 Task: Look for space in Calasiao, Philippines from 8th August, 2023 to 15th August, 2023 for 9 adults in price range Rs.10000 to Rs.14000. Place can be shared room with 5 bedrooms having 9 beds and 5 bathrooms. Property type can be house, flat, guest house. Amenities needed are: wifi, TV, free parkinig on premises, gym, breakfast. Booking option can be shelf check-in. Required host language is English.
Action: Mouse moved to (603, 118)
Screenshot: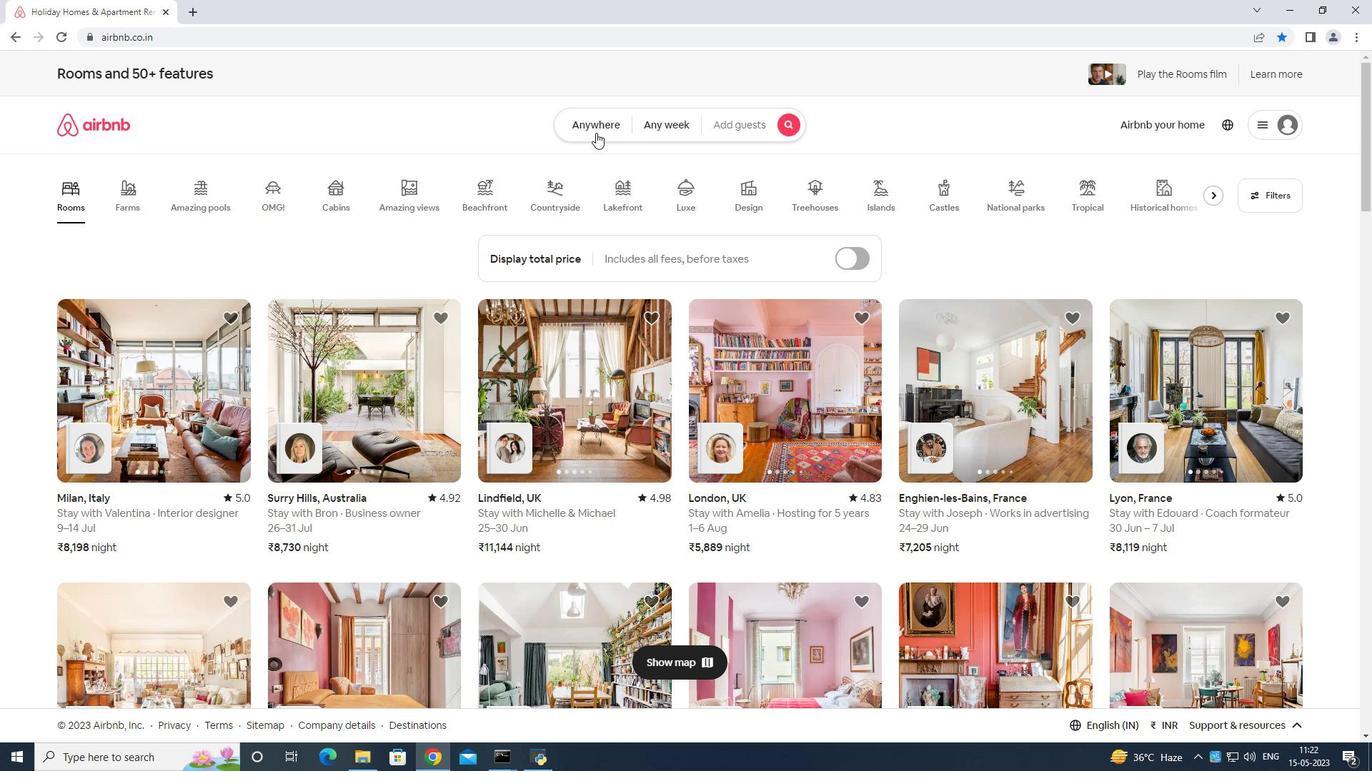 
Action: Mouse pressed left at (603, 118)
Screenshot: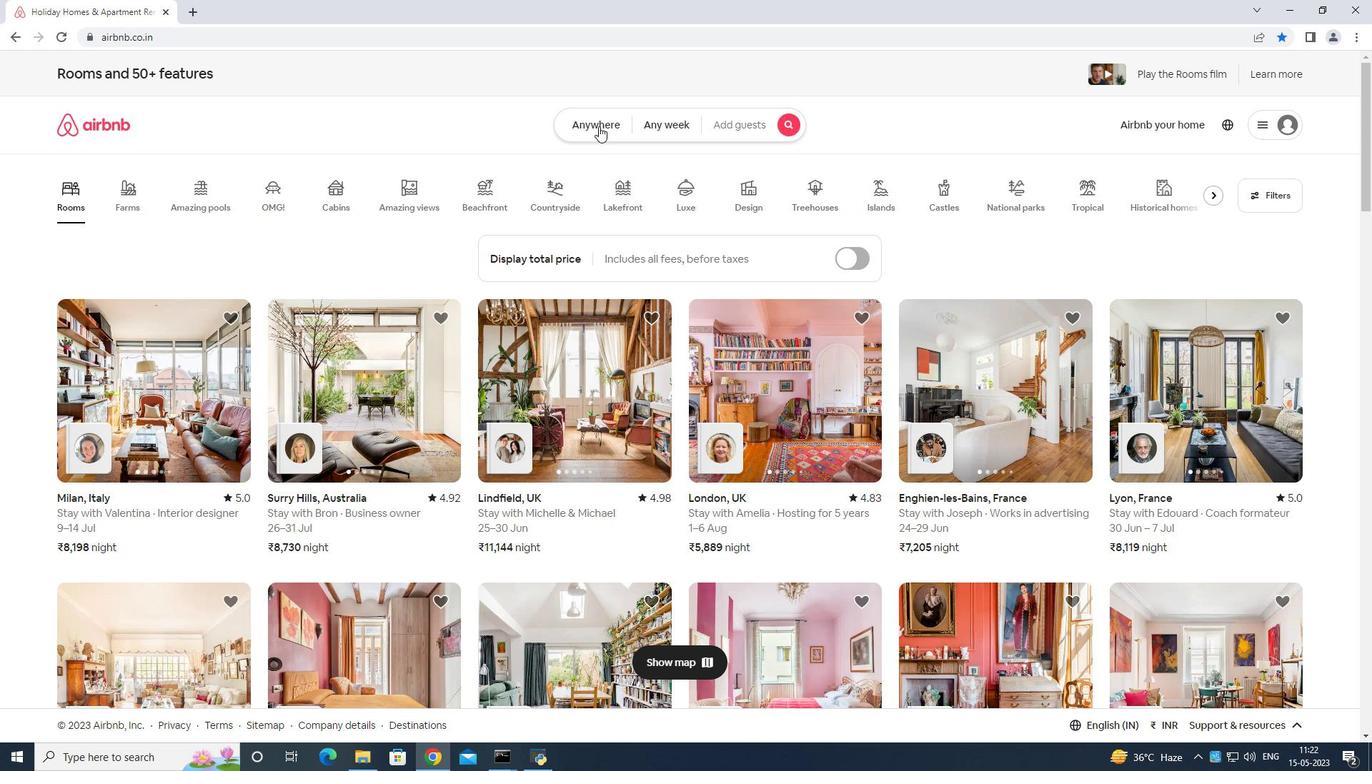
Action: Mouse moved to (498, 181)
Screenshot: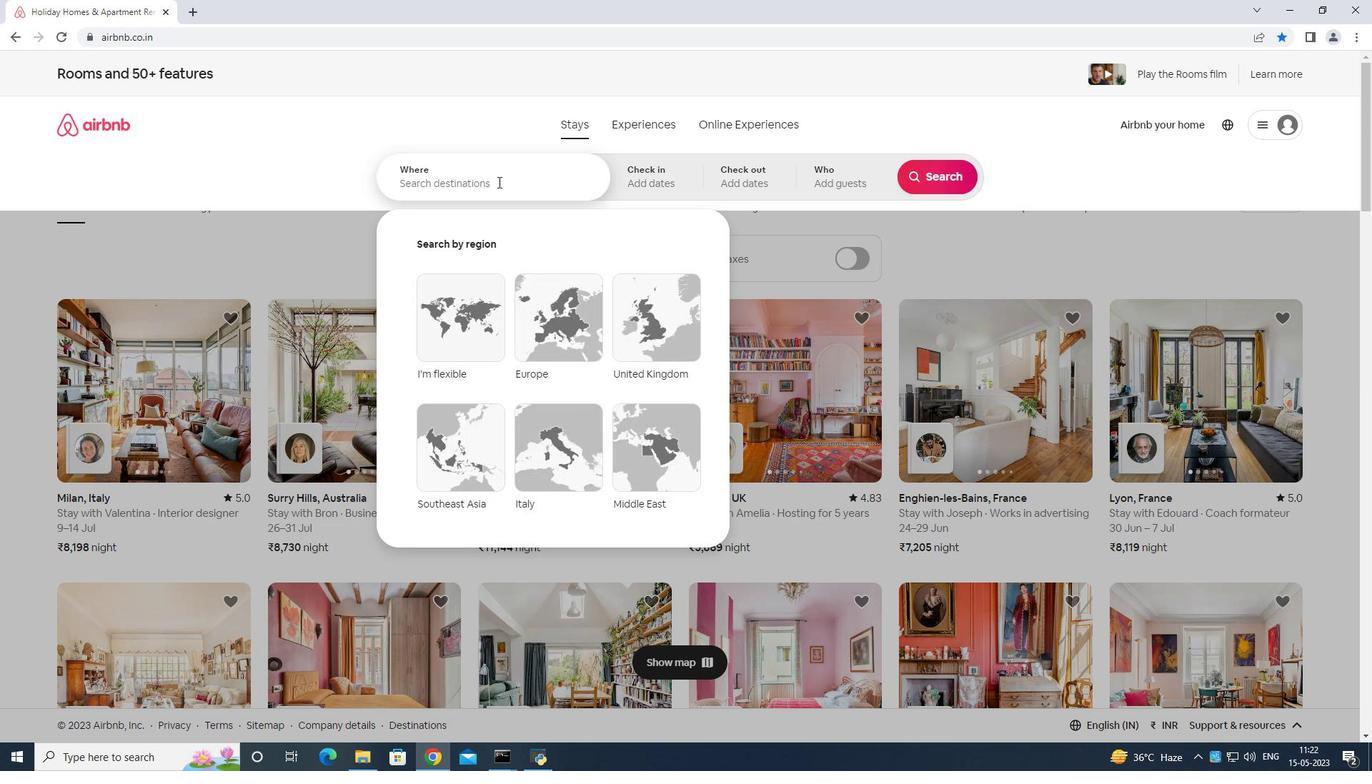 
Action: Mouse pressed left at (498, 181)
Screenshot: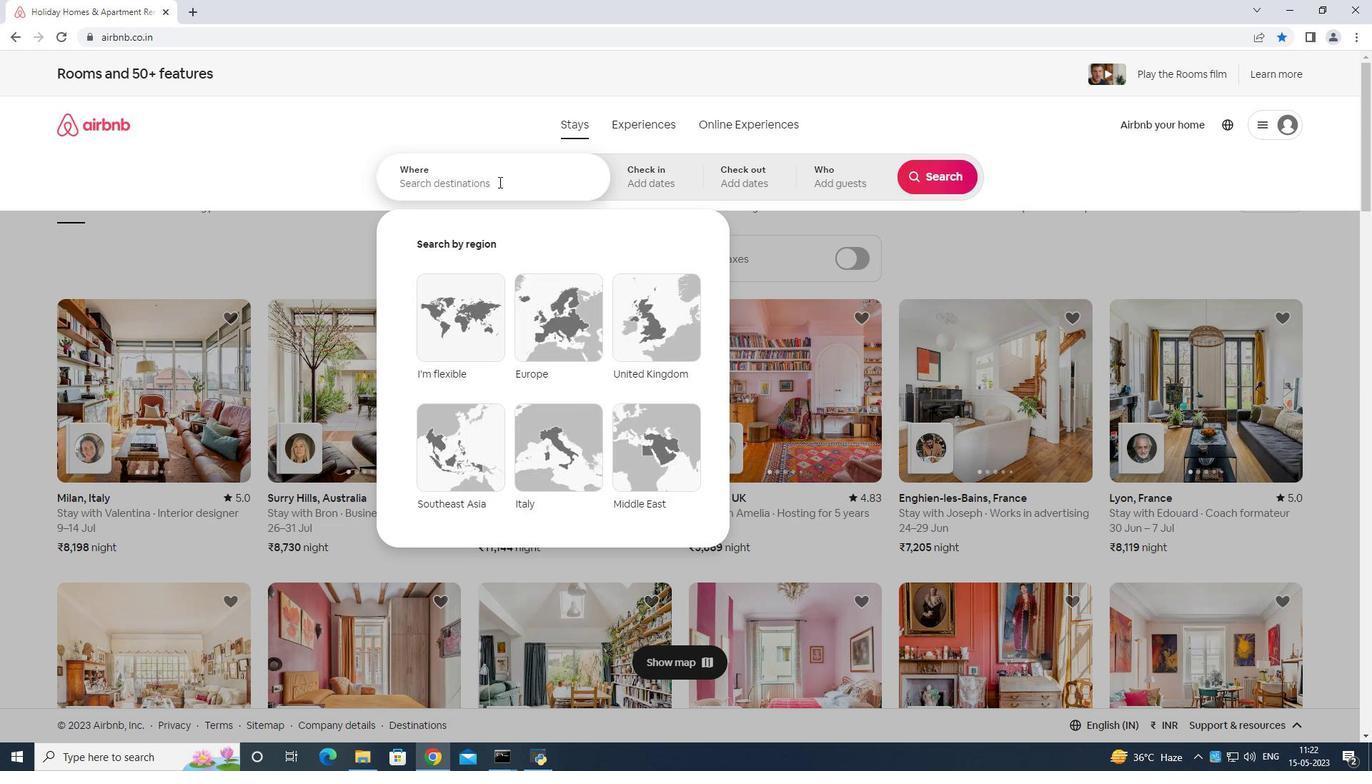 
Action: Mouse moved to (388, 208)
Screenshot: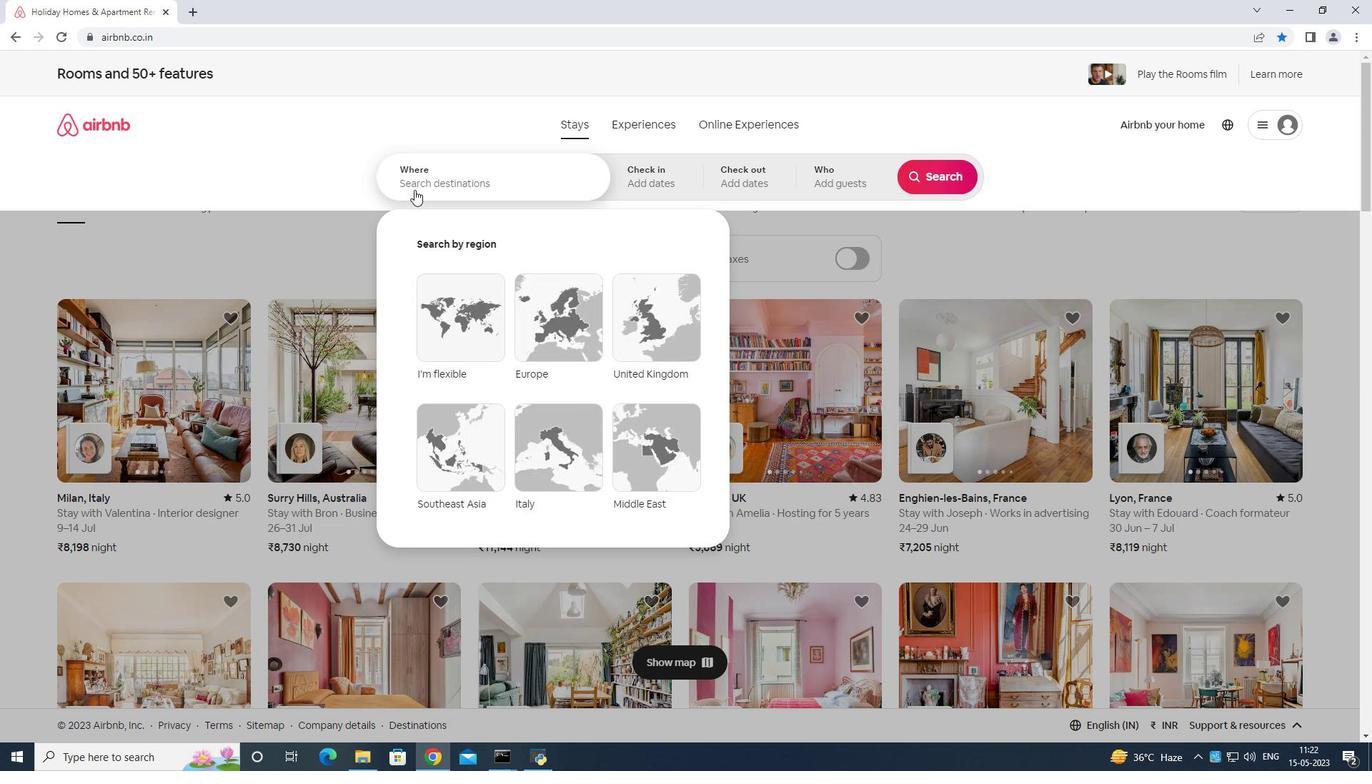 
Action: Key pressed <Key.shift>Calass<Key.backspace>io<Key.space>philipines<Key.enter>
Screenshot: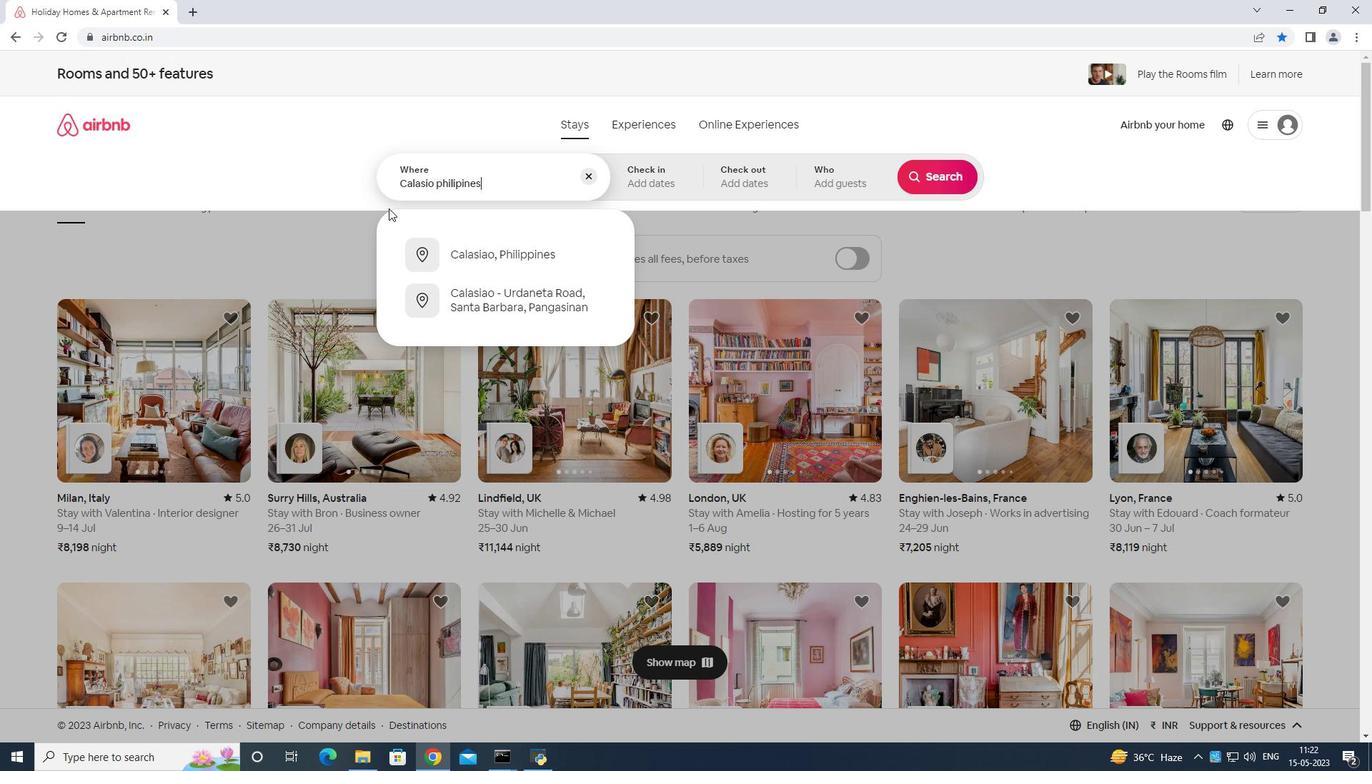 
Action: Mouse moved to (938, 297)
Screenshot: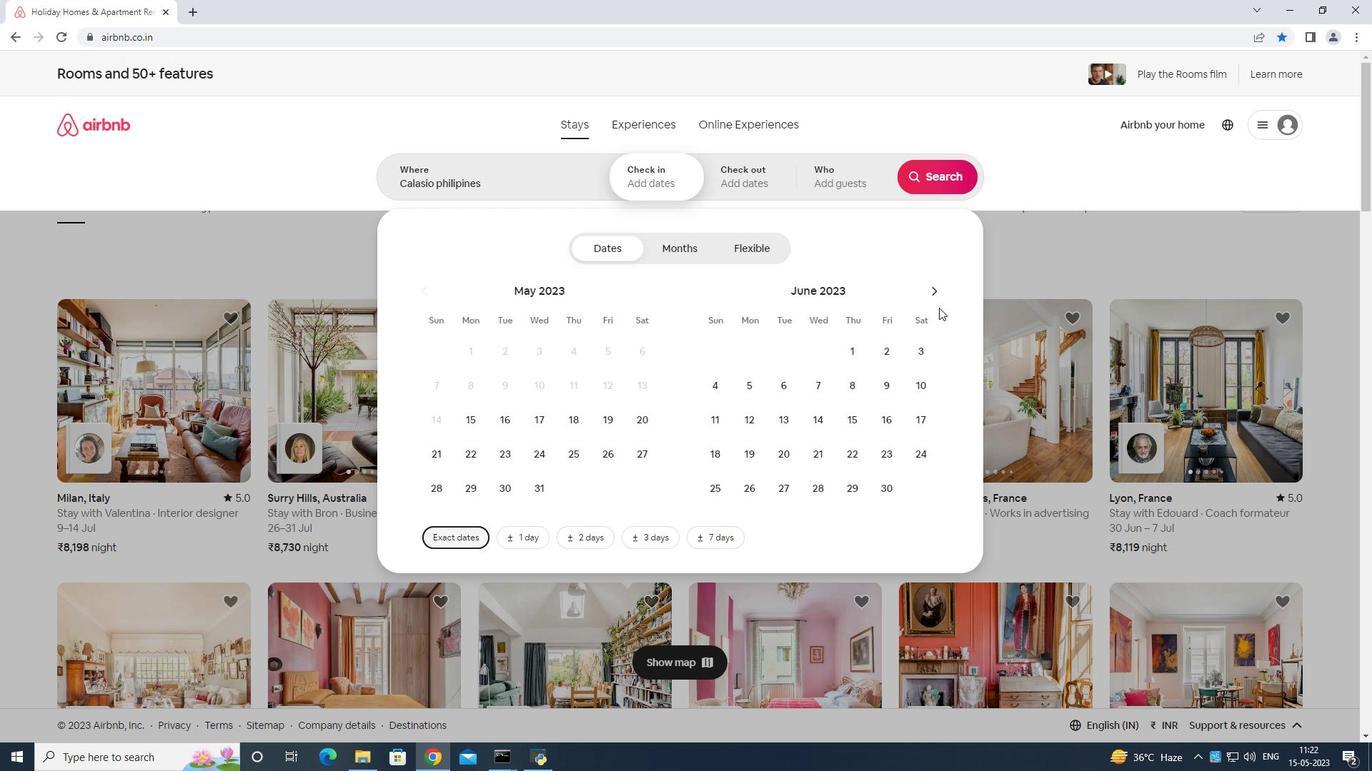 
Action: Mouse pressed left at (938, 297)
Screenshot: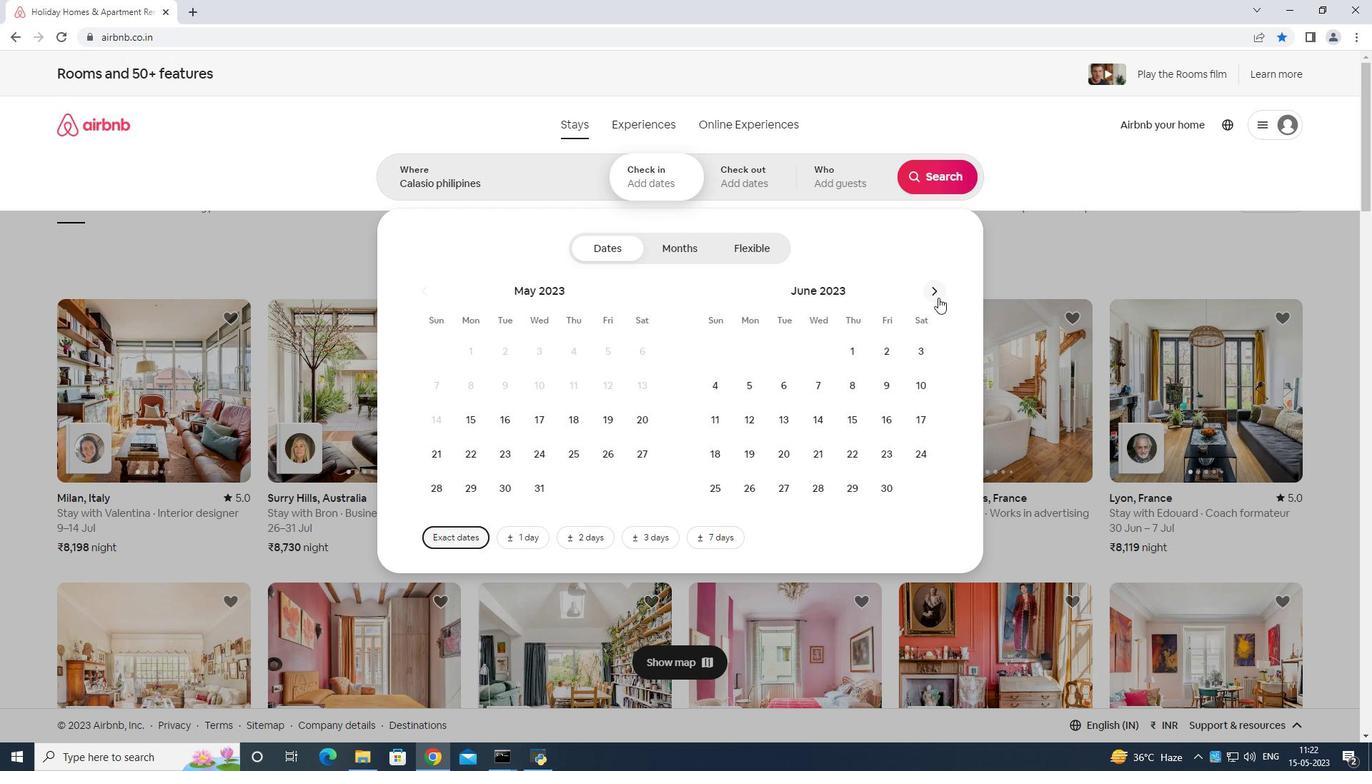 
Action: Mouse pressed left at (938, 297)
Screenshot: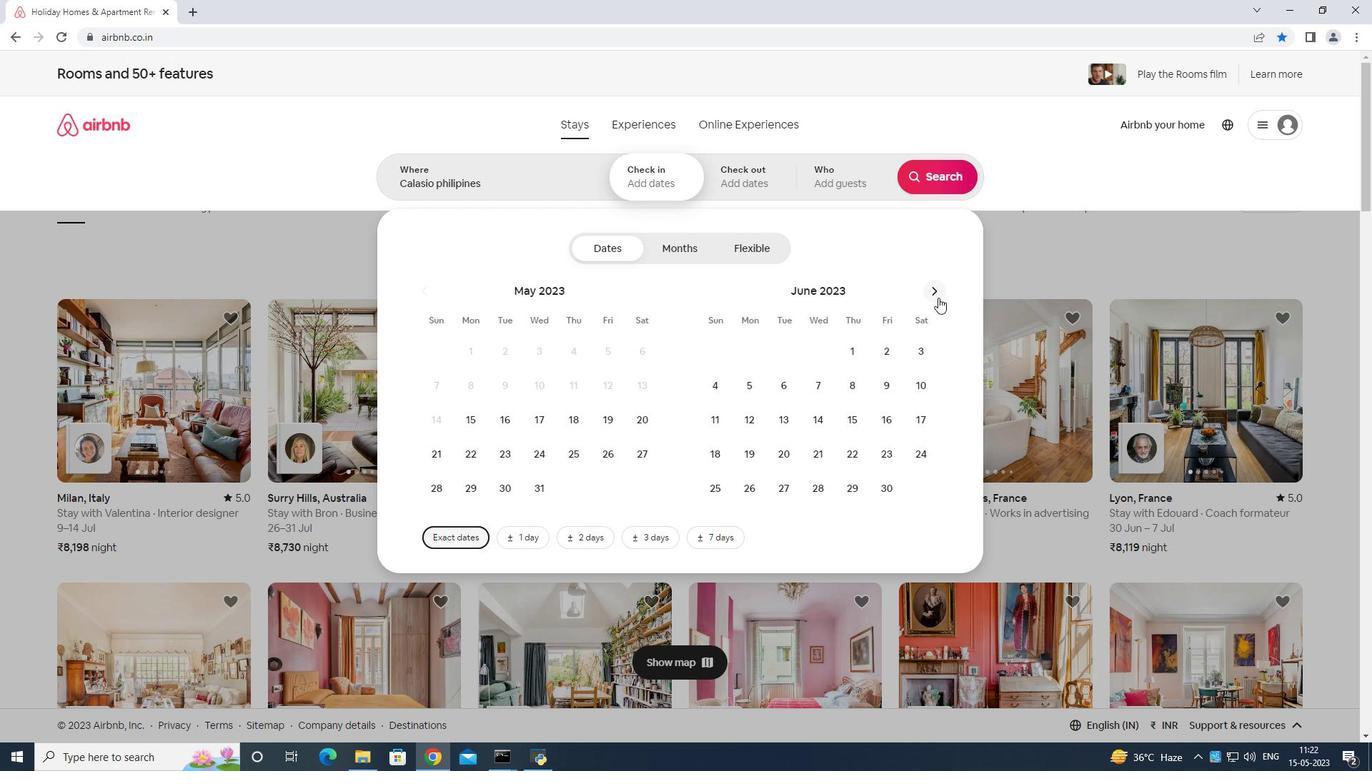 
Action: Mouse pressed left at (938, 297)
Screenshot: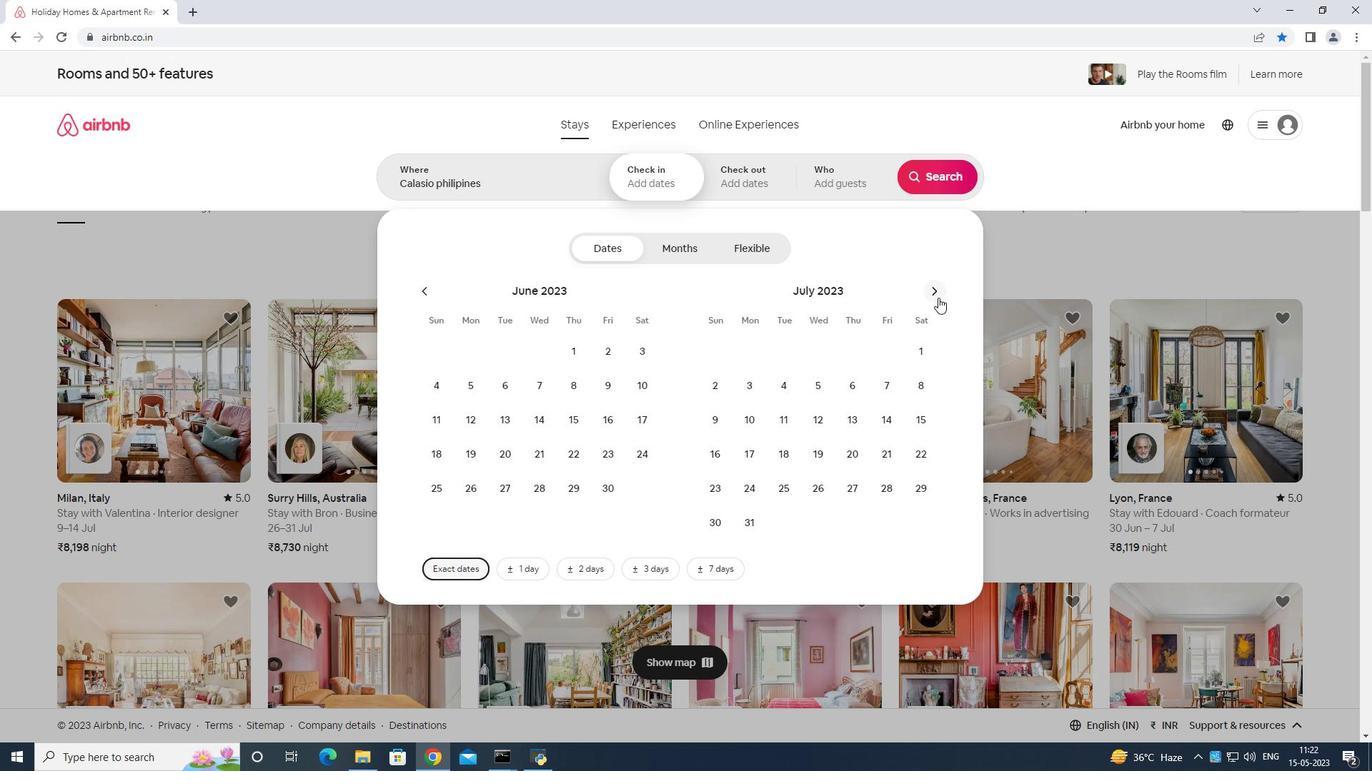 
Action: Mouse moved to (786, 379)
Screenshot: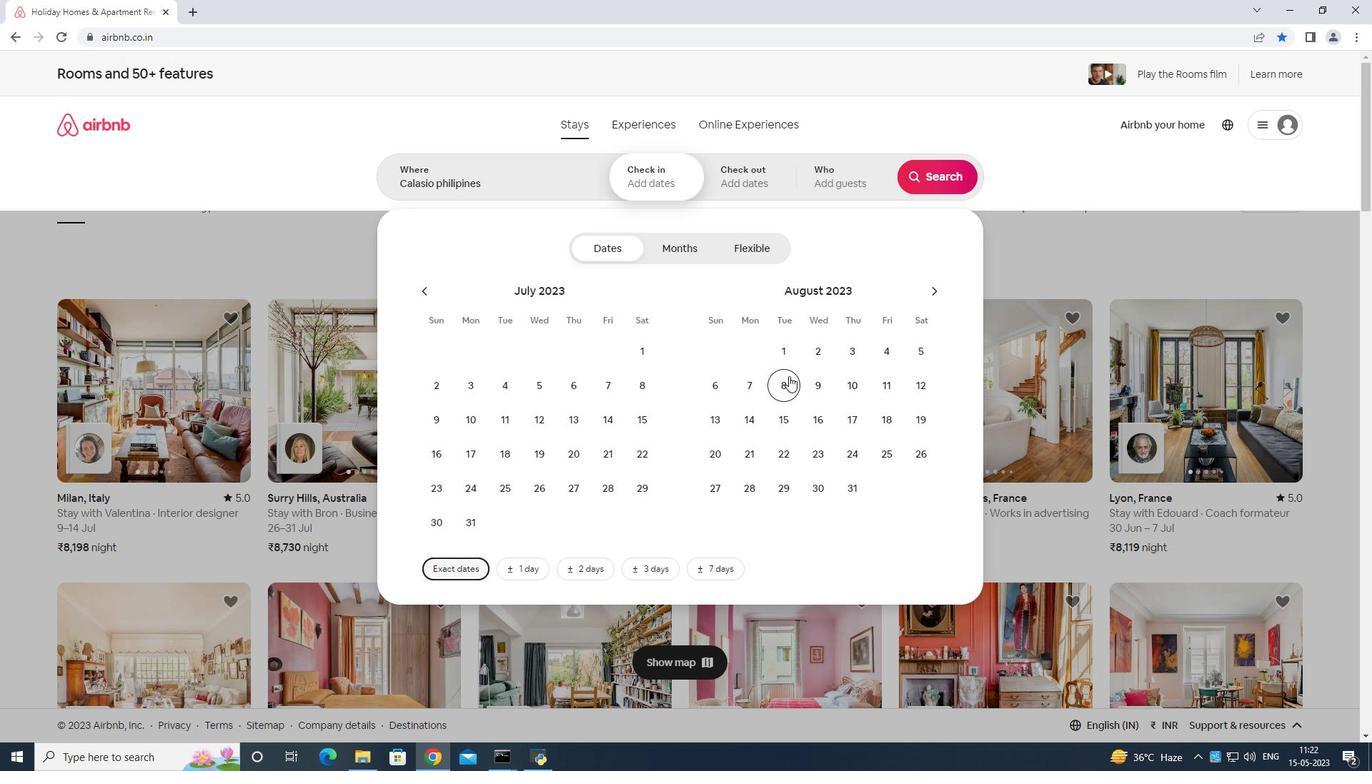 
Action: Mouse pressed left at (786, 379)
Screenshot: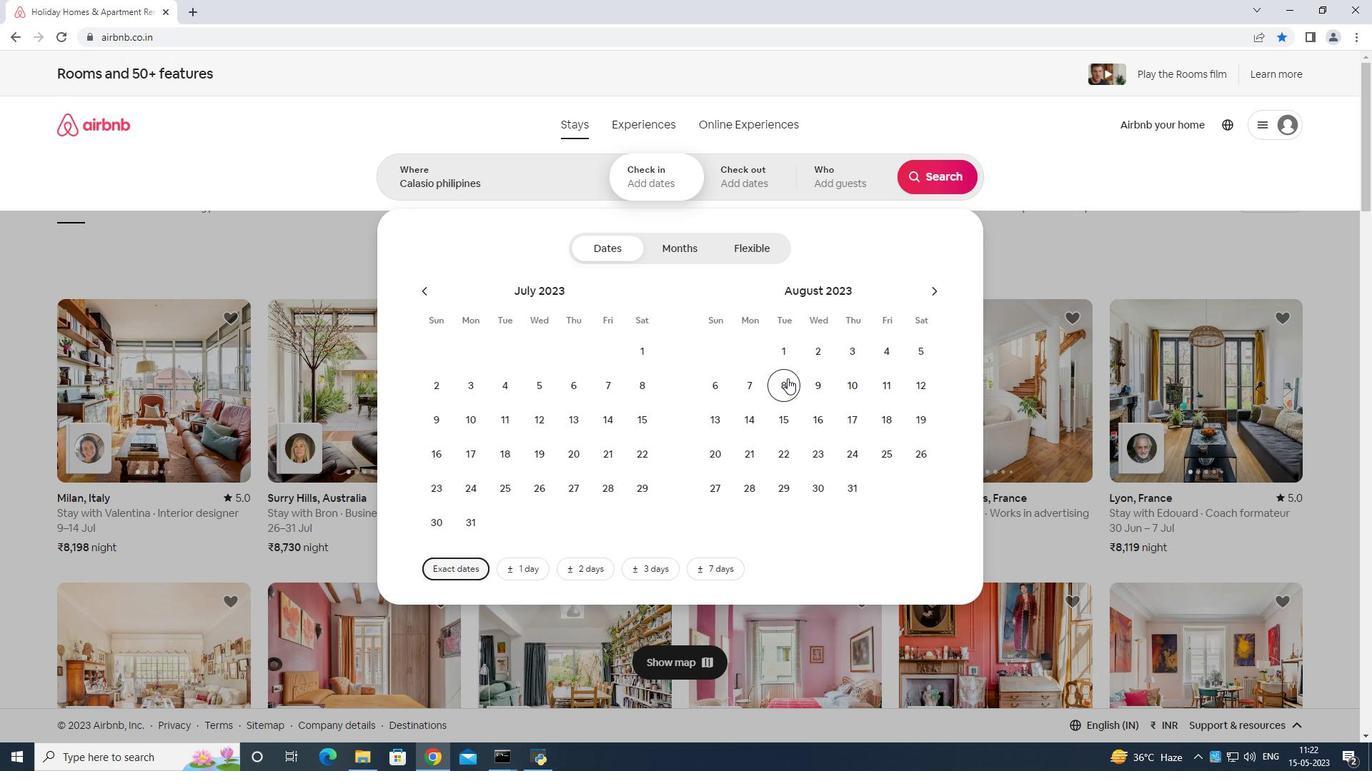 
Action: Mouse moved to (778, 410)
Screenshot: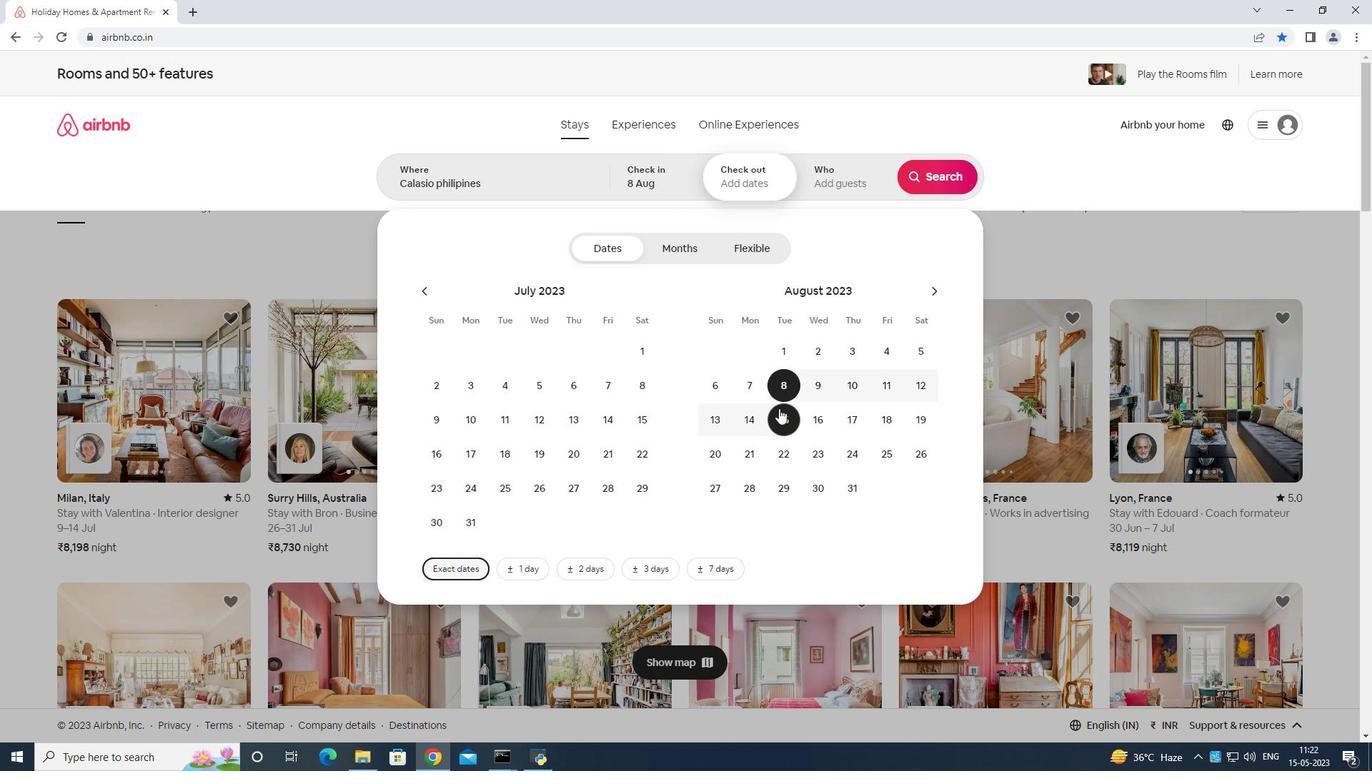
Action: Mouse pressed left at (778, 410)
Screenshot: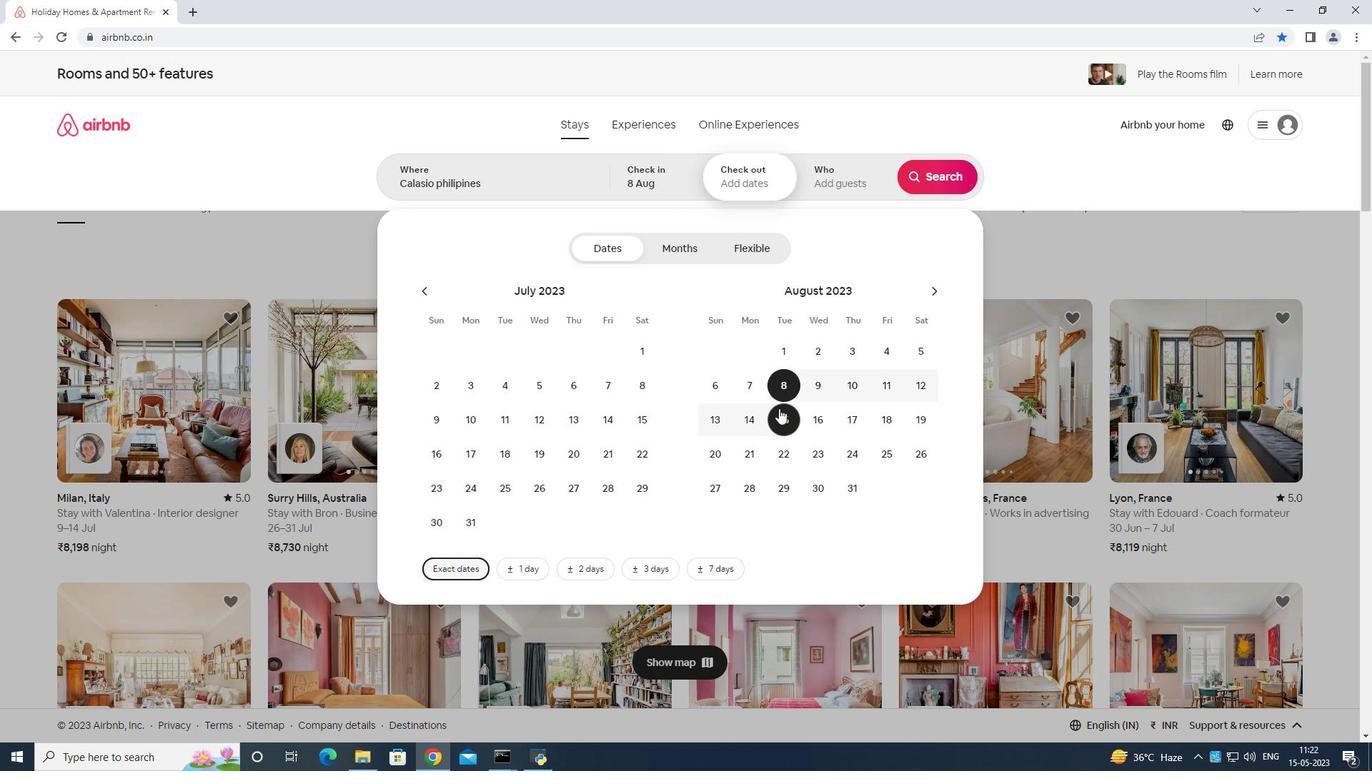 
Action: Mouse moved to (845, 173)
Screenshot: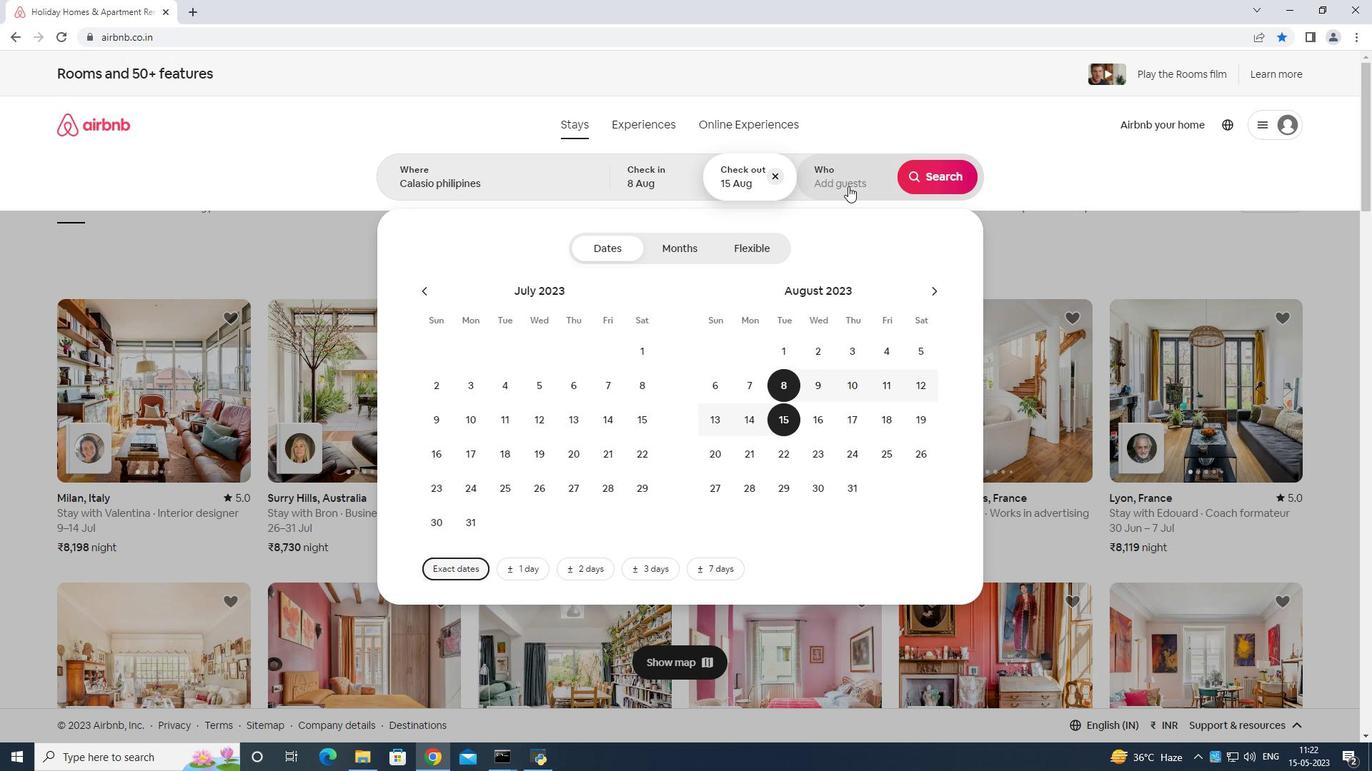 
Action: Mouse pressed left at (845, 173)
Screenshot: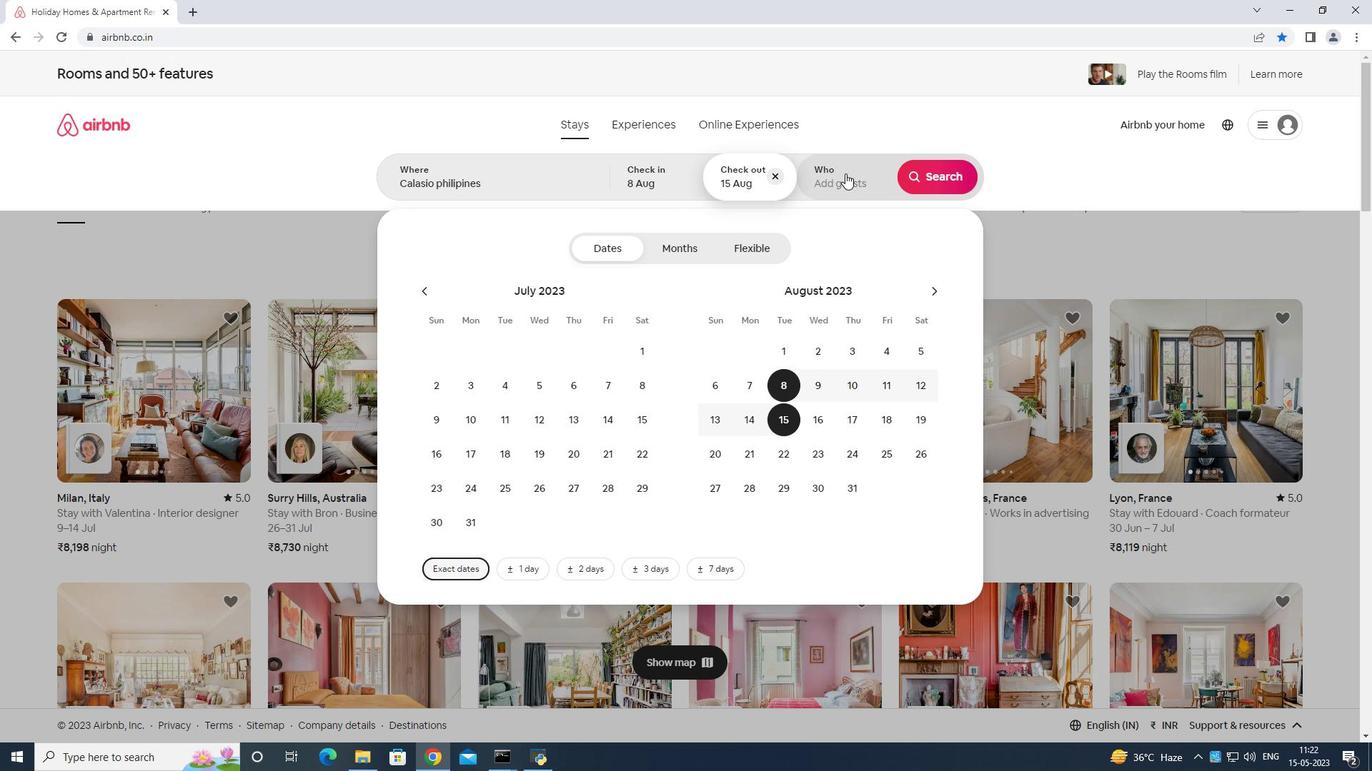 
Action: Mouse moved to (934, 262)
Screenshot: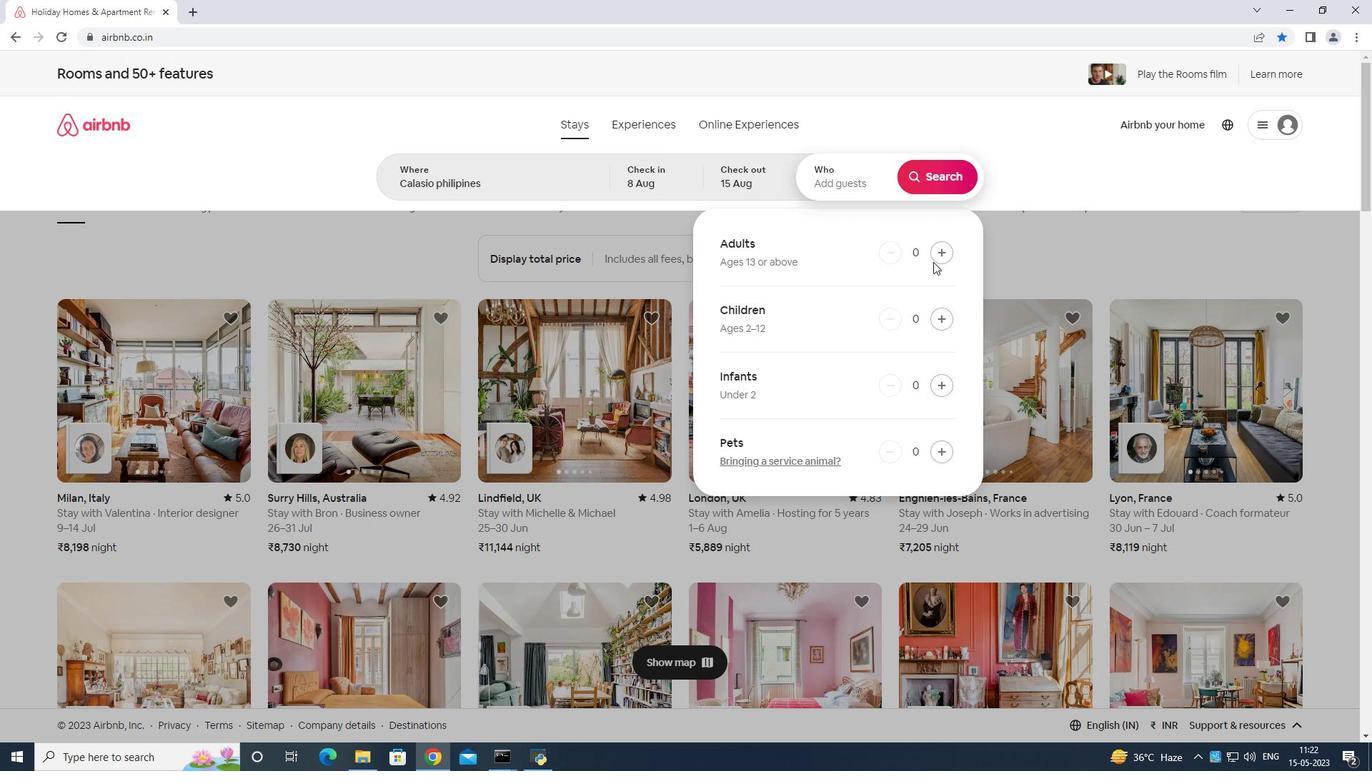 
Action: Mouse pressed left at (934, 262)
Screenshot: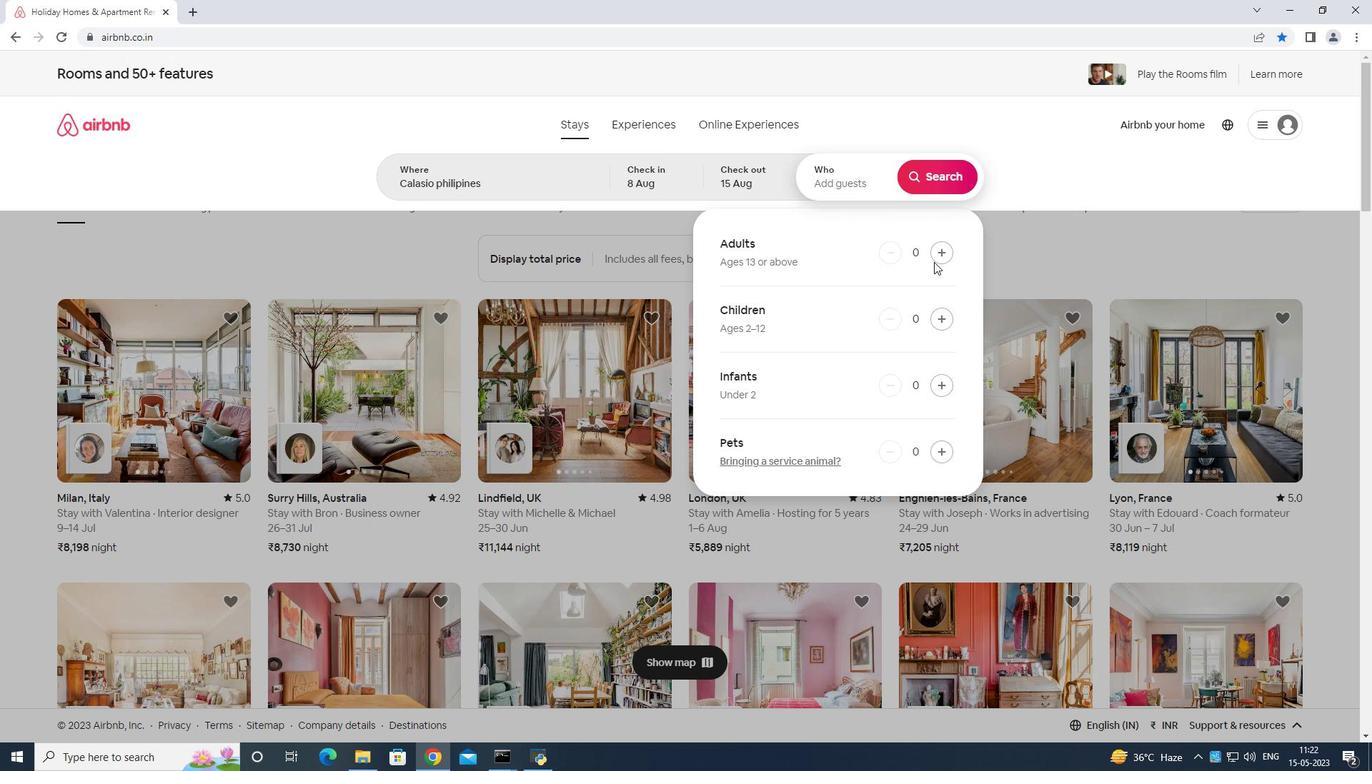 
Action: Mouse moved to (934, 262)
Screenshot: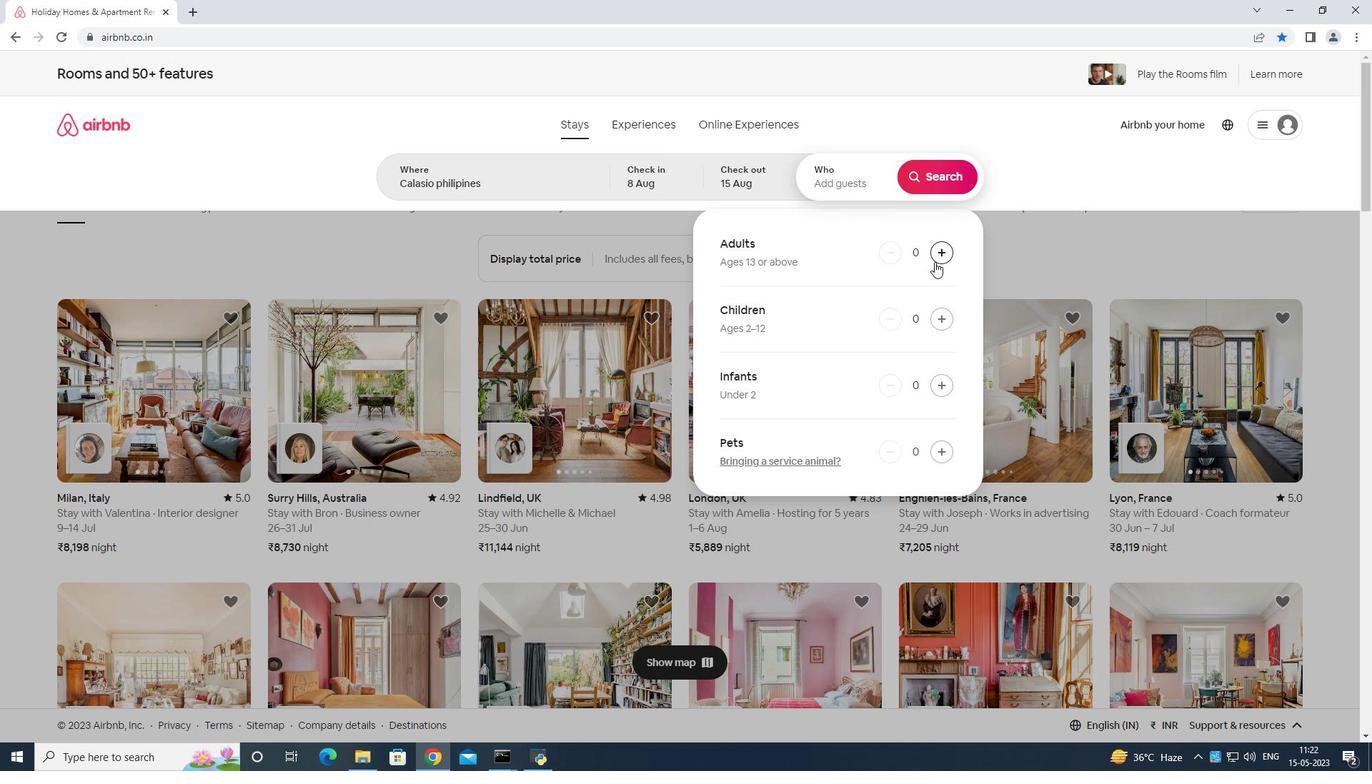 
Action: Mouse pressed left at (934, 262)
Screenshot: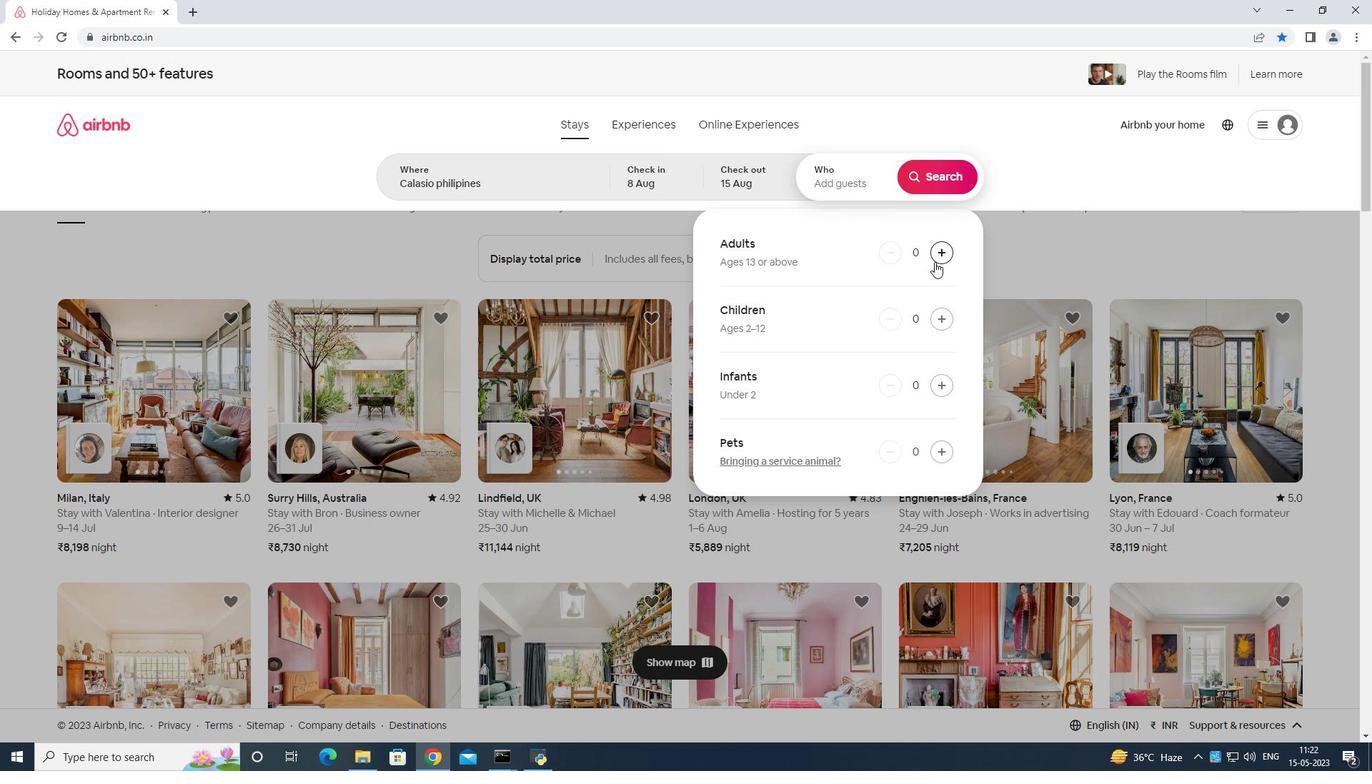 
Action: Mouse moved to (935, 261)
Screenshot: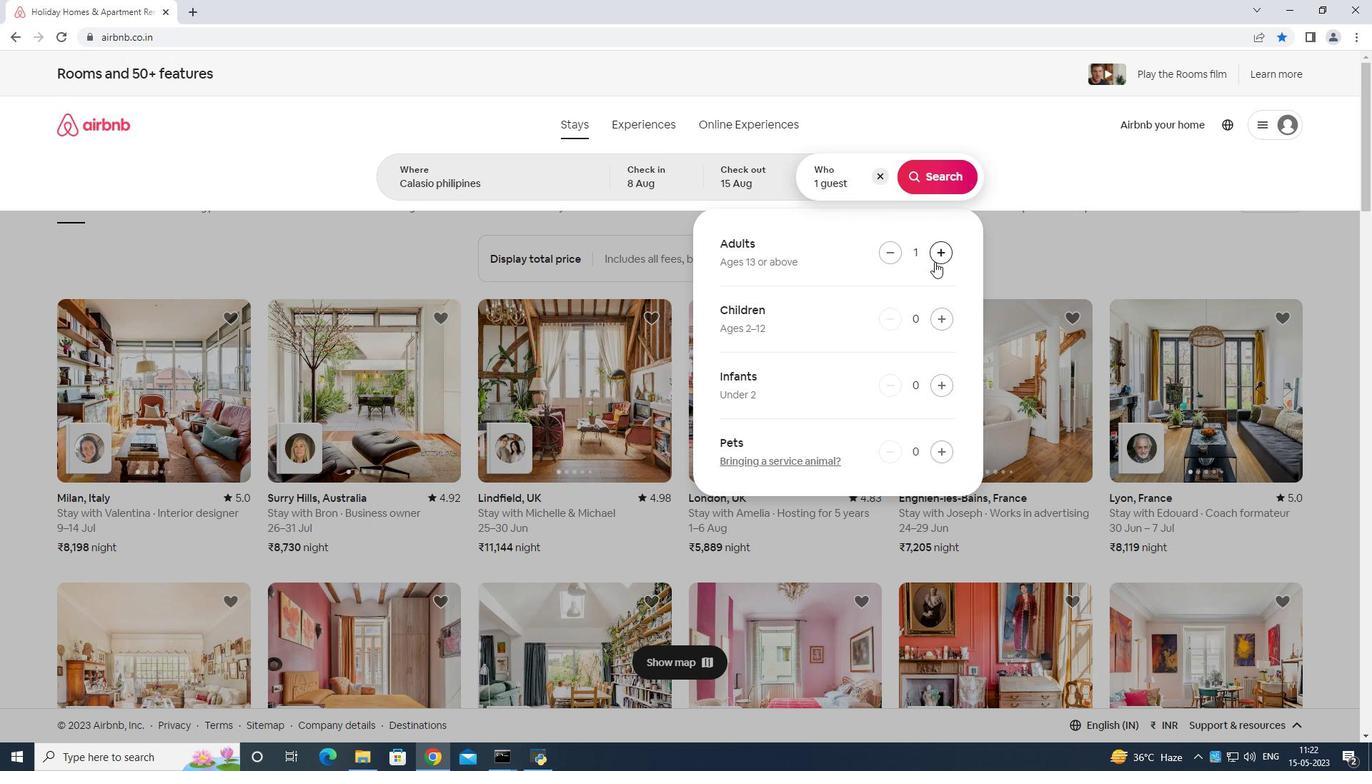 
Action: Mouse pressed left at (935, 261)
Screenshot: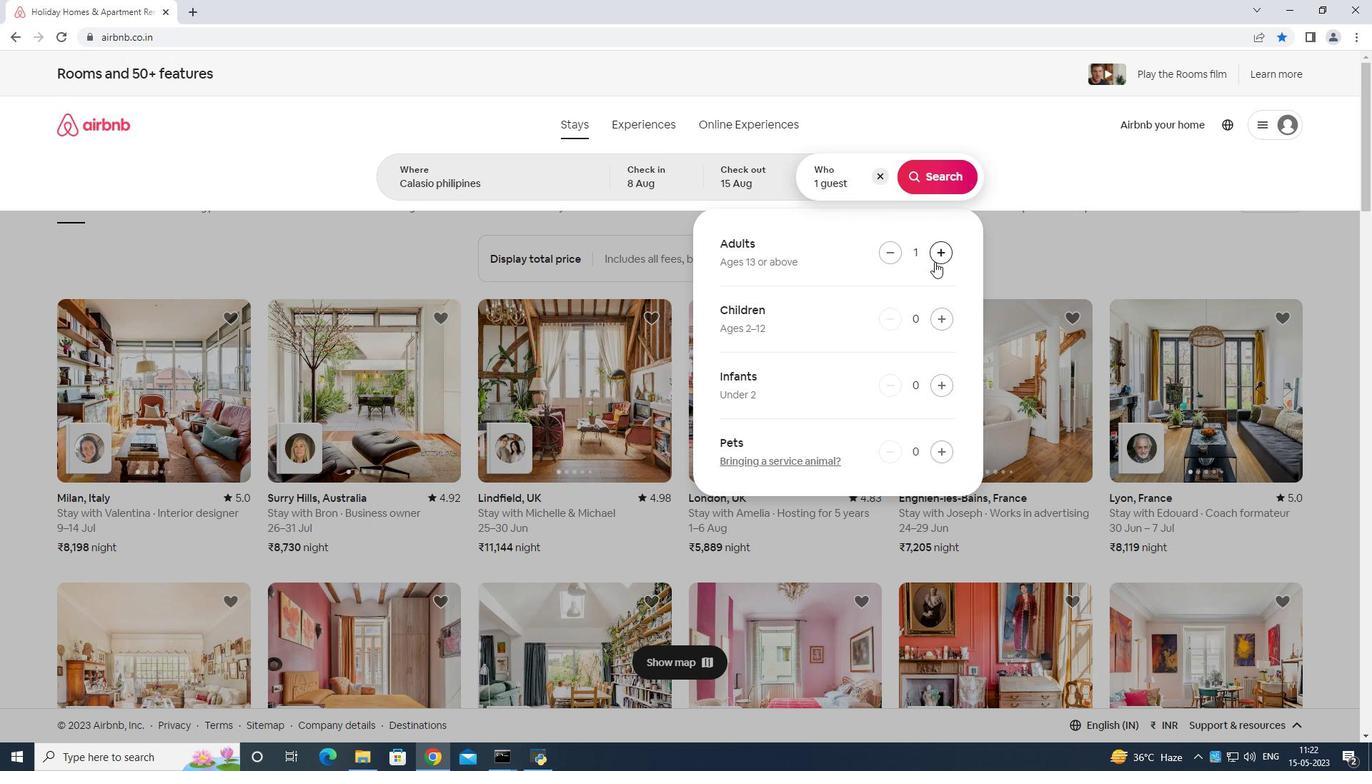 
Action: Mouse moved to (935, 261)
Screenshot: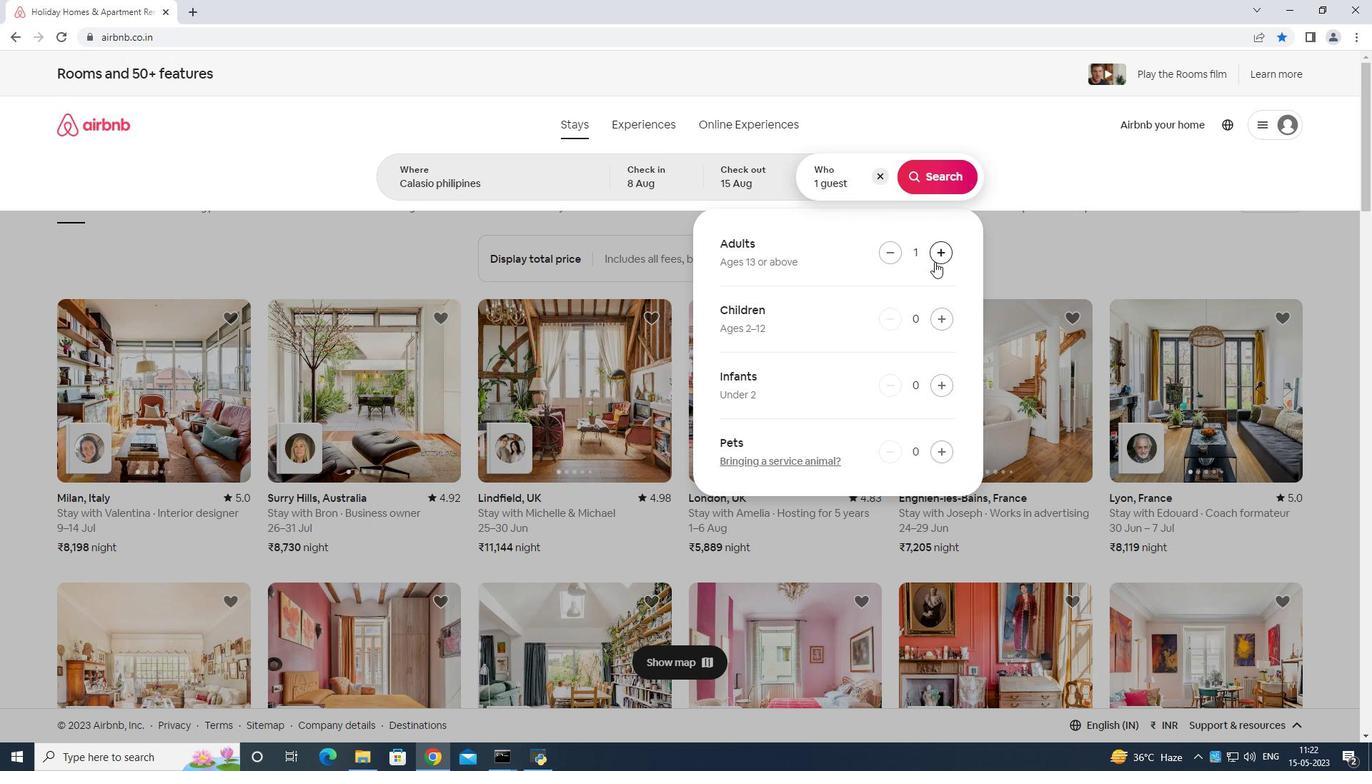 
Action: Mouse pressed left at (935, 261)
Screenshot: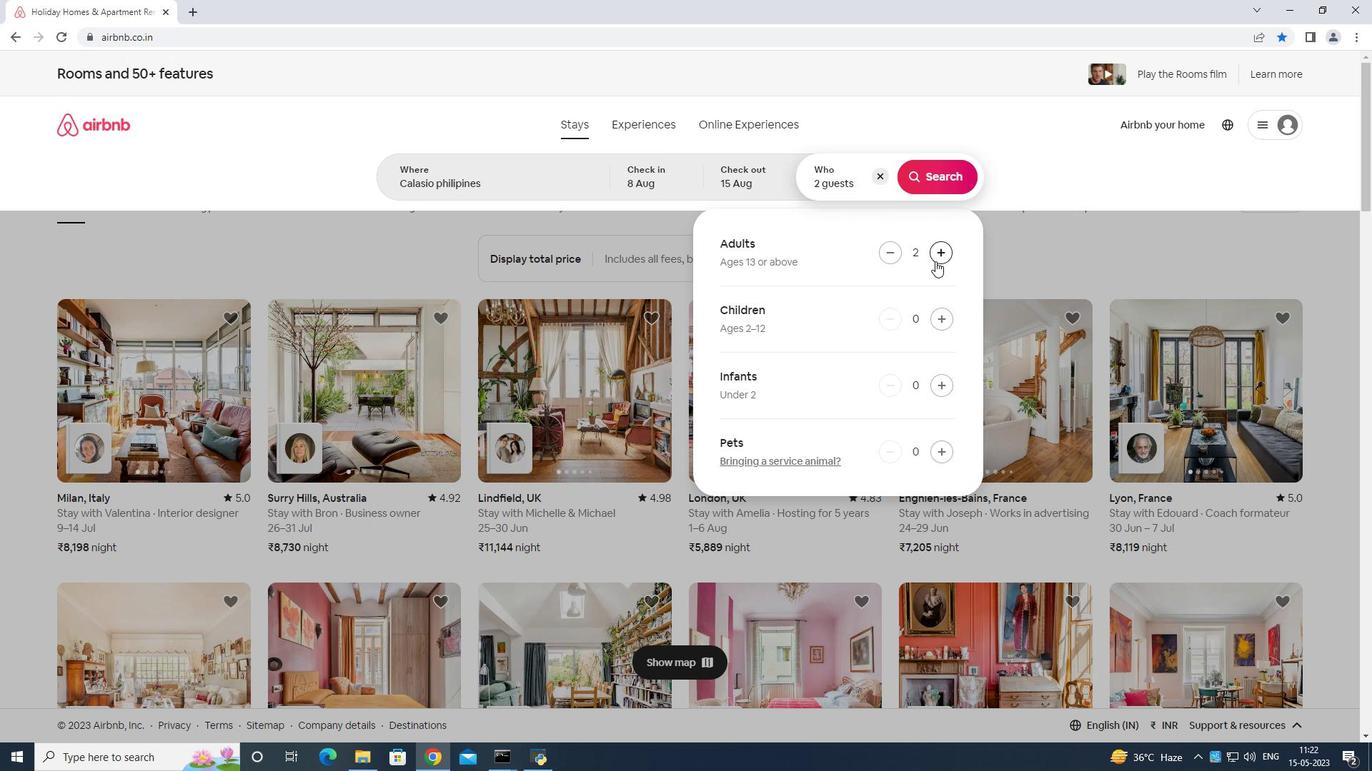 
Action: Mouse moved to (936, 260)
Screenshot: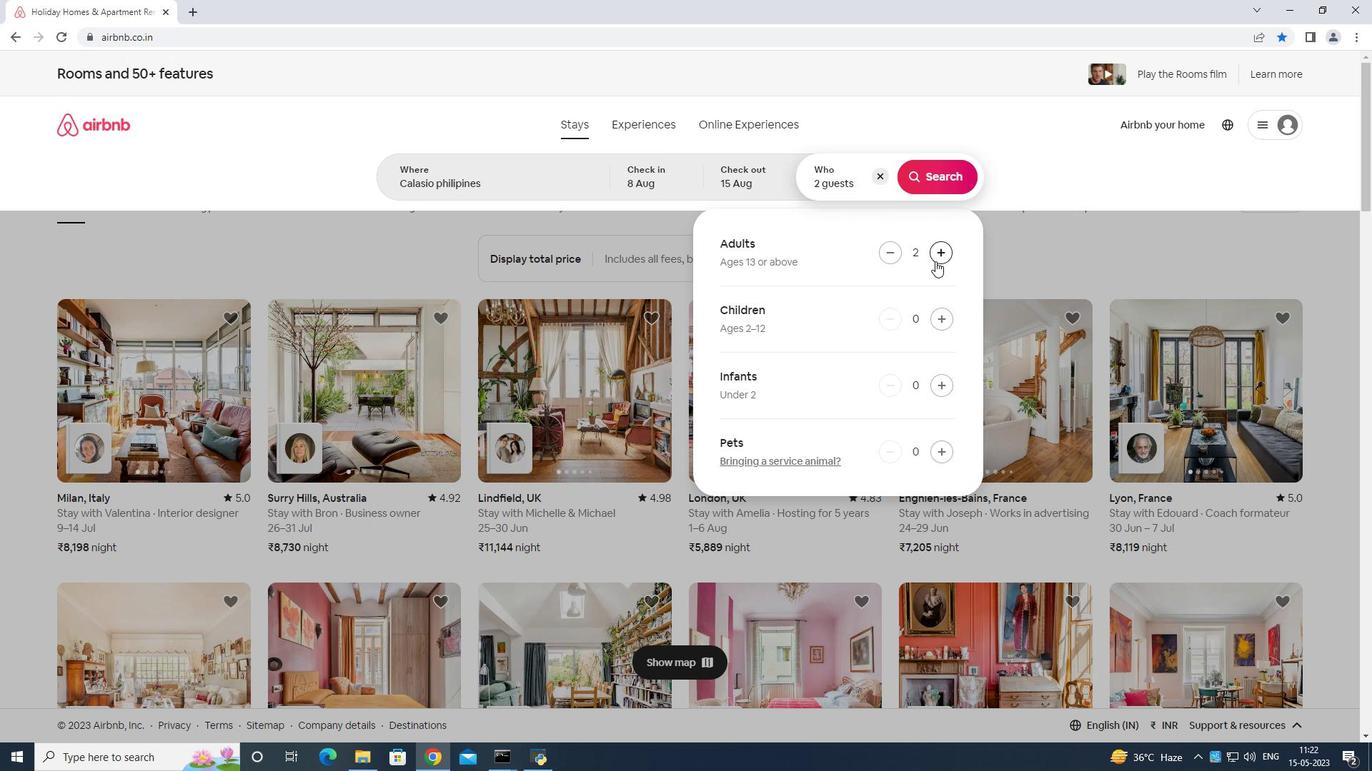 
Action: Mouse pressed left at (936, 260)
Screenshot: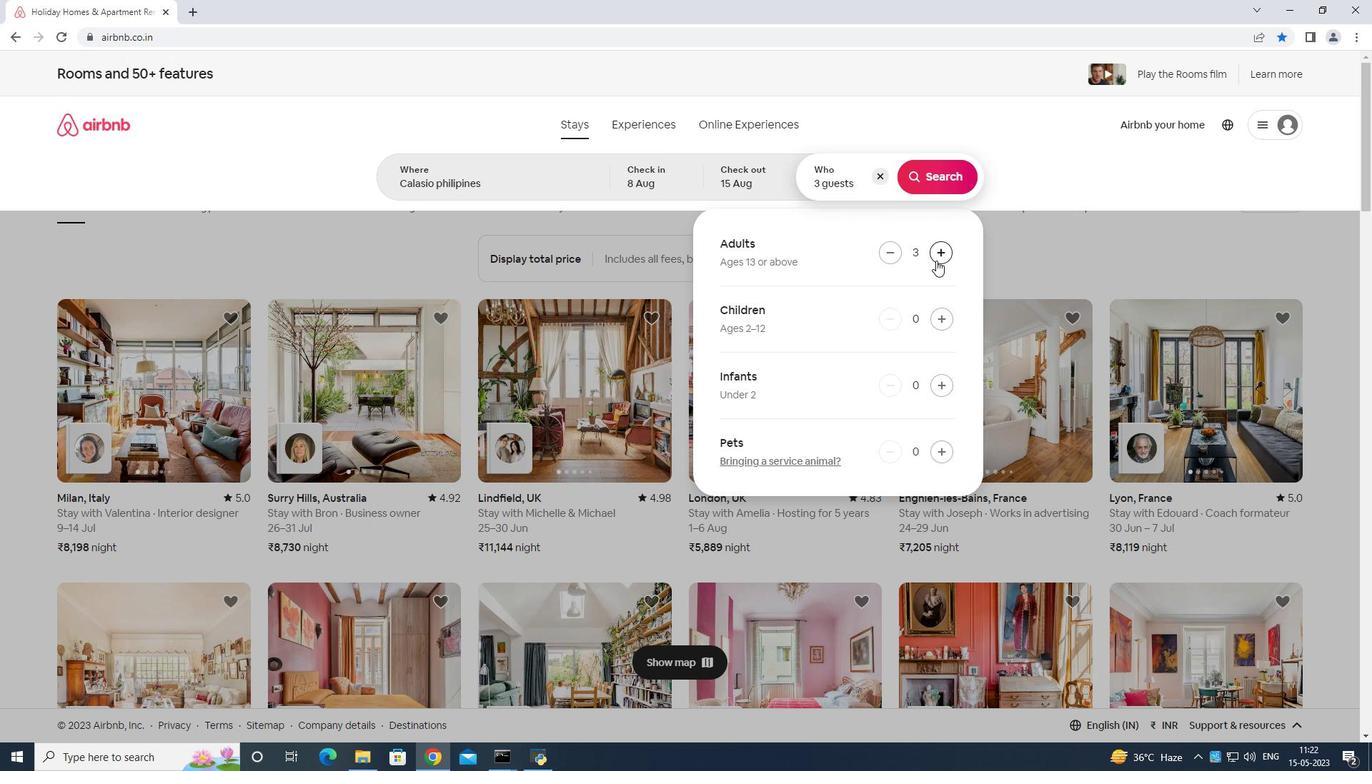 
Action: Mouse pressed left at (936, 260)
Screenshot: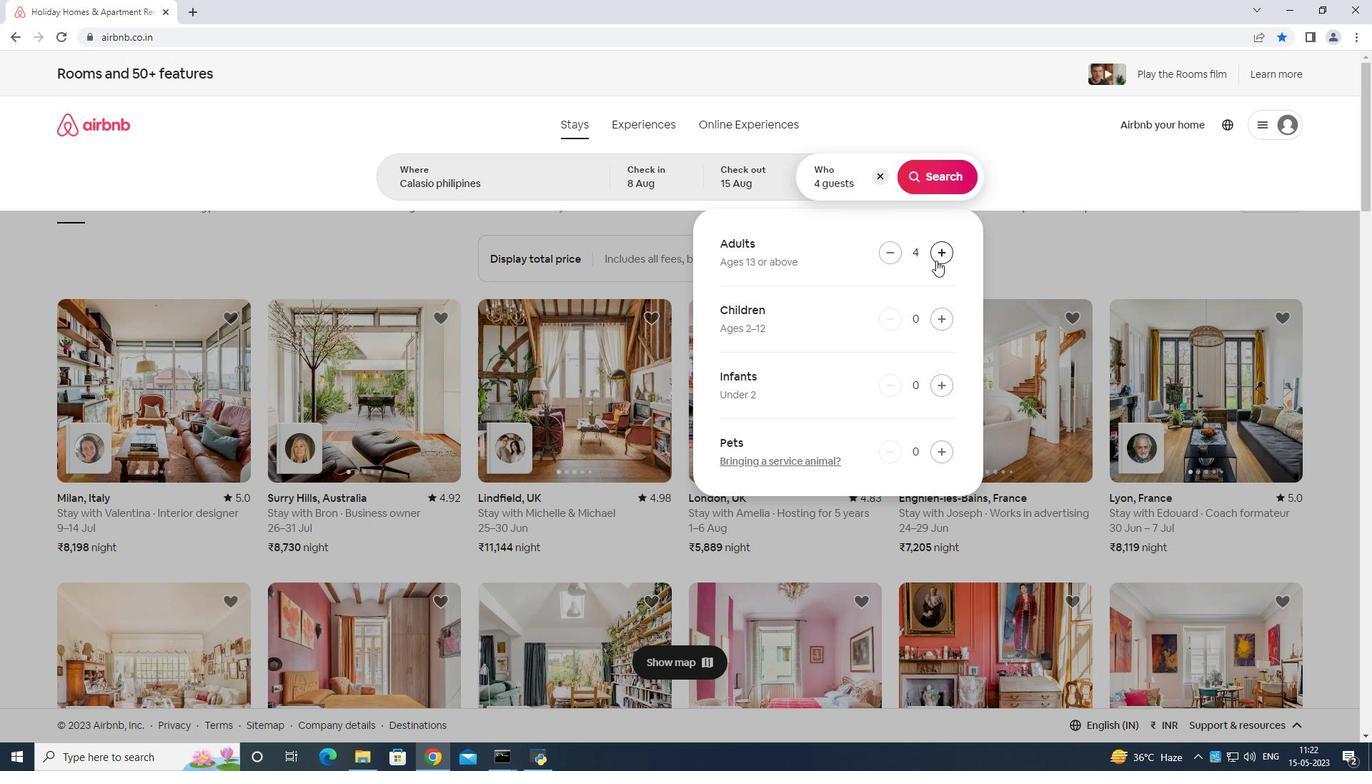 
Action: Mouse pressed left at (936, 260)
Screenshot: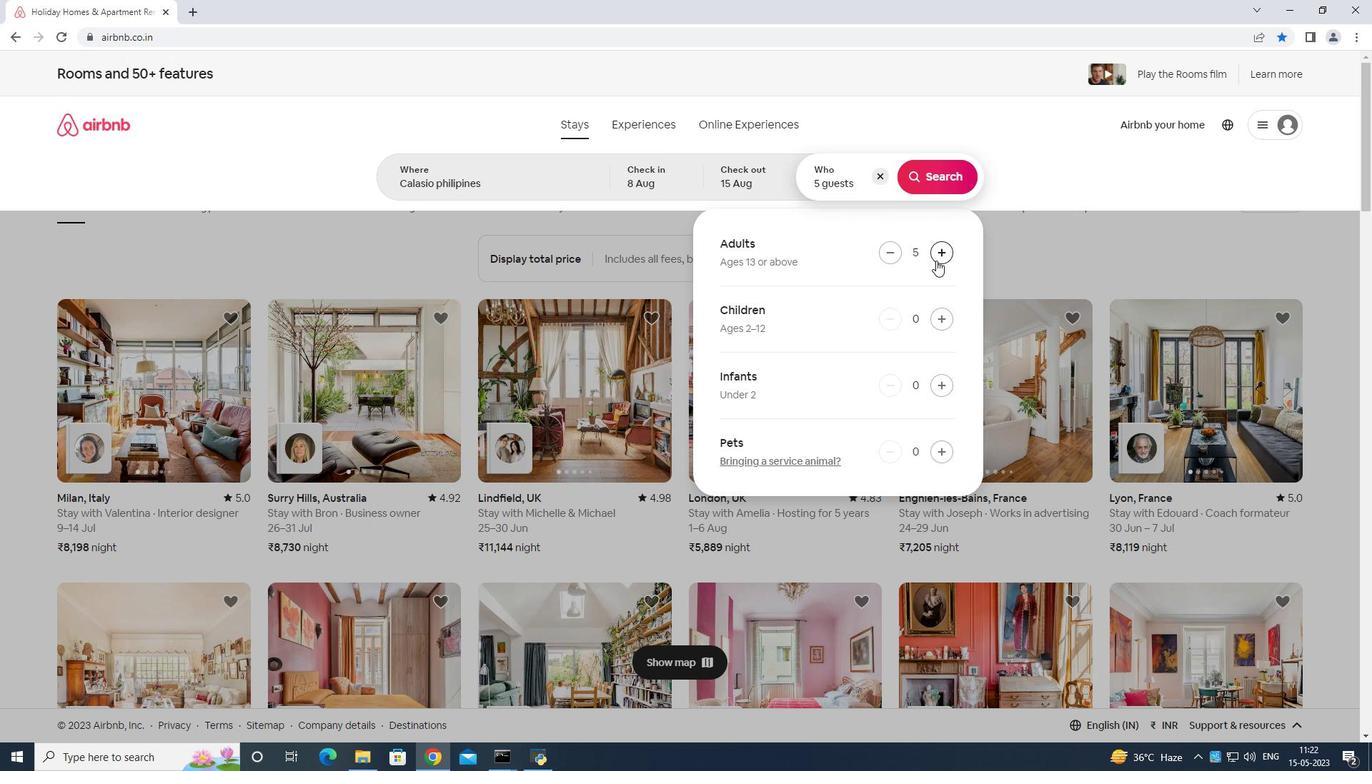
Action: Mouse pressed left at (936, 260)
Screenshot: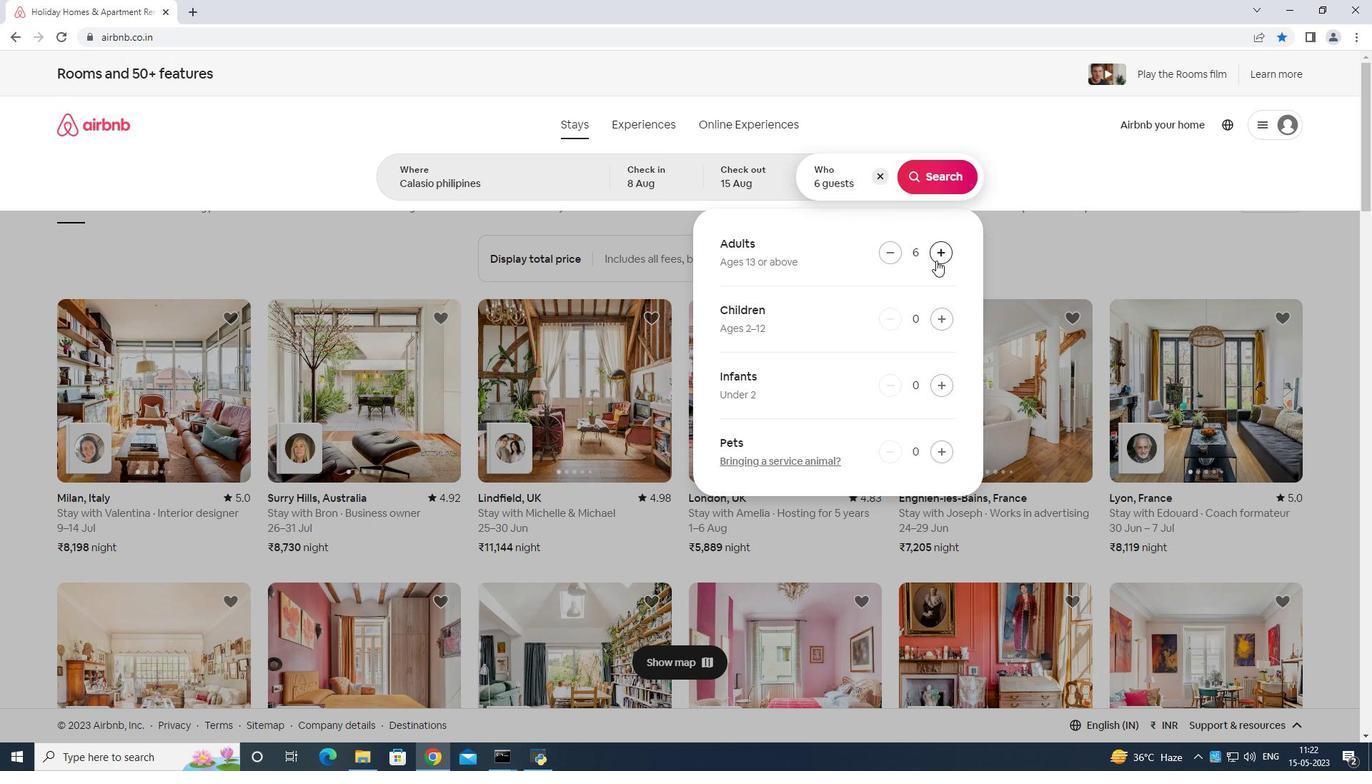 
Action: Mouse pressed left at (936, 260)
Screenshot: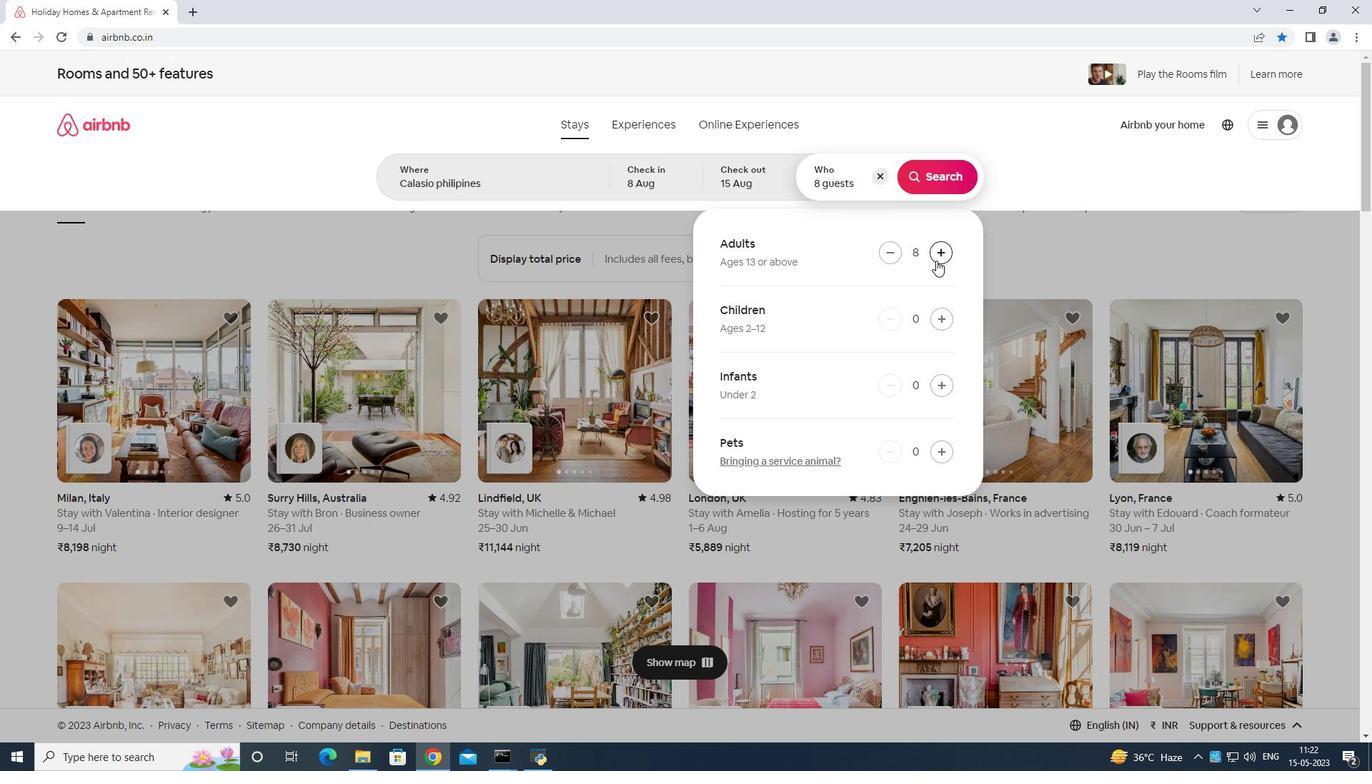 
Action: Mouse moved to (922, 177)
Screenshot: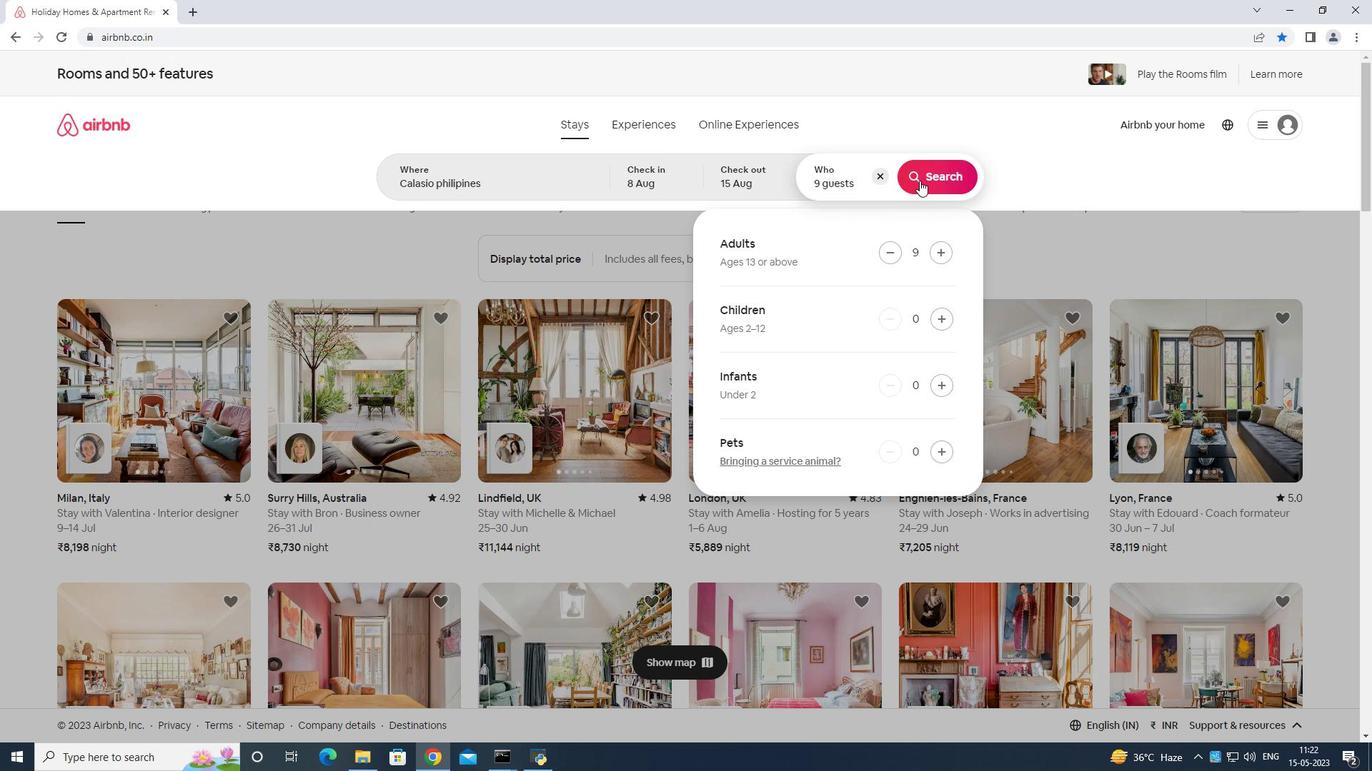 
Action: Mouse pressed left at (922, 177)
Screenshot: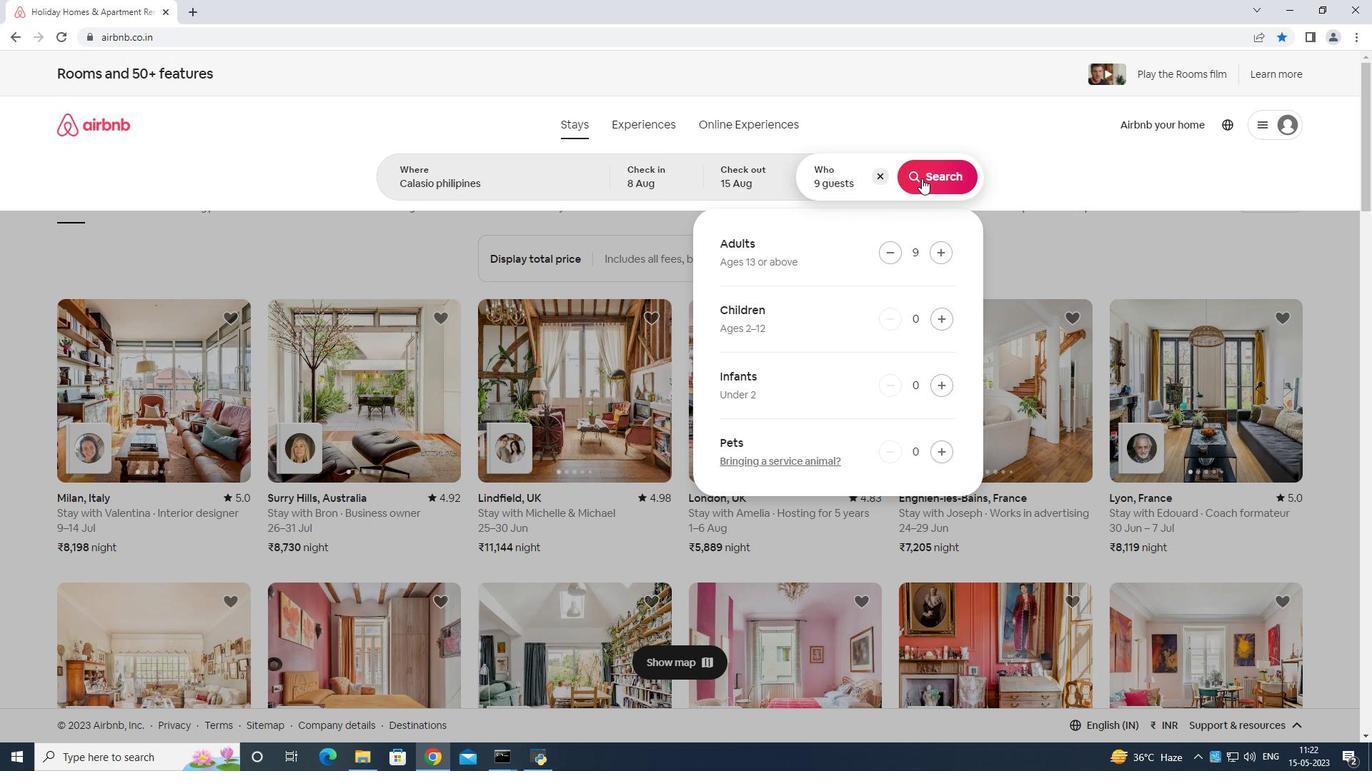 
Action: Mouse moved to (1322, 132)
Screenshot: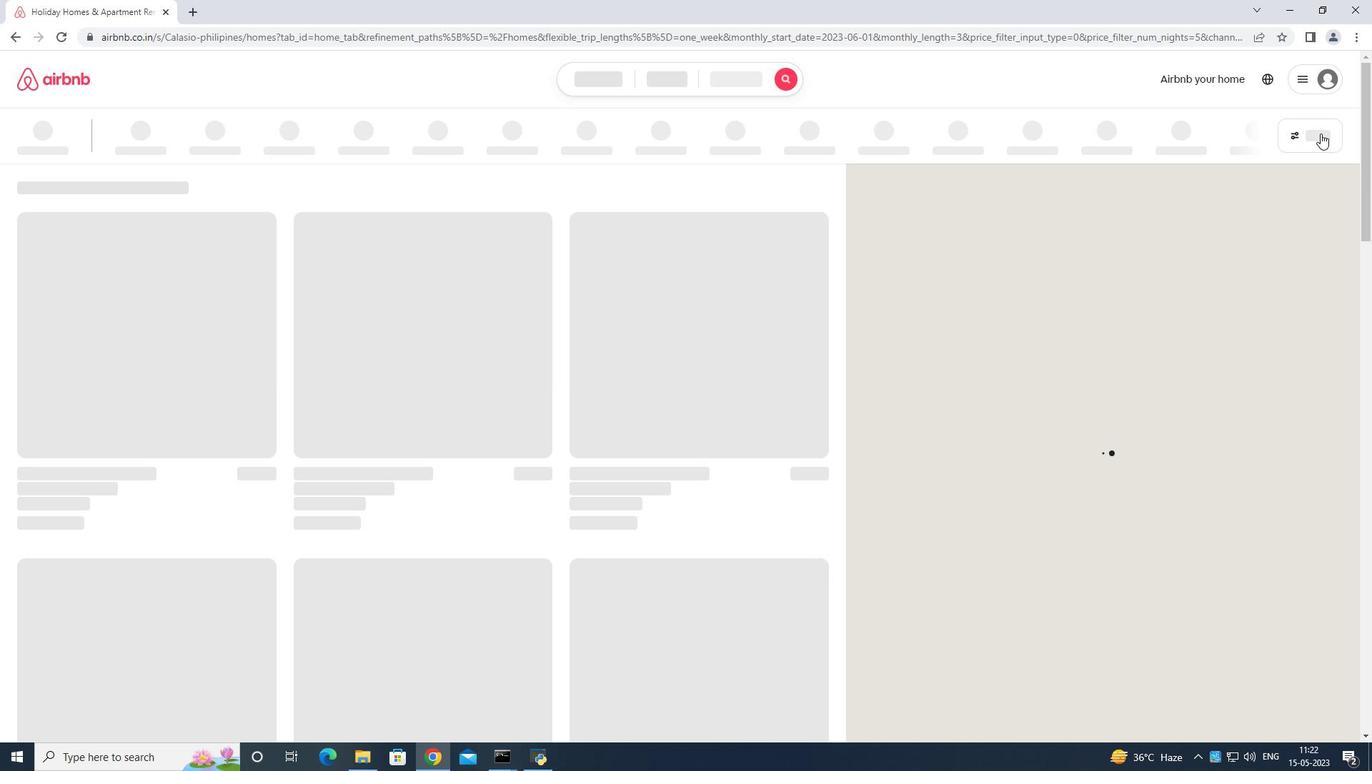 
Action: Mouse pressed left at (1322, 132)
Screenshot: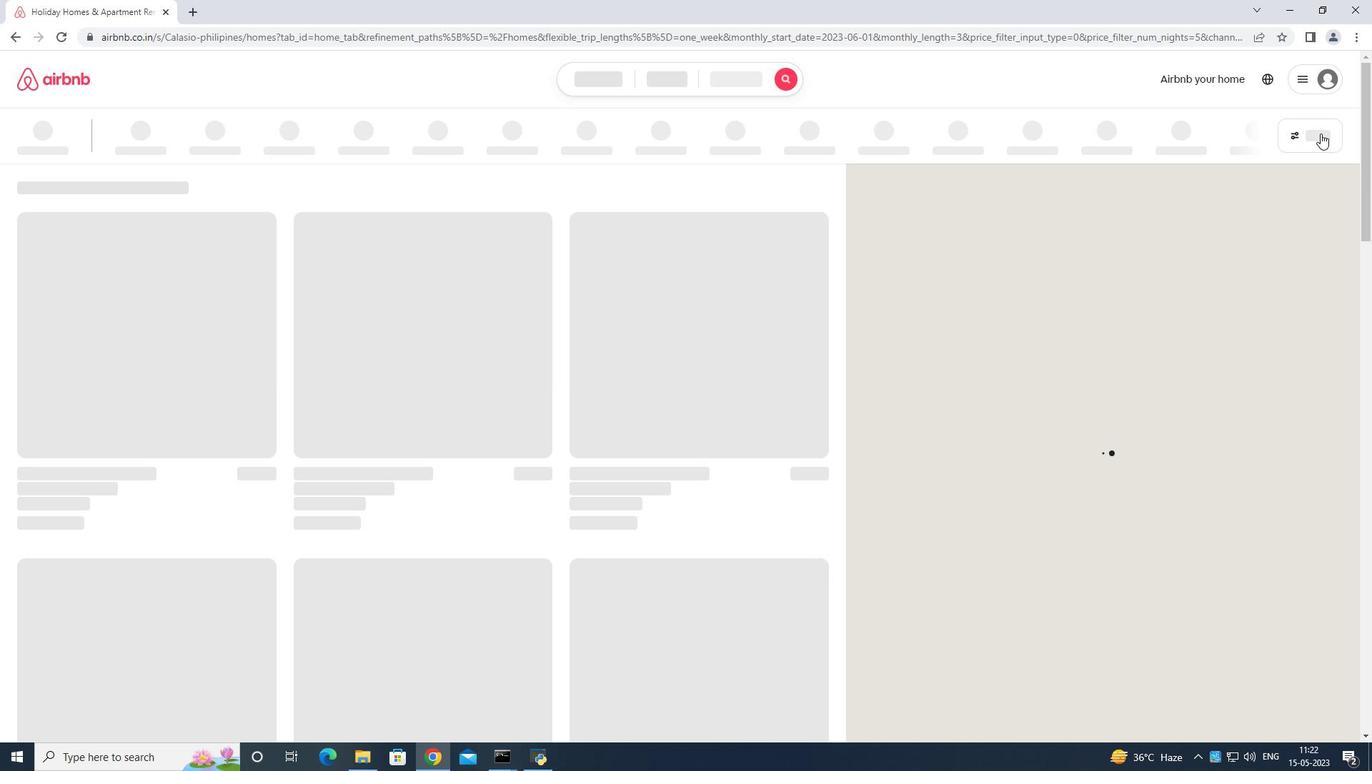 
Action: Mouse moved to (1306, 150)
Screenshot: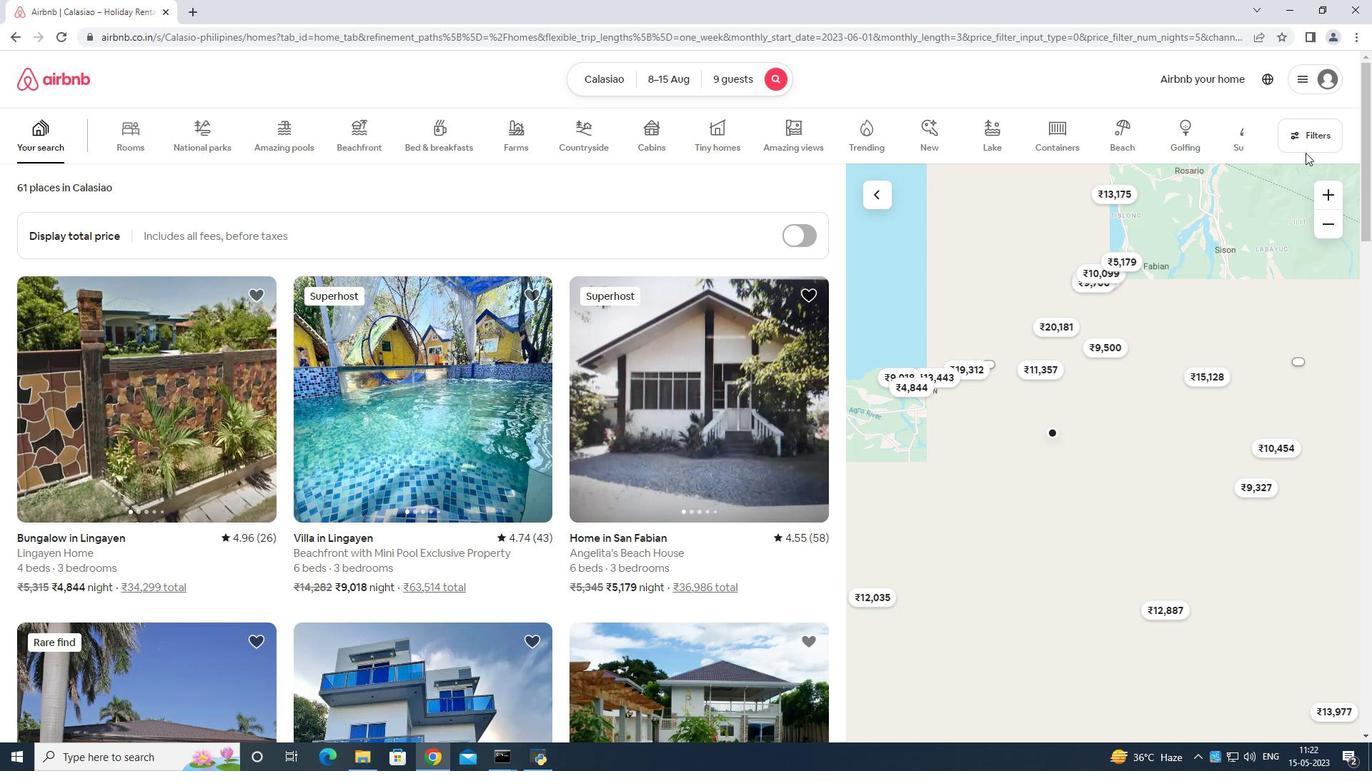 
Action: Mouse pressed left at (1306, 150)
Screenshot: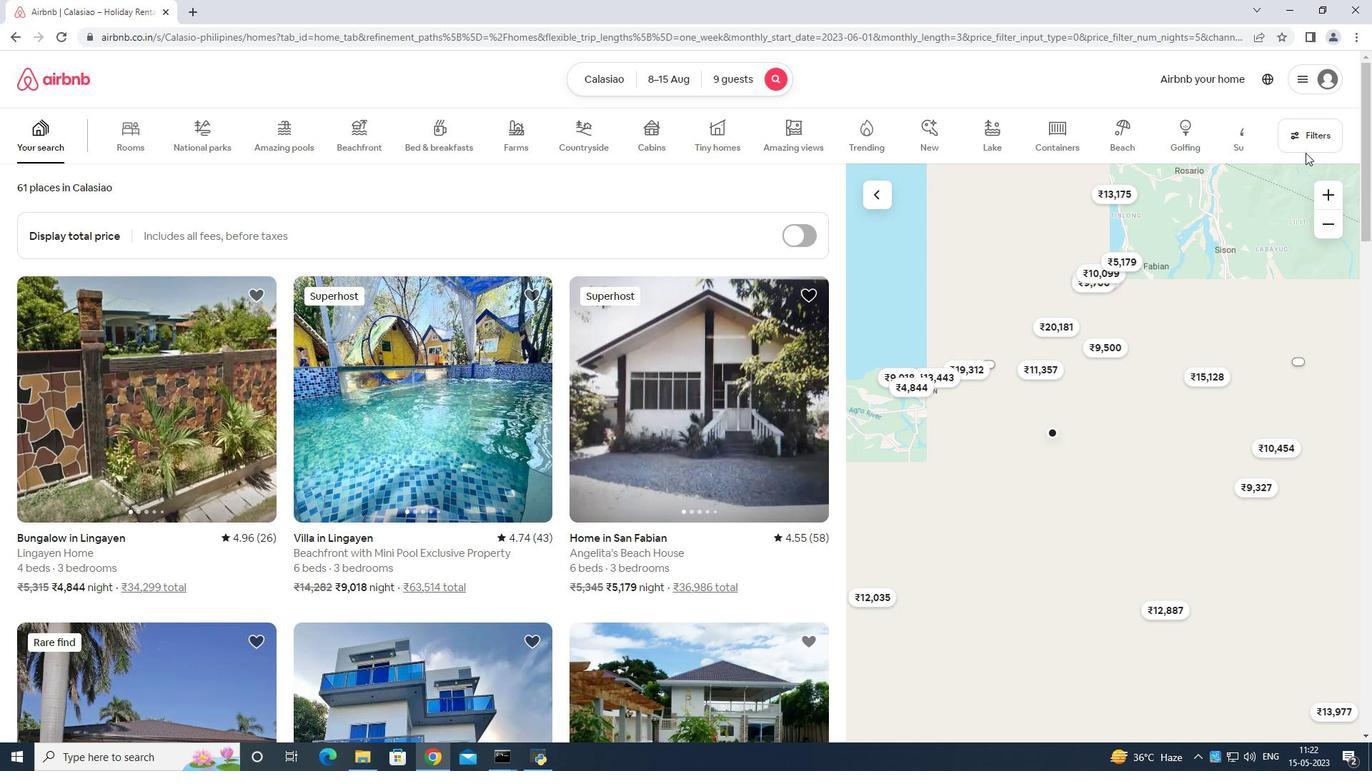 
Action: Mouse moved to (598, 479)
Screenshot: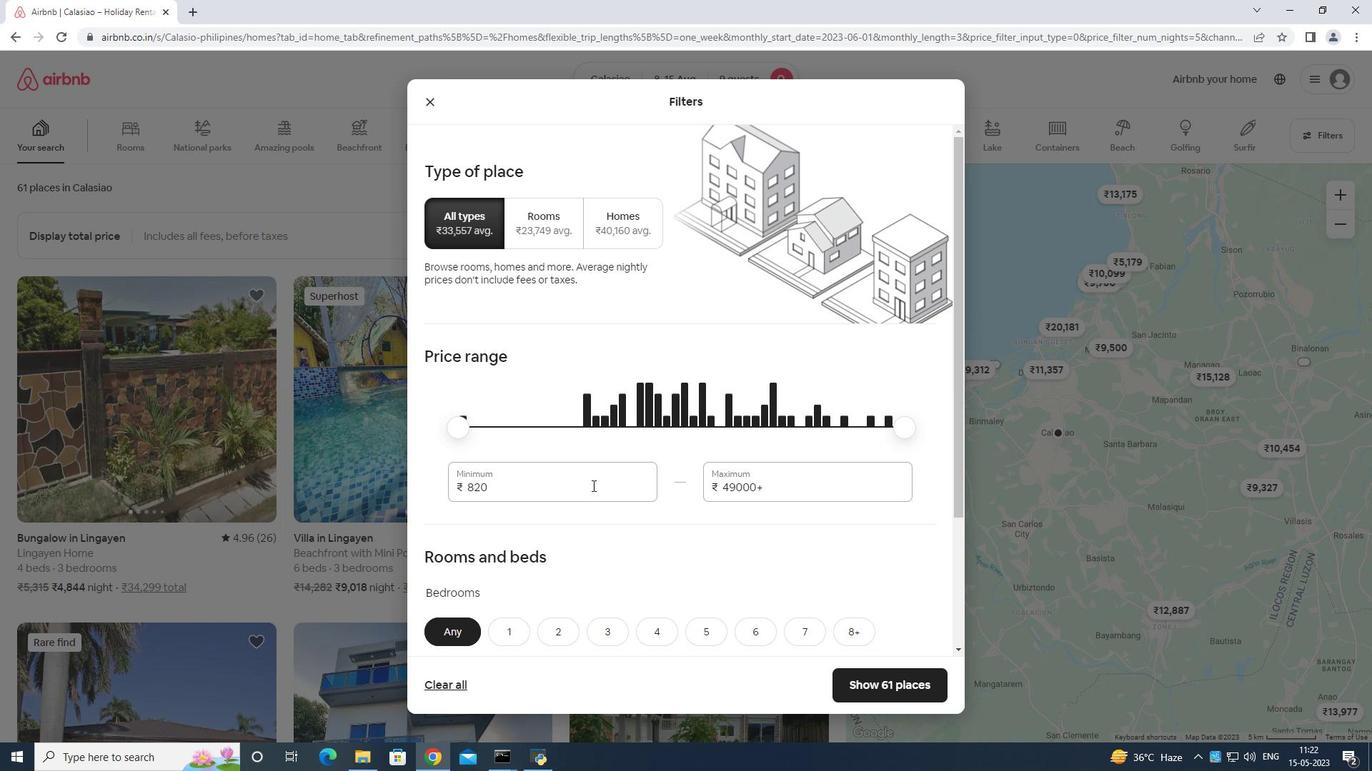 
Action: Mouse pressed left at (598, 479)
Screenshot: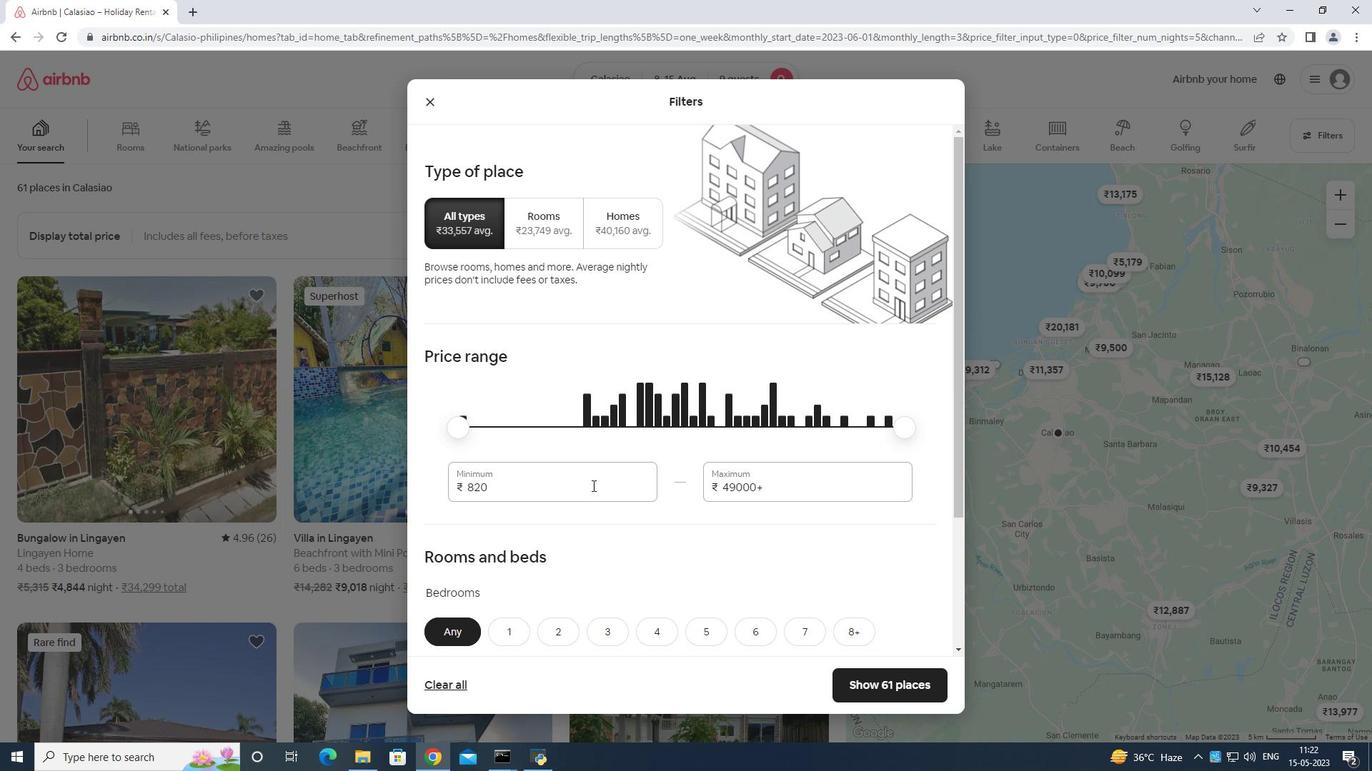 
Action: Mouse moved to (601, 475)
Screenshot: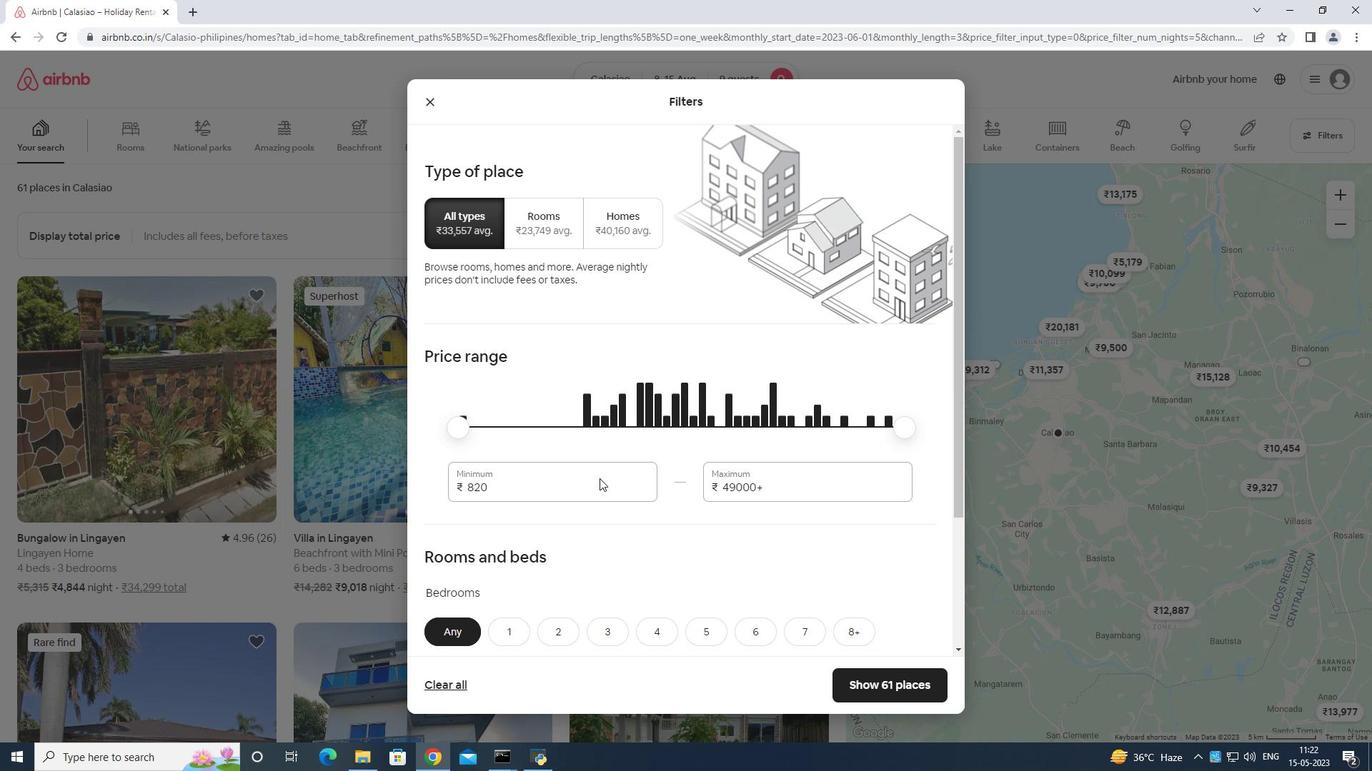 
Action: Key pressed <Key.backspace>
Screenshot: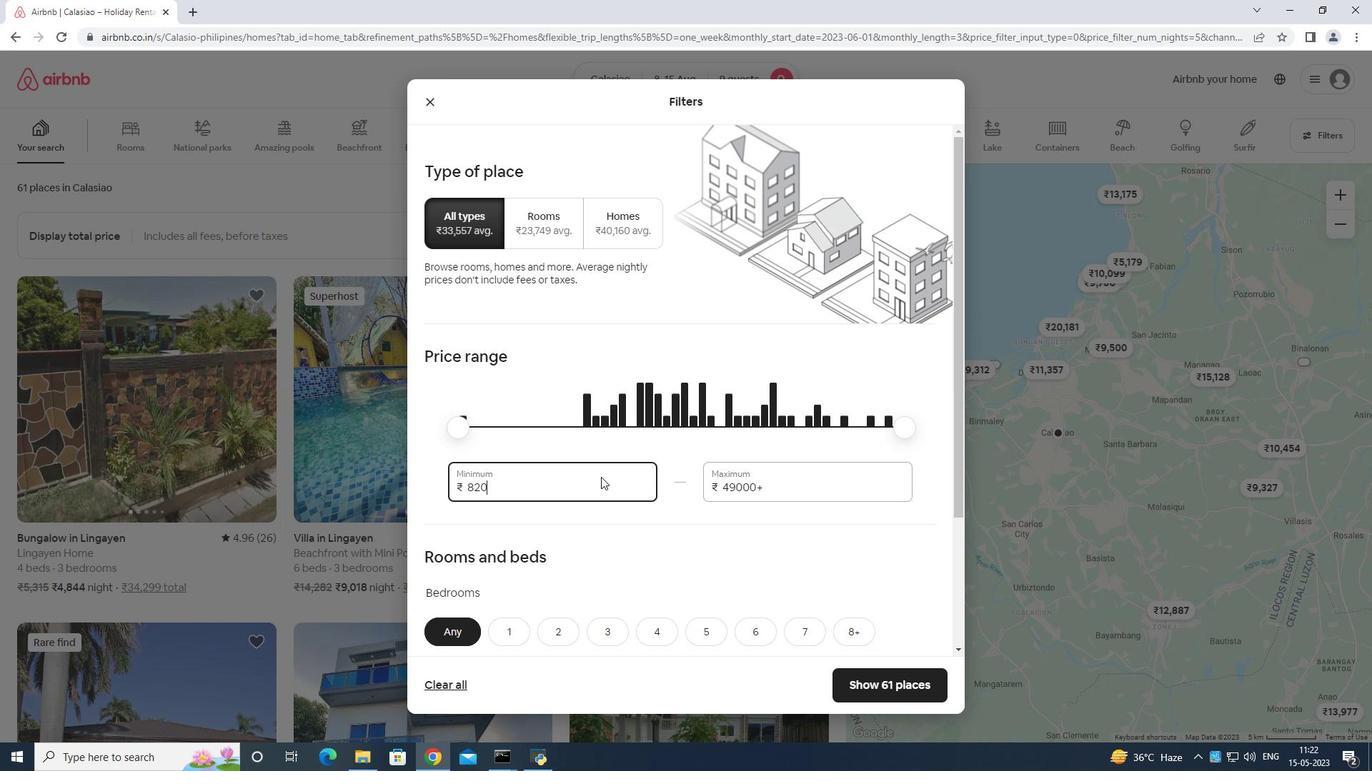 
Action: Mouse moved to (601, 475)
Screenshot: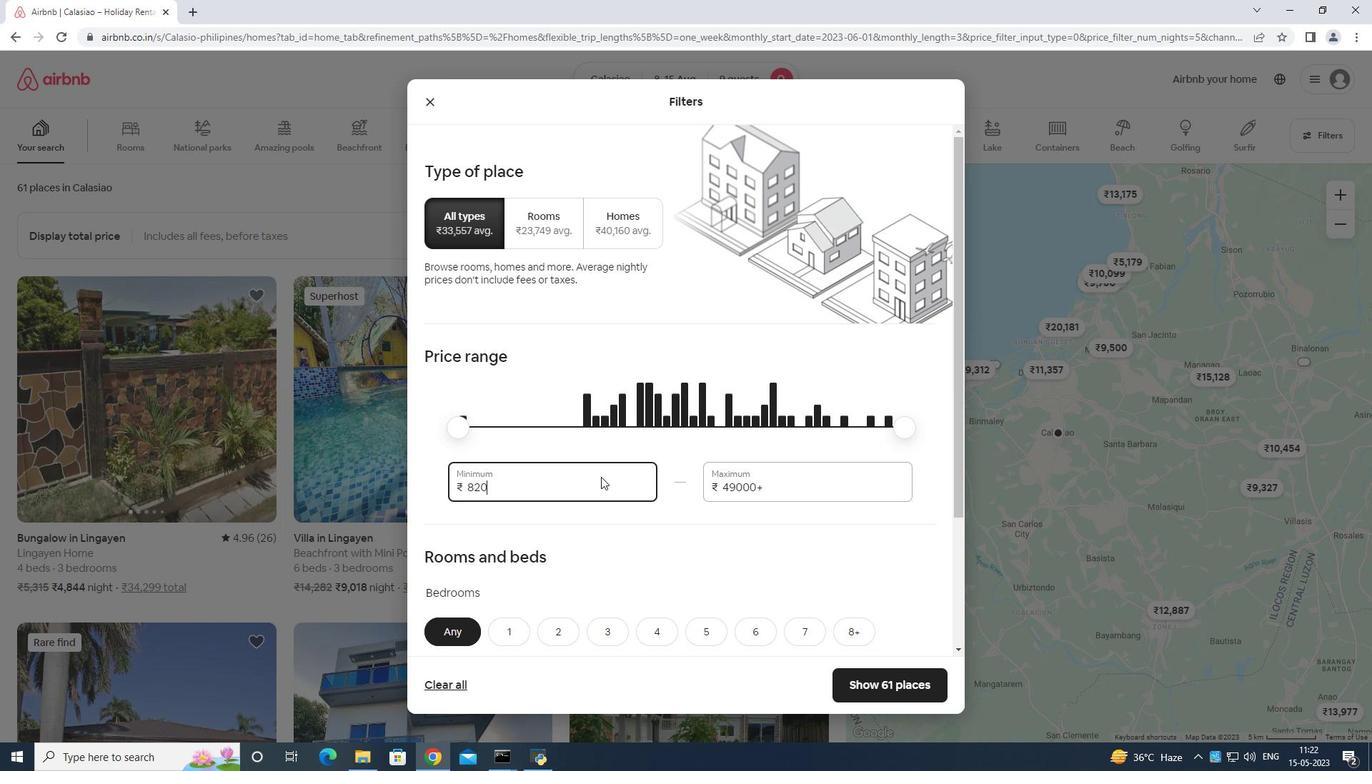 
Action: Key pressed <Key.backspace><Key.backspace><Key.backspace><Key.backspace><Key.backspace><Key.backspace><Key.backspace><Key.backspace><Key.backspace><Key.backspace><Key.backspace>
Screenshot: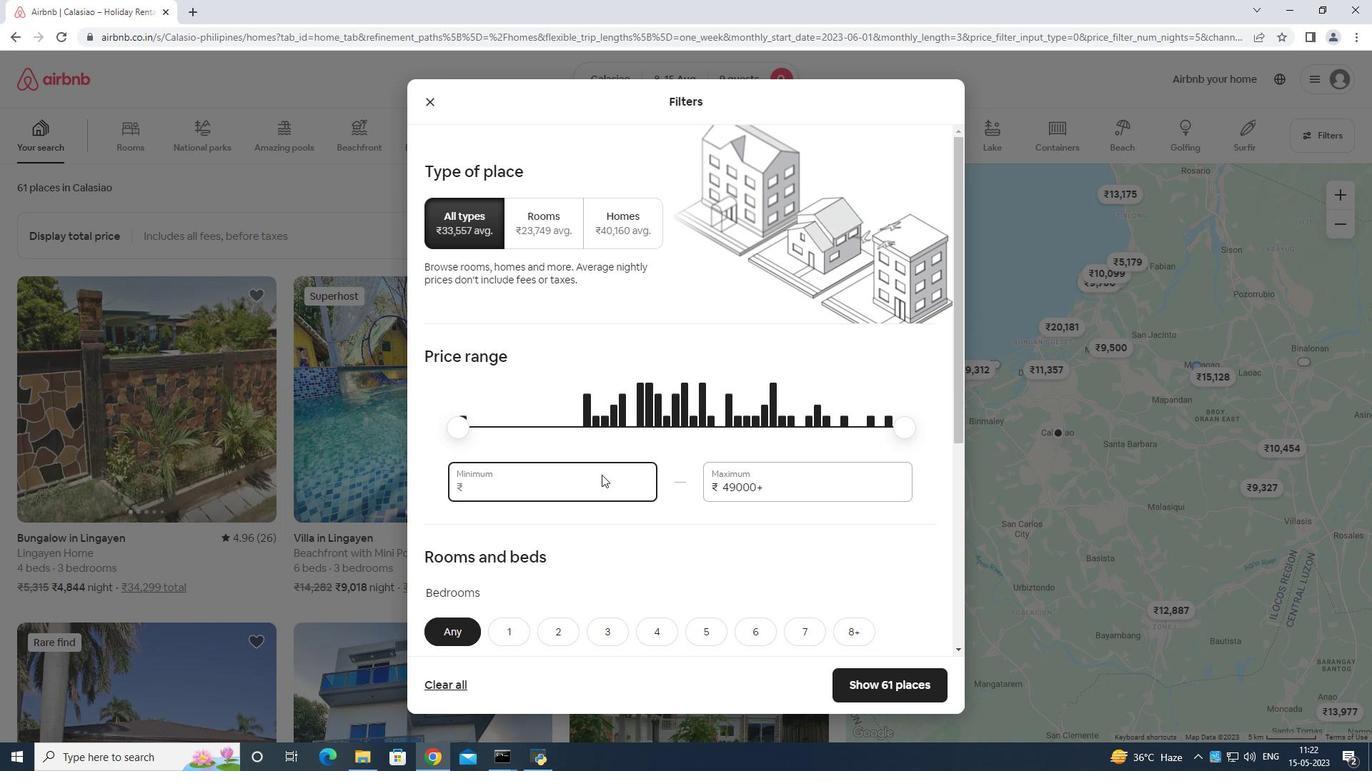 
Action: Mouse moved to (605, 472)
Screenshot: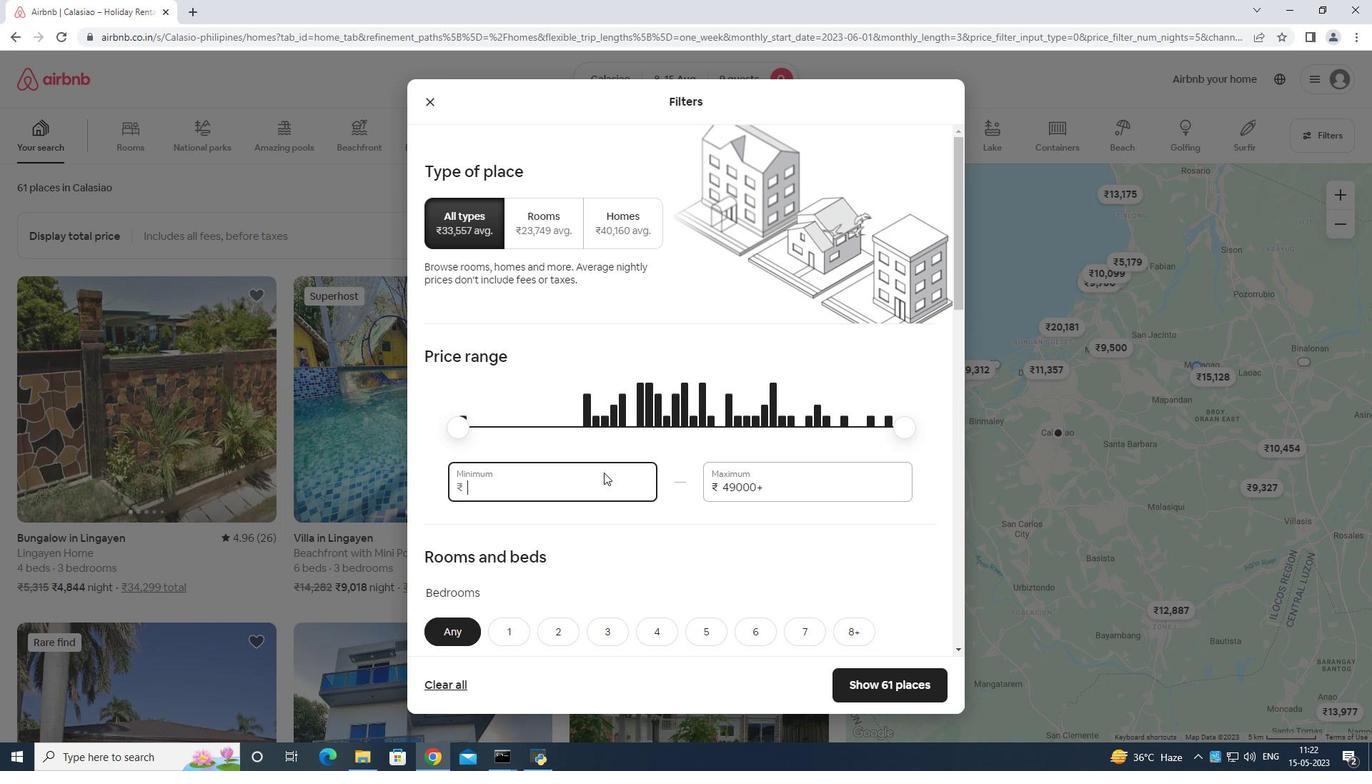 
Action: Key pressed 1
Screenshot: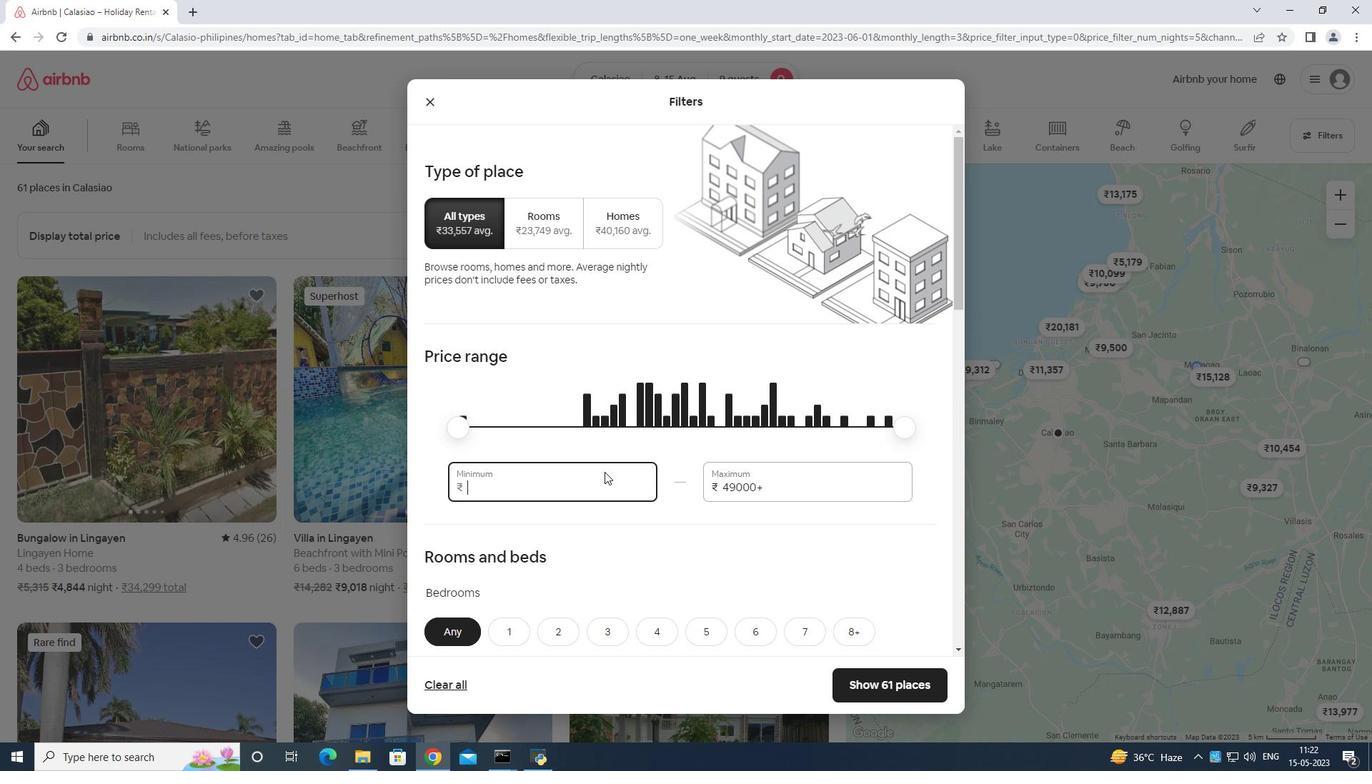 
Action: Mouse moved to (605, 471)
Screenshot: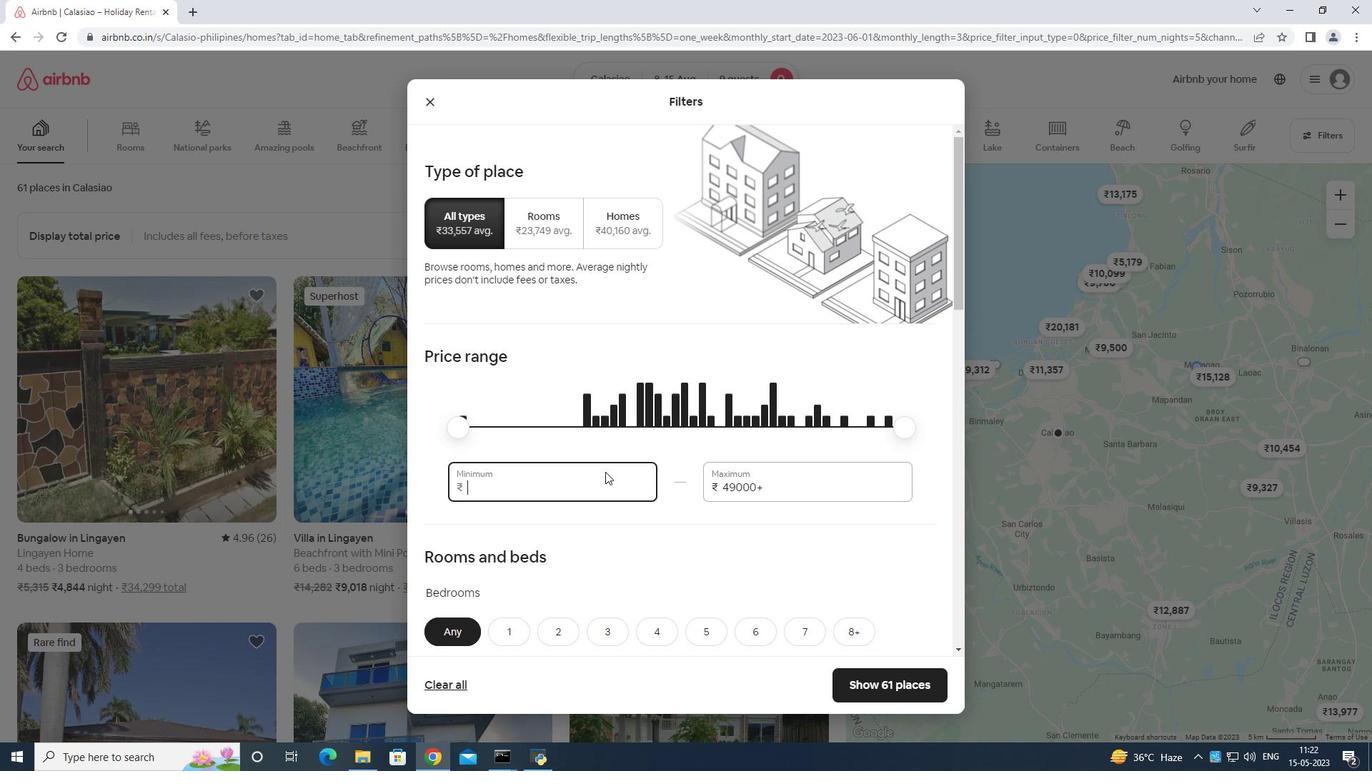 
Action: Key pressed 0000
Screenshot: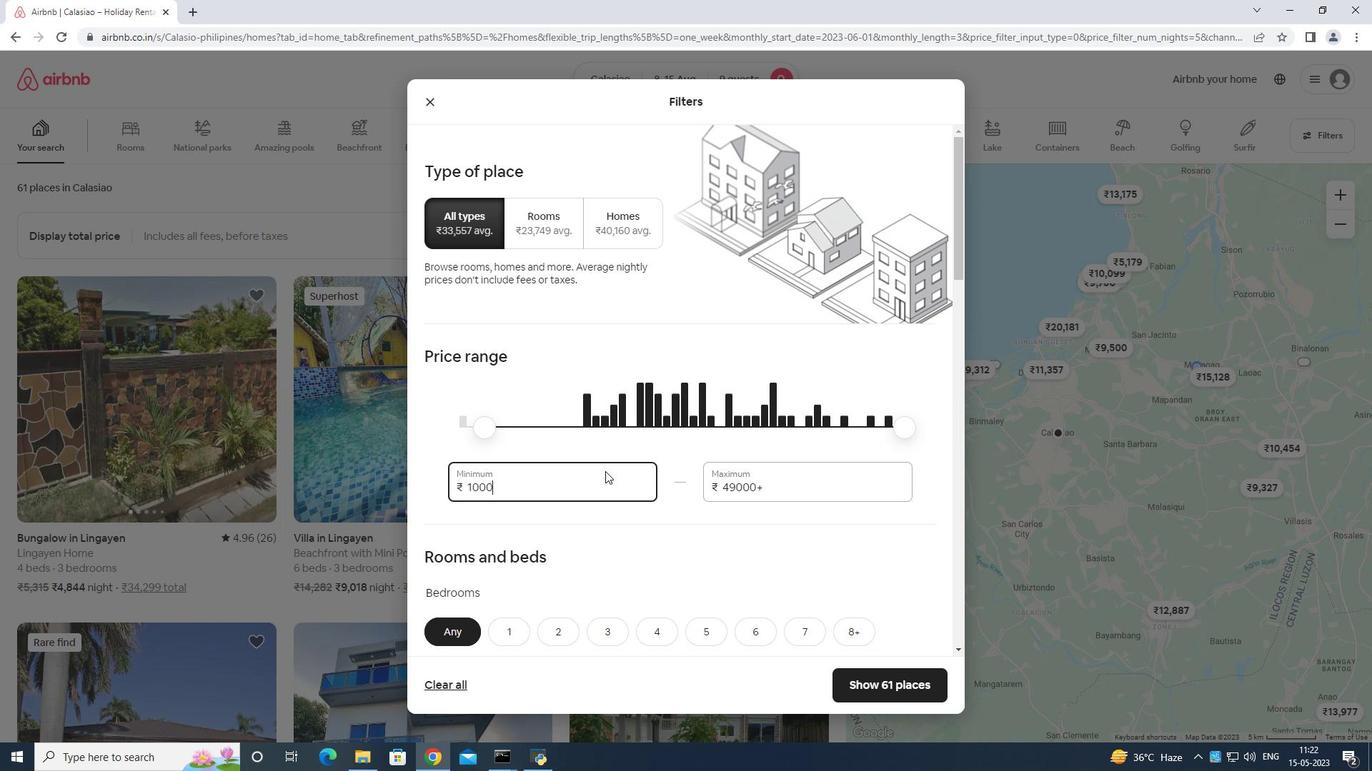 
Action: Mouse moved to (852, 486)
Screenshot: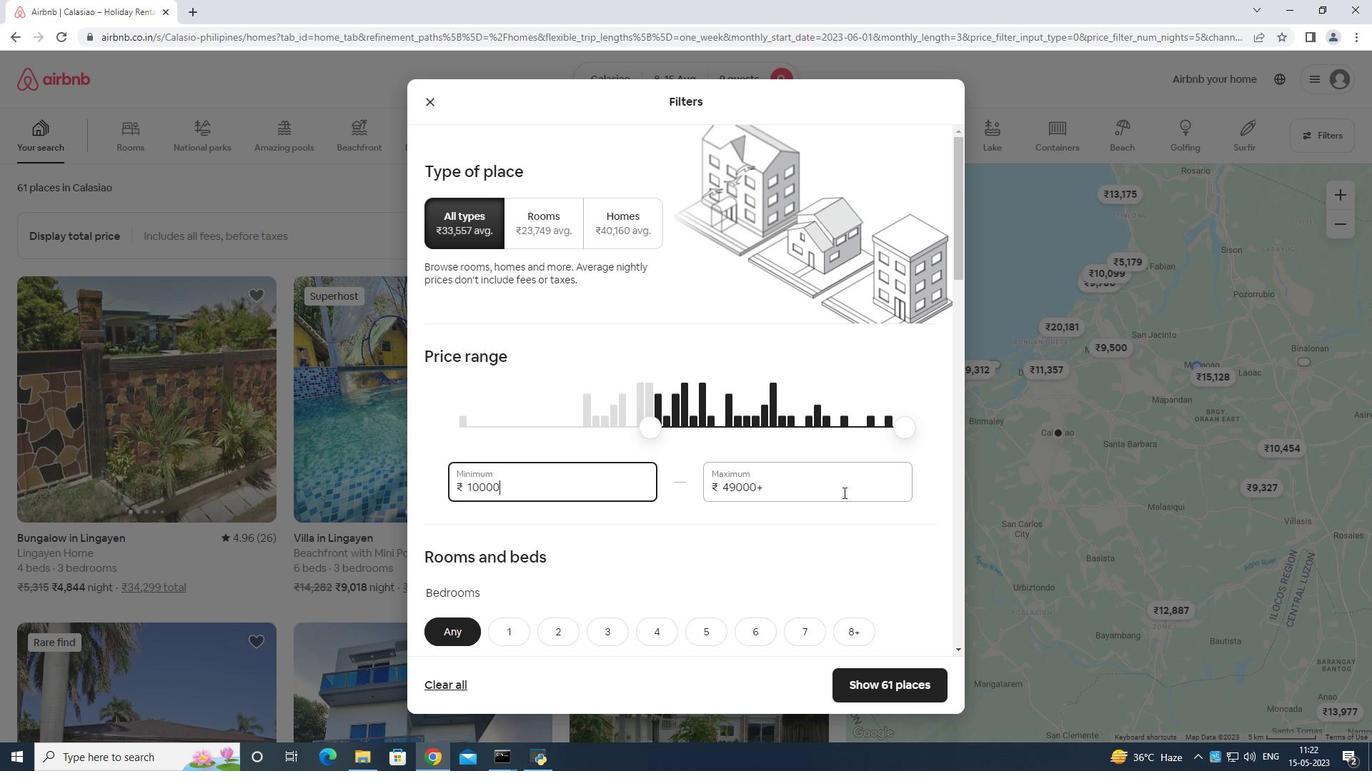 
Action: Mouse pressed left at (852, 486)
Screenshot: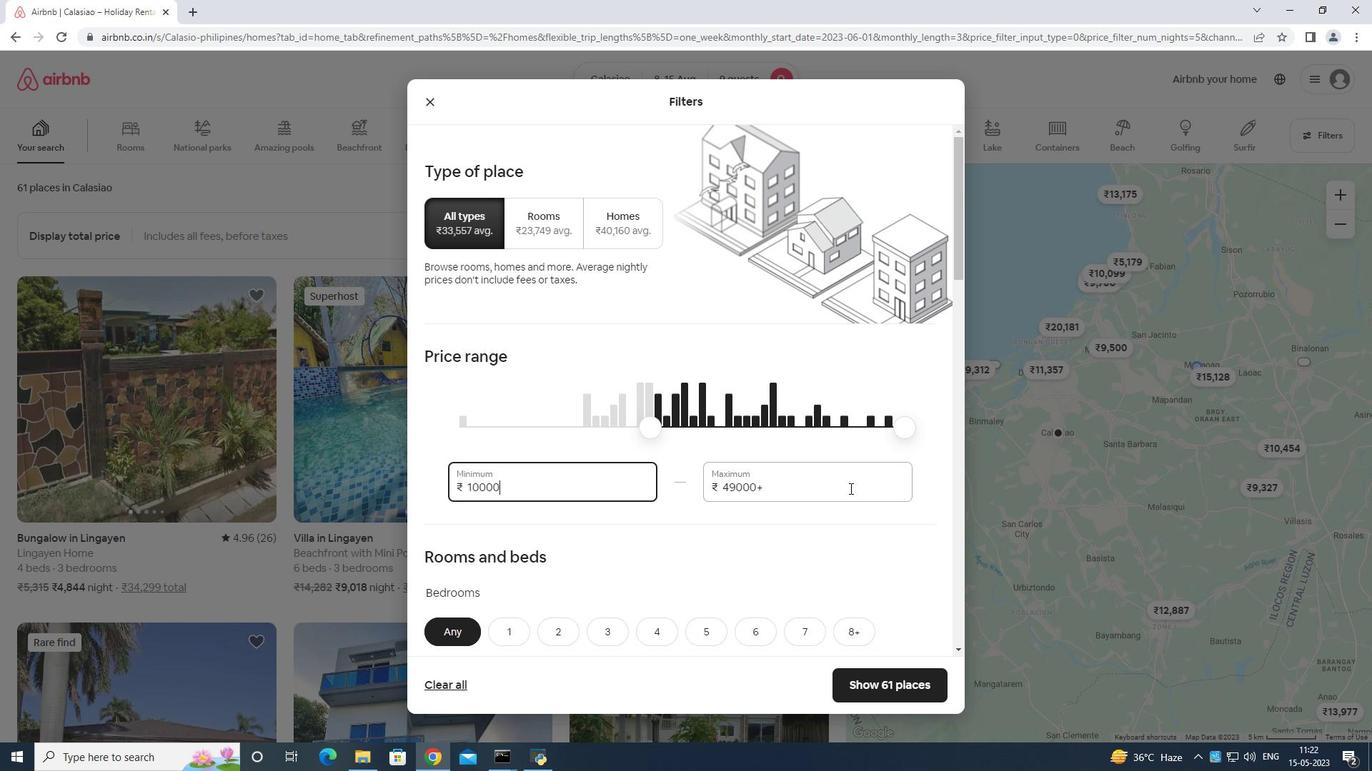 
Action: Mouse moved to (854, 477)
Screenshot: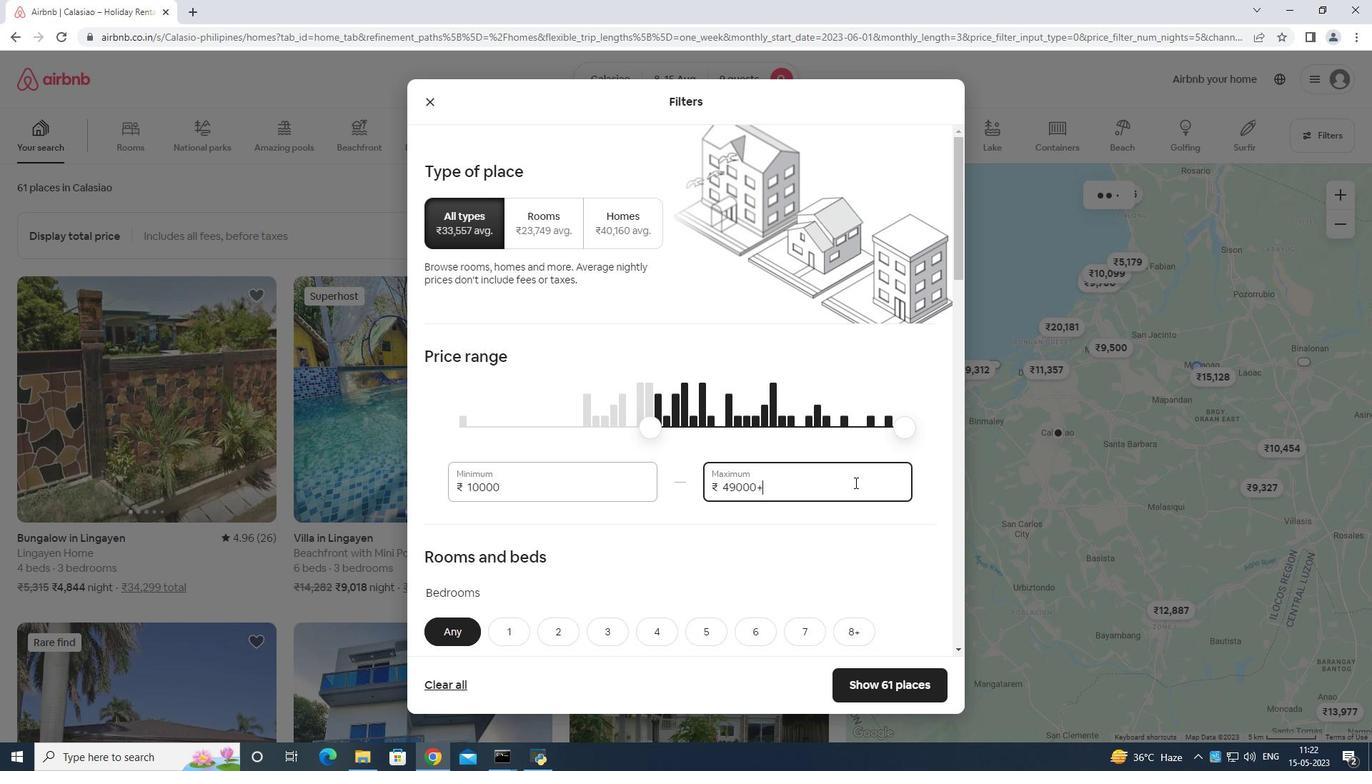 
Action: Key pressed <Key.backspace><Key.backspace><Key.backspace><Key.backspace><Key.backspace><Key.backspace><Key.backspace><Key.backspace><Key.backspace><Key.backspace><Key.backspace>140
Screenshot: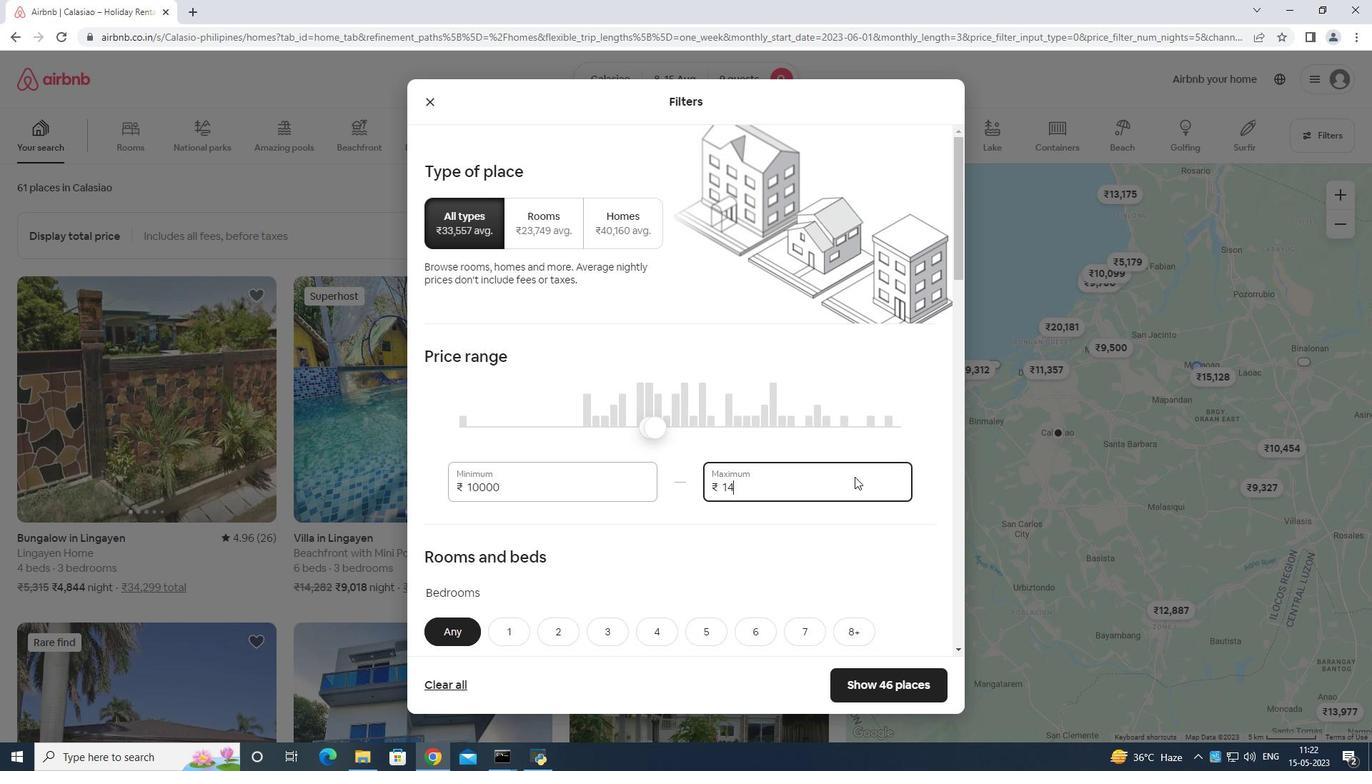 
Action: Mouse moved to (854, 476)
Screenshot: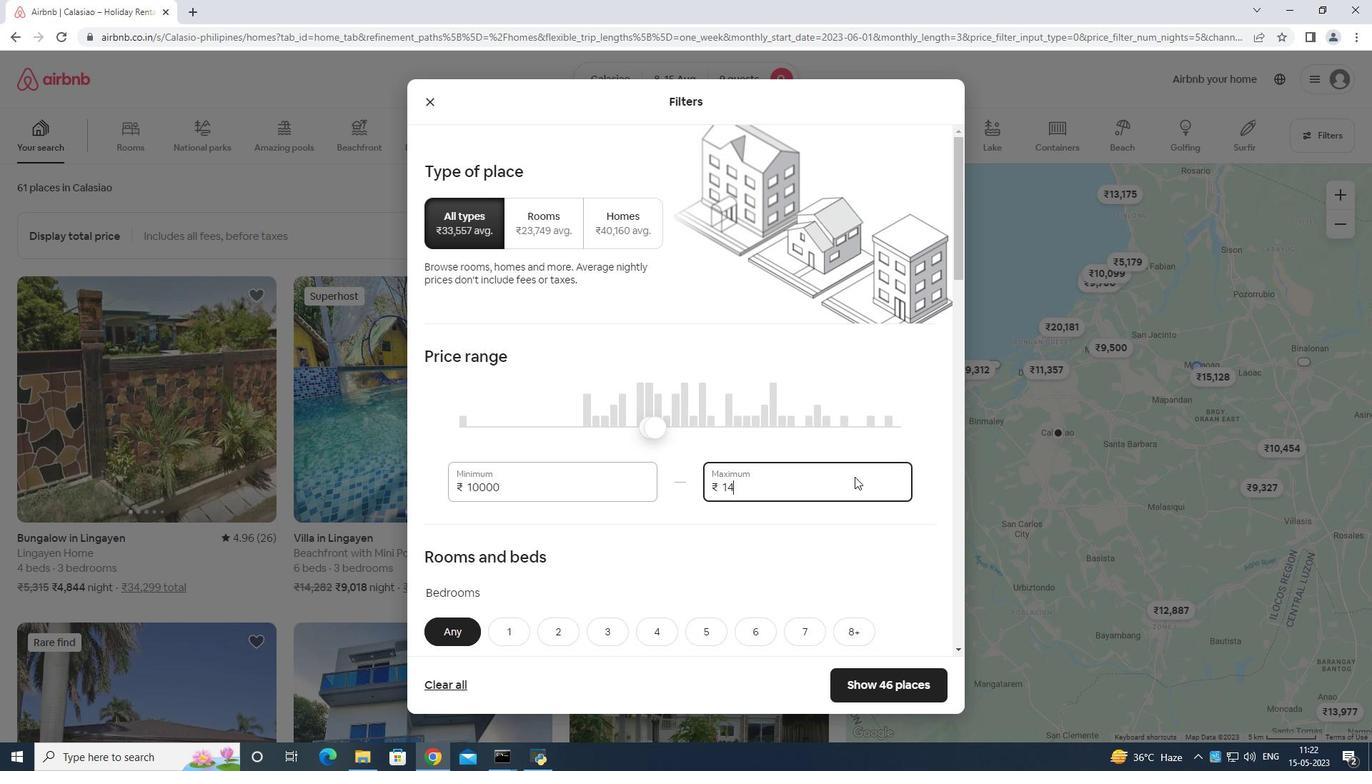 
Action: Key pressed 0
Screenshot: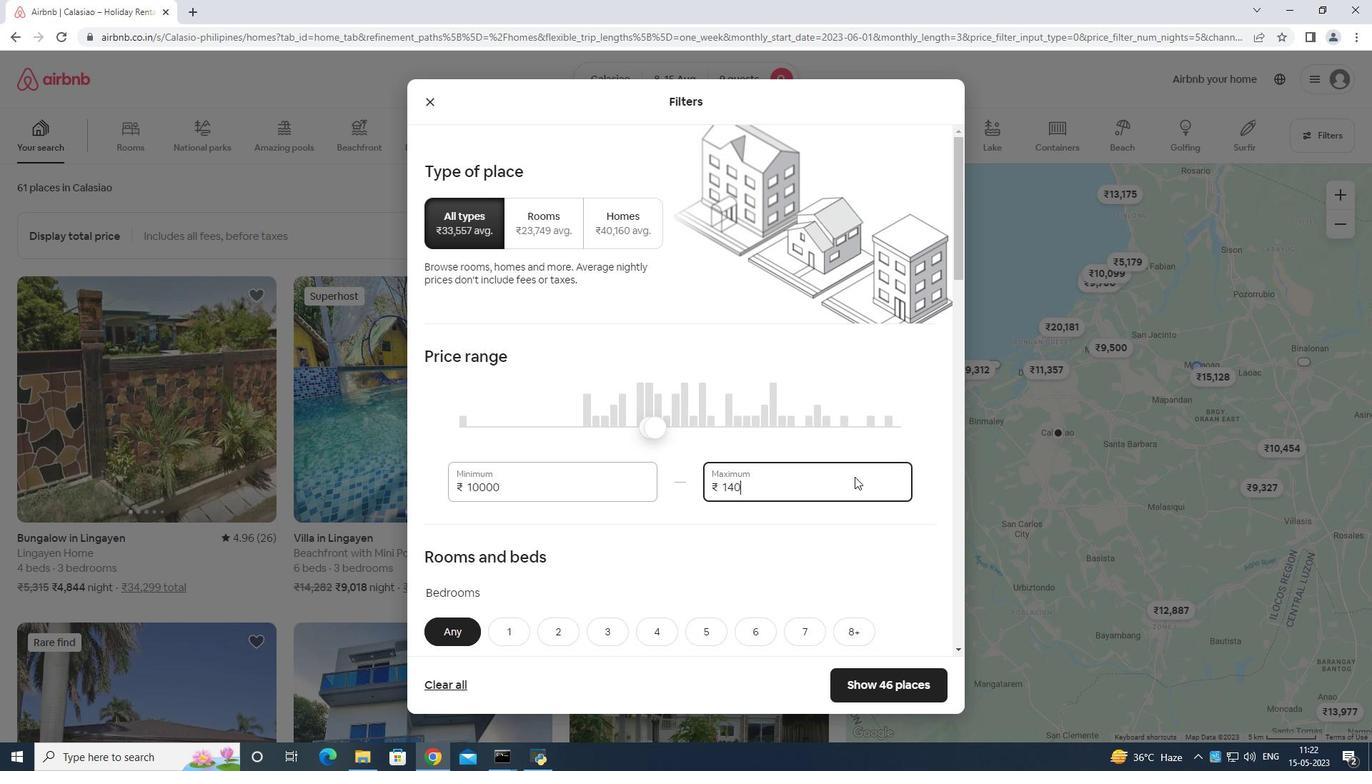 
Action: Mouse moved to (854, 476)
Screenshot: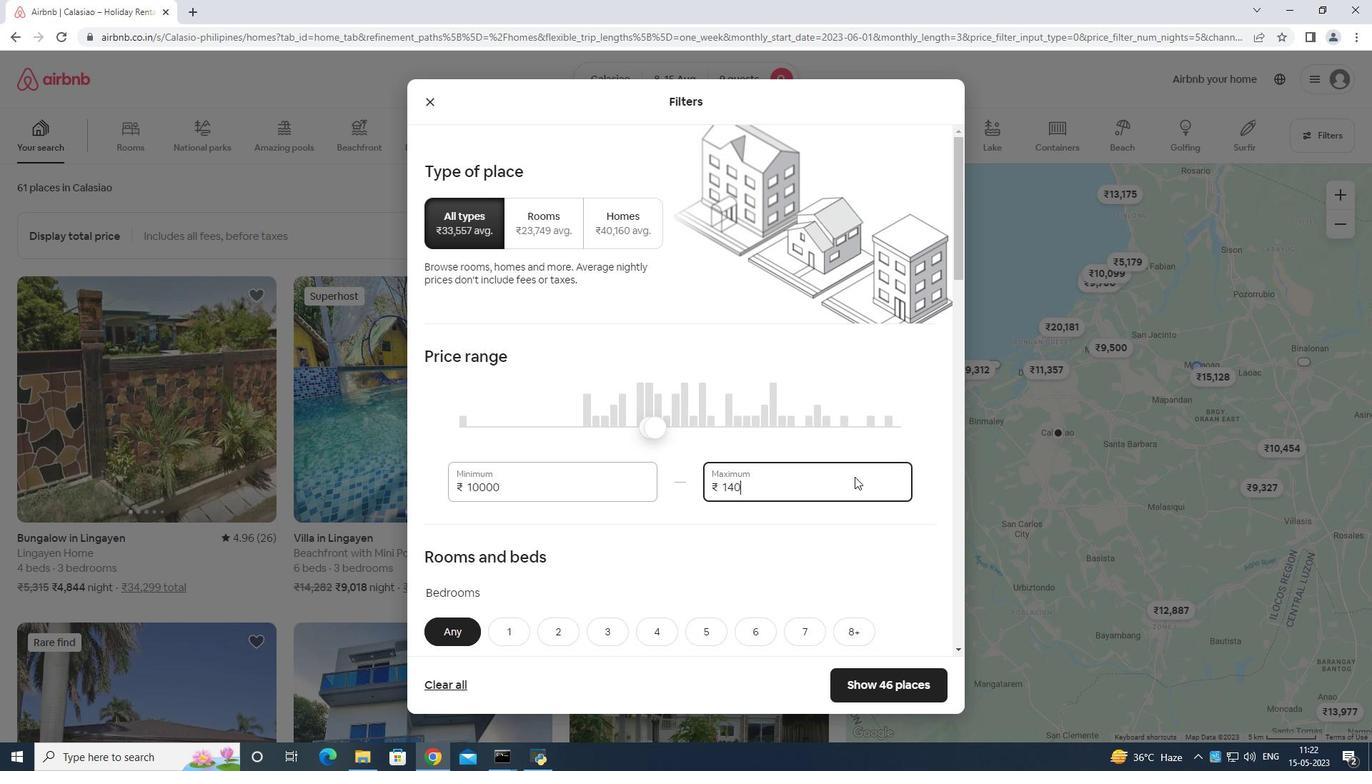 
Action: Key pressed 0
Screenshot: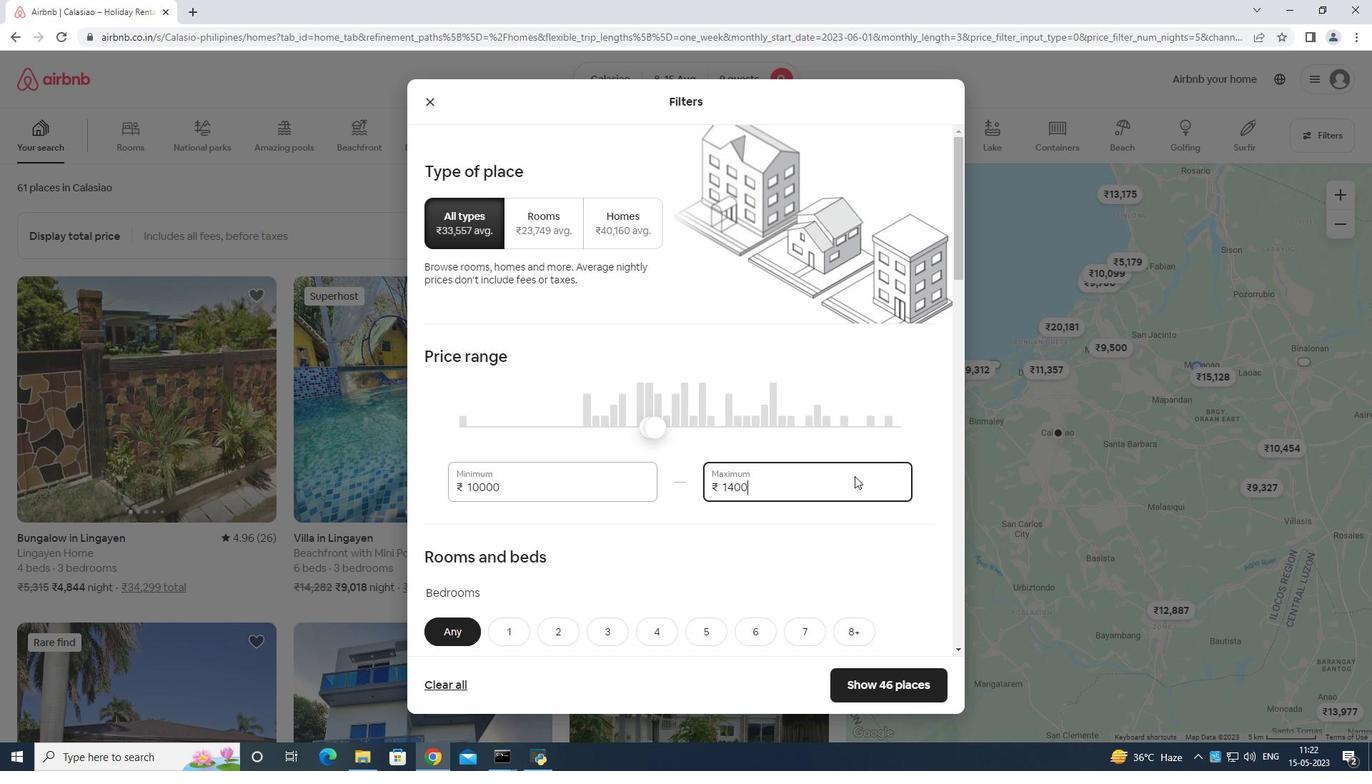 
Action: Mouse scrolled (854, 475) with delta (0, 0)
Screenshot: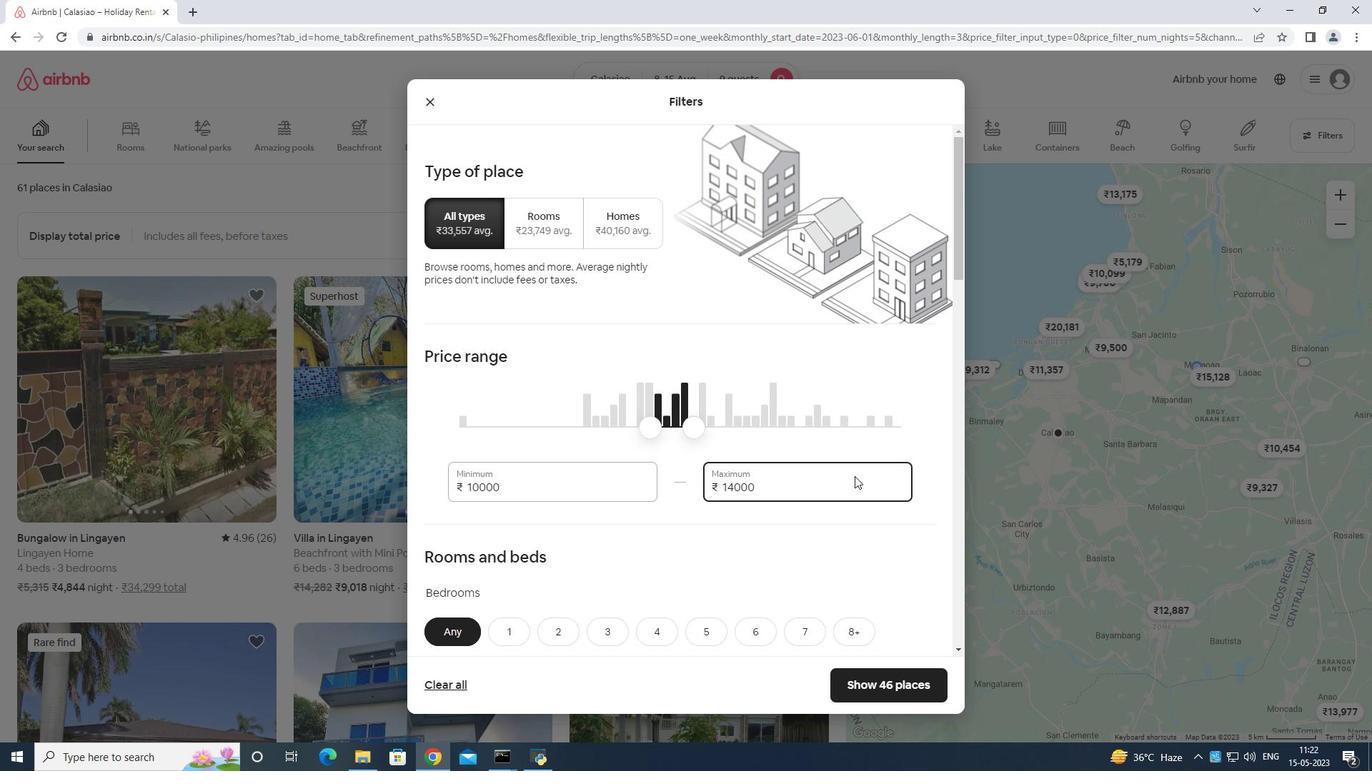 
Action: Mouse scrolled (854, 475) with delta (0, 0)
Screenshot: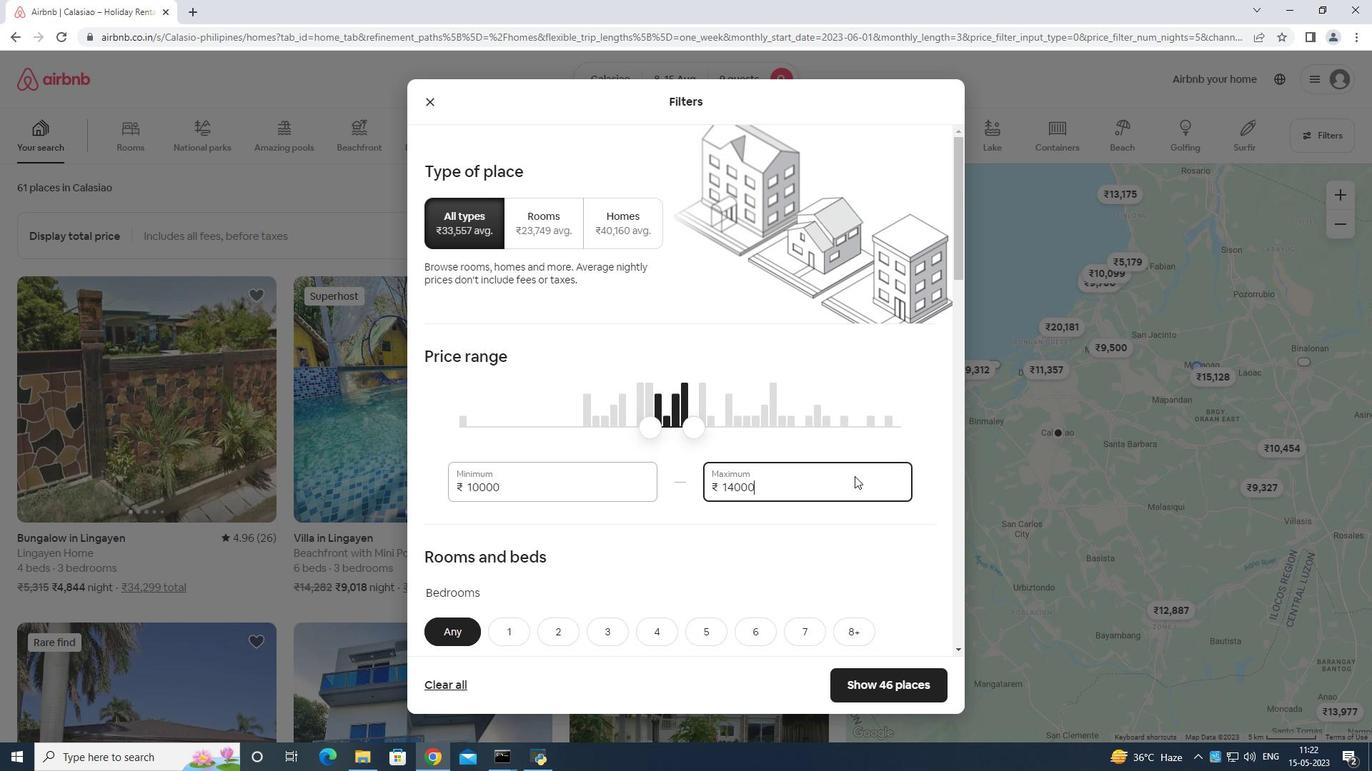 
Action: Mouse moved to (701, 489)
Screenshot: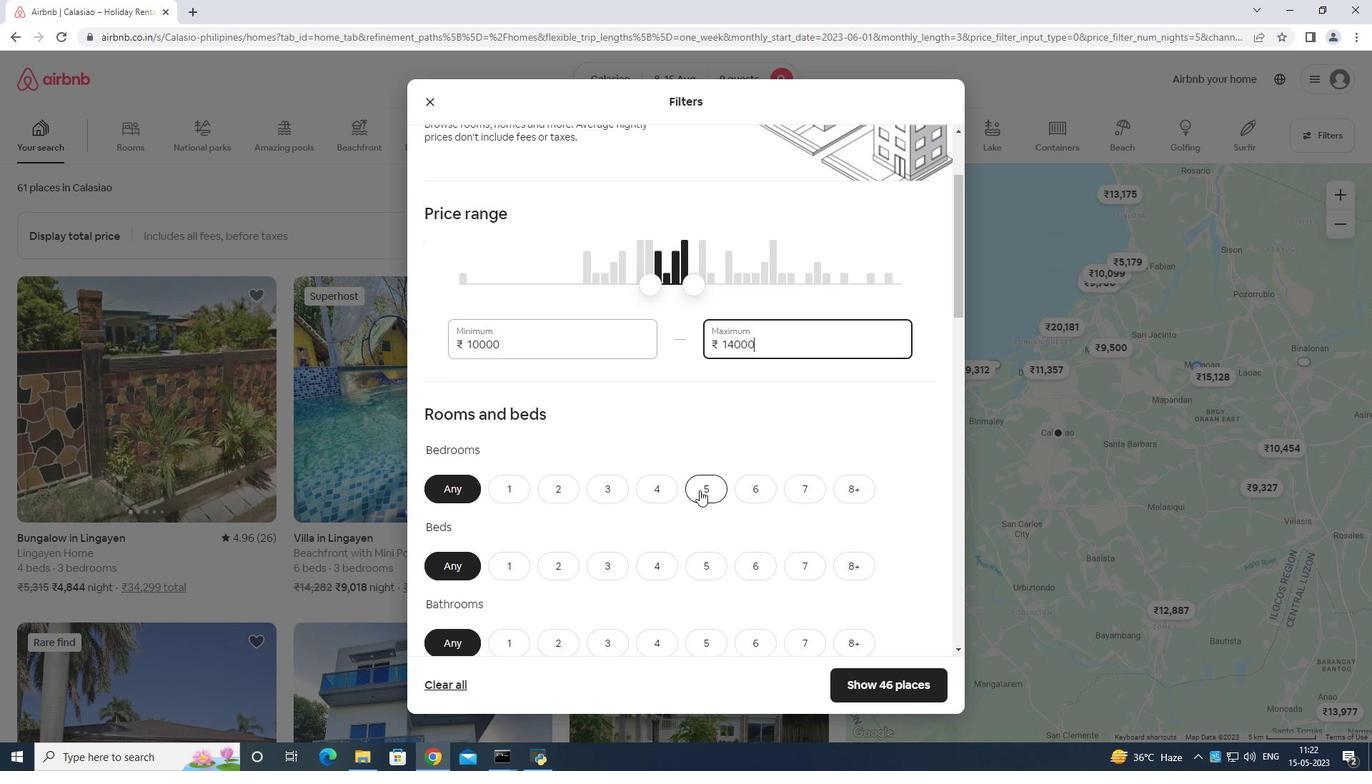 
Action: Mouse pressed left at (701, 489)
Screenshot: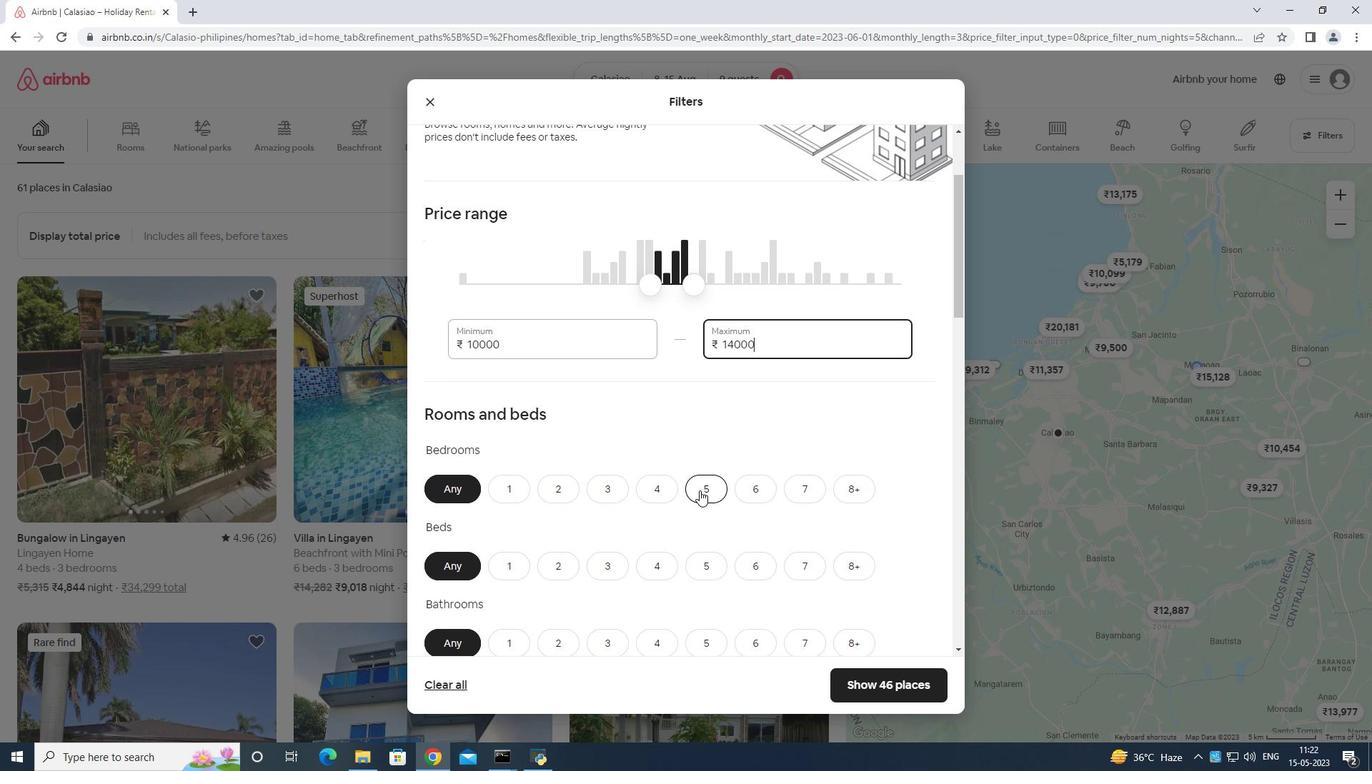 
Action: Mouse moved to (861, 559)
Screenshot: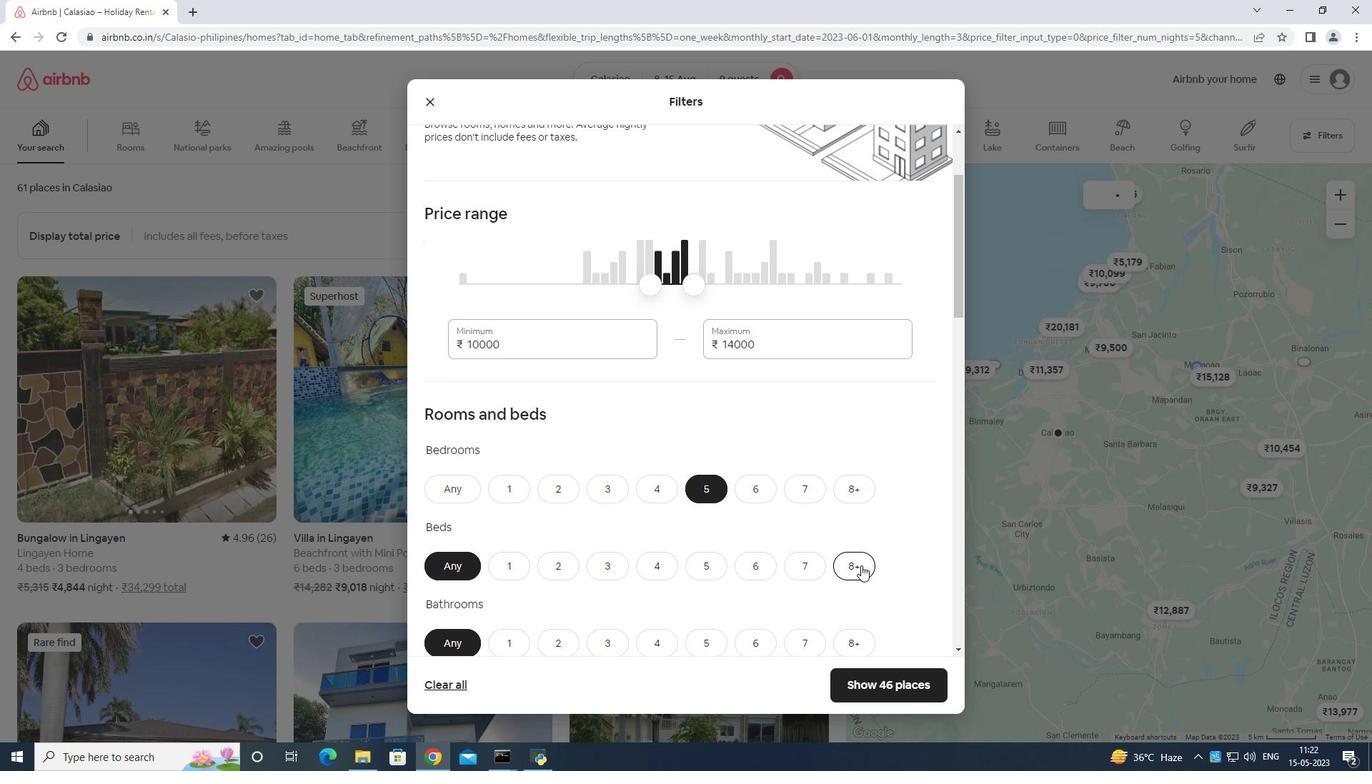 
Action: Mouse pressed left at (861, 559)
Screenshot: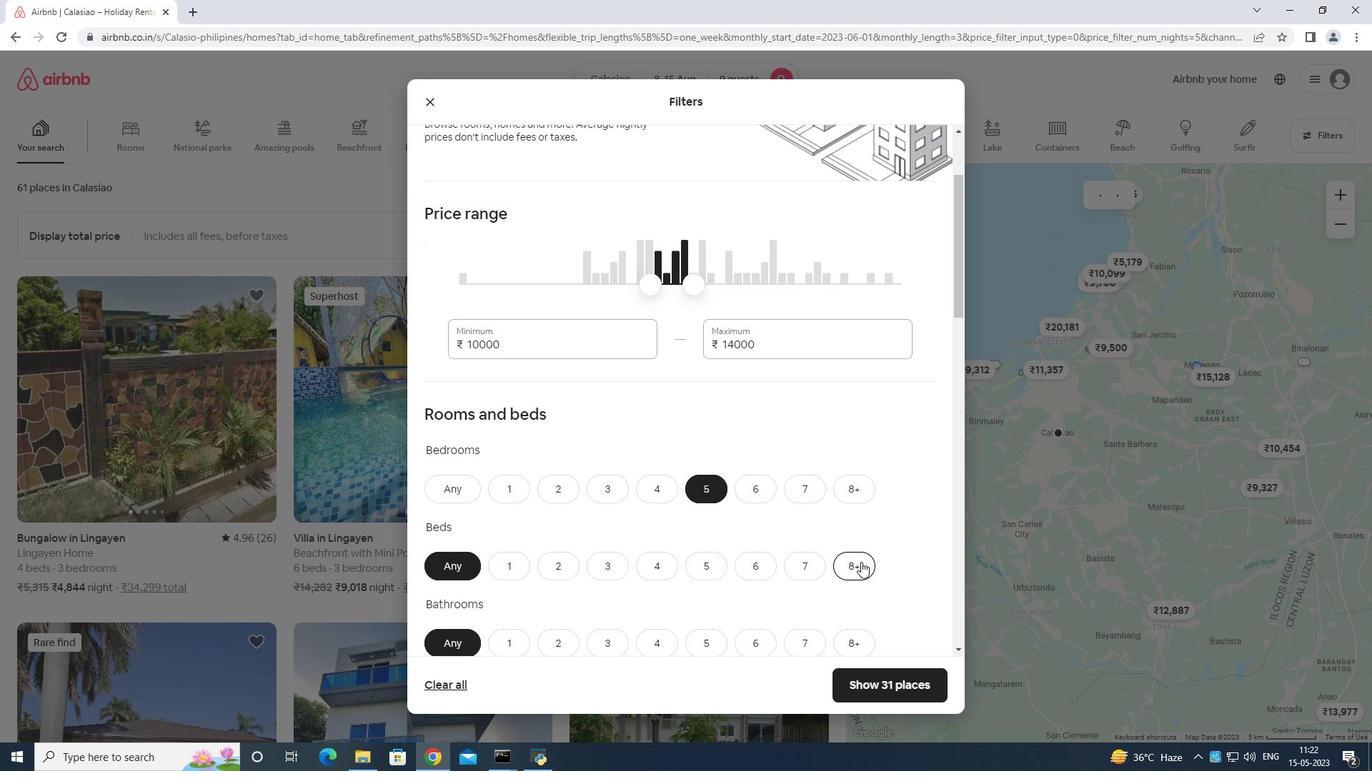 
Action: Mouse moved to (710, 641)
Screenshot: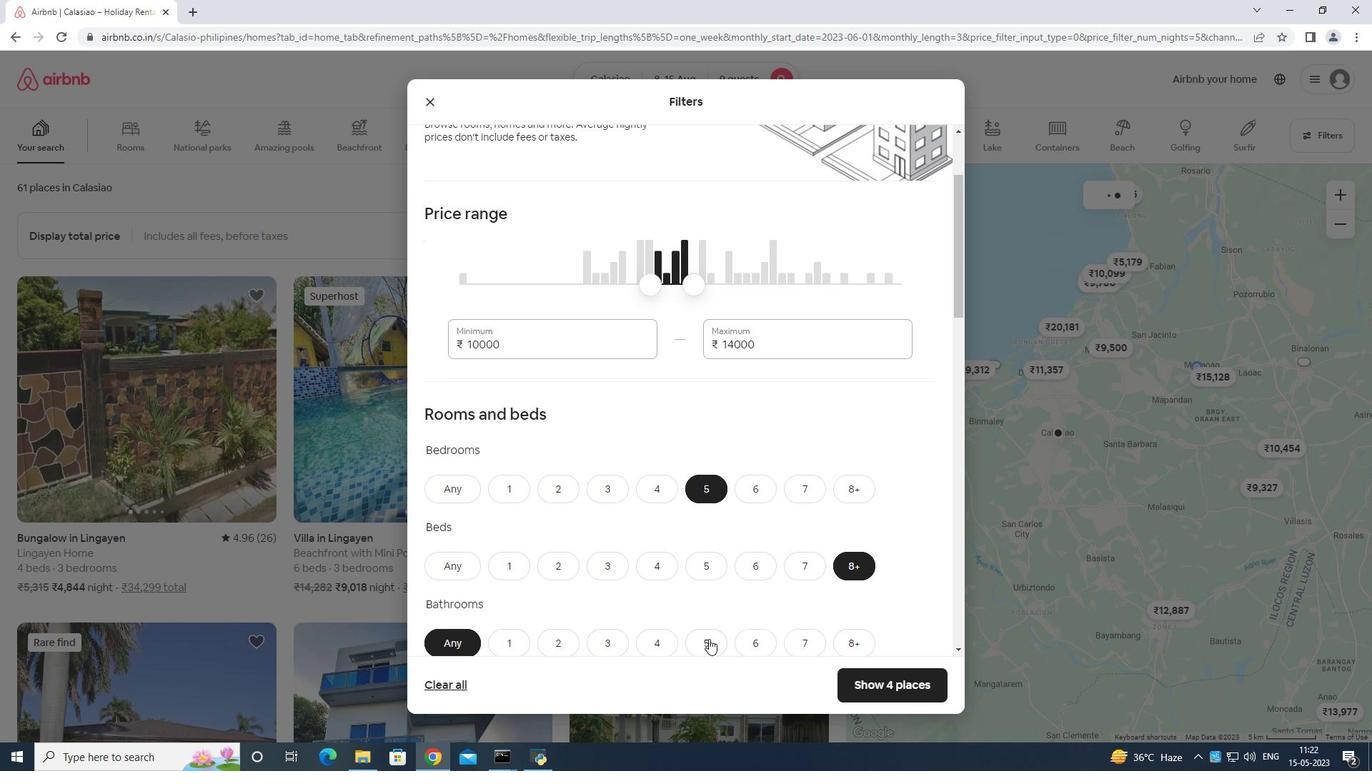 
Action: Mouse pressed left at (710, 641)
Screenshot: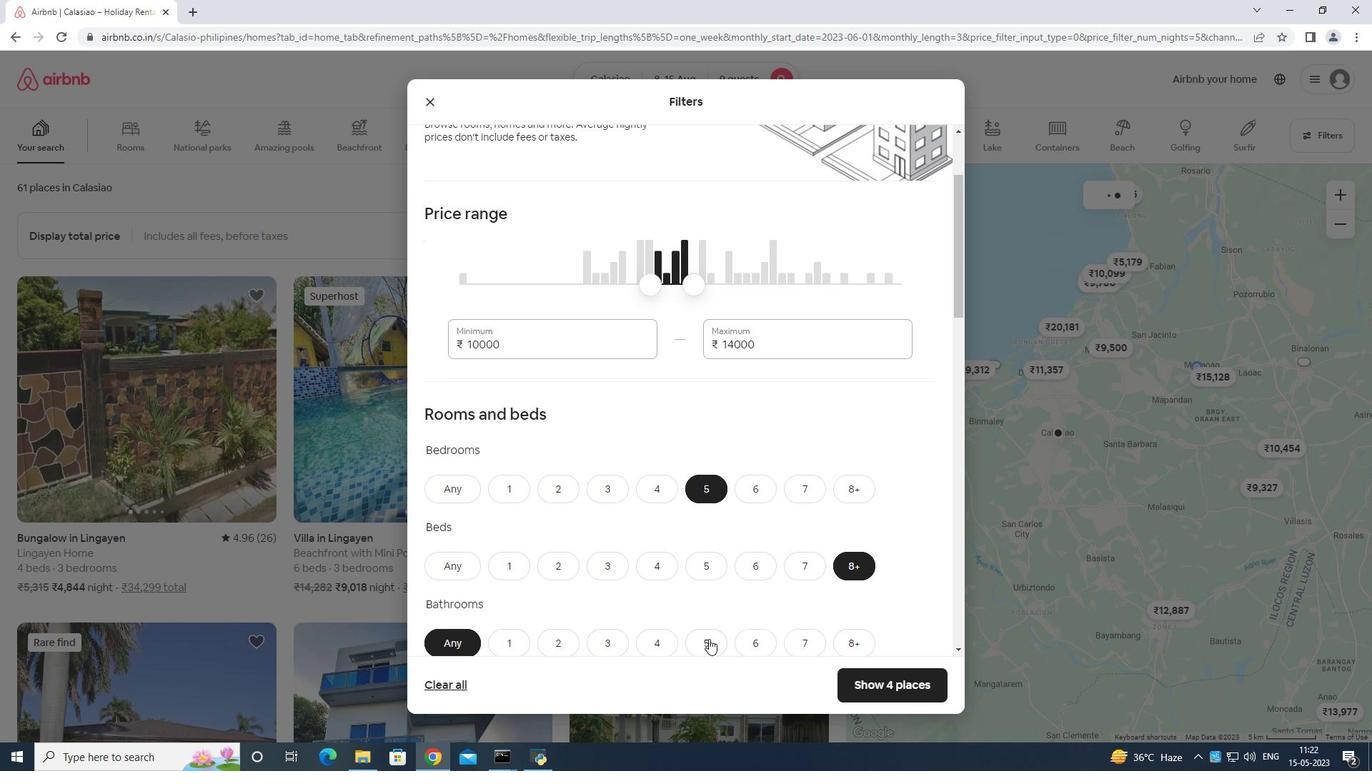 
Action: Mouse moved to (775, 579)
Screenshot: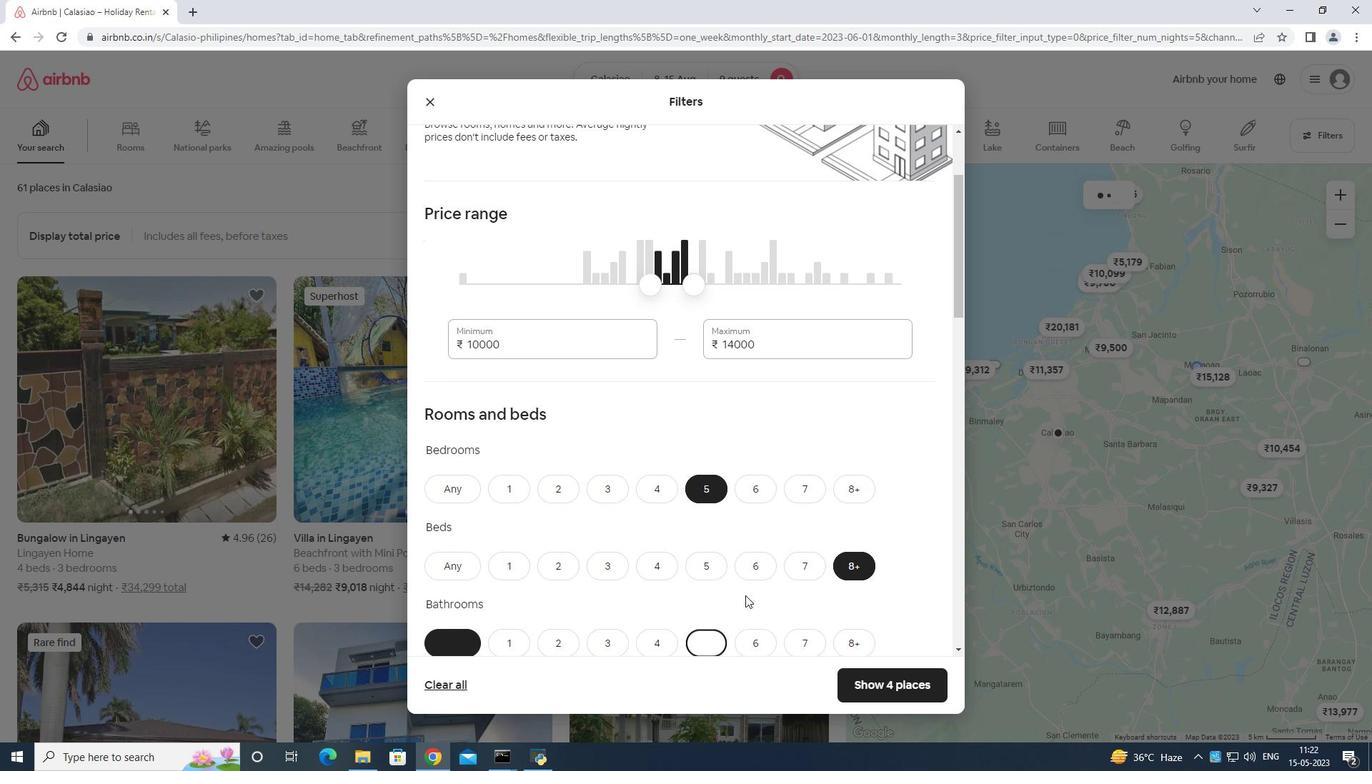 
Action: Mouse scrolled (775, 578) with delta (0, 0)
Screenshot: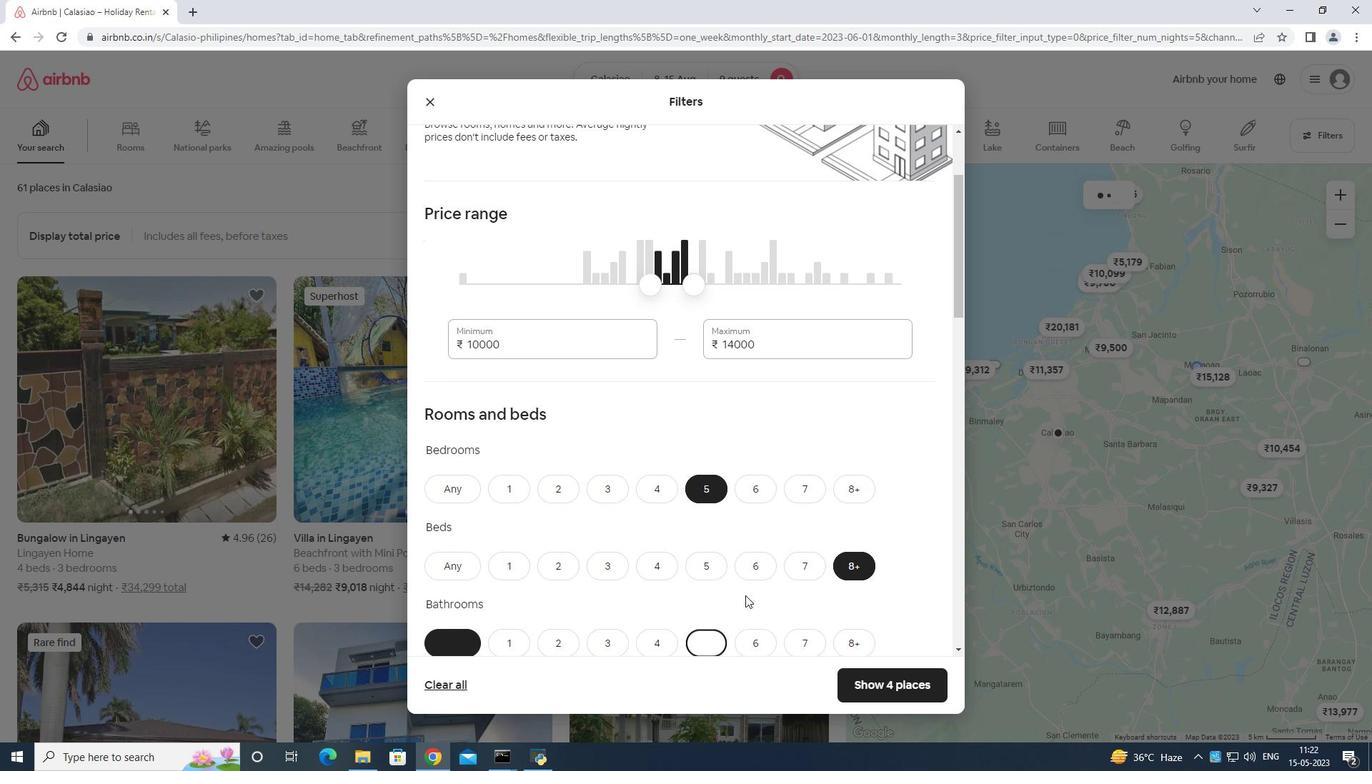 
Action: Mouse moved to (775, 580)
Screenshot: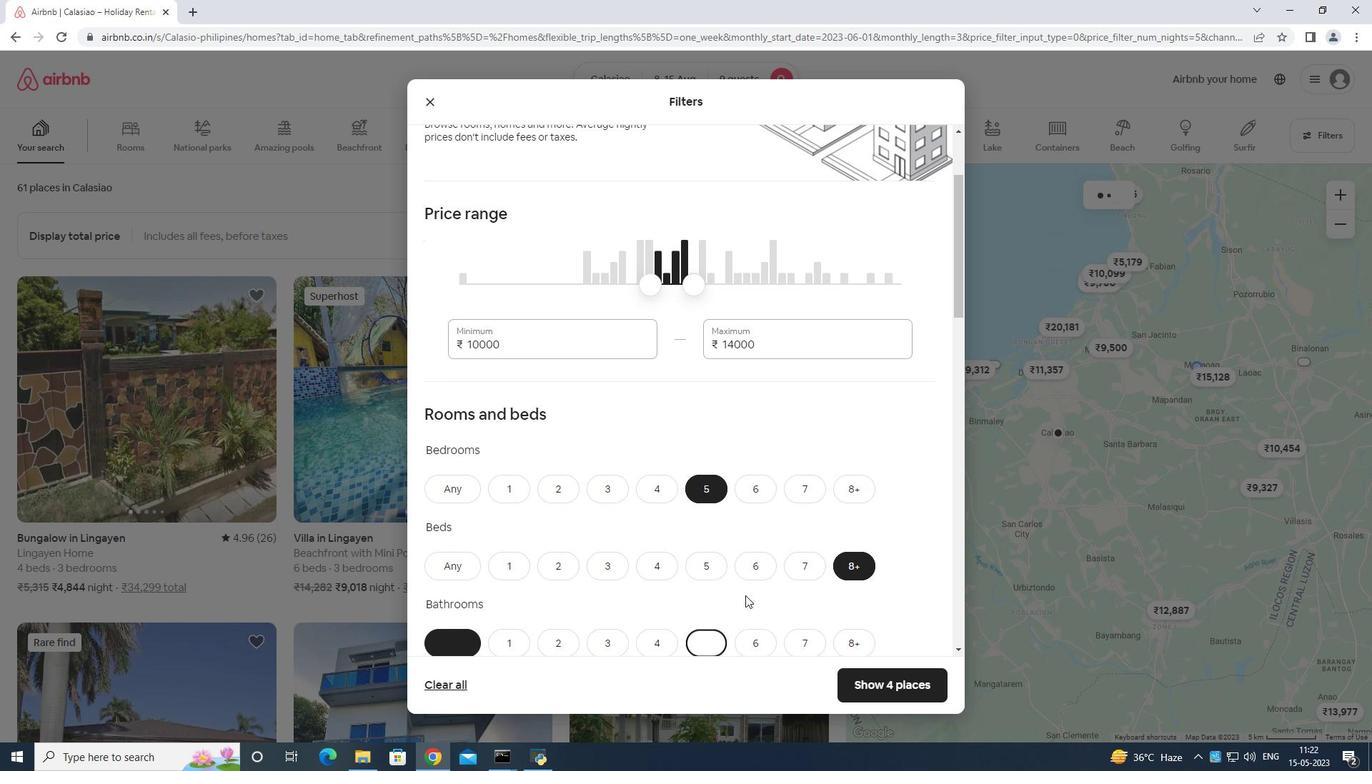 
Action: Mouse scrolled (775, 579) with delta (0, 0)
Screenshot: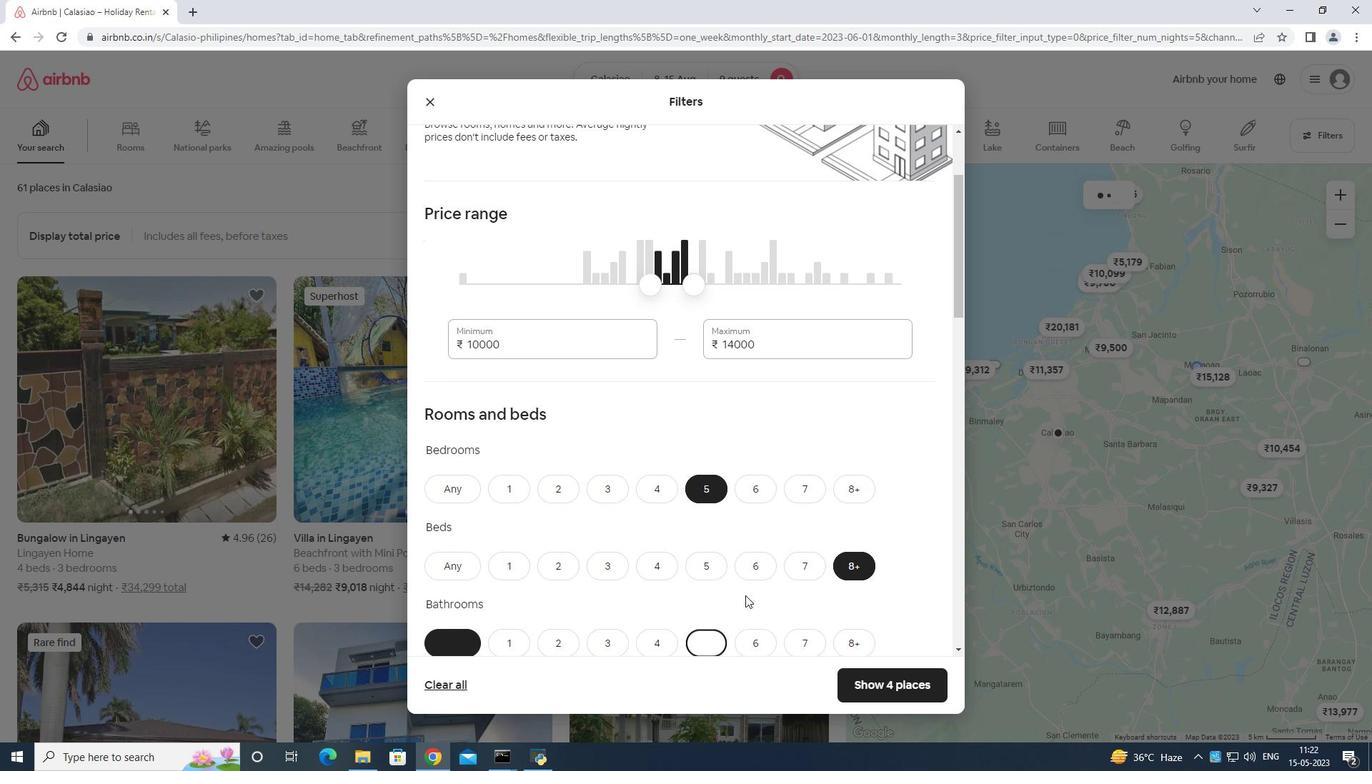
Action: Mouse moved to (778, 580)
Screenshot: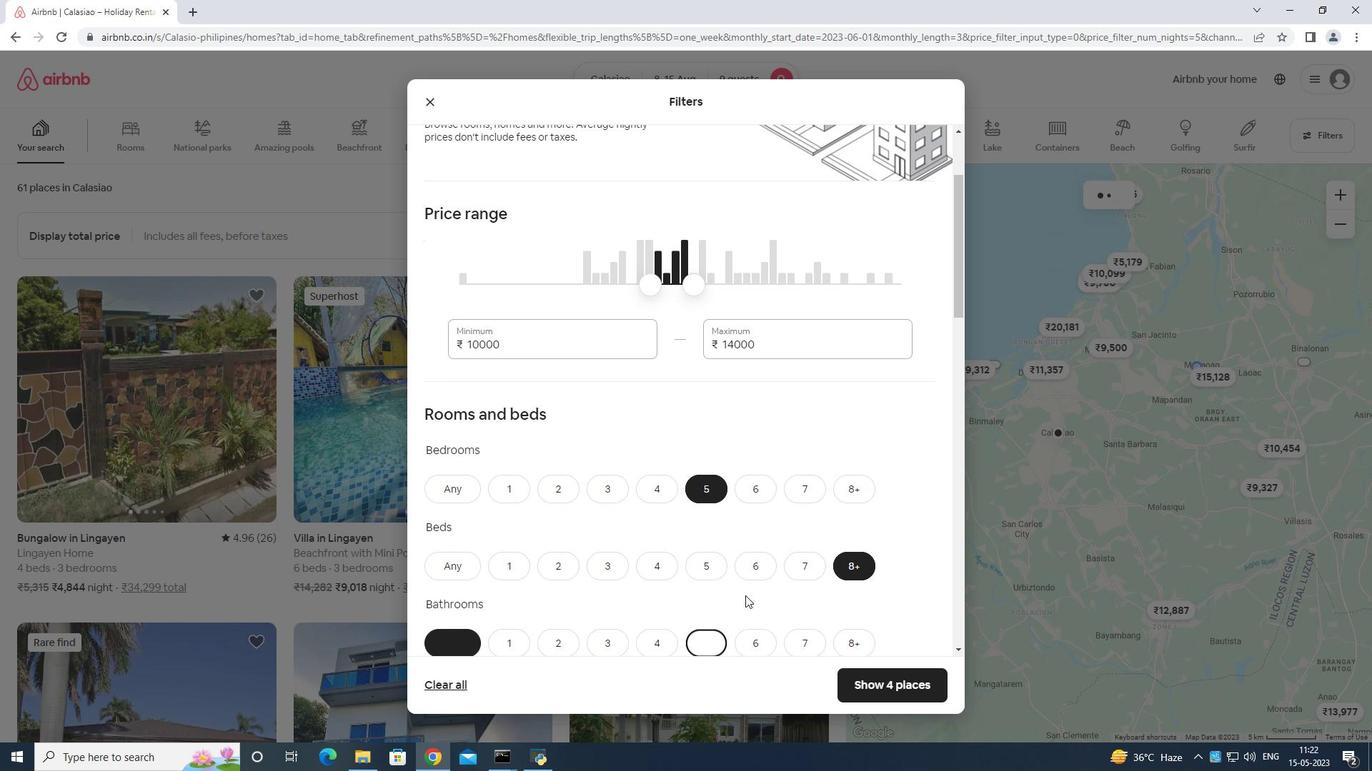 
Action: Mouse scrolled (778, 580) with delta (0, 0)
Screenshot: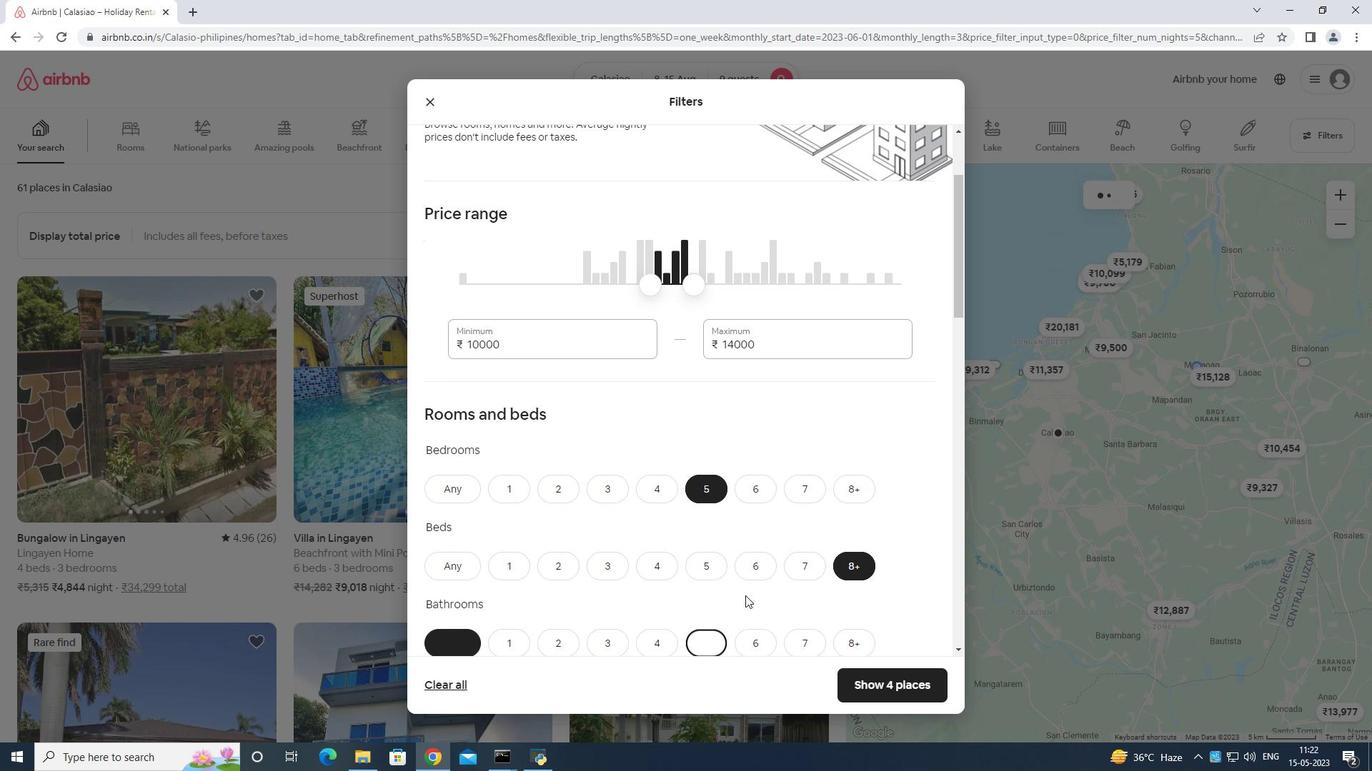 
Action: Mouse moved to (783, 576)
Screenshot: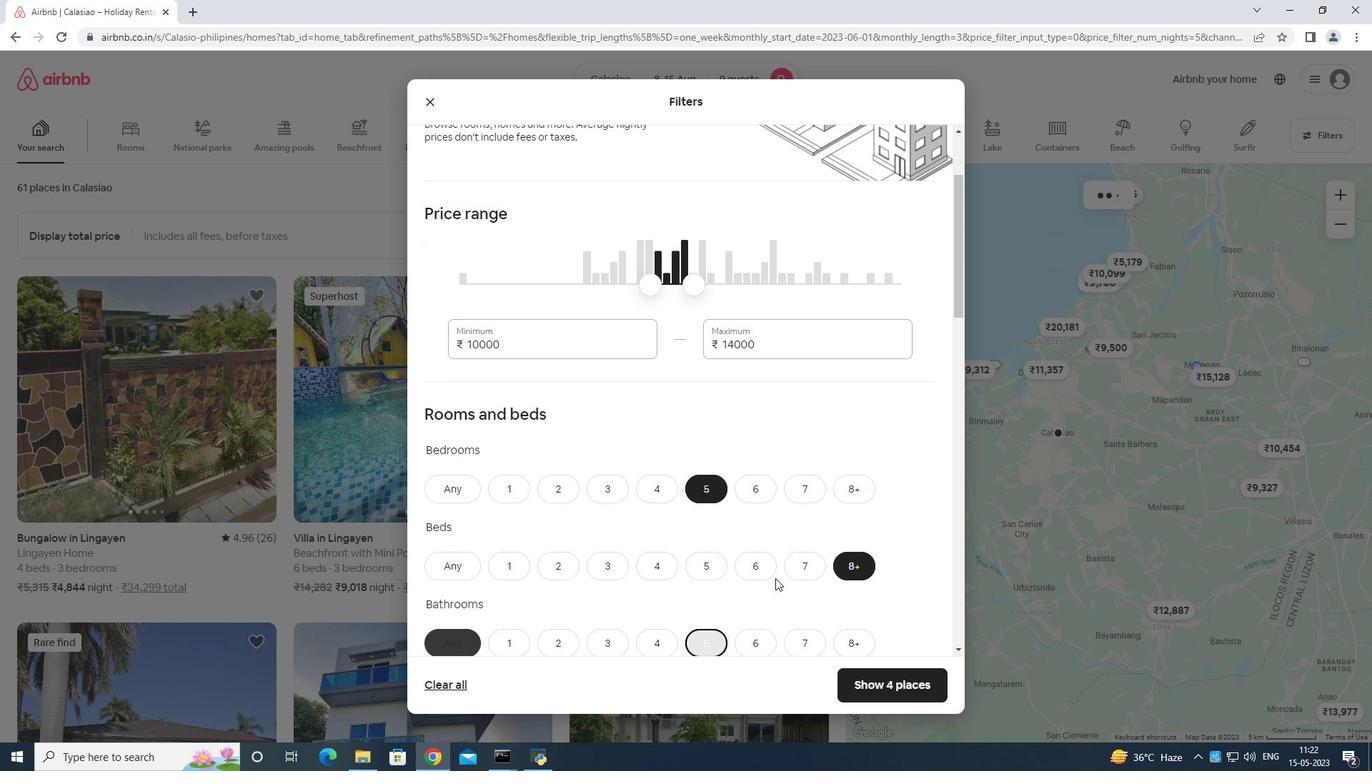 
Action: Mouse scrolled (783, 575) with delta (0, 0)
Screenshot: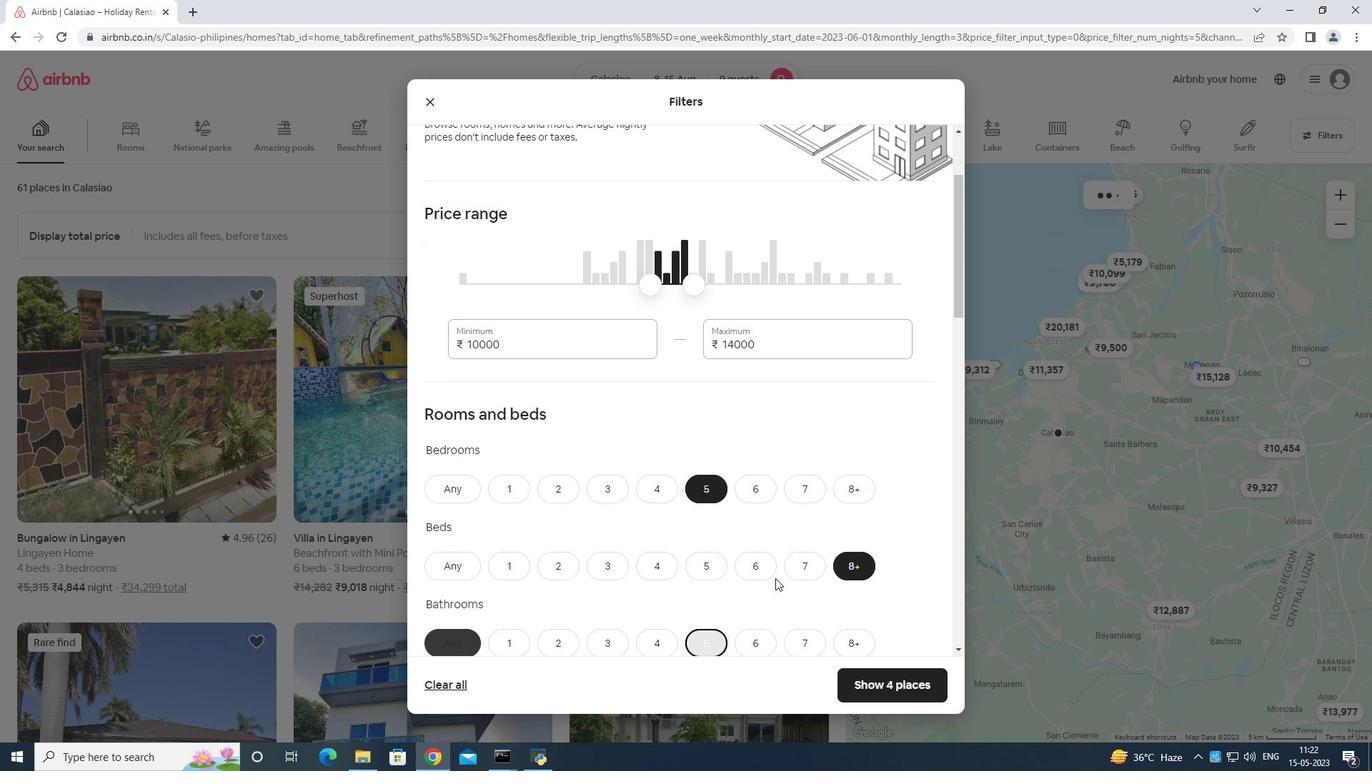 
Action: Mouse moved to (793, 568)
Screenshot: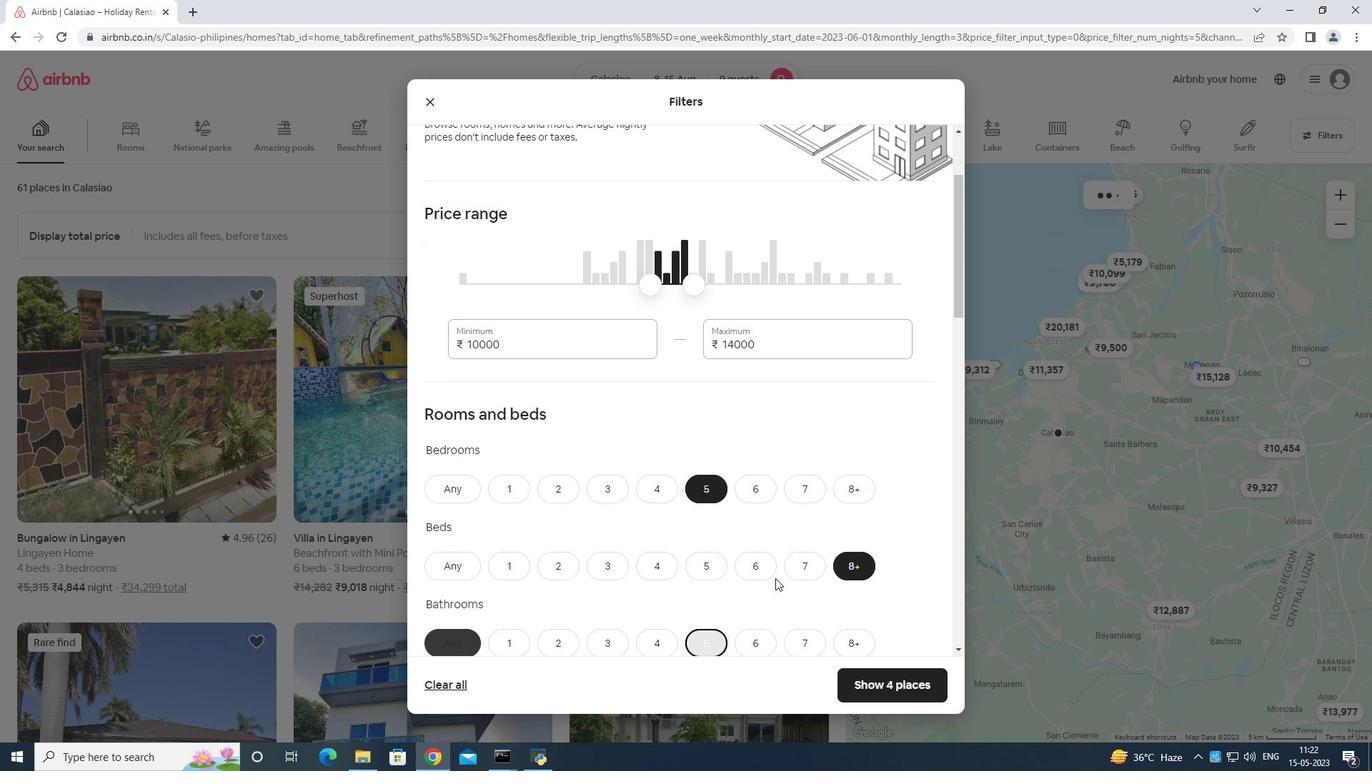 
Action: Mouse scrolled (793, 567) with delta (0, 0)
Screenshot: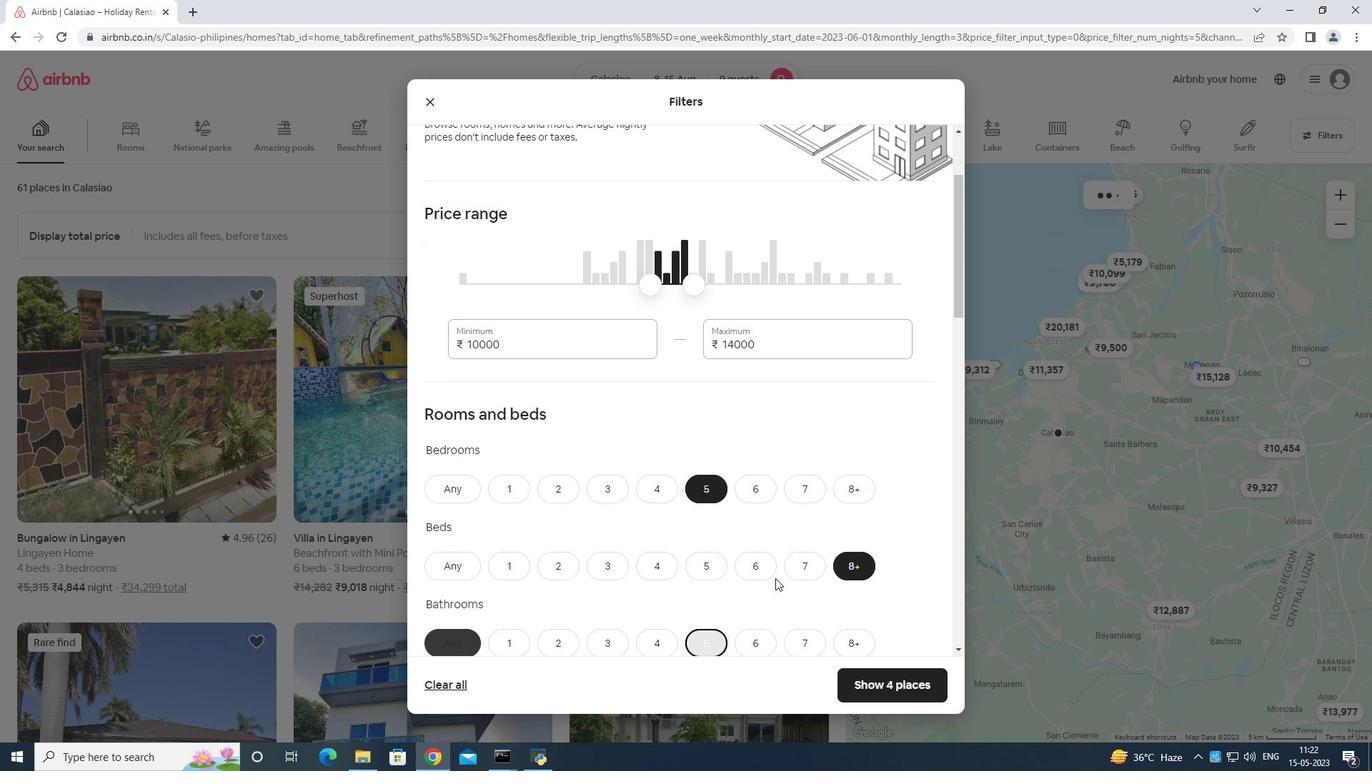 
Action: Mouse moved to (522, 443)
Screenshot: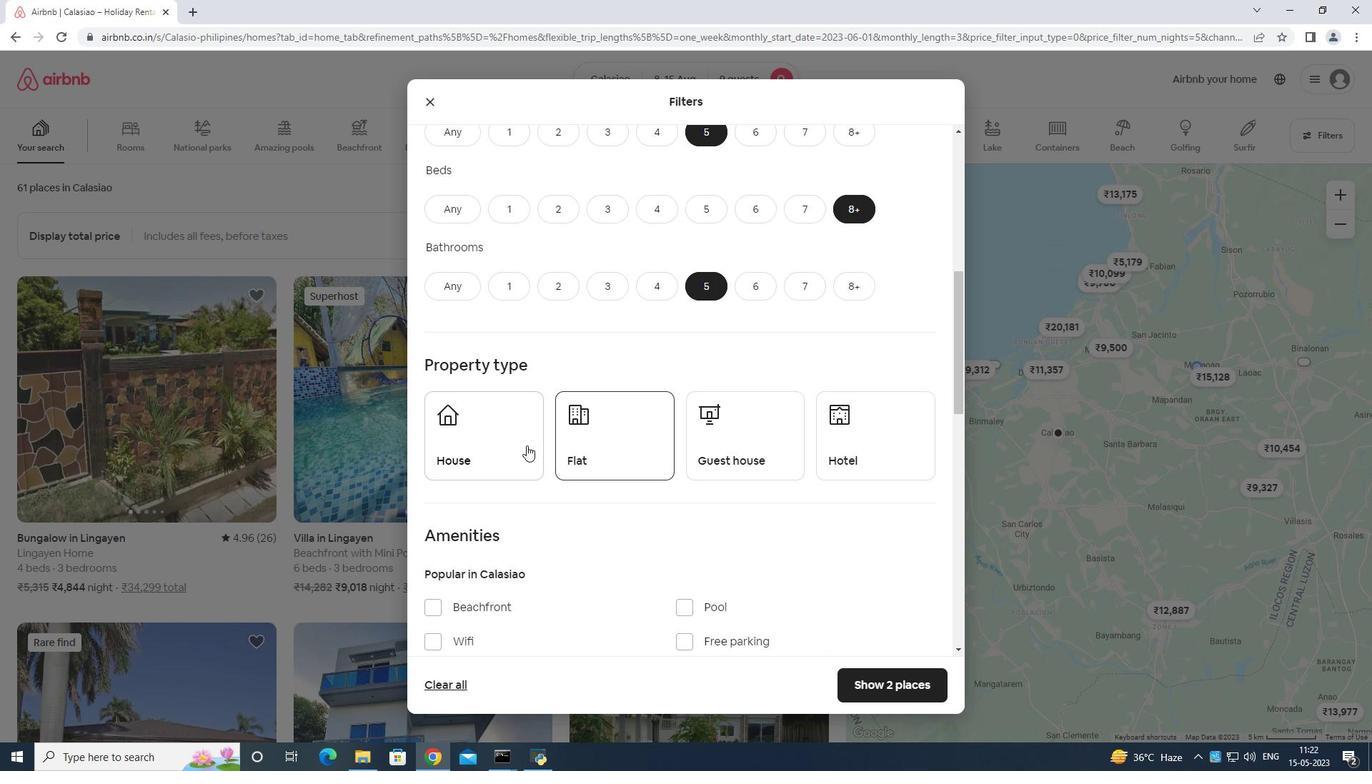 
Action: Mouse pressed left at (522, 443)
Screenshot: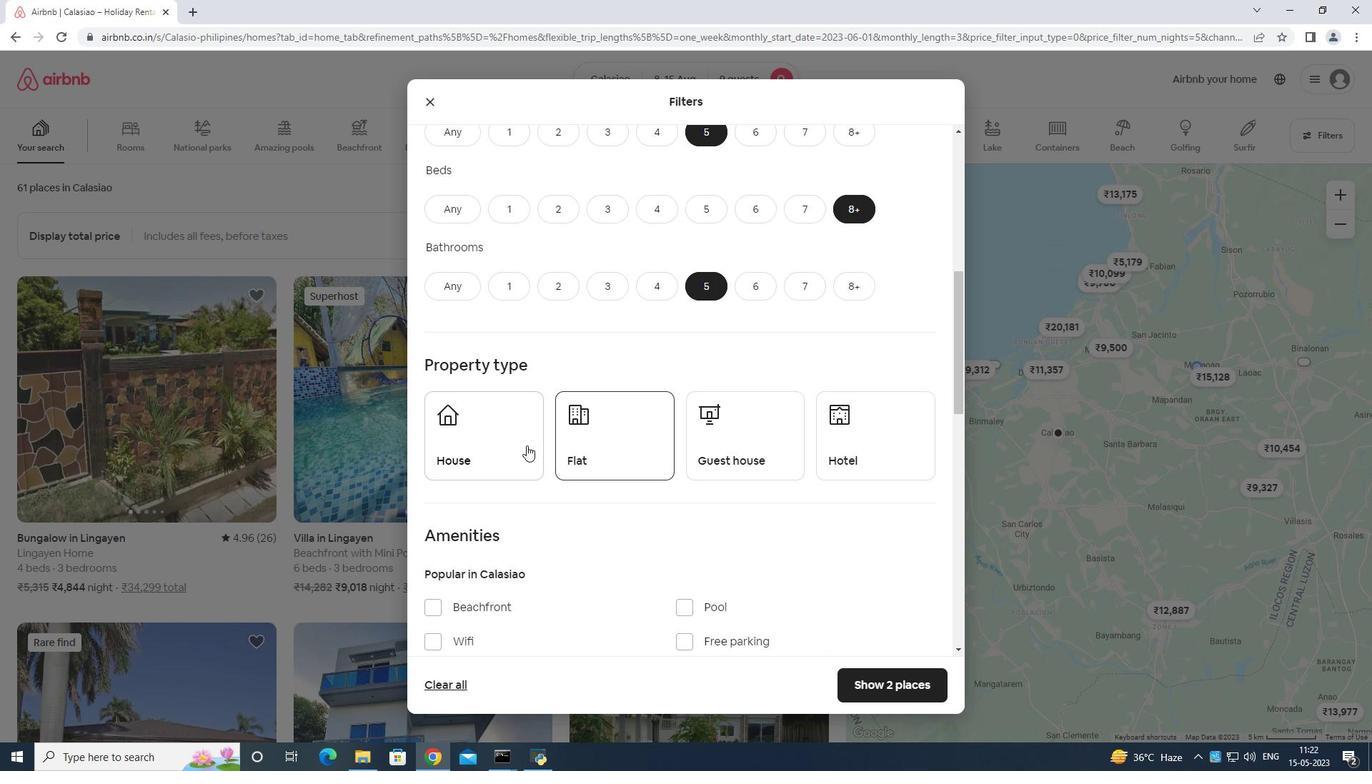 
Action: Mouse moved to (570, 432)
Screenshot: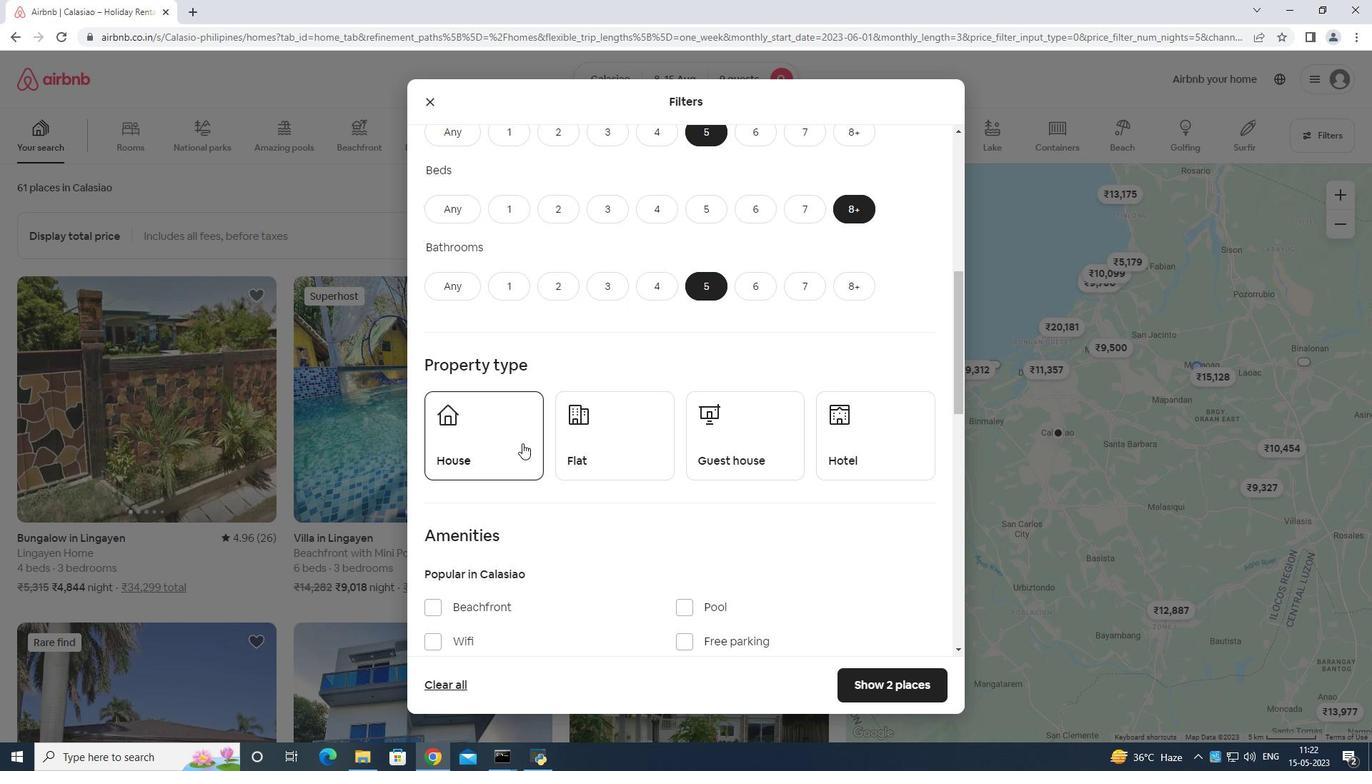 
Action: Mouse pressed left at (570, 432)
Screenshot: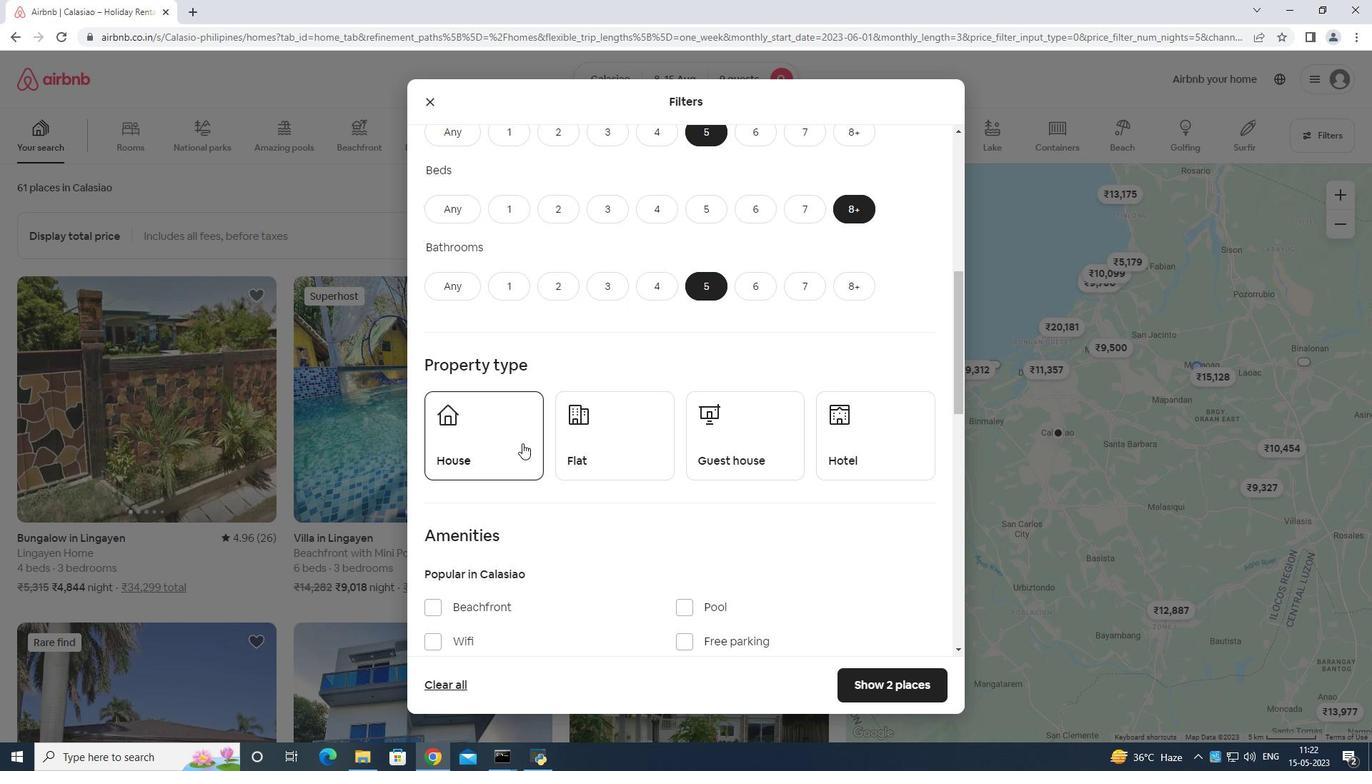 
Action: Mouse moved to (718, 436)
Screenshot: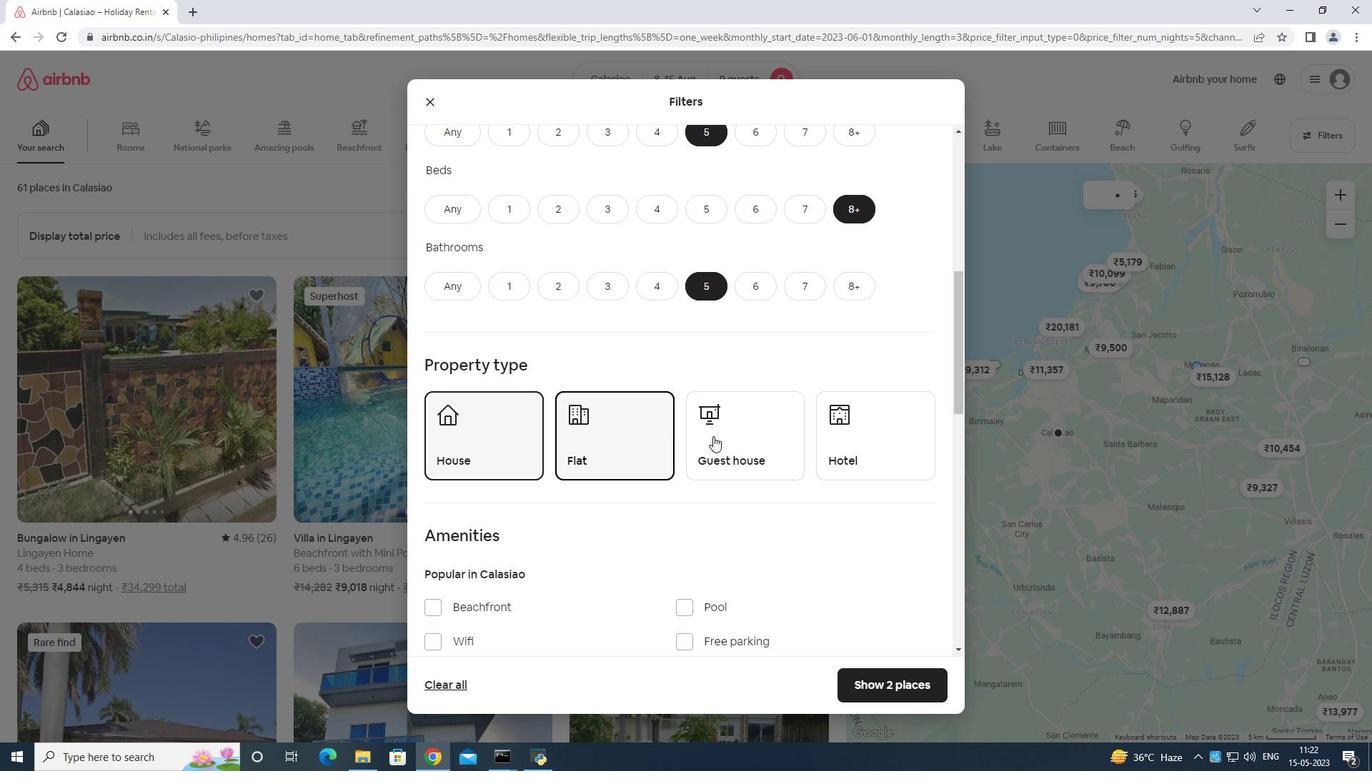 
Action: Mouse pressed left at (718, 436)
Screenshot: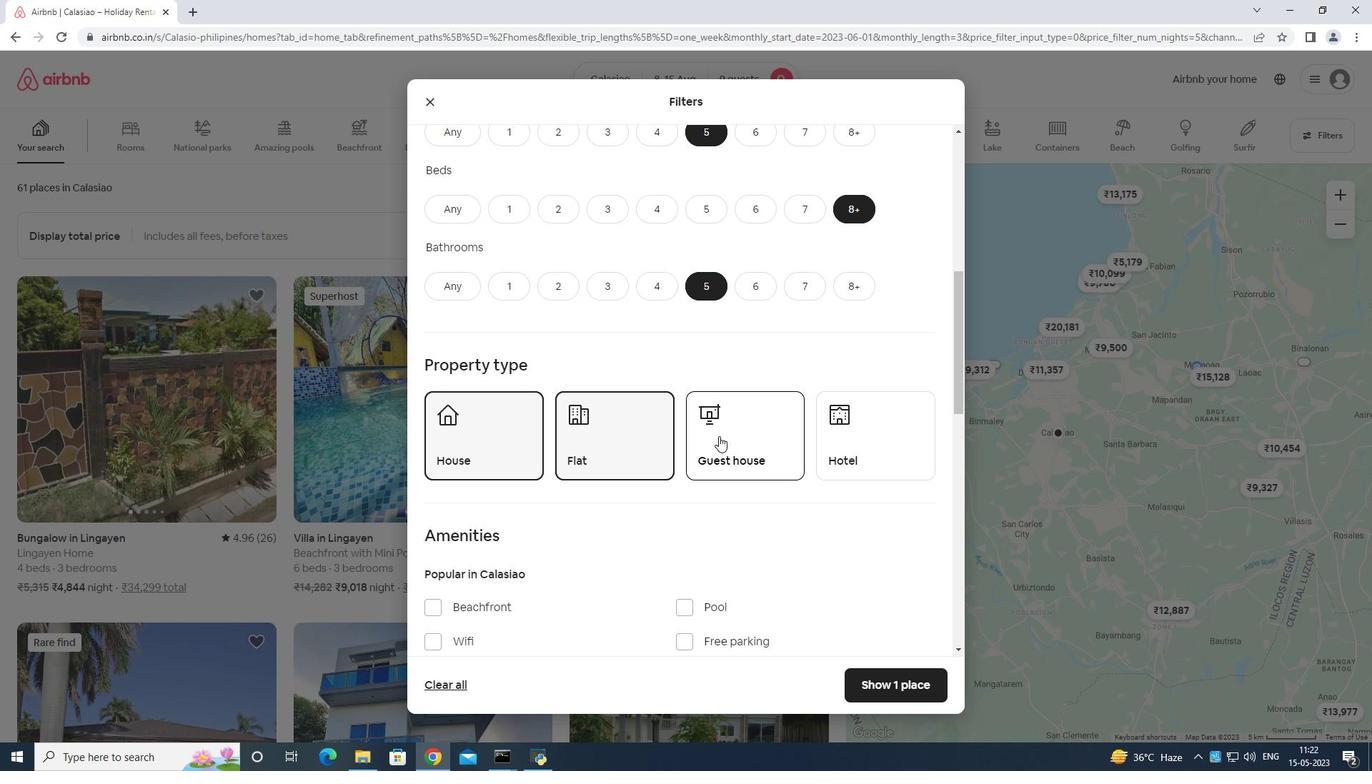 
Action: Mouse moved to (721, 434)
Screenshot: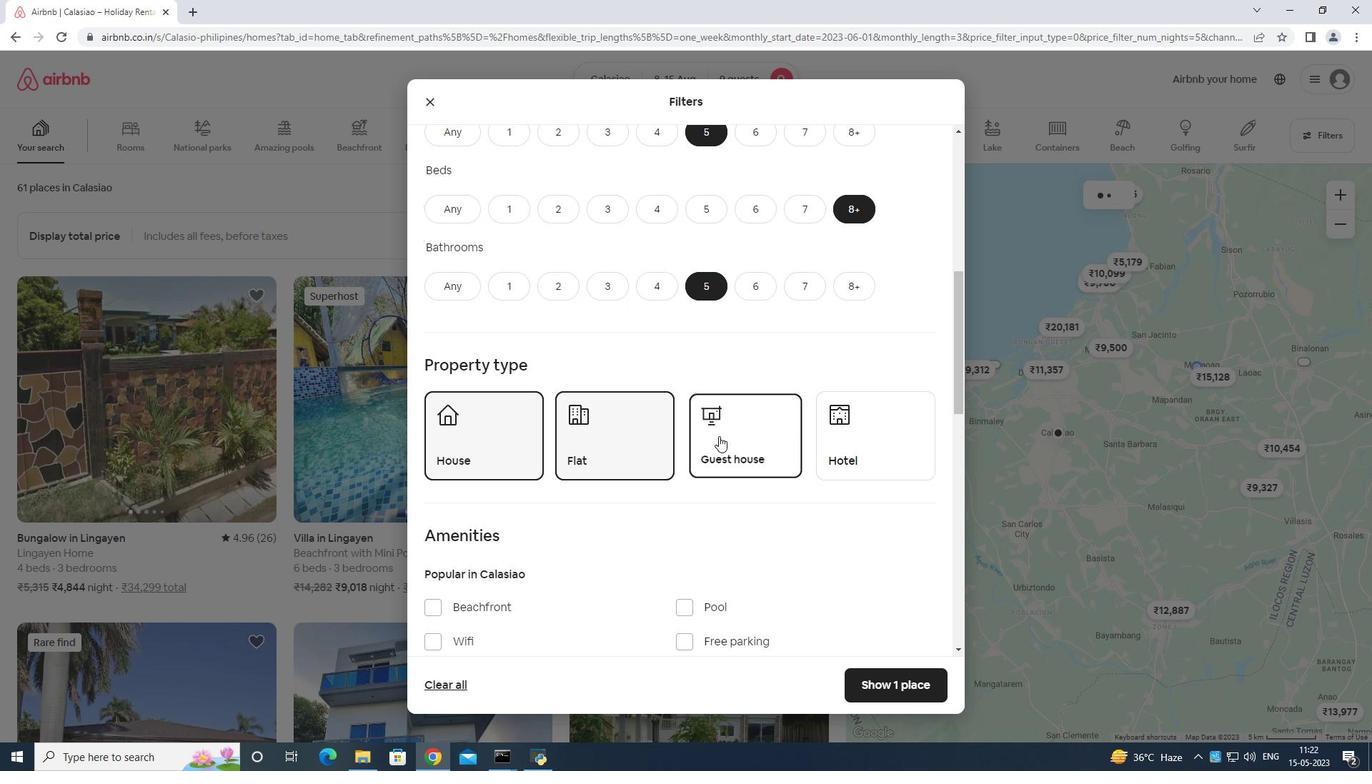 
Action: Mouse scrolled (721, 433) with delta (0, 0)
Screenshot: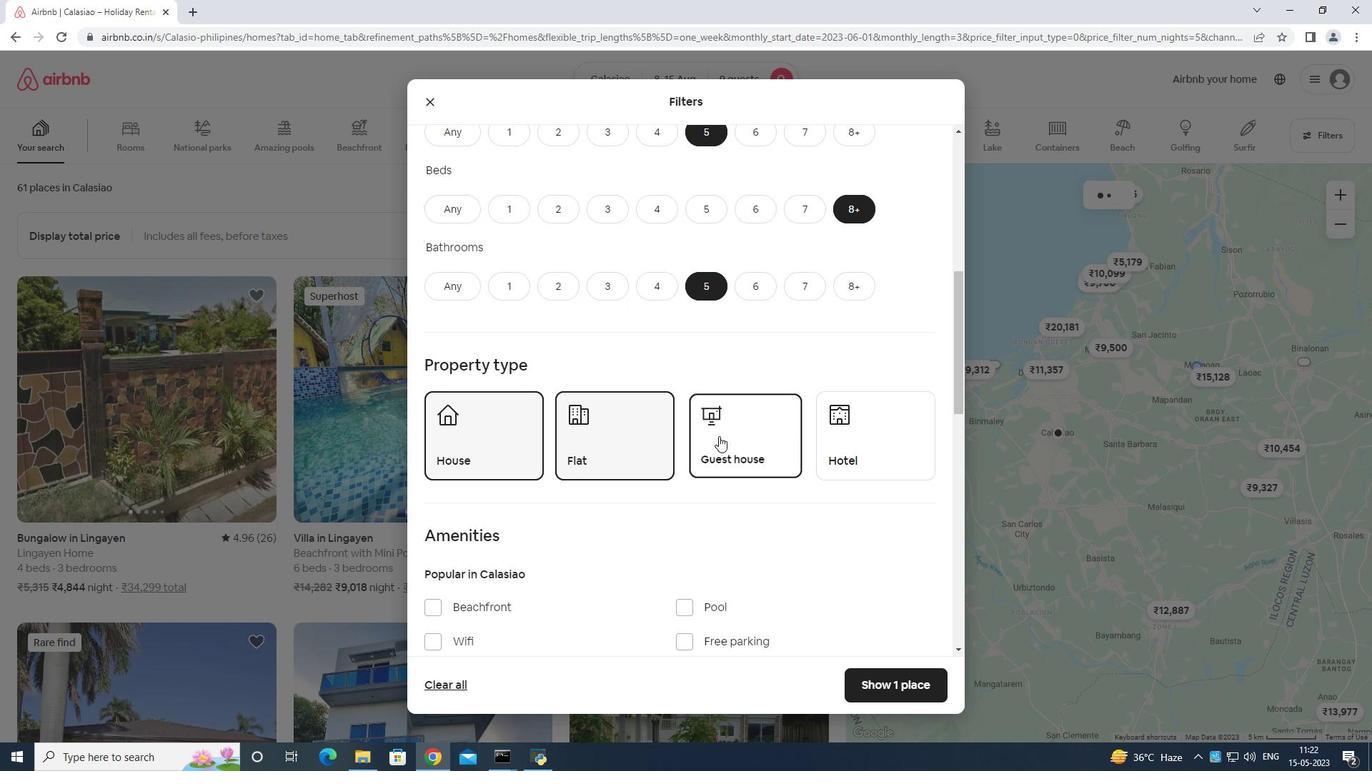 
Action: Mouse moved to (721, 434)
Screenshot: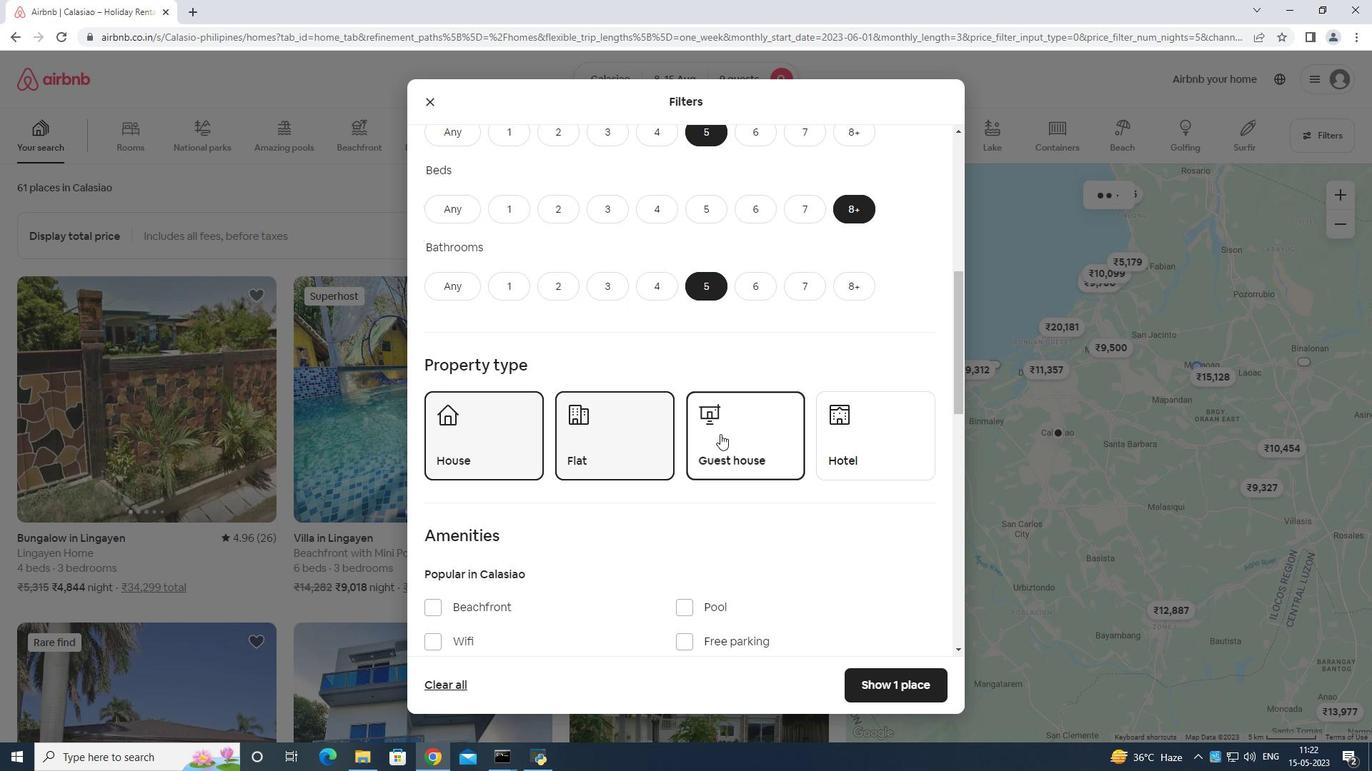 
Action: Mouse scrolled (721, 433) with delta (0, 0)
Screenshot: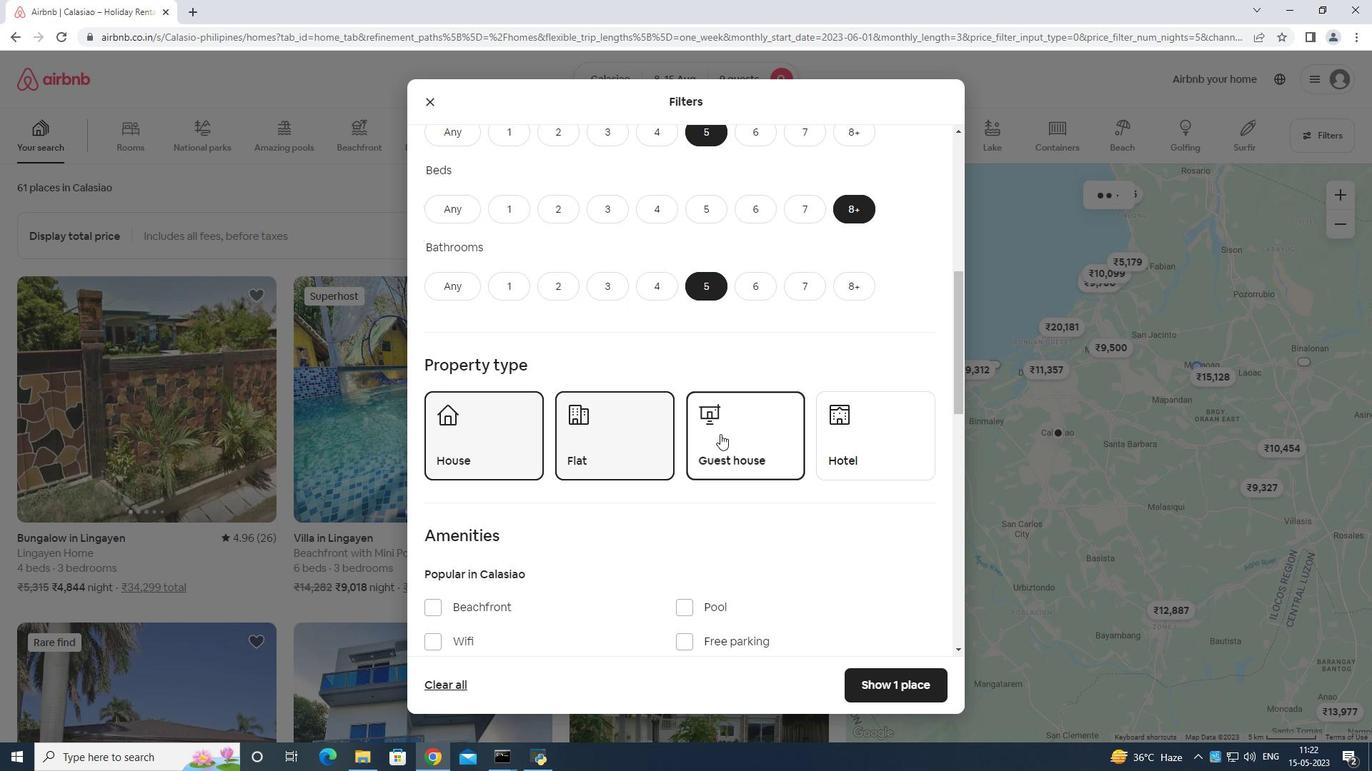 
Action: Mouse scrolled (721, 433) with delta (0, 0)
Screenshot: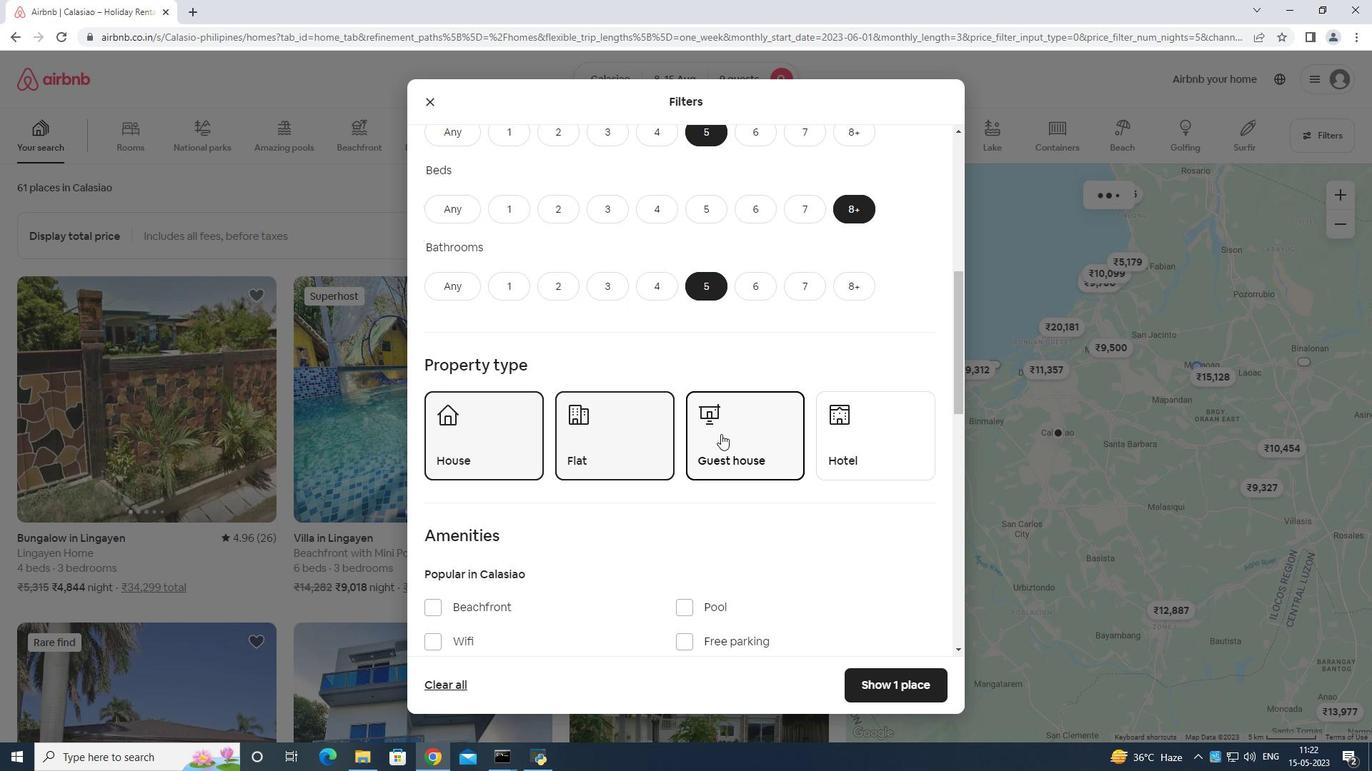 
Action: Mouse moved to (453, 423)
Screenshot: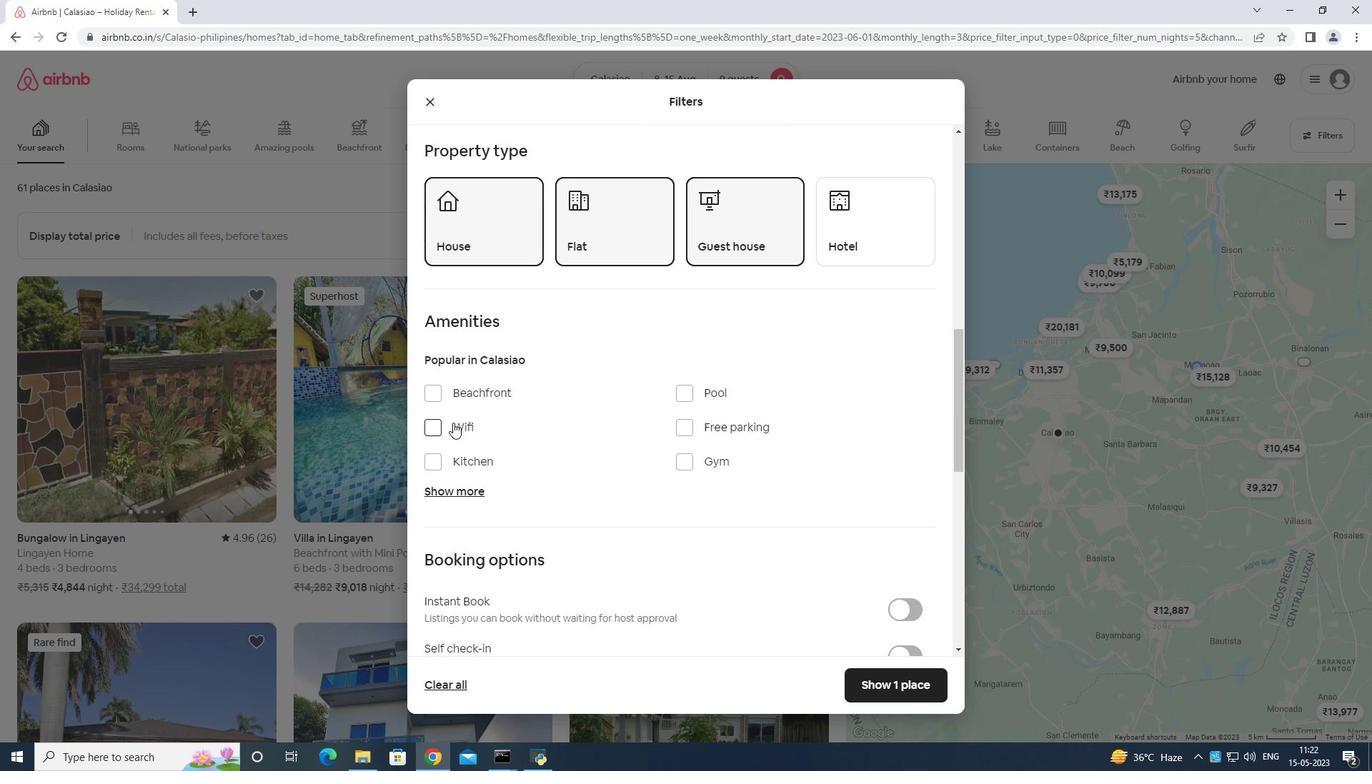 
Action: Mouse pressed left at (453, 423)
Screenshot: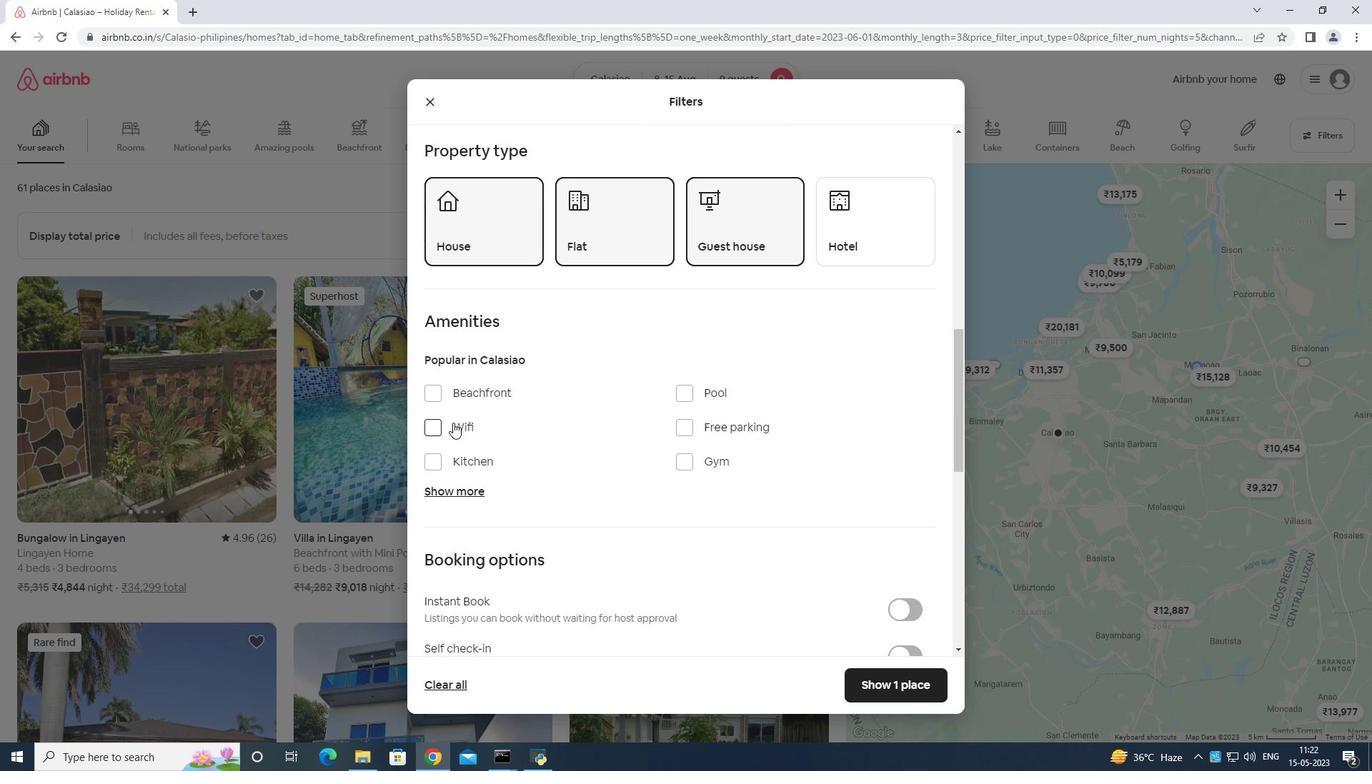
Action: Mouse moved to (702, 464)
Screenshot: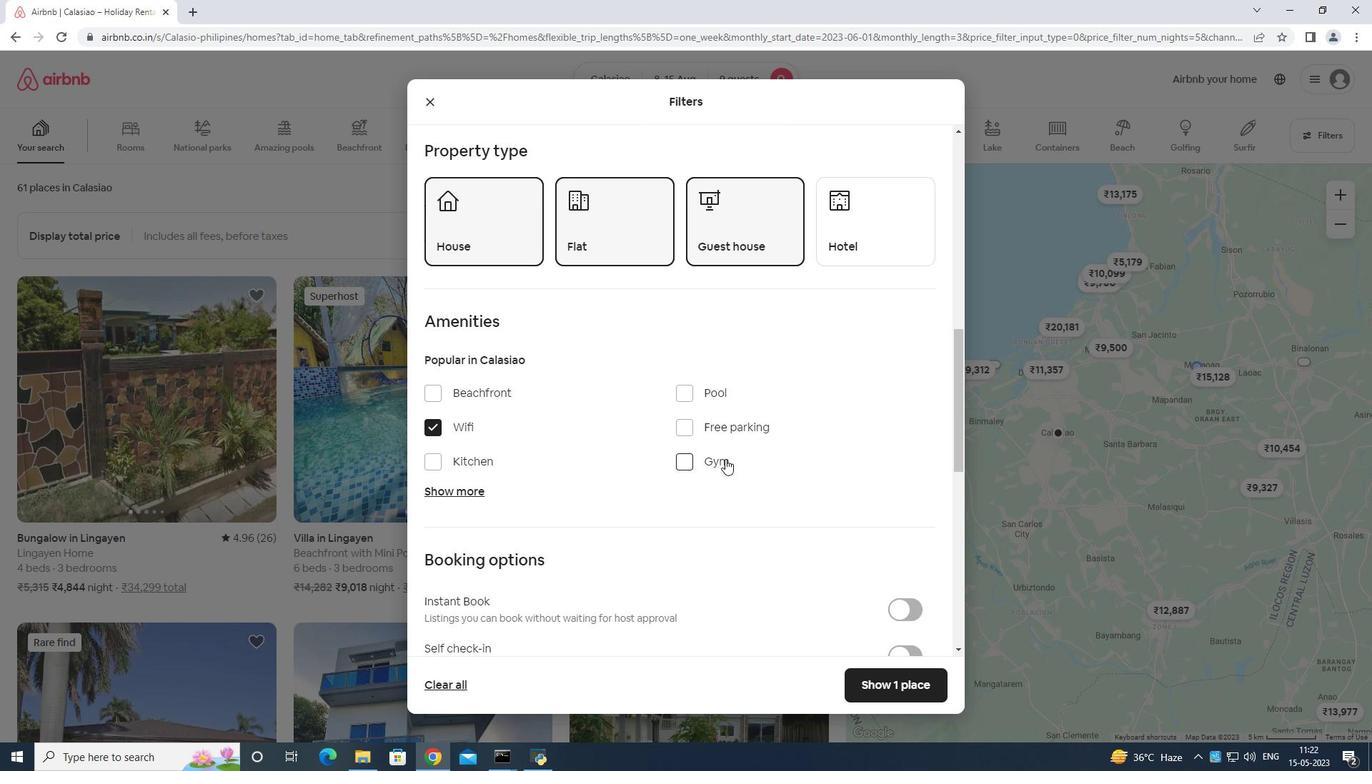 
Action: Mouse pressed left at (702, 464)
Screenshot: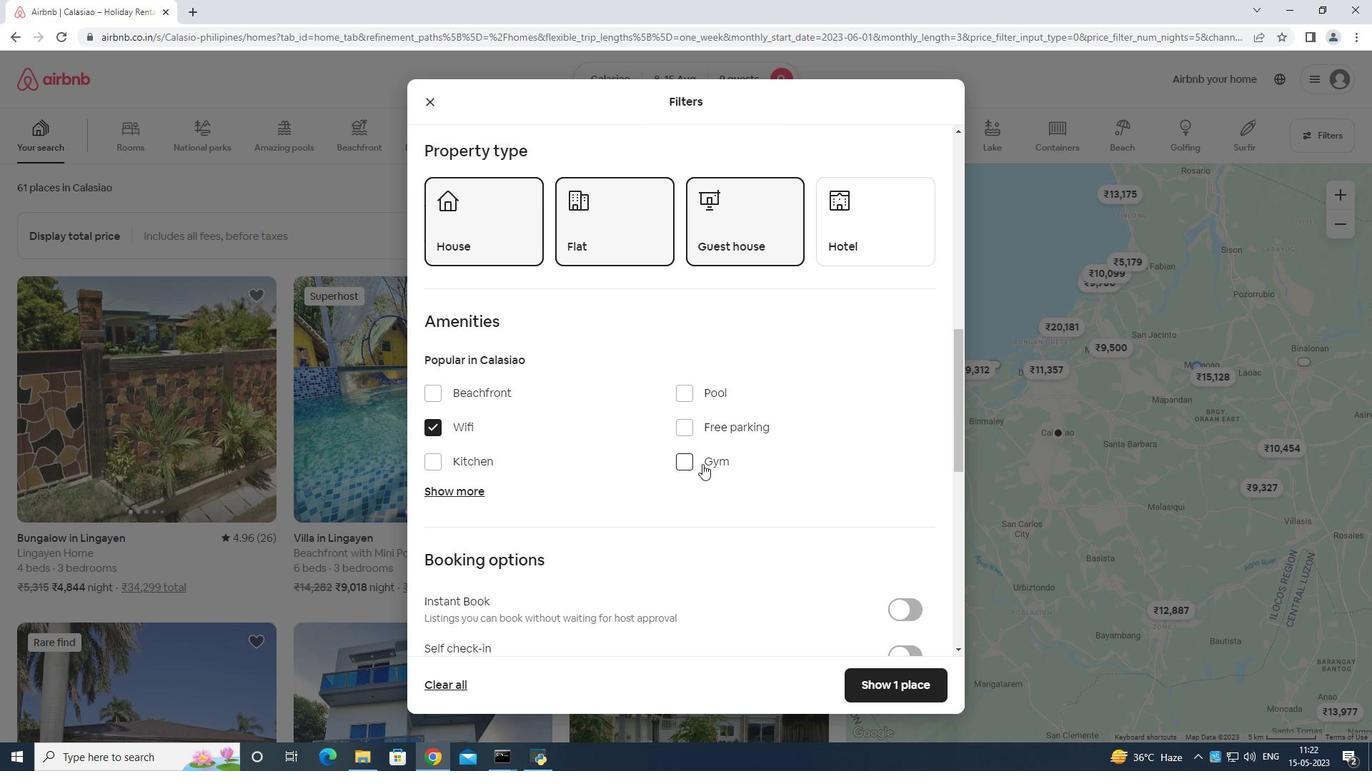 
Action: Mouse moved to (704, 421)
Screenshot: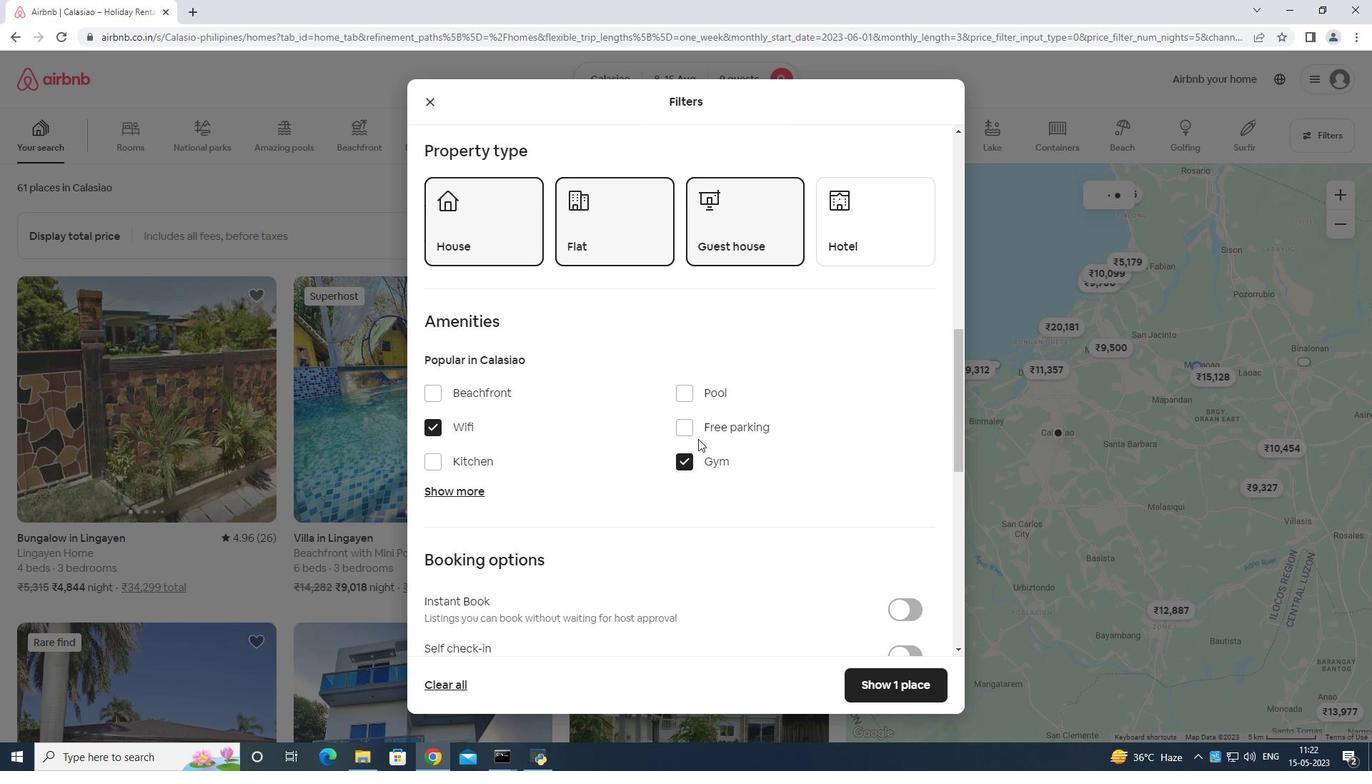
Action: Mouse pressed left at (704, 421)
Screenshot: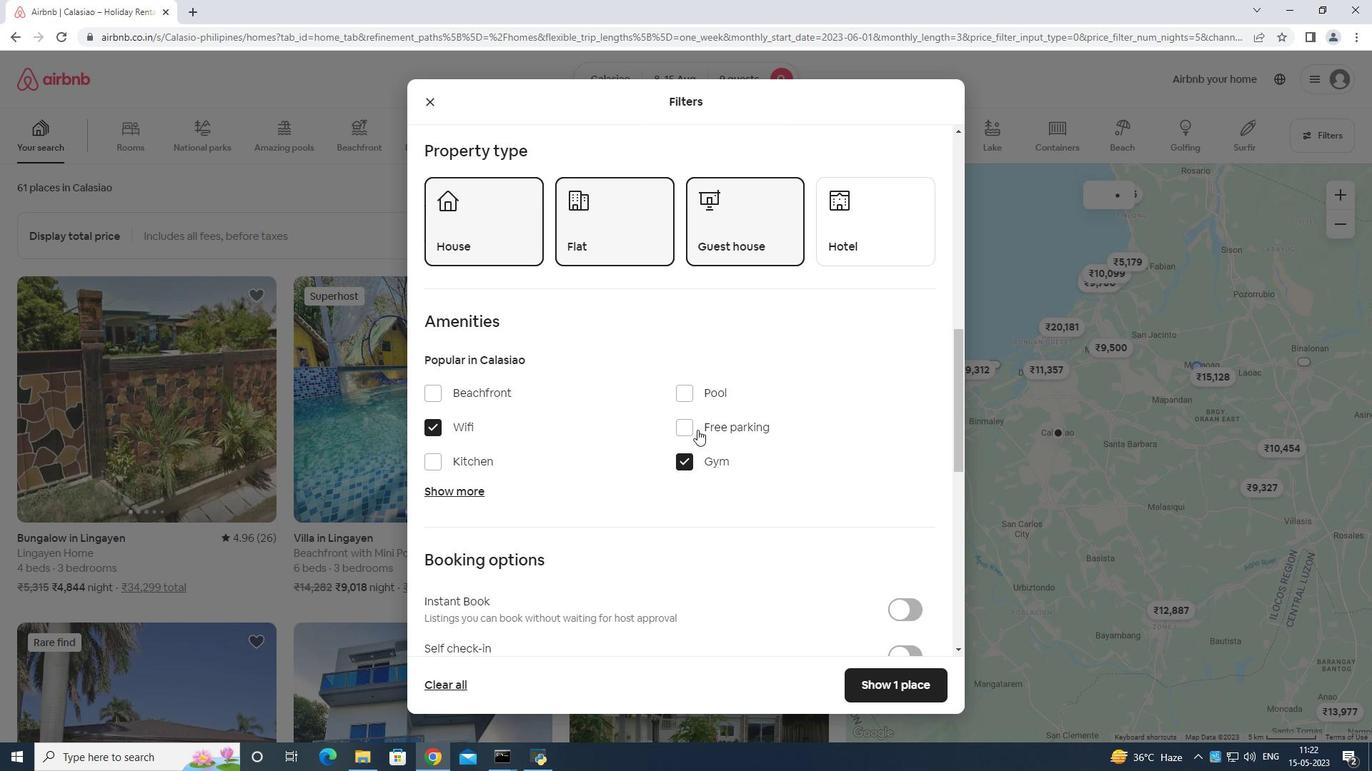 
Action: Mouse moved to (435, 486)
Screenshot: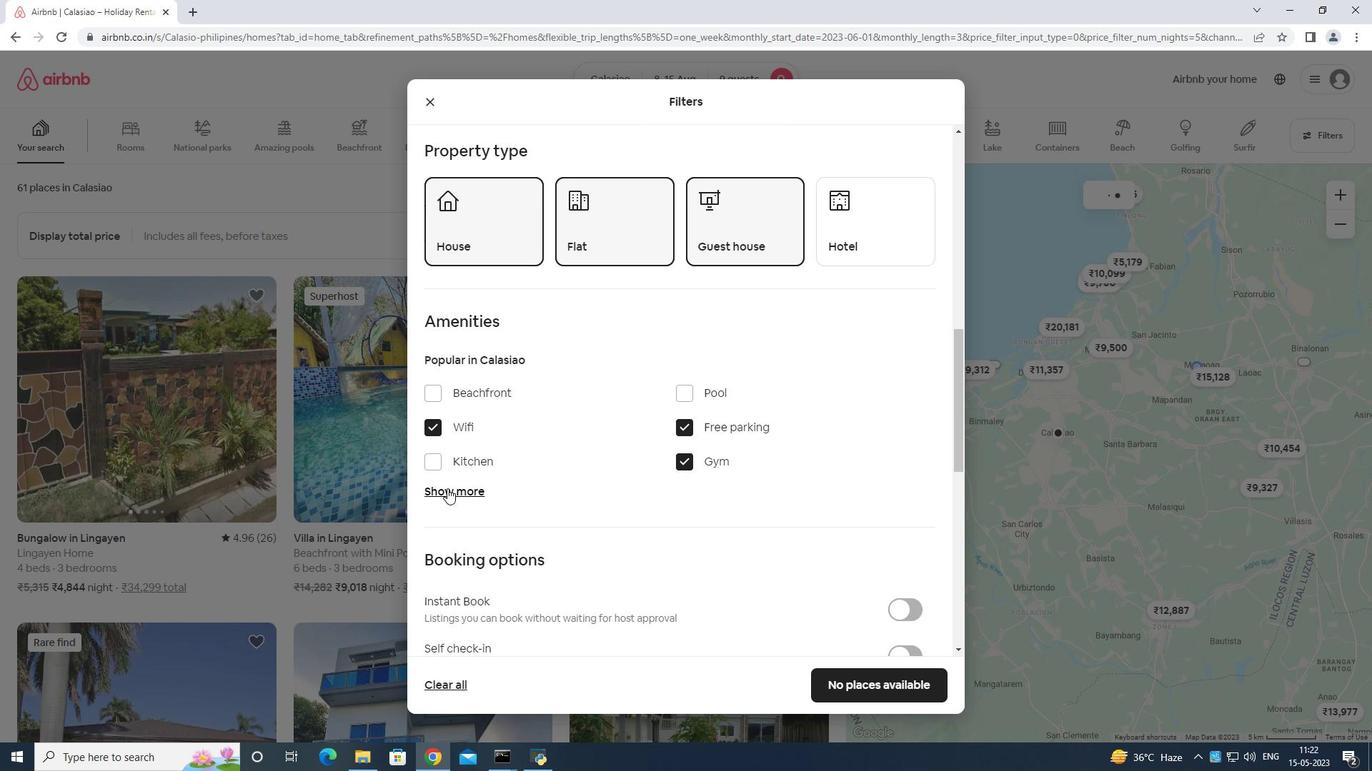 
Action: Mouse pressed left at (435, 486)
Screenshot: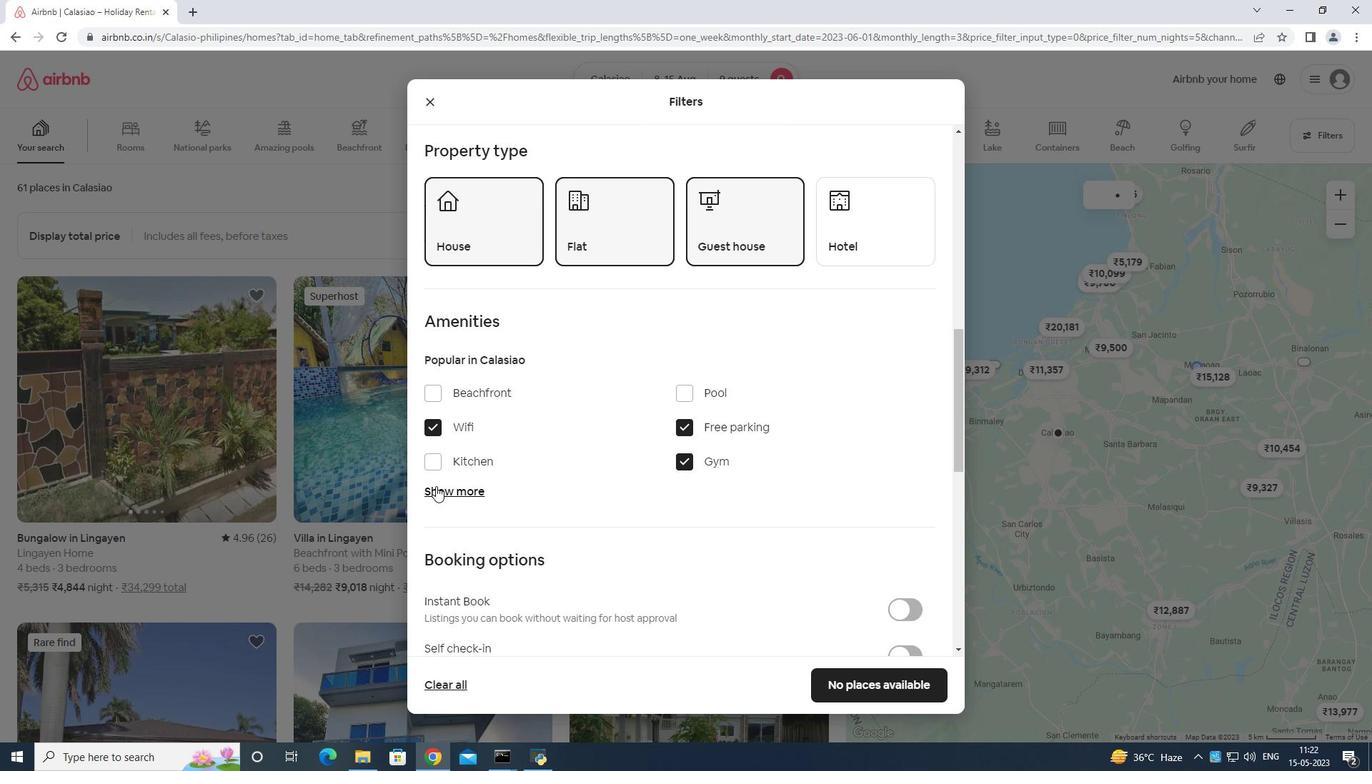 
Action: Mouse moved to (686, 605)
Screenshot: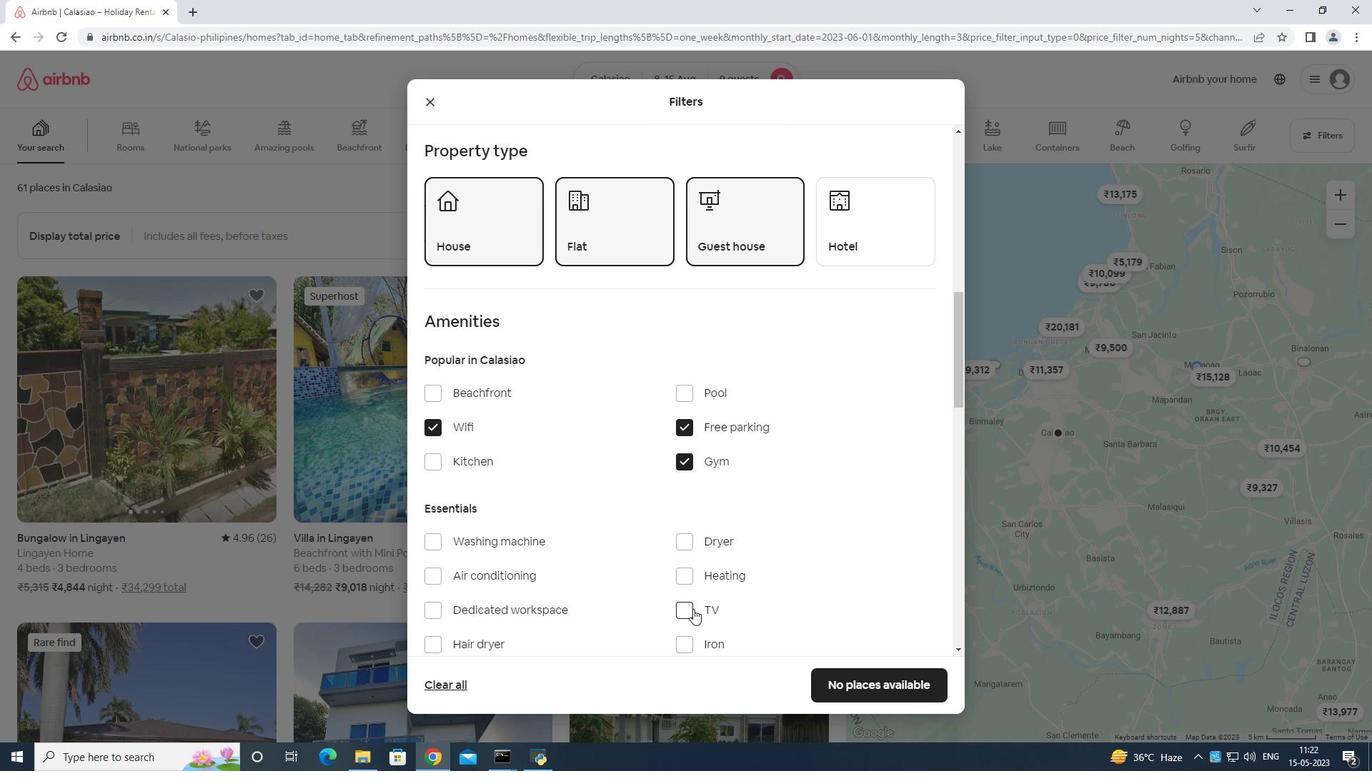
Action: Mouse pressed left at (686, 605)
Screenshot: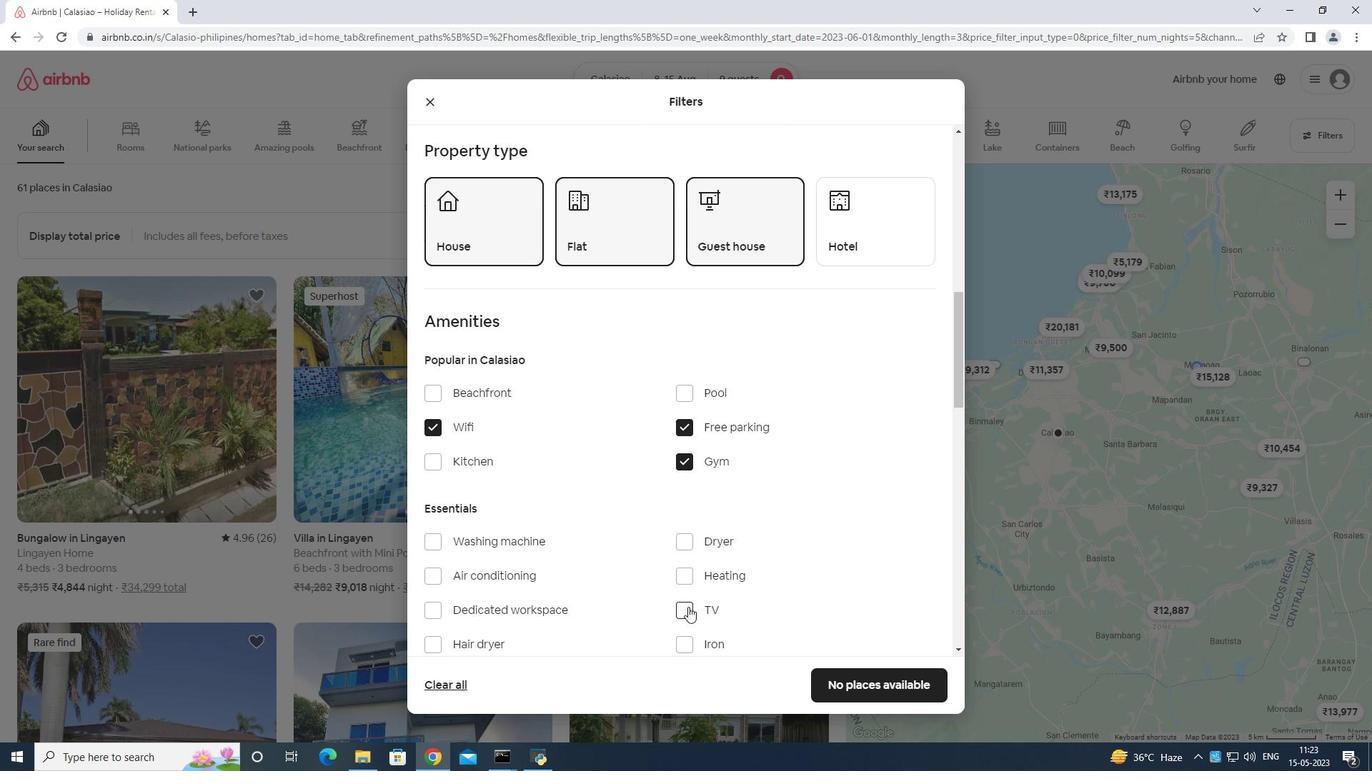 
Action: Mouse moved to (713, 575)
Screenshot: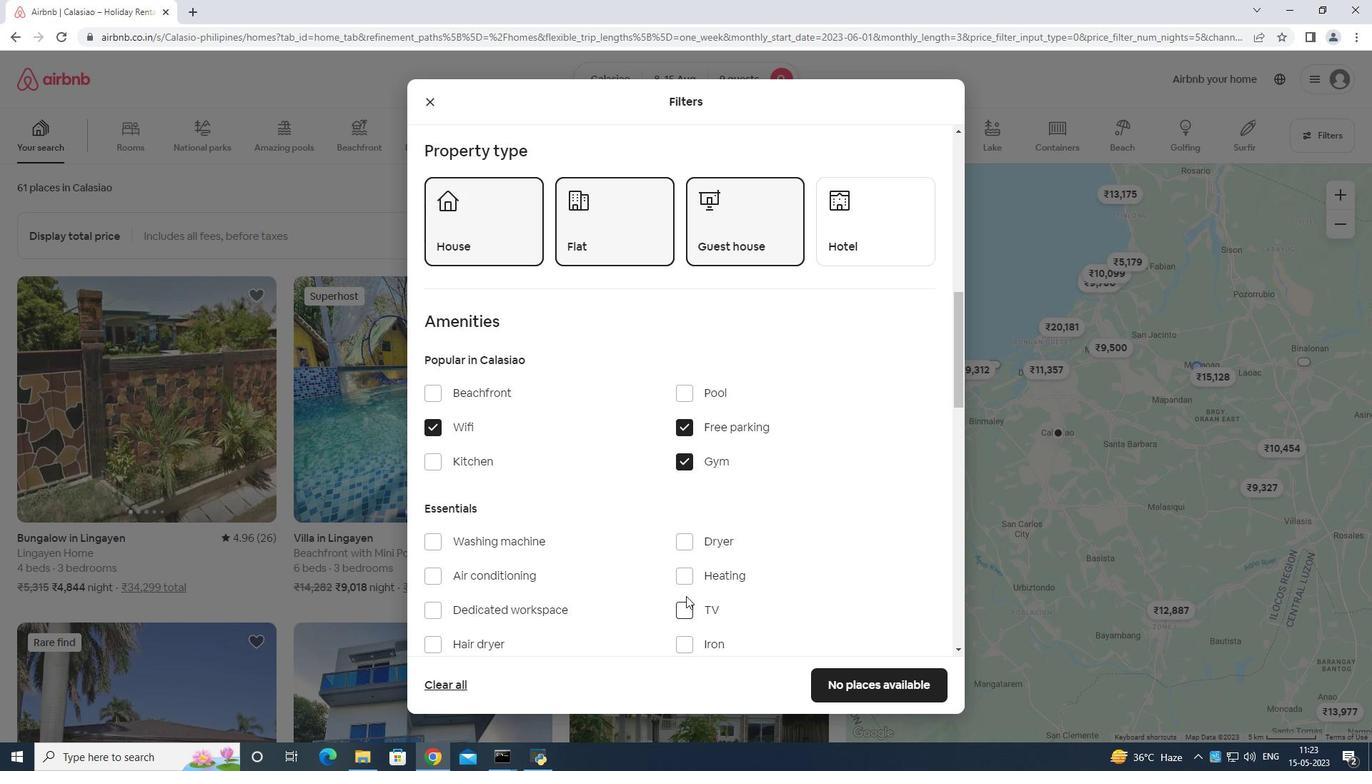 
Action: Mouse scrolled (713, 575) with delta (0, 0)
Screenshot: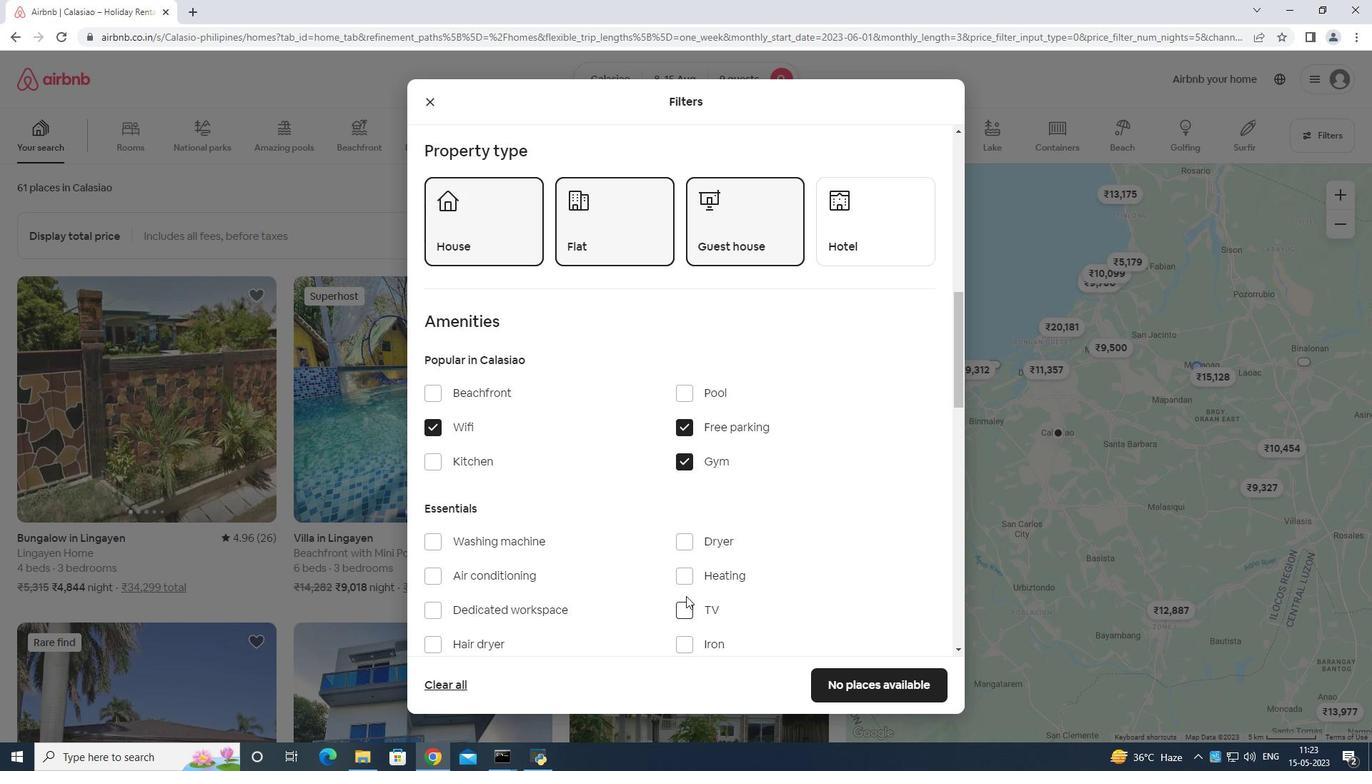 
Action: Mouse scrolled (713, 575) with delta (0, 0)
Screenshot: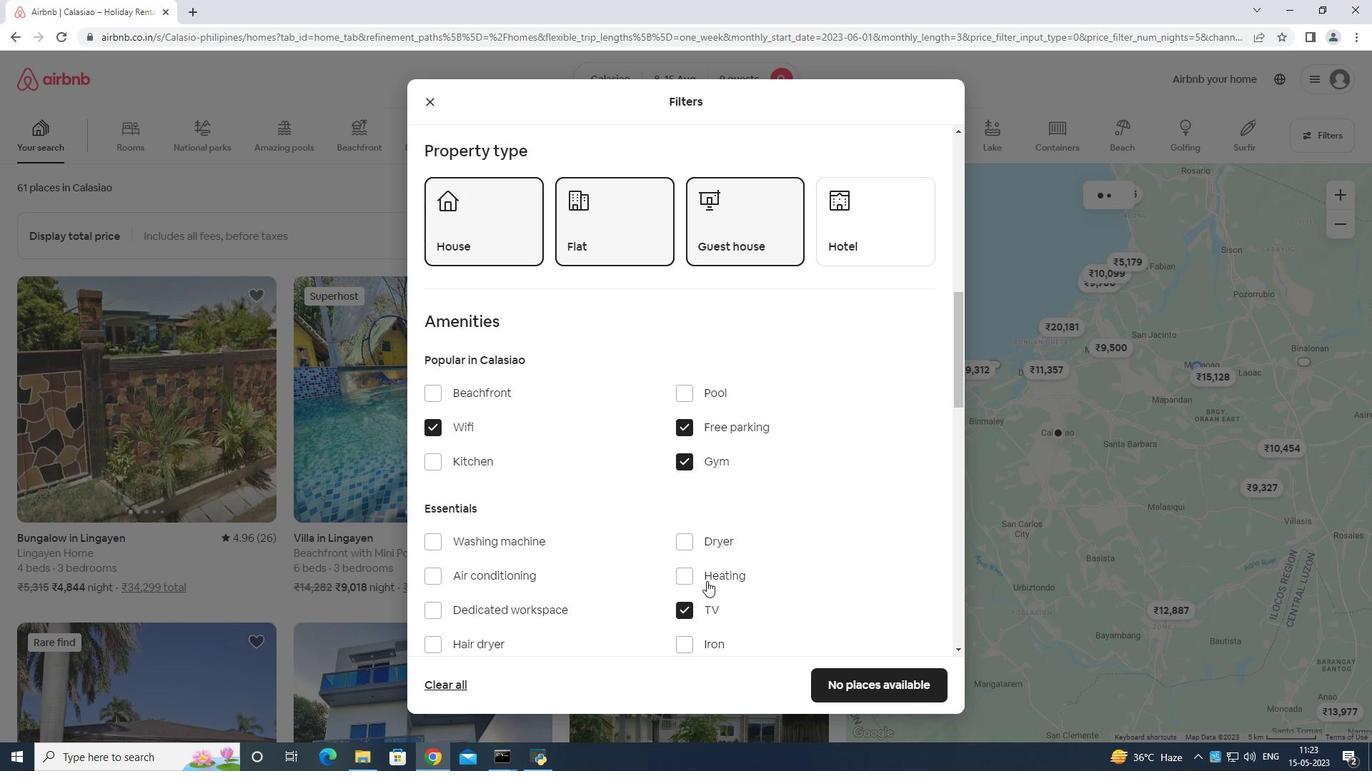
Action: Mouse scrolled (713, 575) with delta (0, 0)
Screenshot: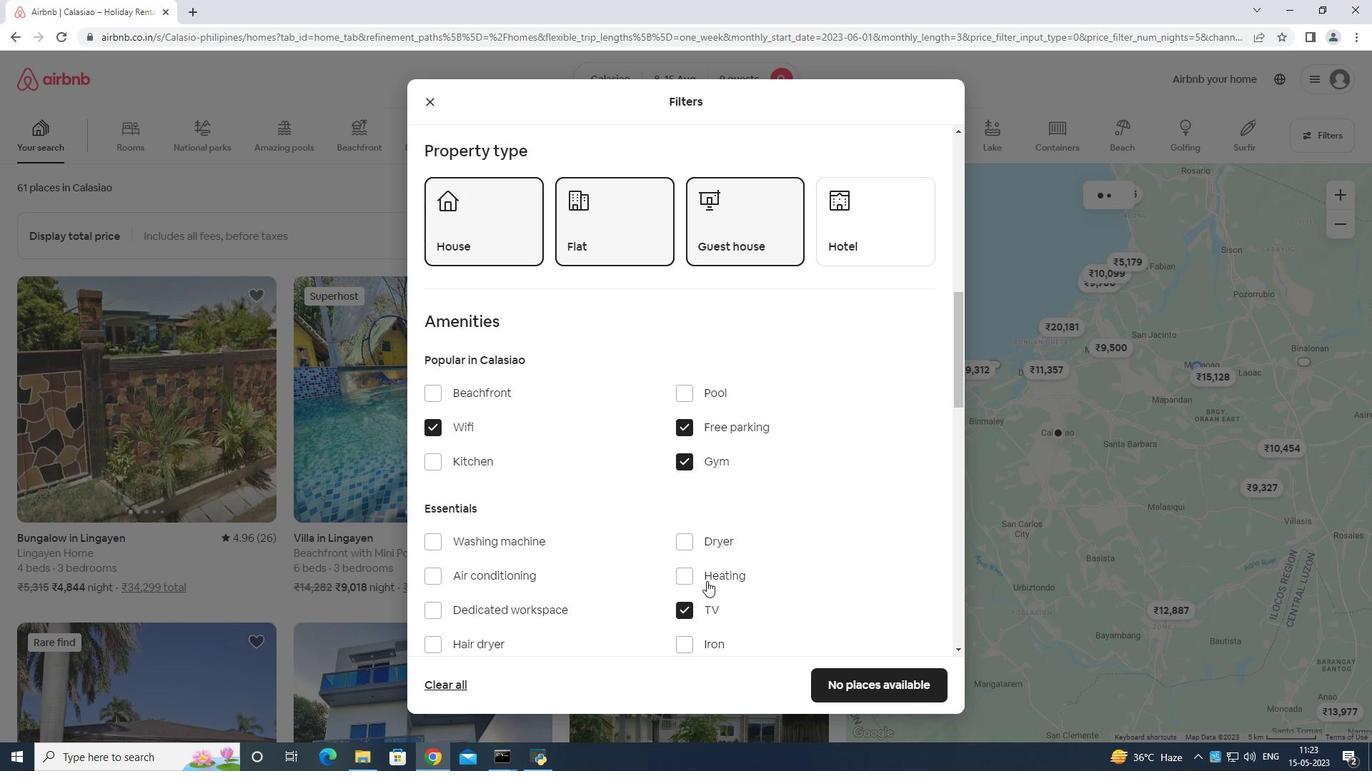 
Action: Mouse moved to (713, 574)
Screenshot: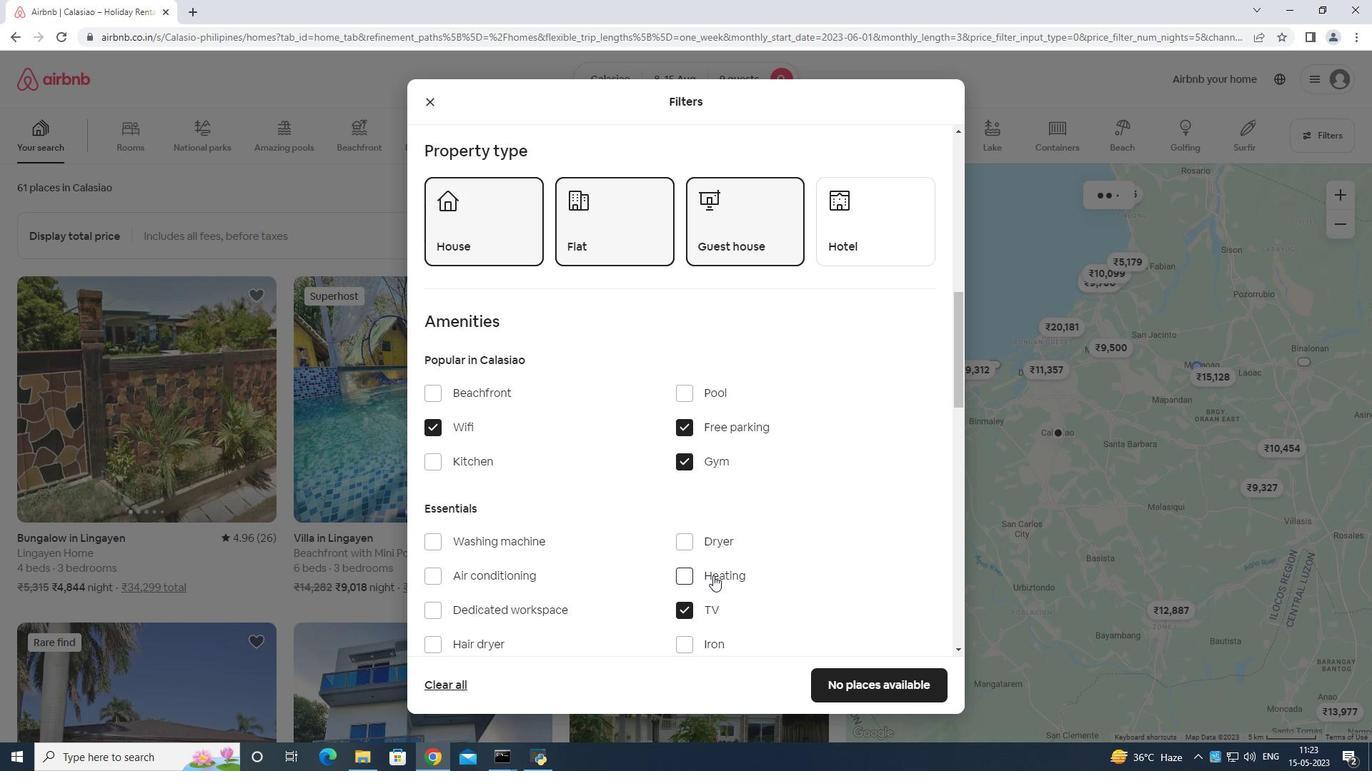 
Action: Mouse scrolled (713, 573) with delta (0, 0)
Screenshot: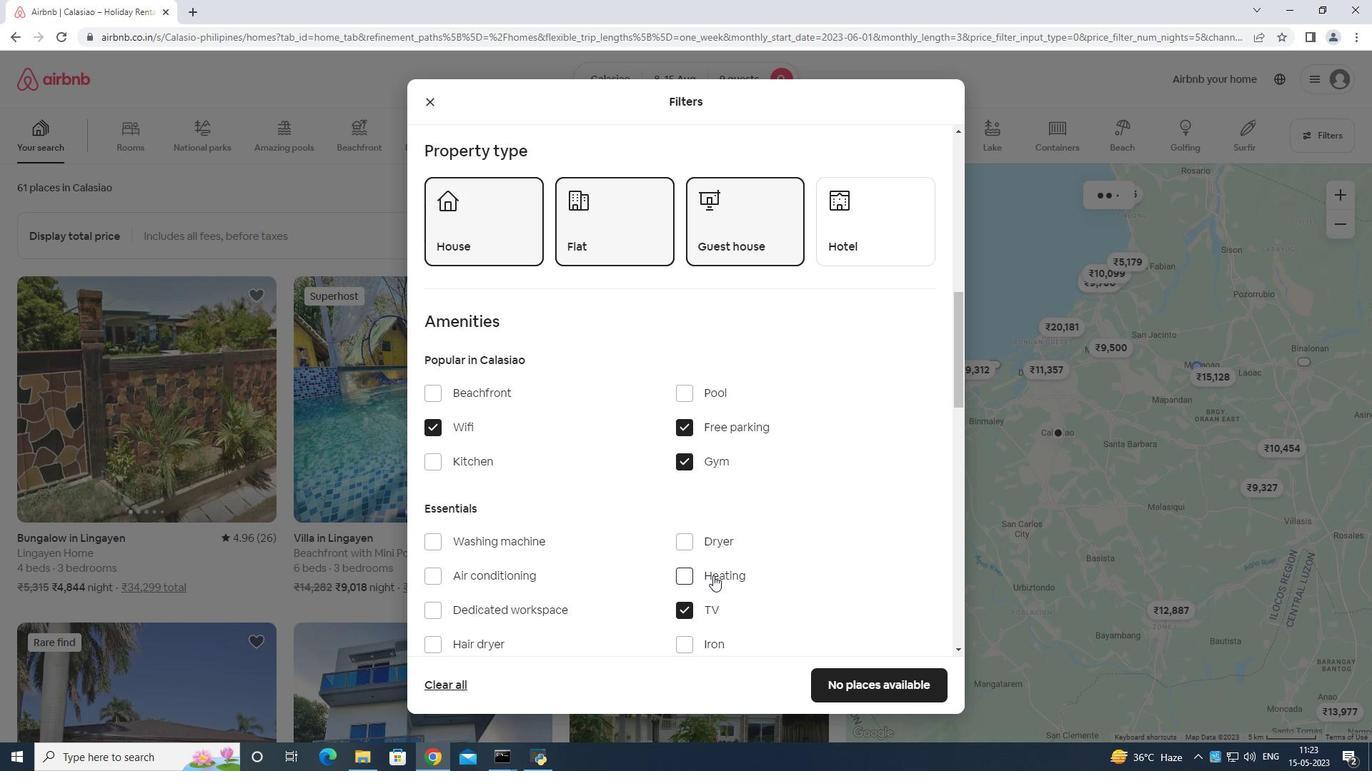 
Action: Mouse moved to (713, 572)
Screenshot: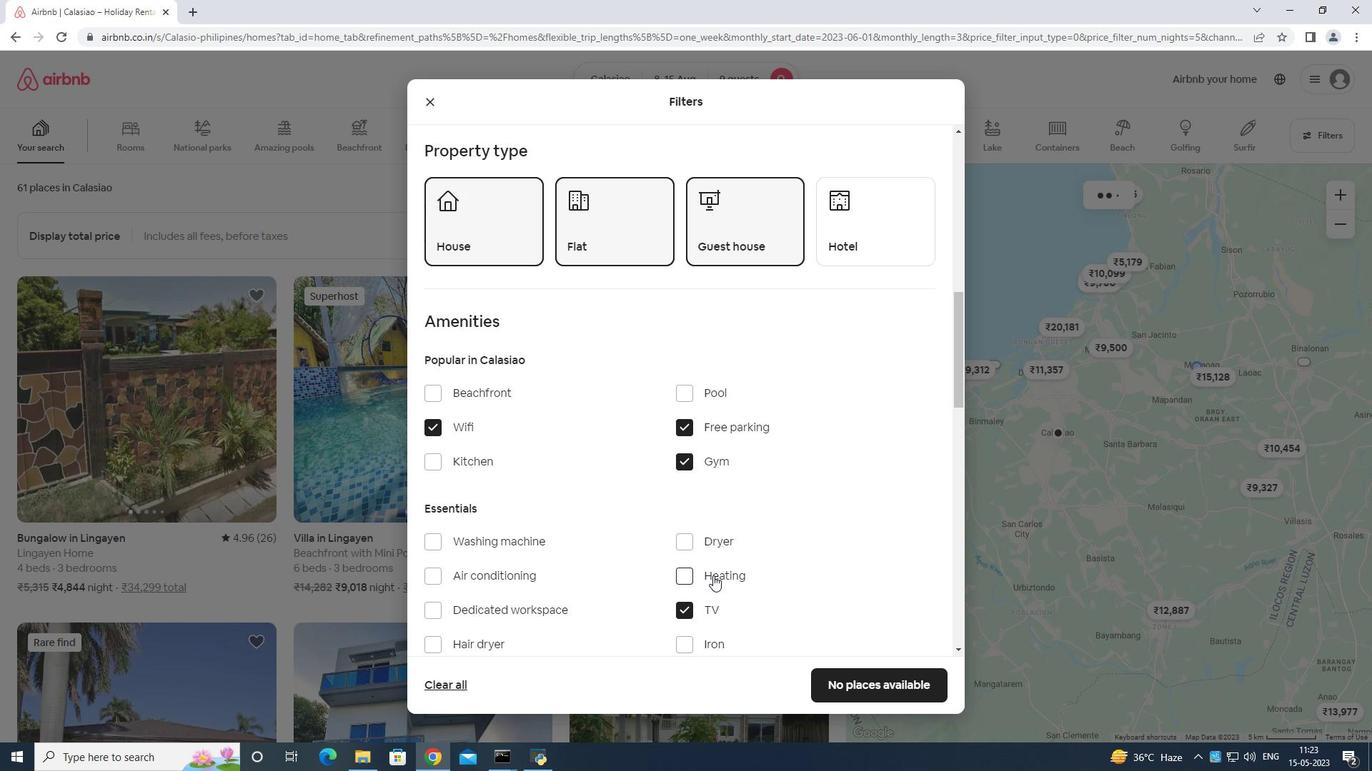
Action: Mouse scrolled (713, 571) with delta (0, 0)
Screenshot: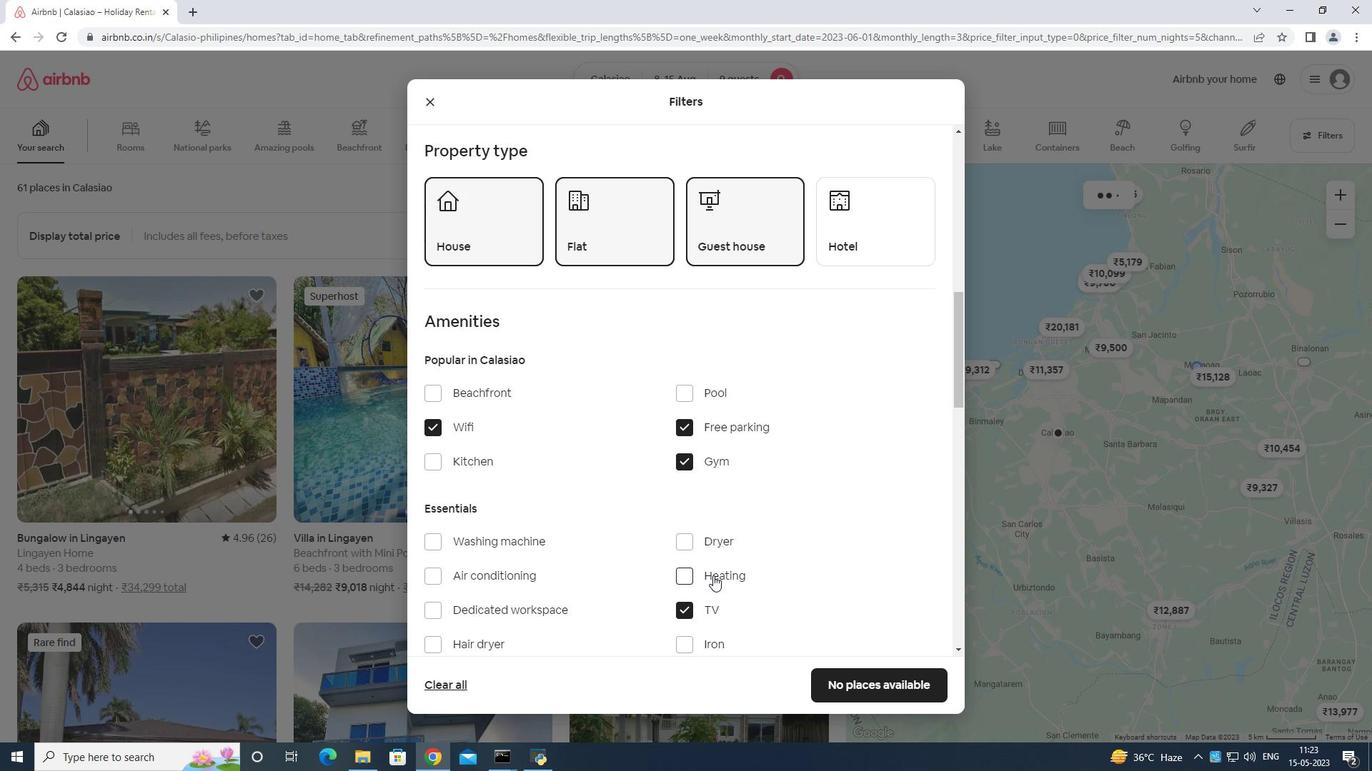 
Action: Mouse moved to (489, 437)
Screenshot: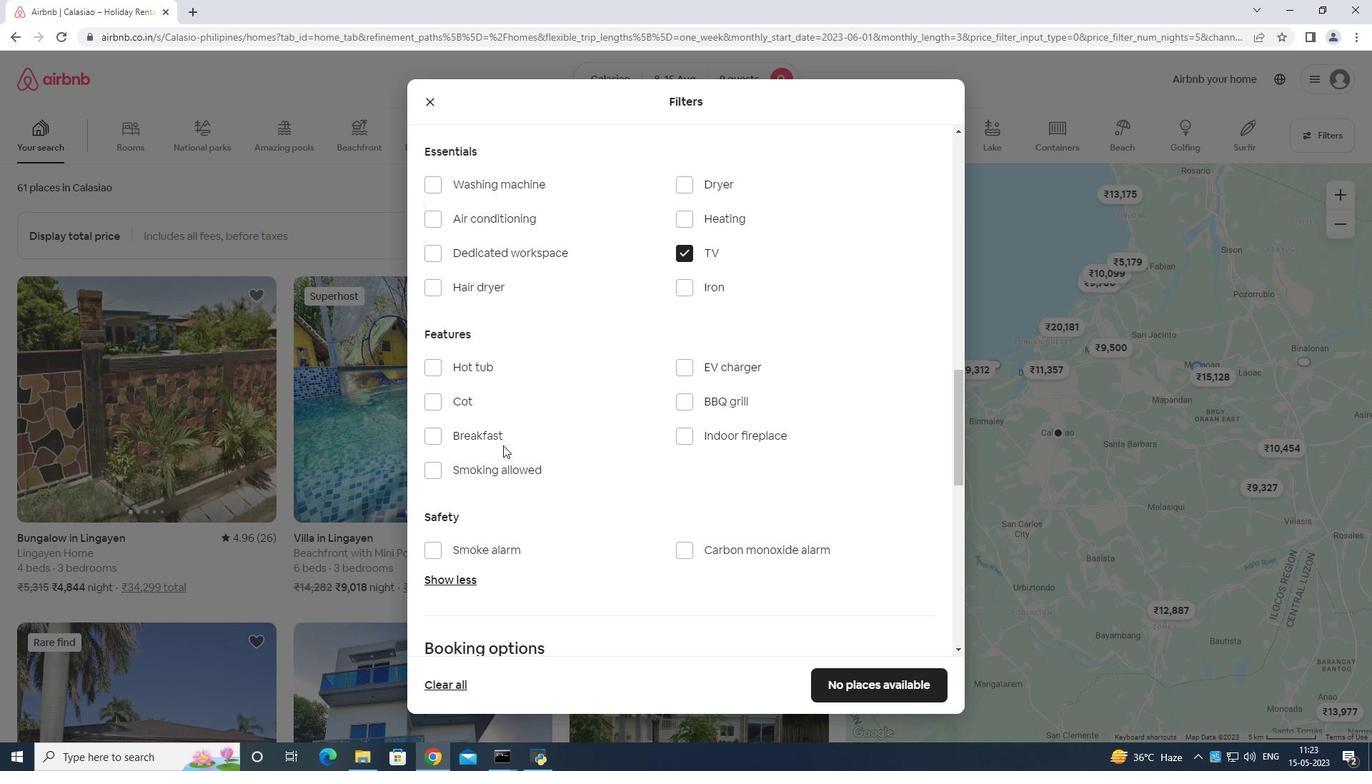 
Action: Mouse pressed left at (489, 437)
Screenshot: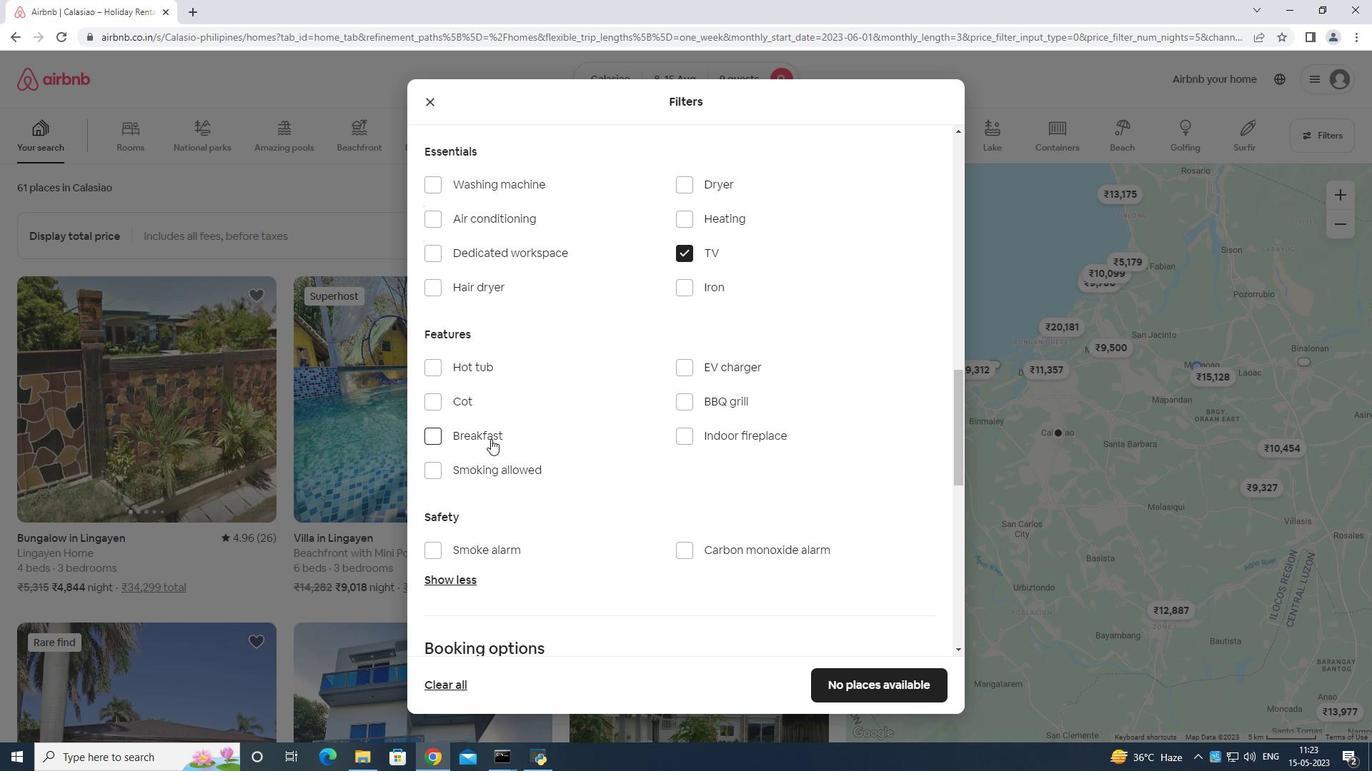 
Action: Mouse moved to (523, 434)
Screenshot: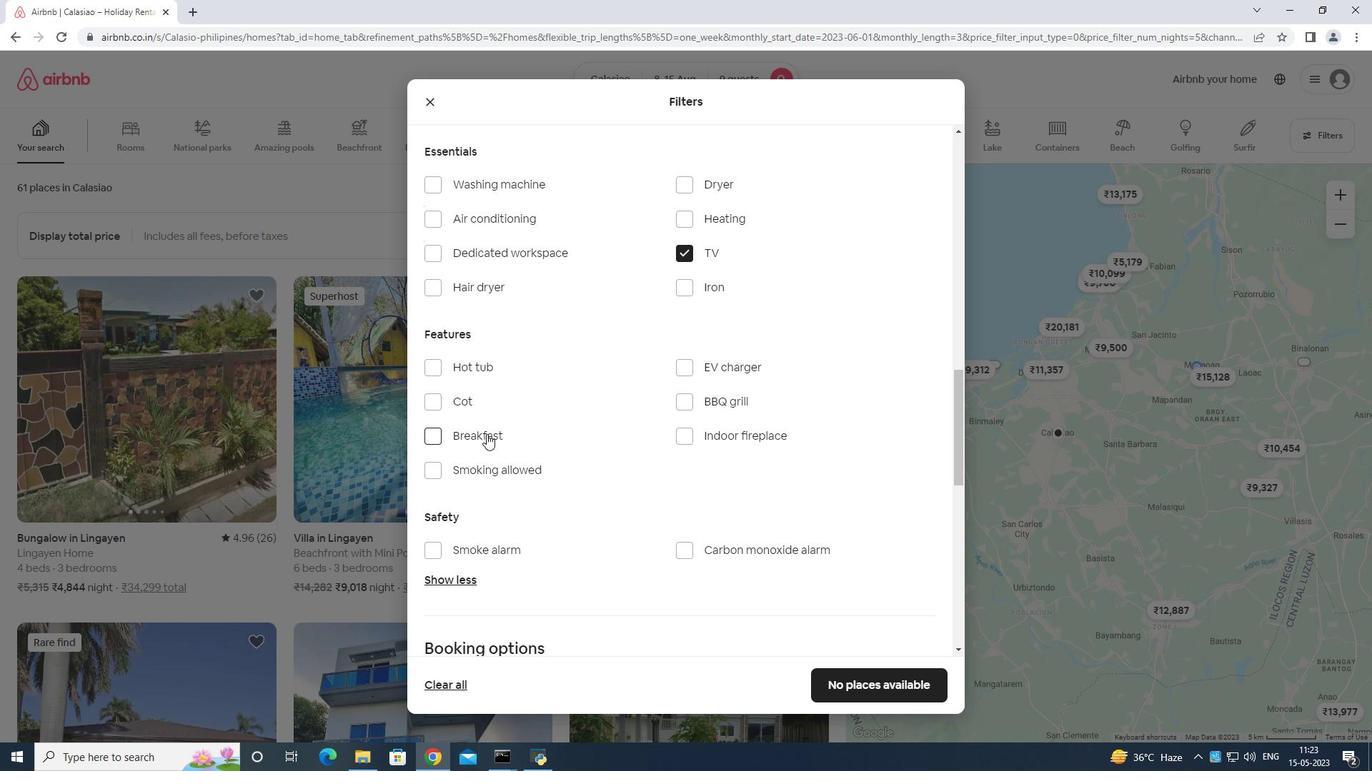 
Action: Mouse scrolled (523, 433) with delta (0, 0)
Screenshot: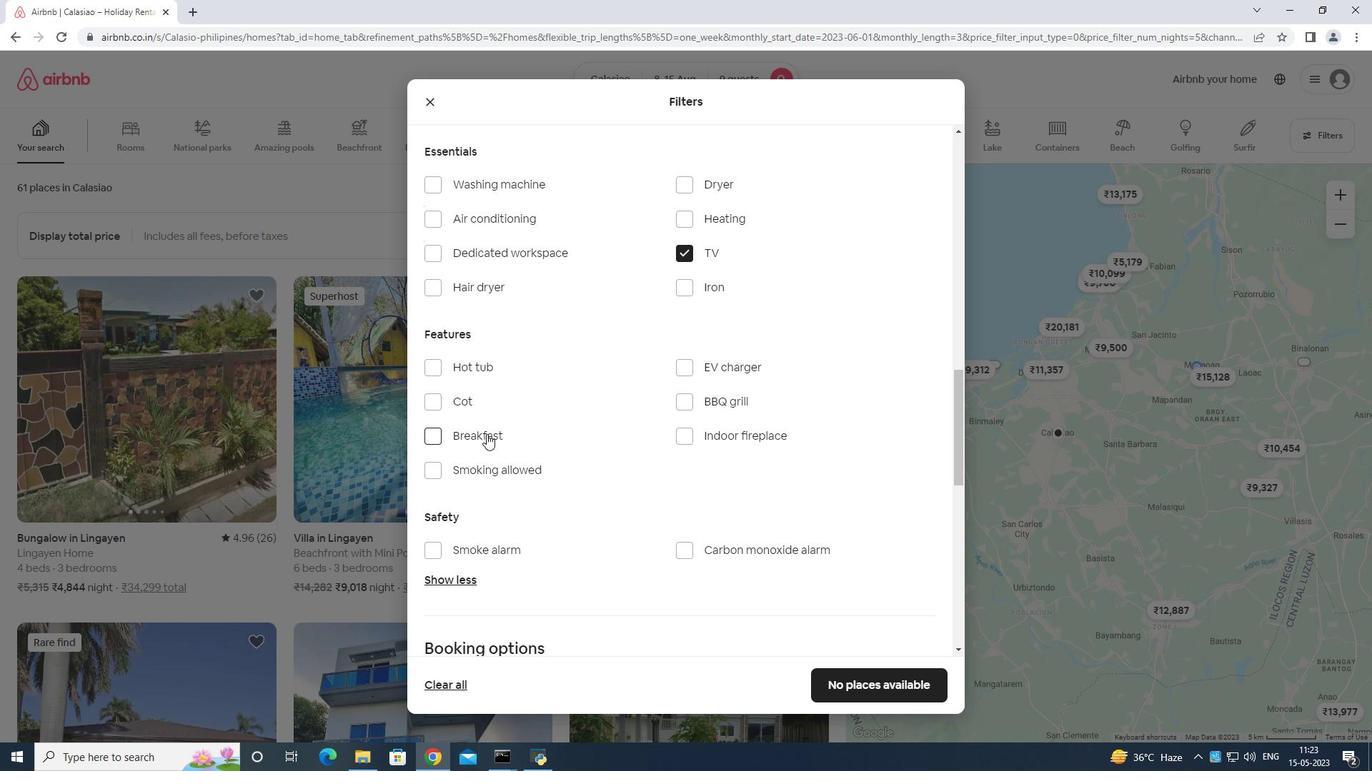 
Action: Mouse moved to (565, 452)
Screenshot: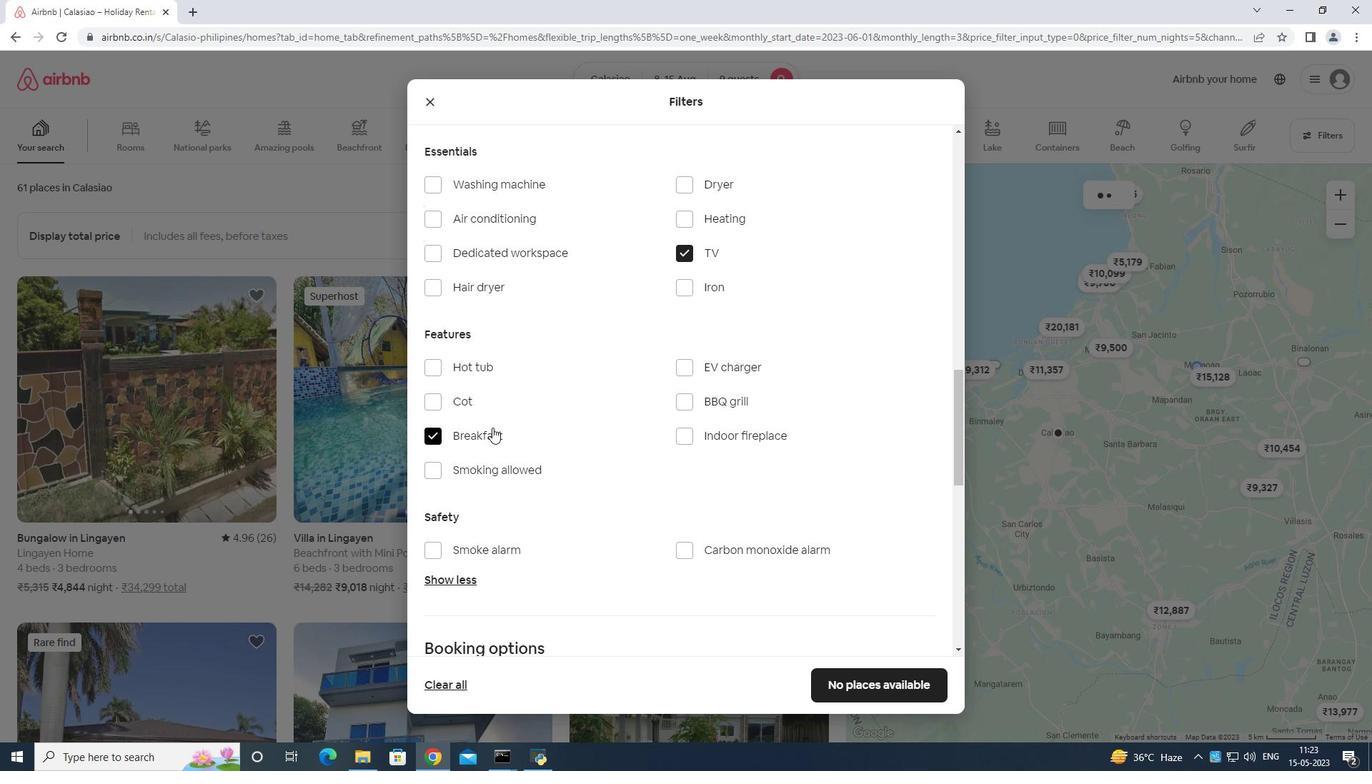 
Action: Mouse scrolled (565, 451) with delta (0, 0)
Screenshot: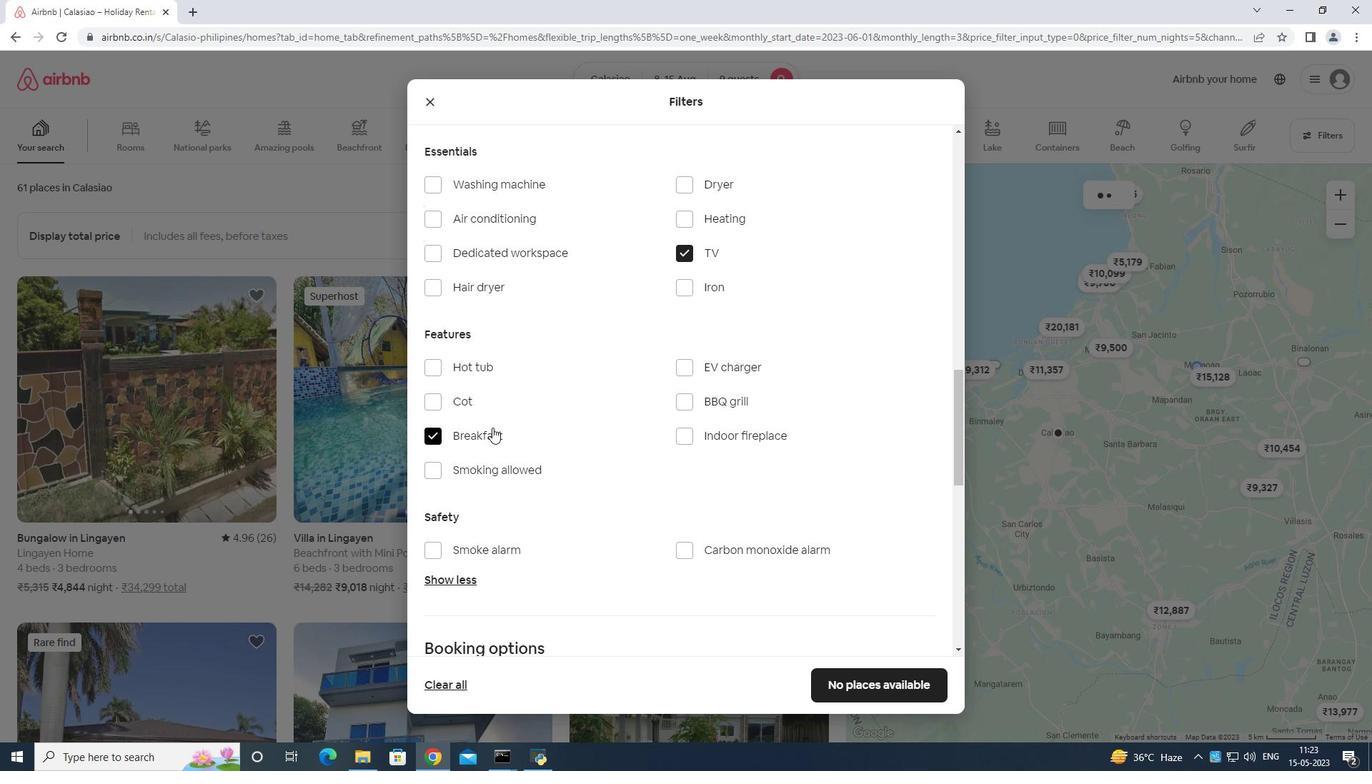 
Action: Mouse moved to (587, 459)
Screenshot: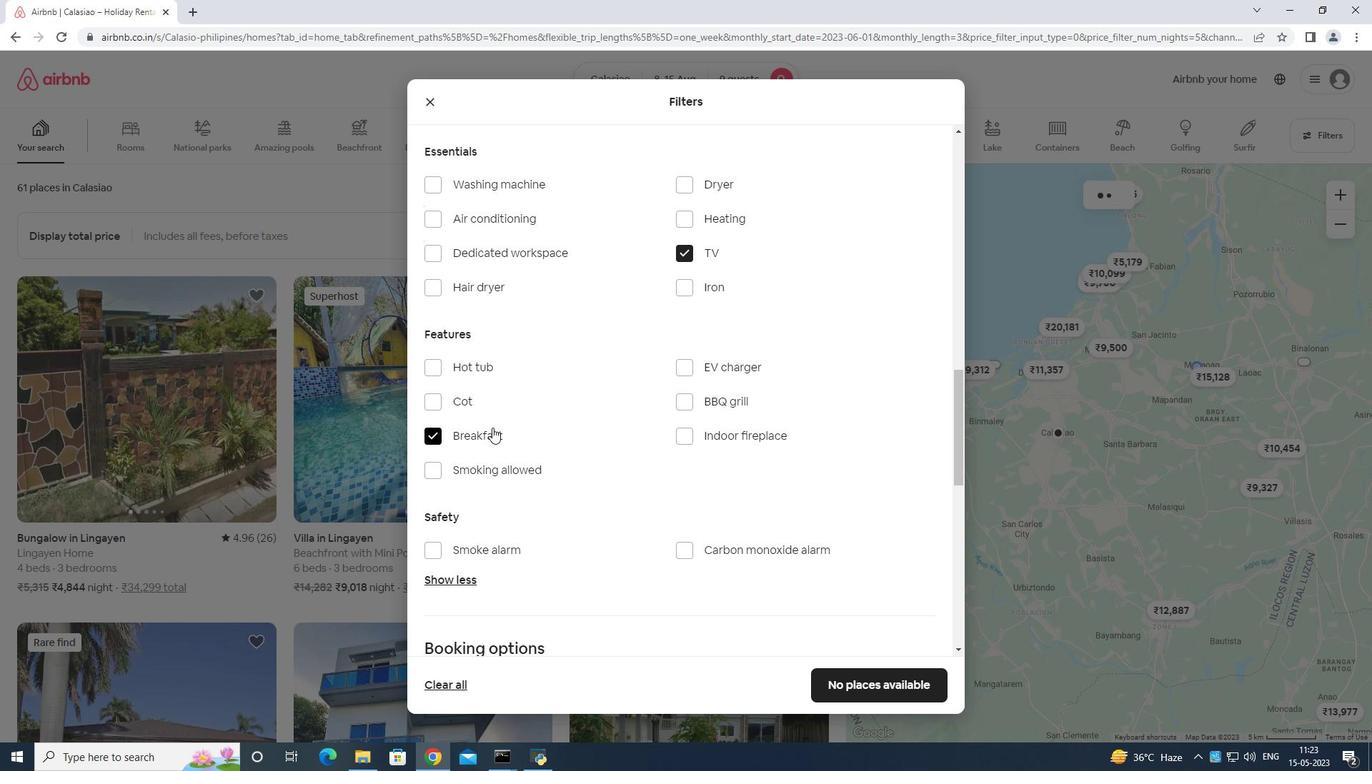 
Action: Mouse scrolled (587, 458) with delta (0, 0)
Screenshot: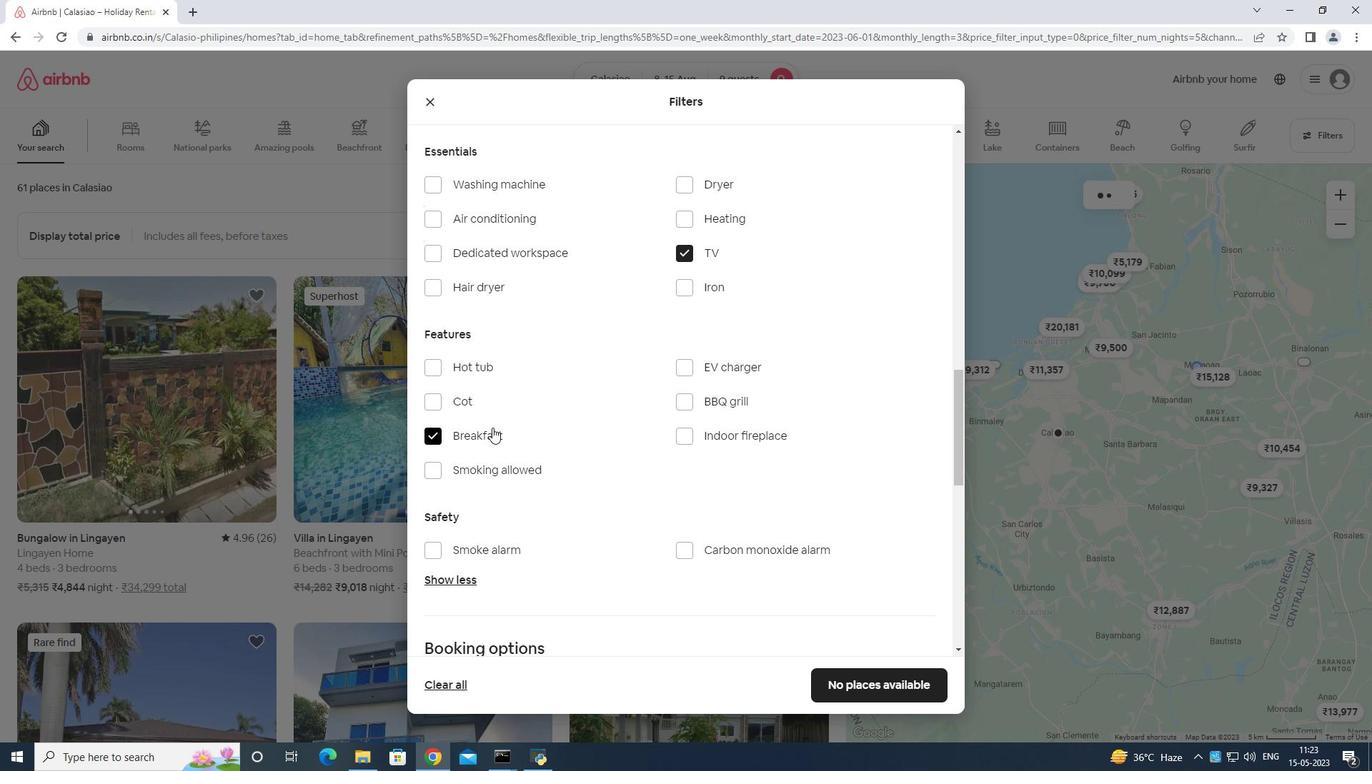 
Action: Mouse moved to (610, 465)
Screenshot: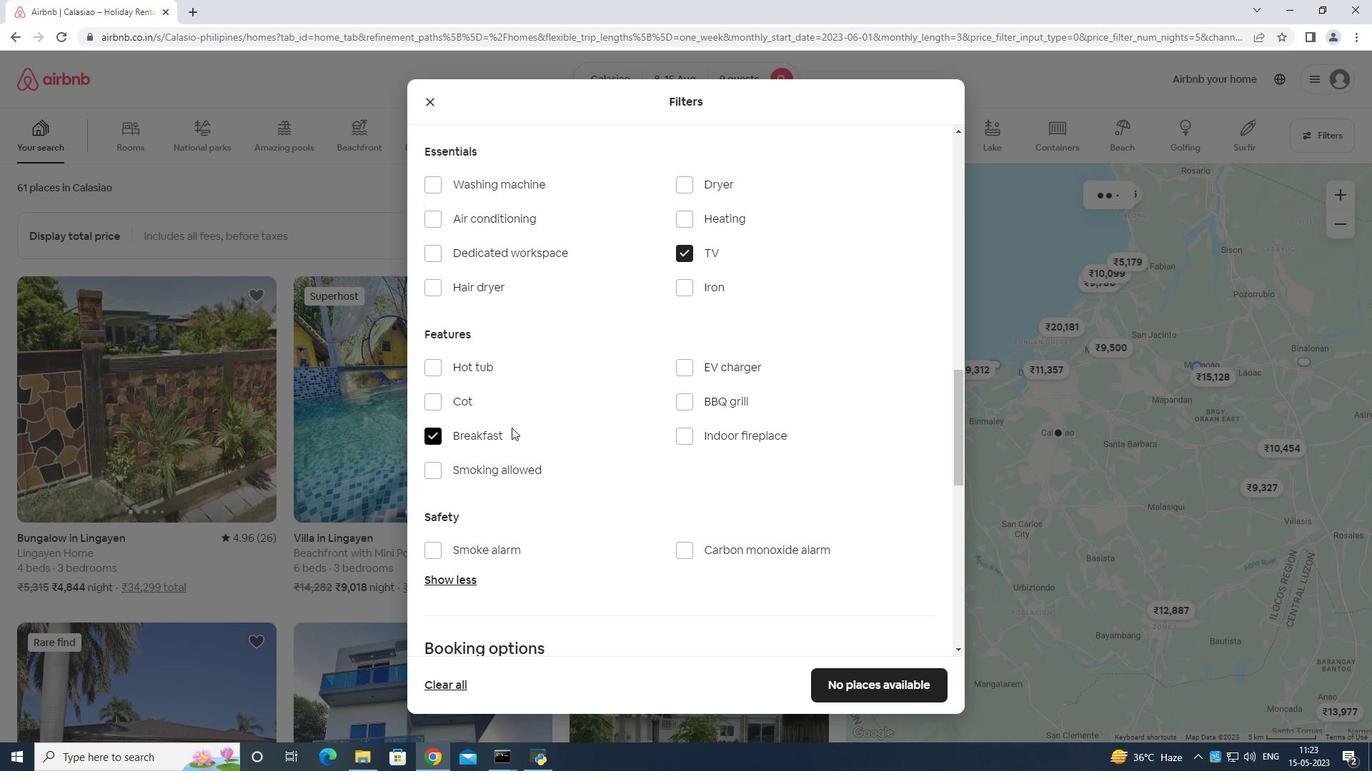 
Action: Mouse scrolled (610, 464) with delta (0, 0)
Screenshot: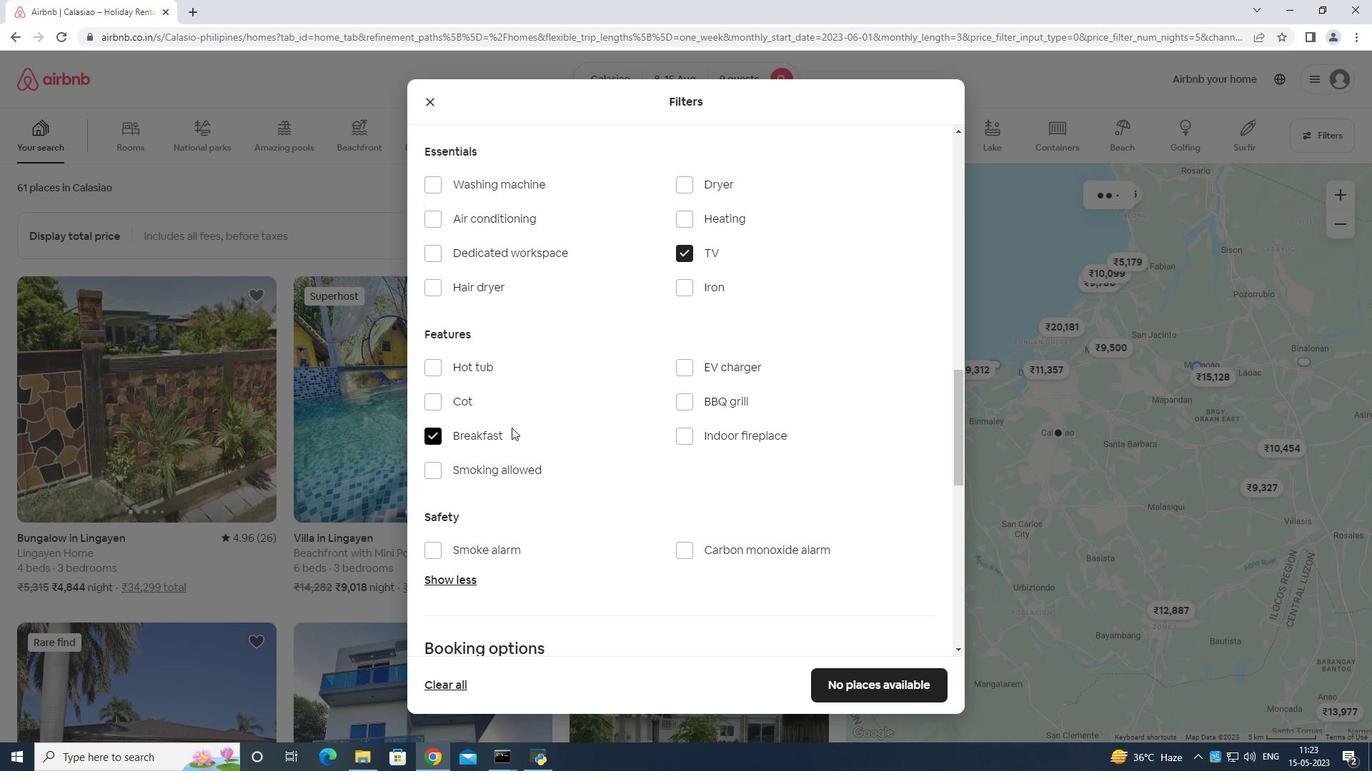 
Action: Mouse moved to (897, 465)
Screenshot: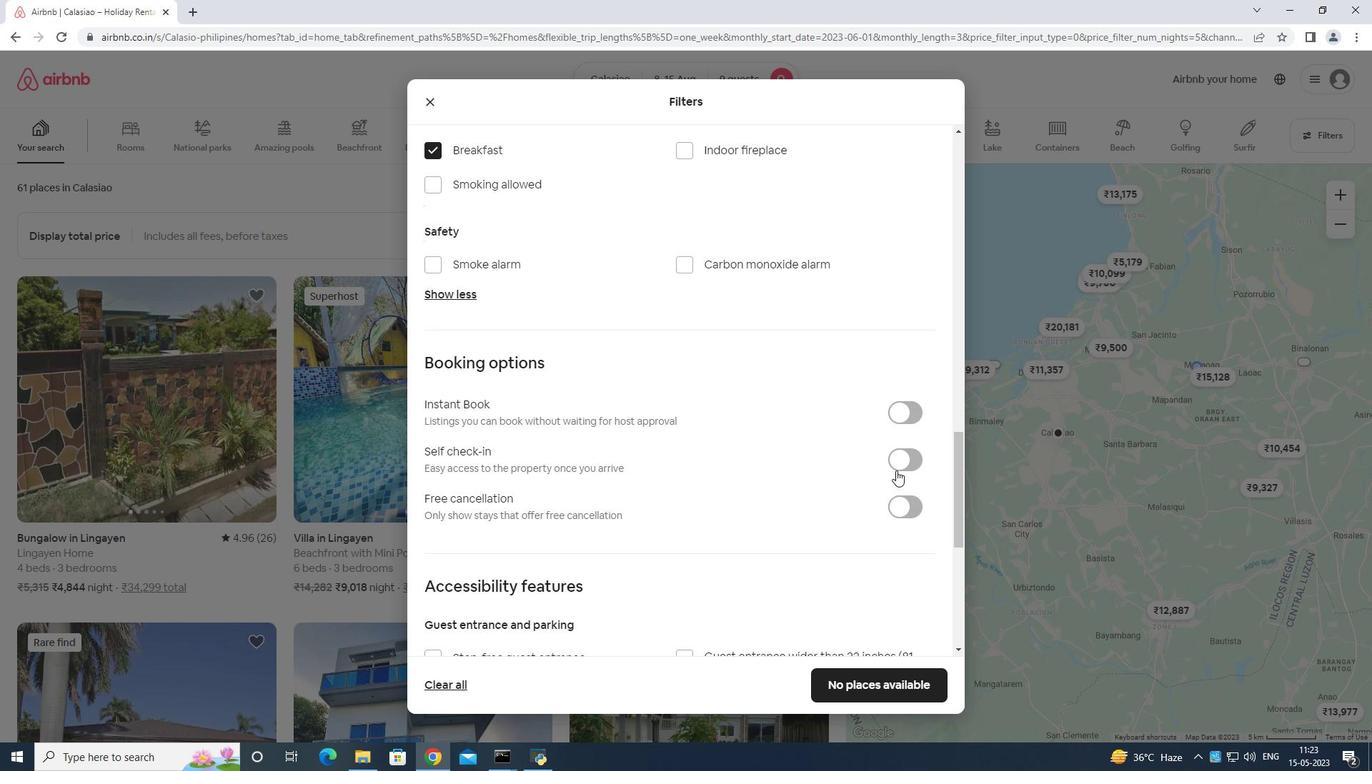 
Action: Mouse pressed left at (897, 465)
Screenshot: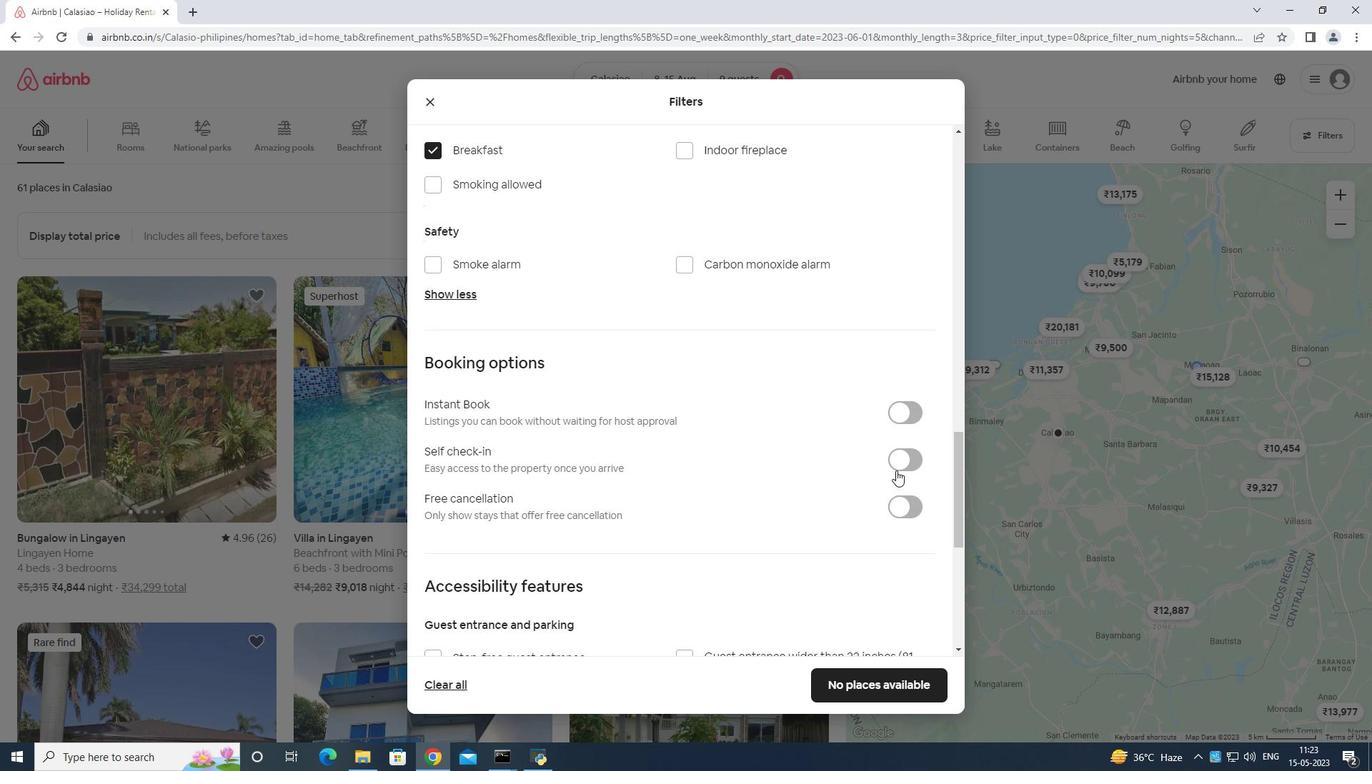 
Action: Mouse moved to (909, 447)
Screenshot: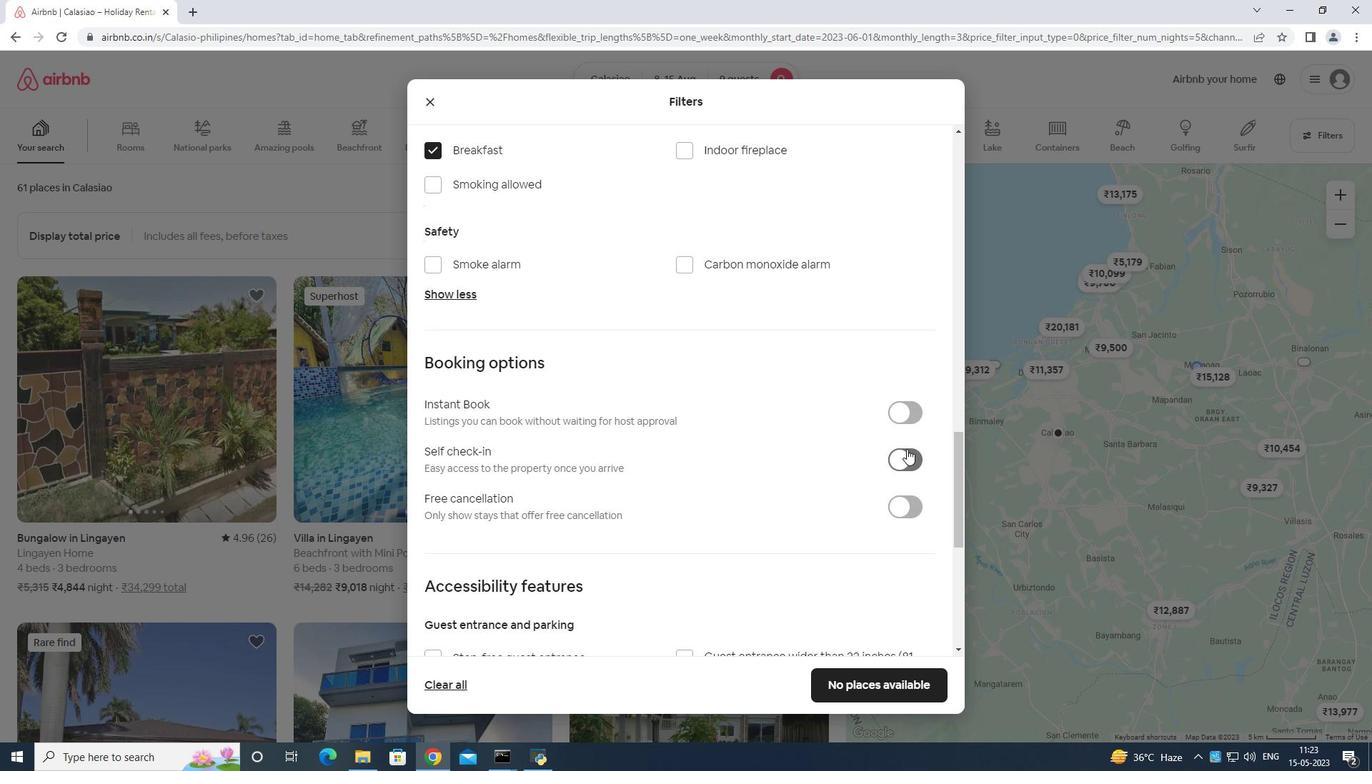 
Action: Mouse scrolled (909, 446) with delta (0, 0)
Screenshot: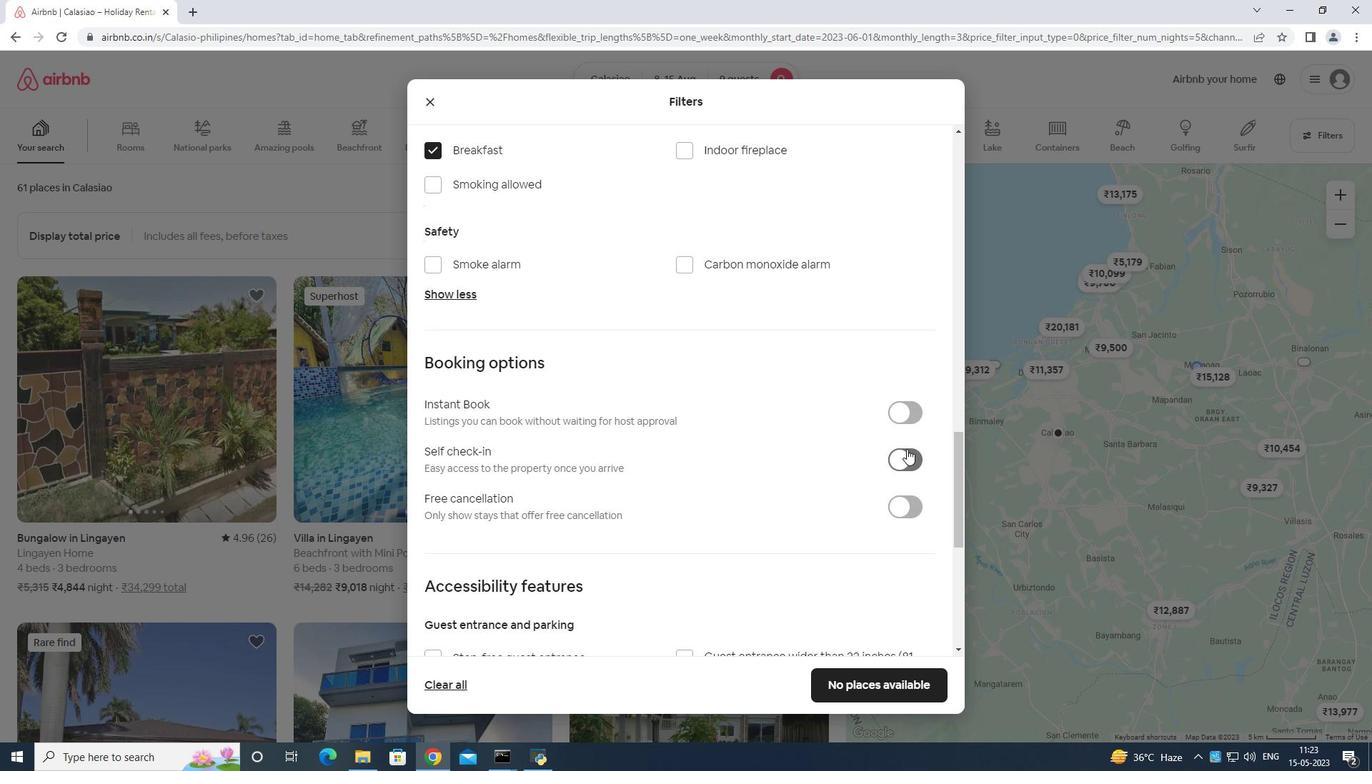 
Action: Mouse moved to (909, 447)
Screenshot: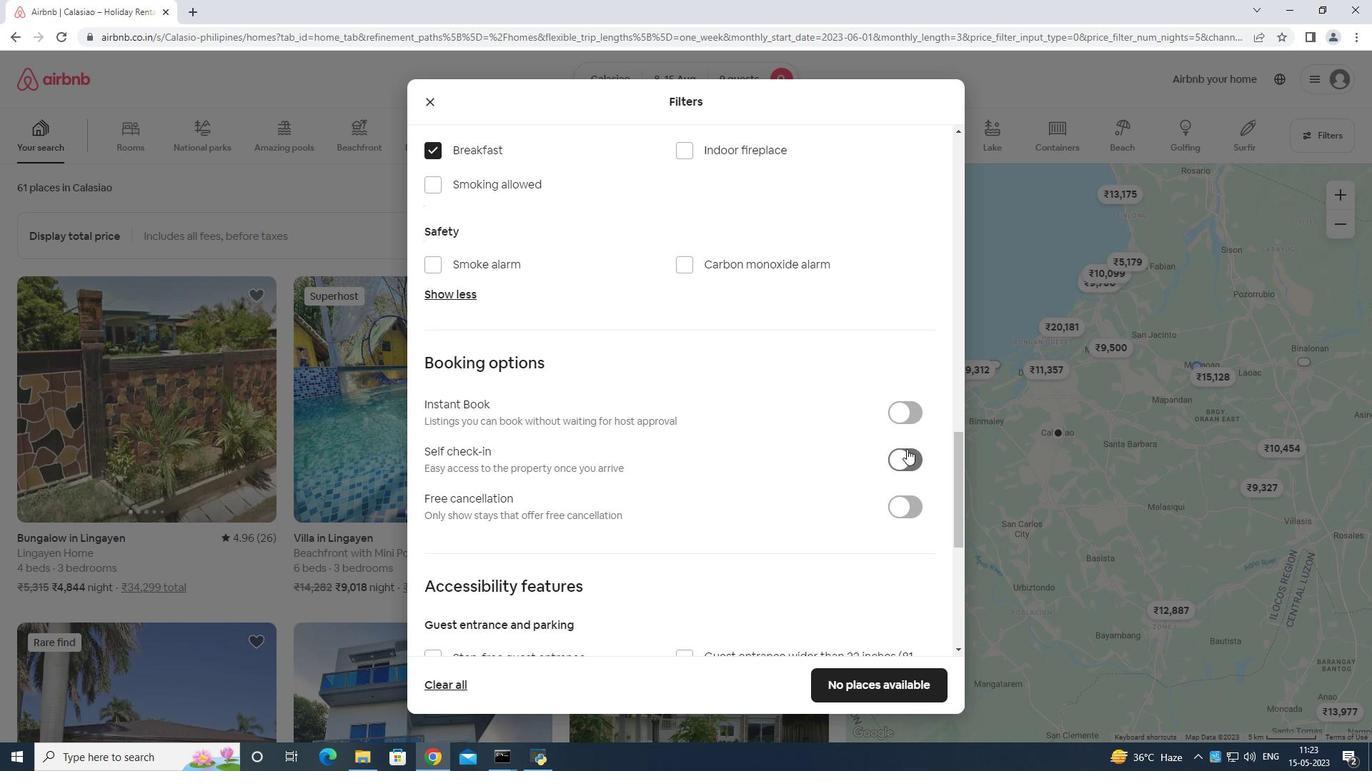 
Action: Mouse scrolled (909, 446) with delta (0, 0)
Screenshot: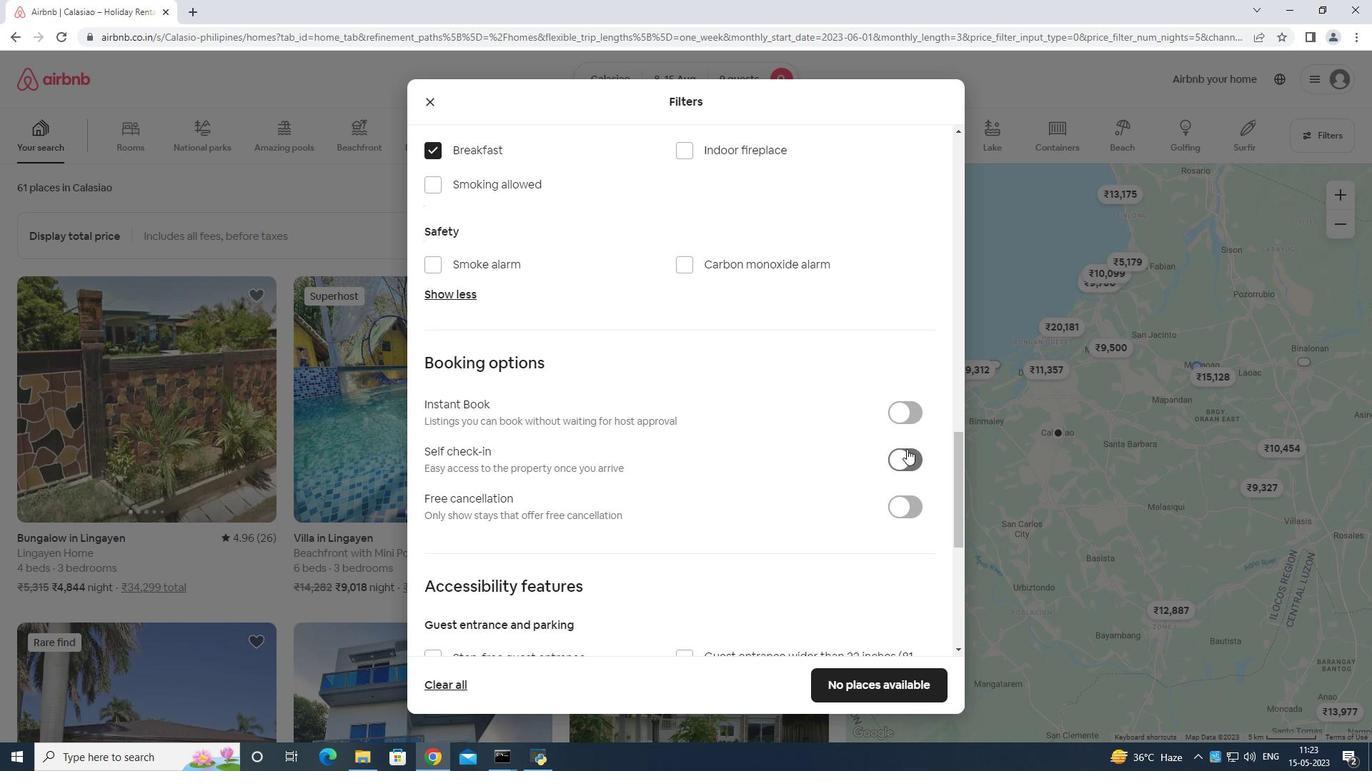 
Action: Mouse scrolled (909, 446) with delta (0, 0)
Screenshot: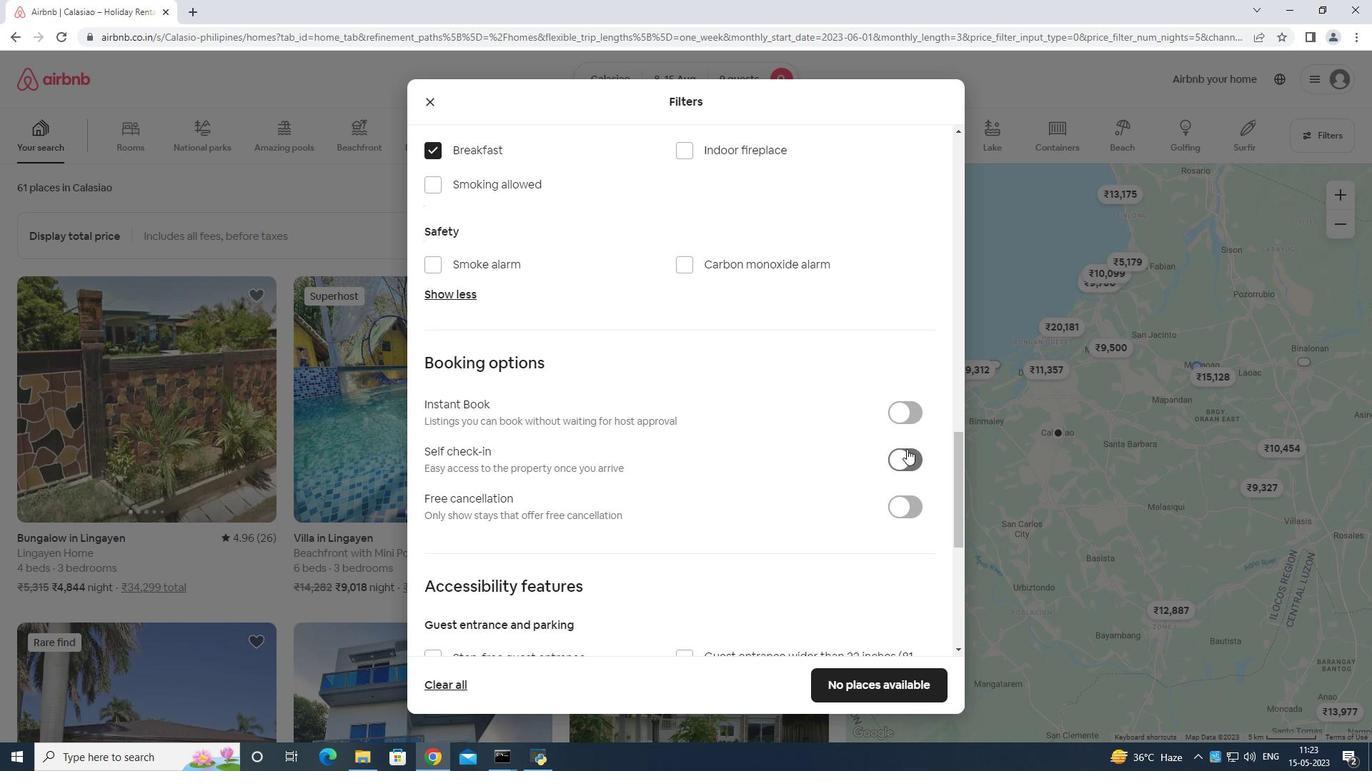 
Action: Mouse moved to (910, 448)
Screenshot: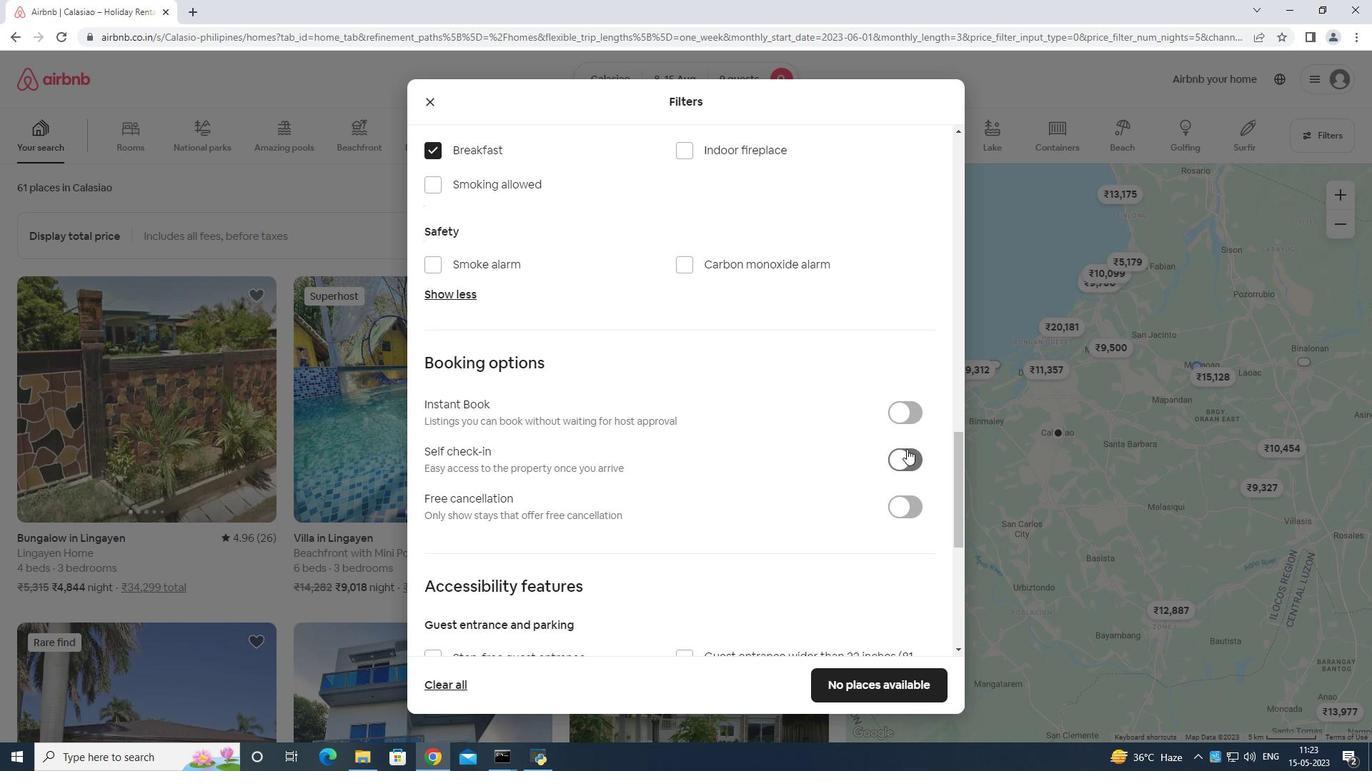 
Action: Mouse scrolled (910, 448) with delta (0, 0)
Screenshot: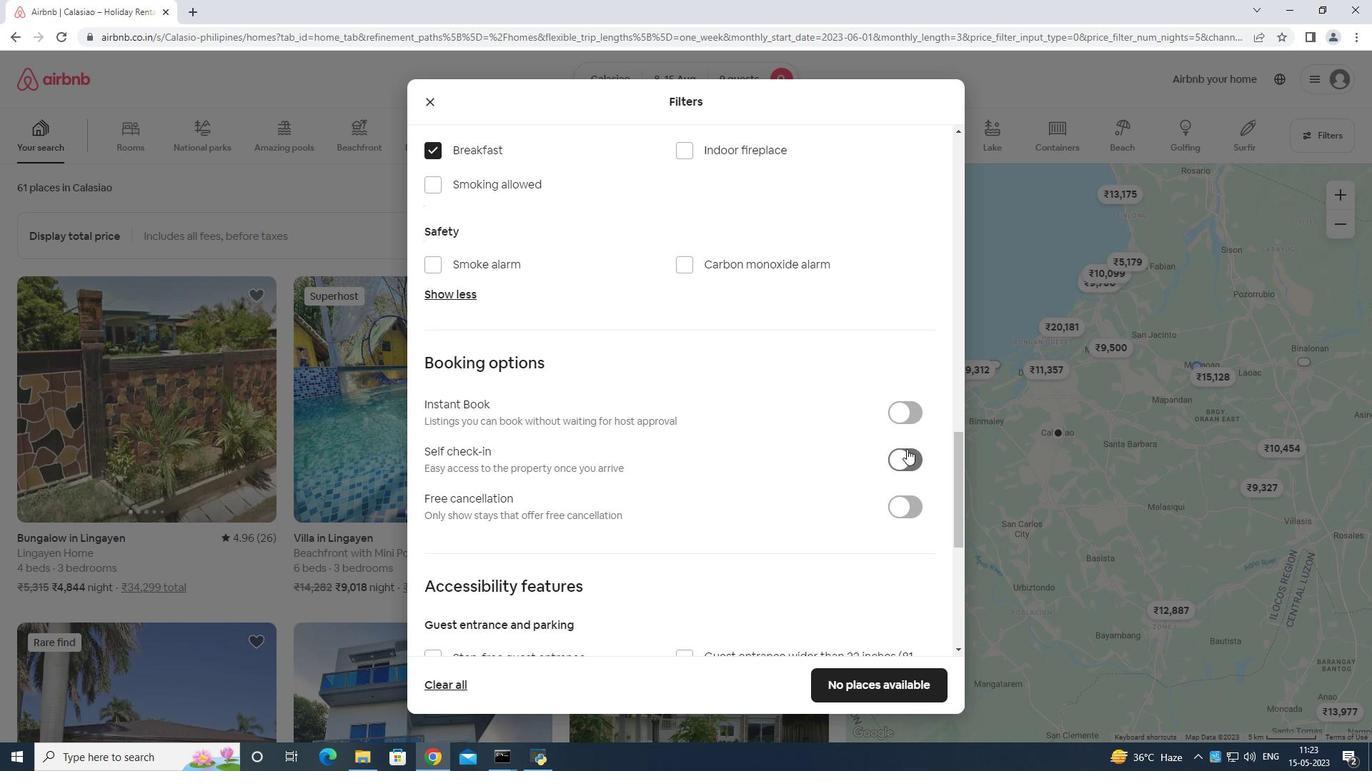 
Action: Mouse moved to (910, 458)
Screenshot: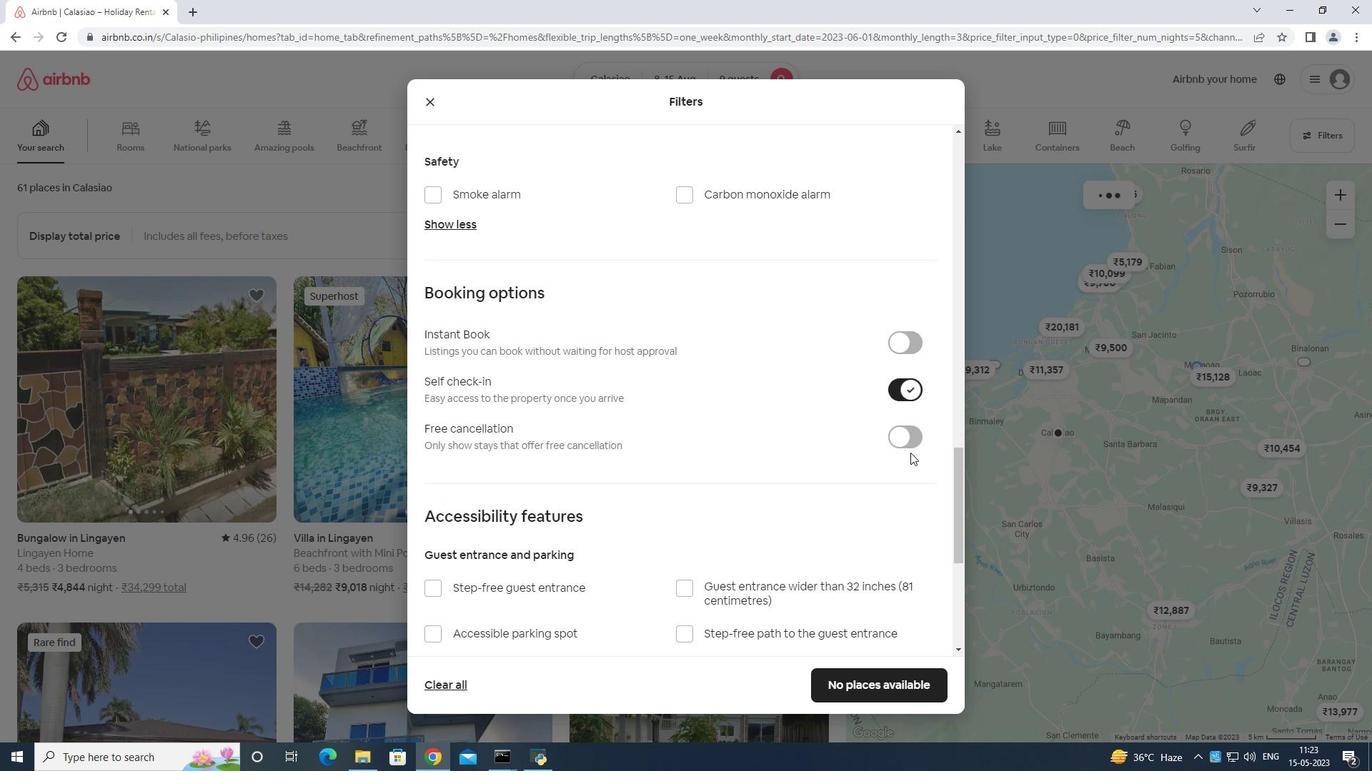 
Action: Mouse scrolled (910, 455) with delta (0, 0)
Screenshot: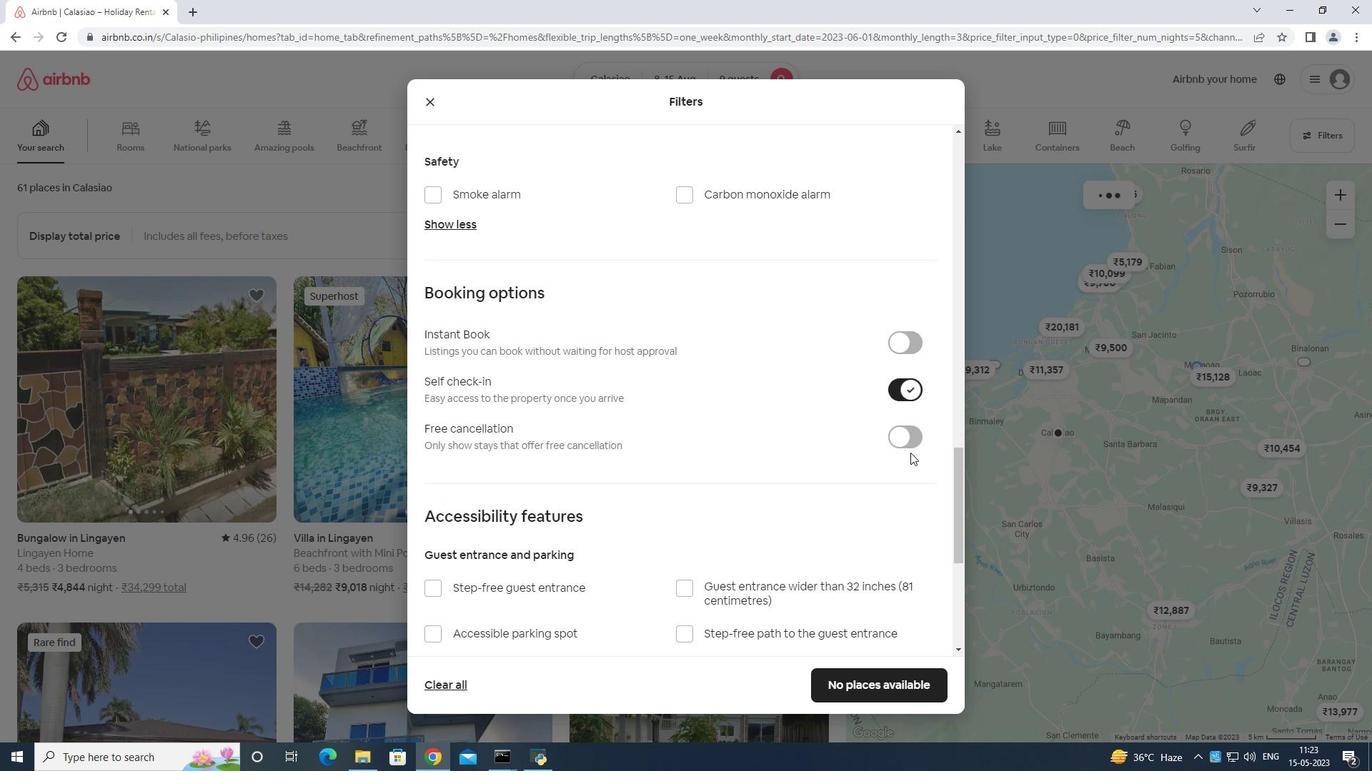 
Action: Mouse moved to (910, 458)
Screenshot: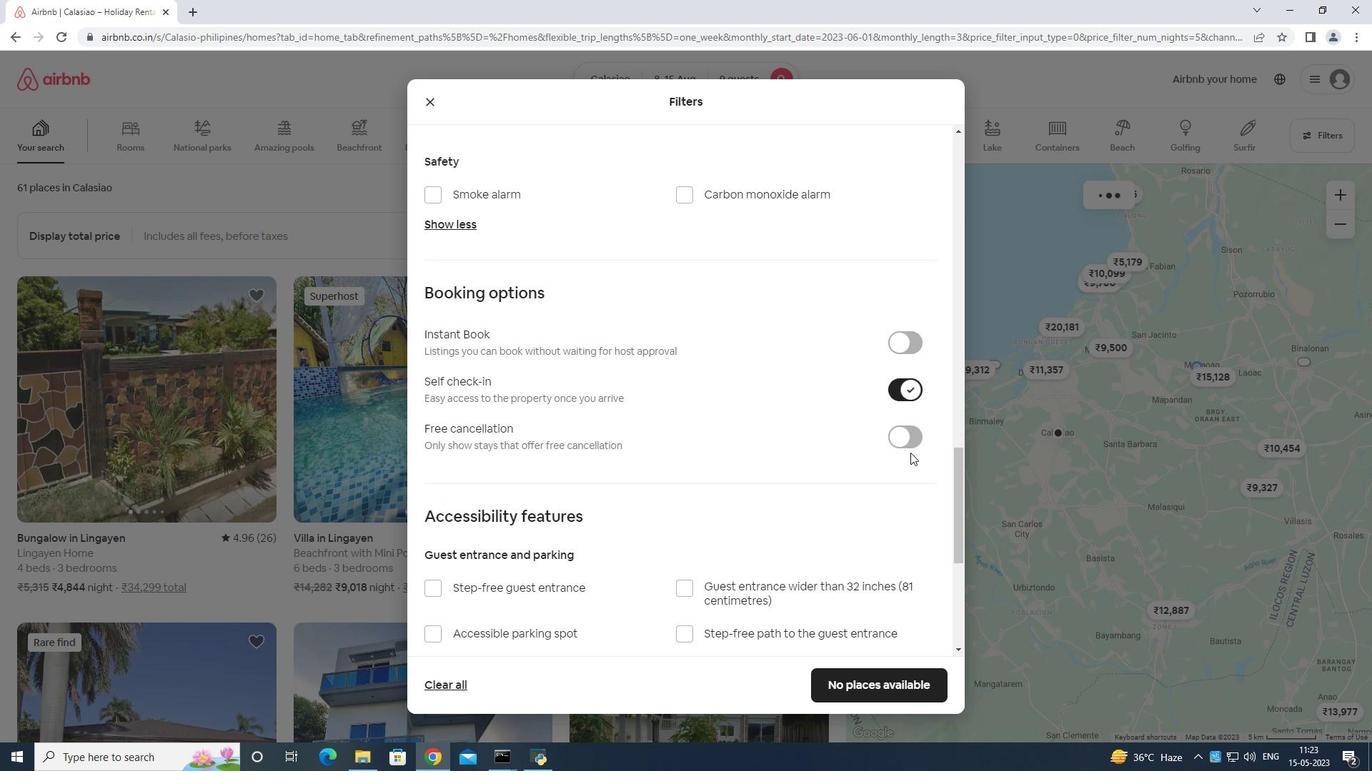 
Action: Mouse scrolled (910, 457) with delta (0, 0)
Screenshot: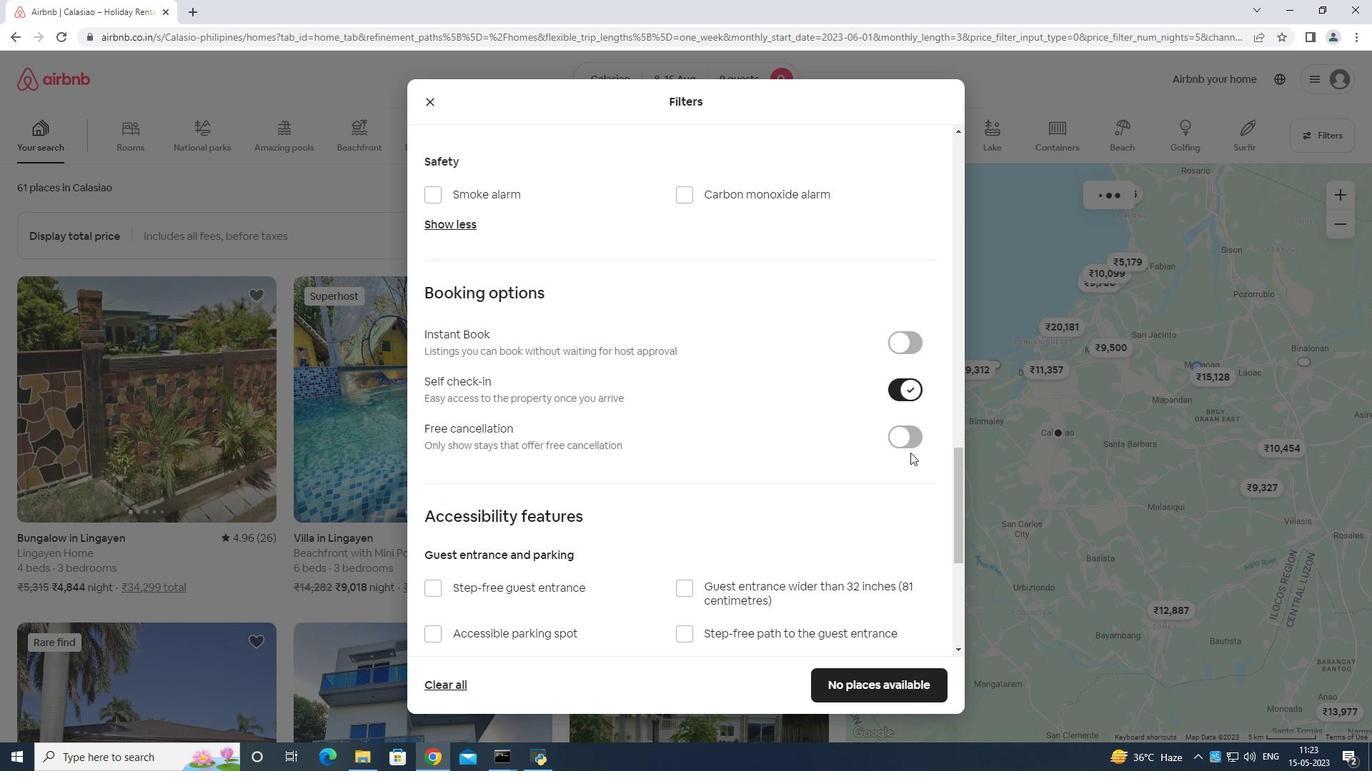 
Action: Mouse moved to (910, 461)
Screenshot: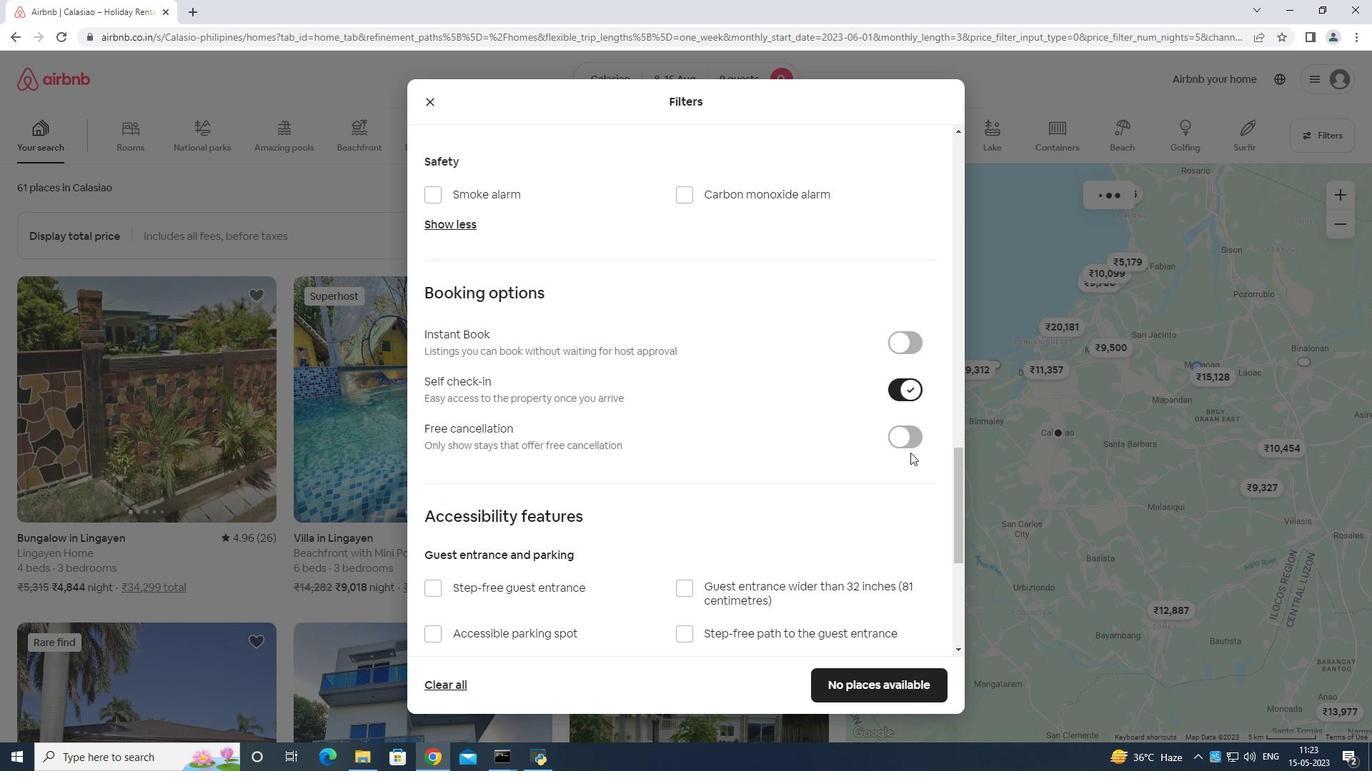 
Action: Mouse scrolled (910, 458) with delta (0, 0)
Screenshot: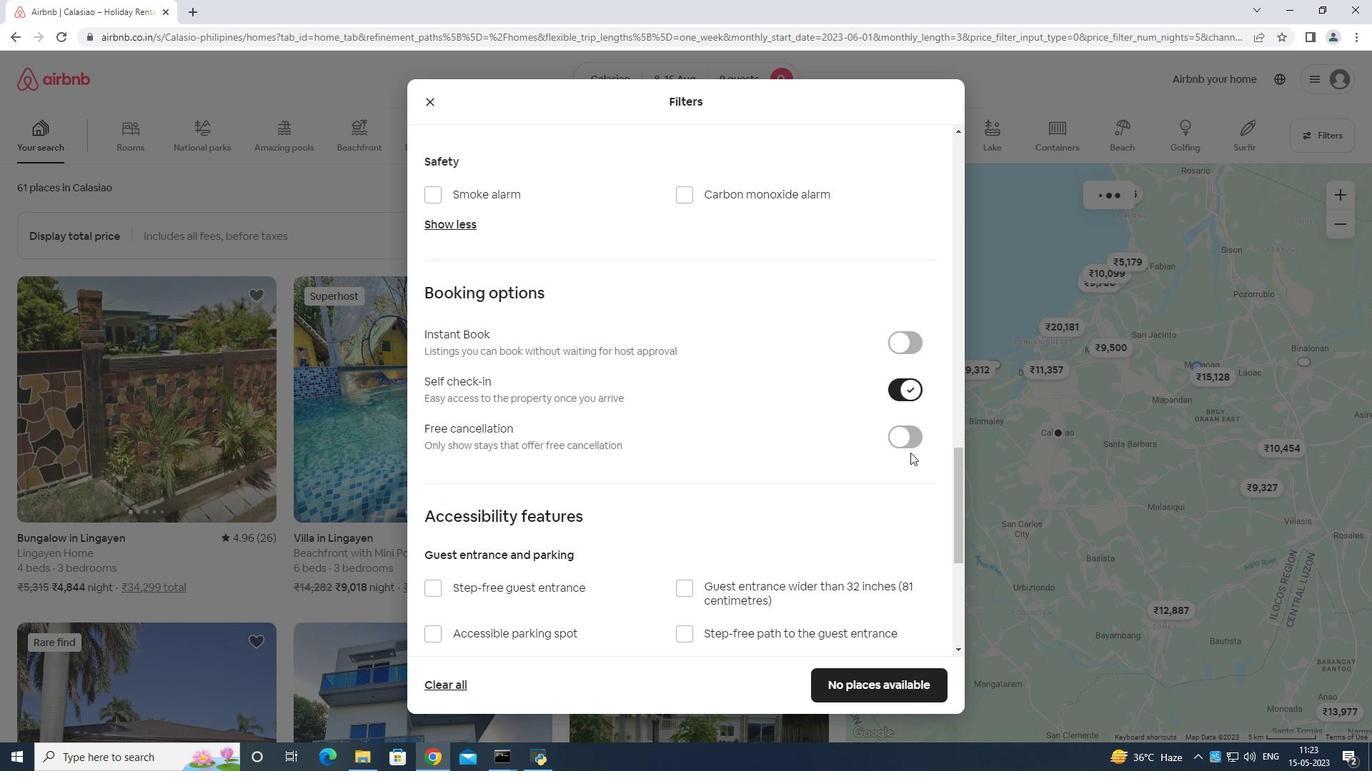 
Action: Mouse moved to (910, 465)
Screenshot: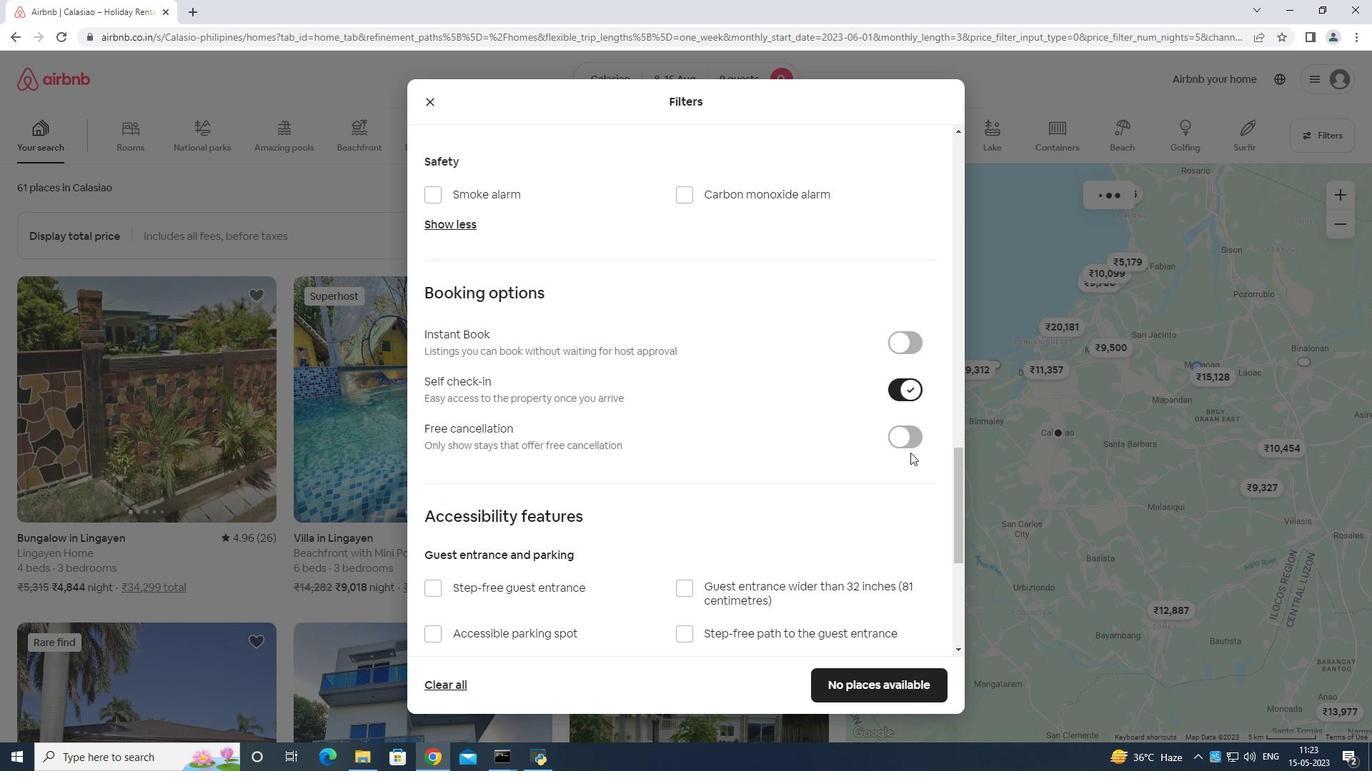
Action: Mouse scrolled (910, 460) with delta (0, 0)
Screenshot: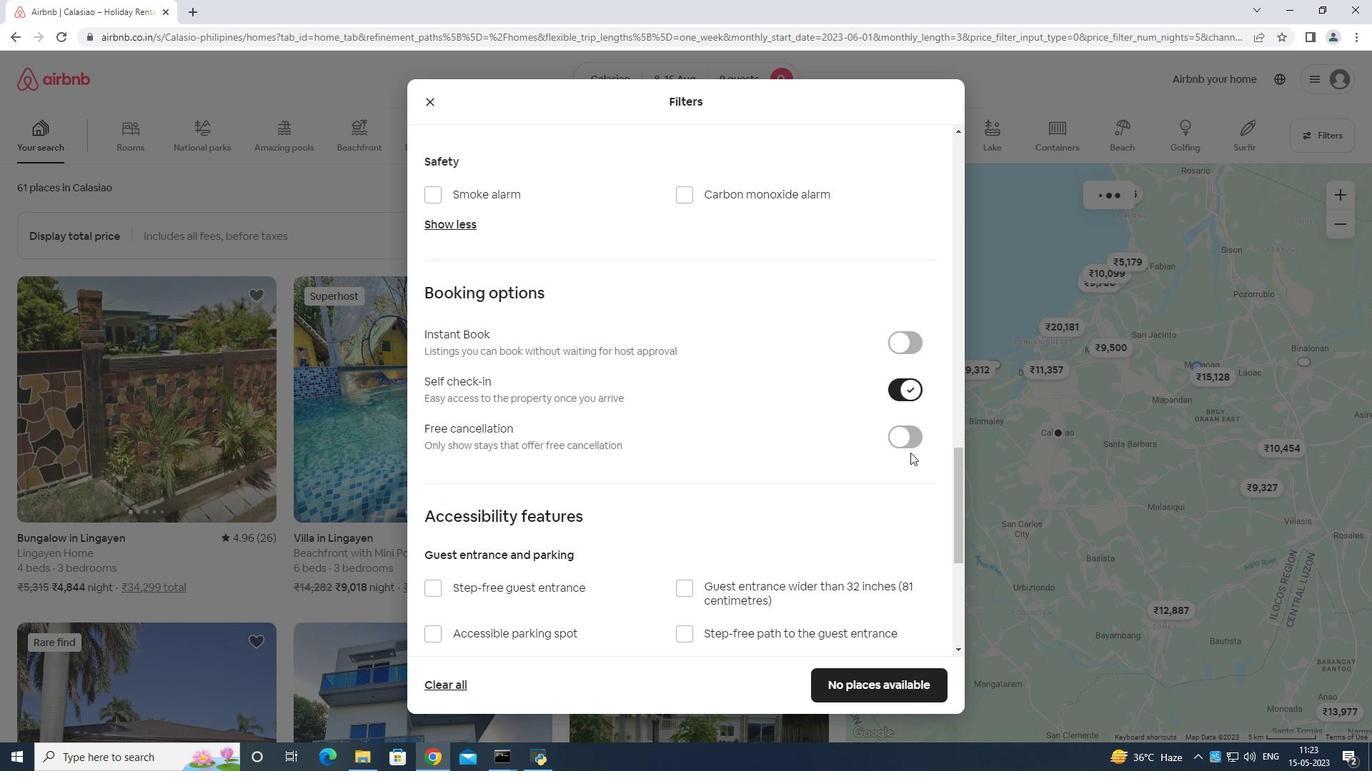 
Action: Mouse moved to (908, 476)
Screenshot: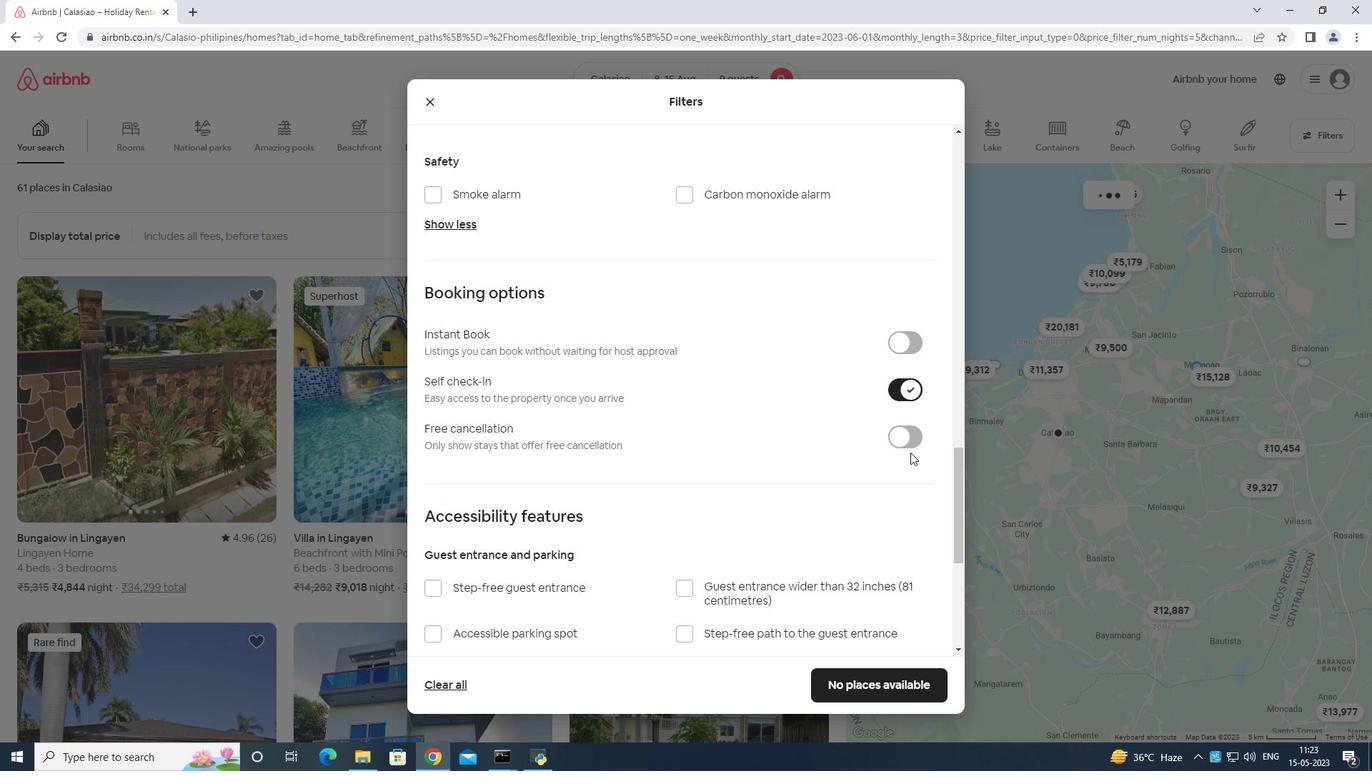 
Action: Mouse scrolled (909, 470) with delta (0, 0)
Screenshot: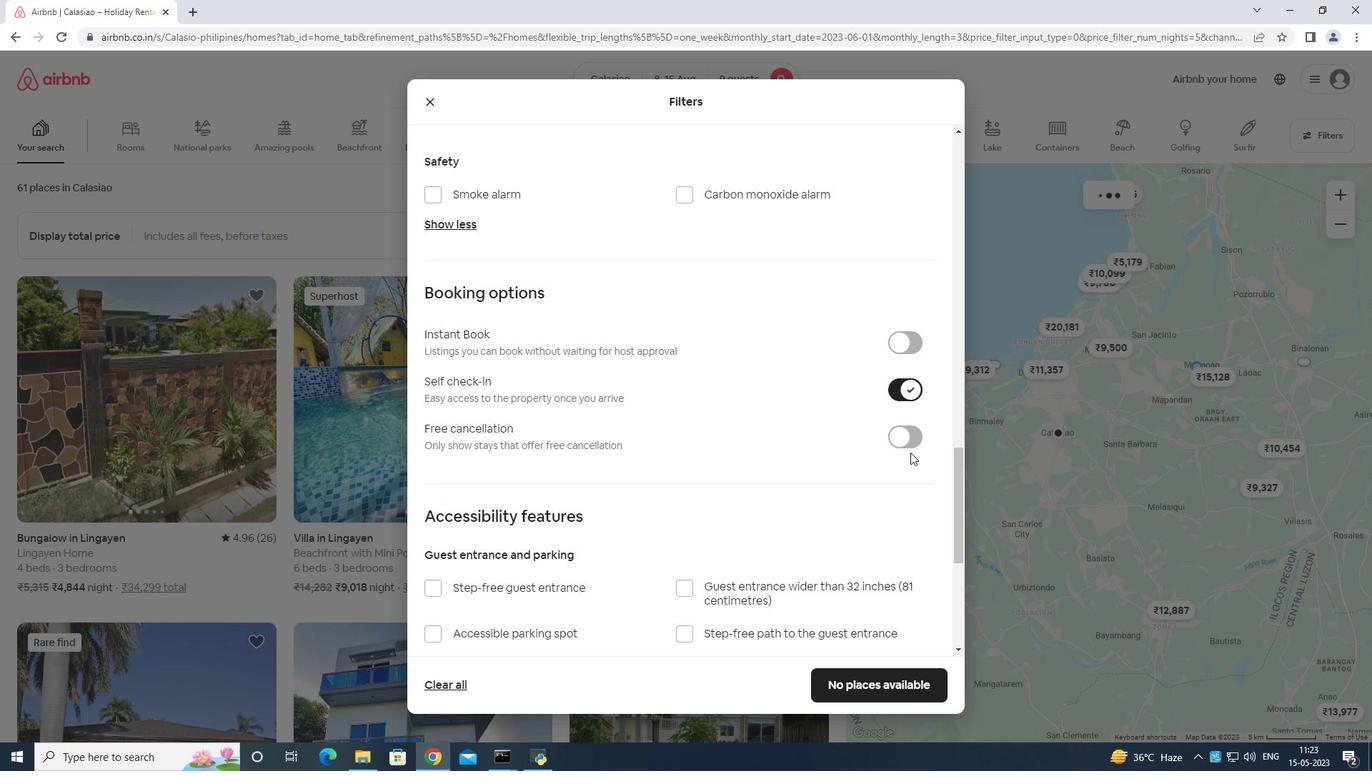 
Action: Mouse moved to (892, 491)
Screenshot: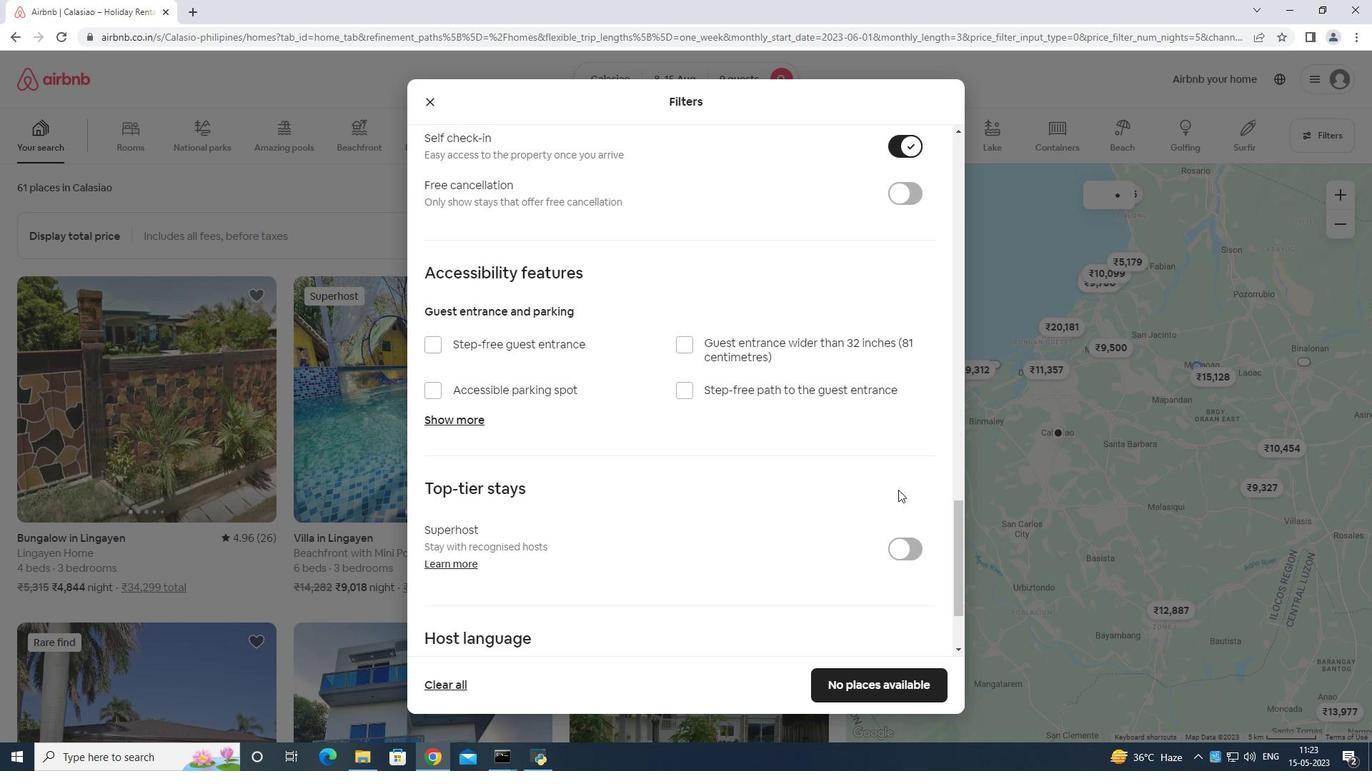 
Action: Mouse scrolled (893, 490) with delta (0, 0)
Screenshot: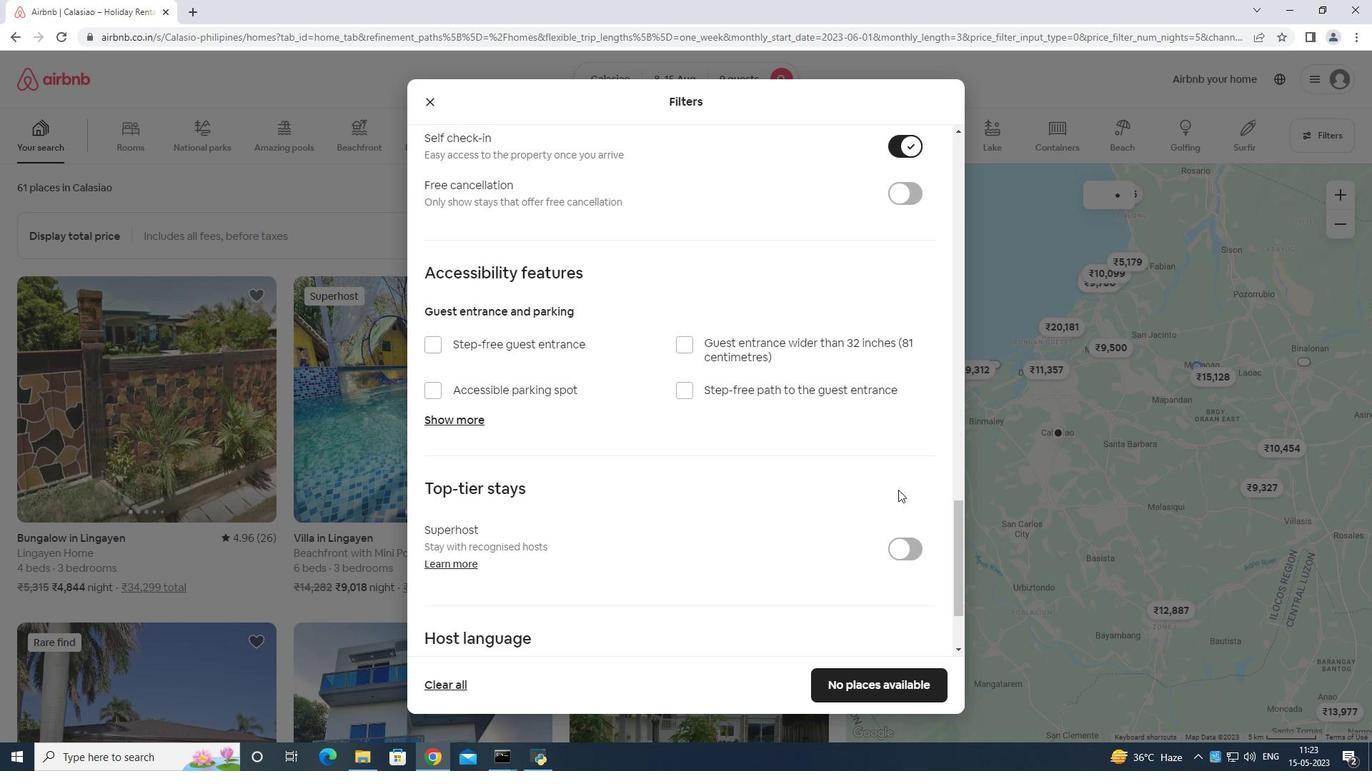
Action: Mouse moved to (886, 495)
Screenshot: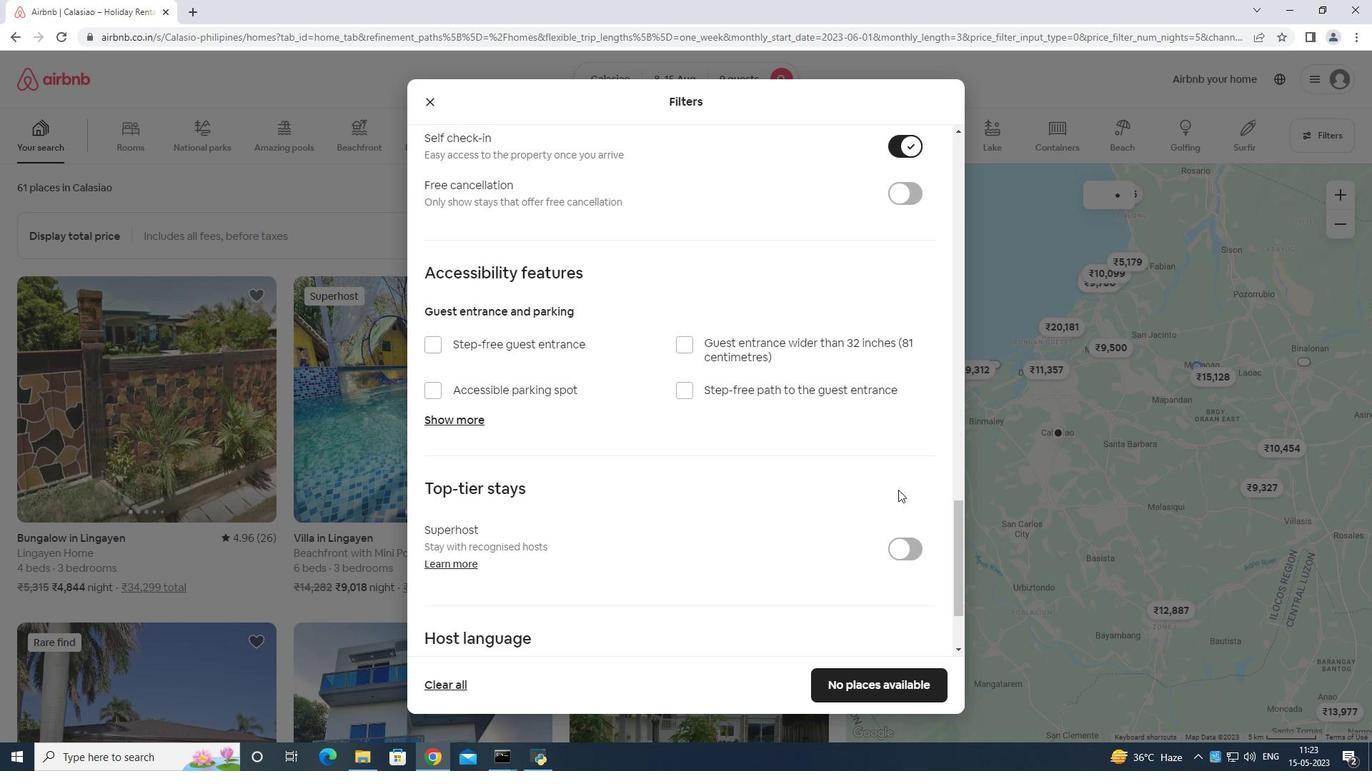 
Action: Mouse scrolled (888, 493) with delta (0, 0)
Screenshot: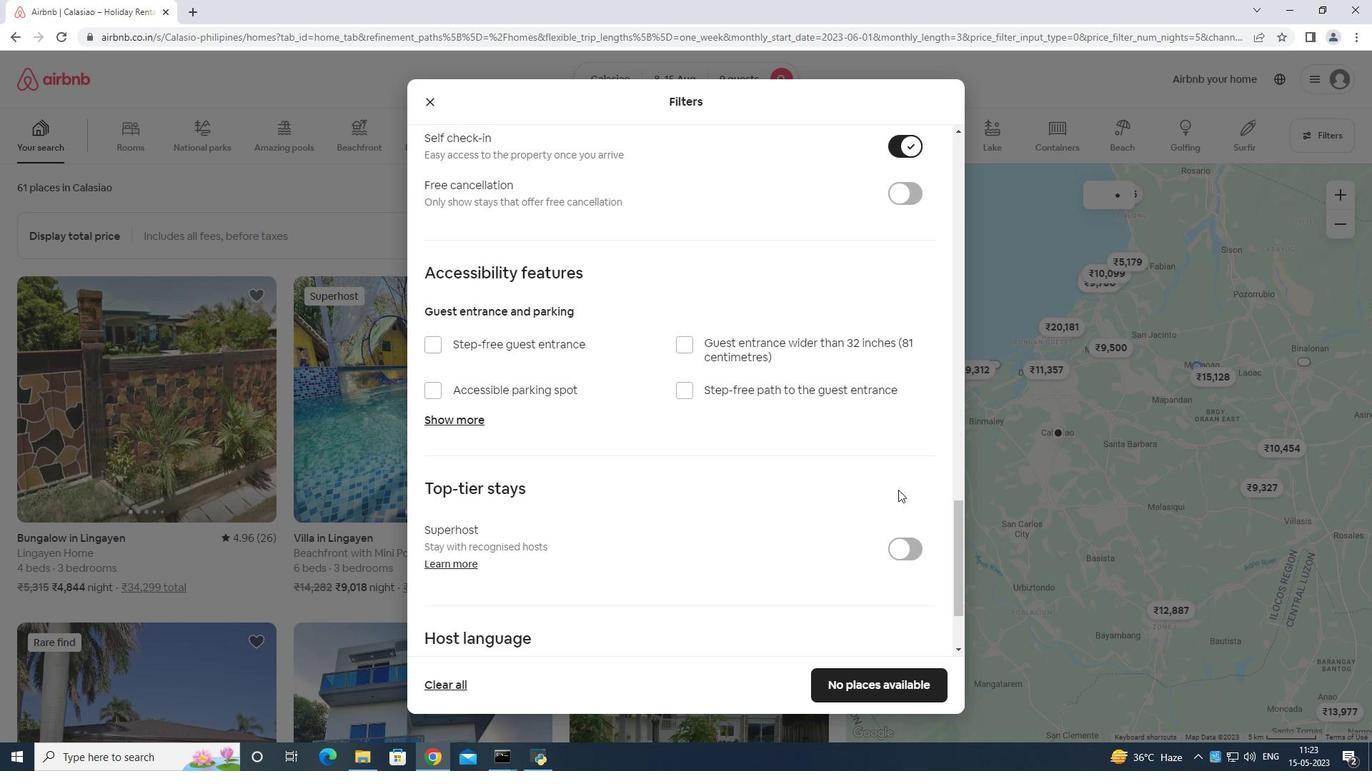 
Action: Mouse moved to (476, 557)
Screenshot: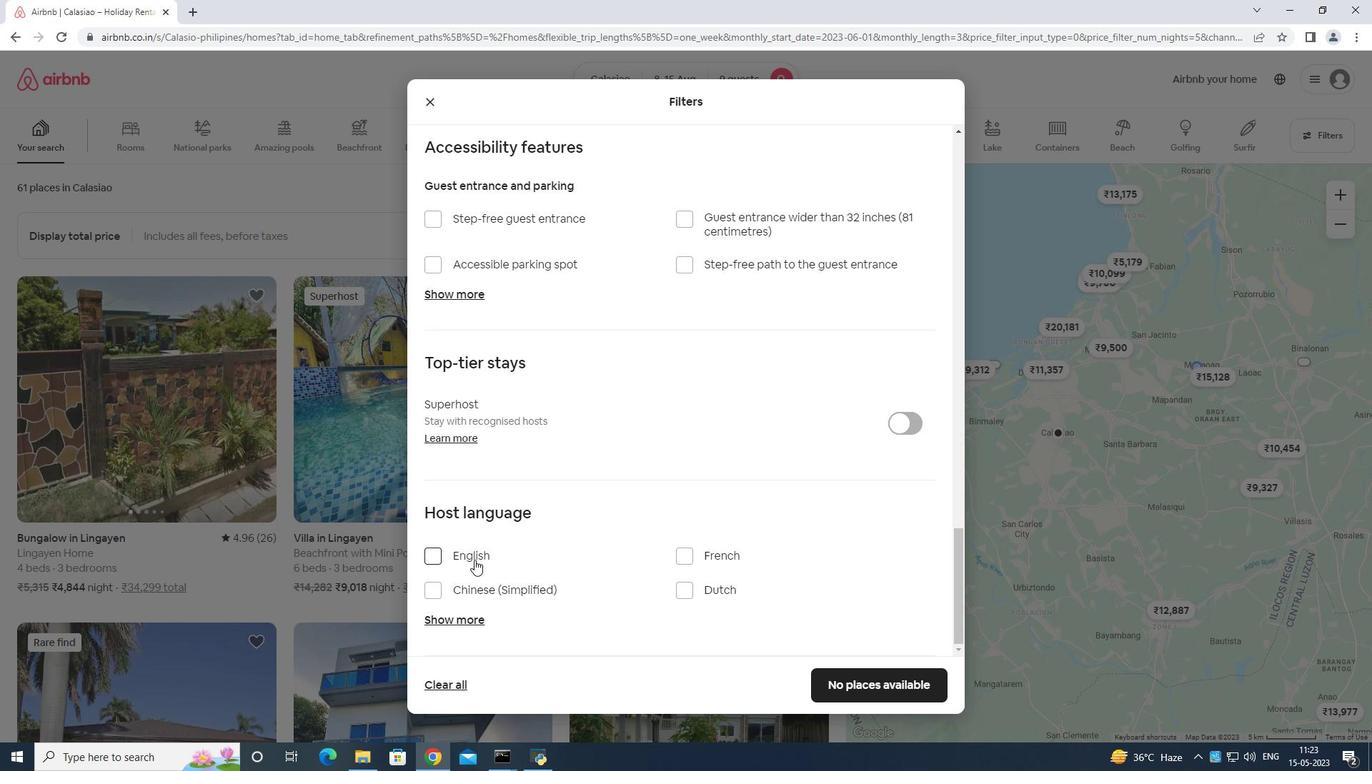 
Action: Mouse pressed left at (476, 557)
Screenshot: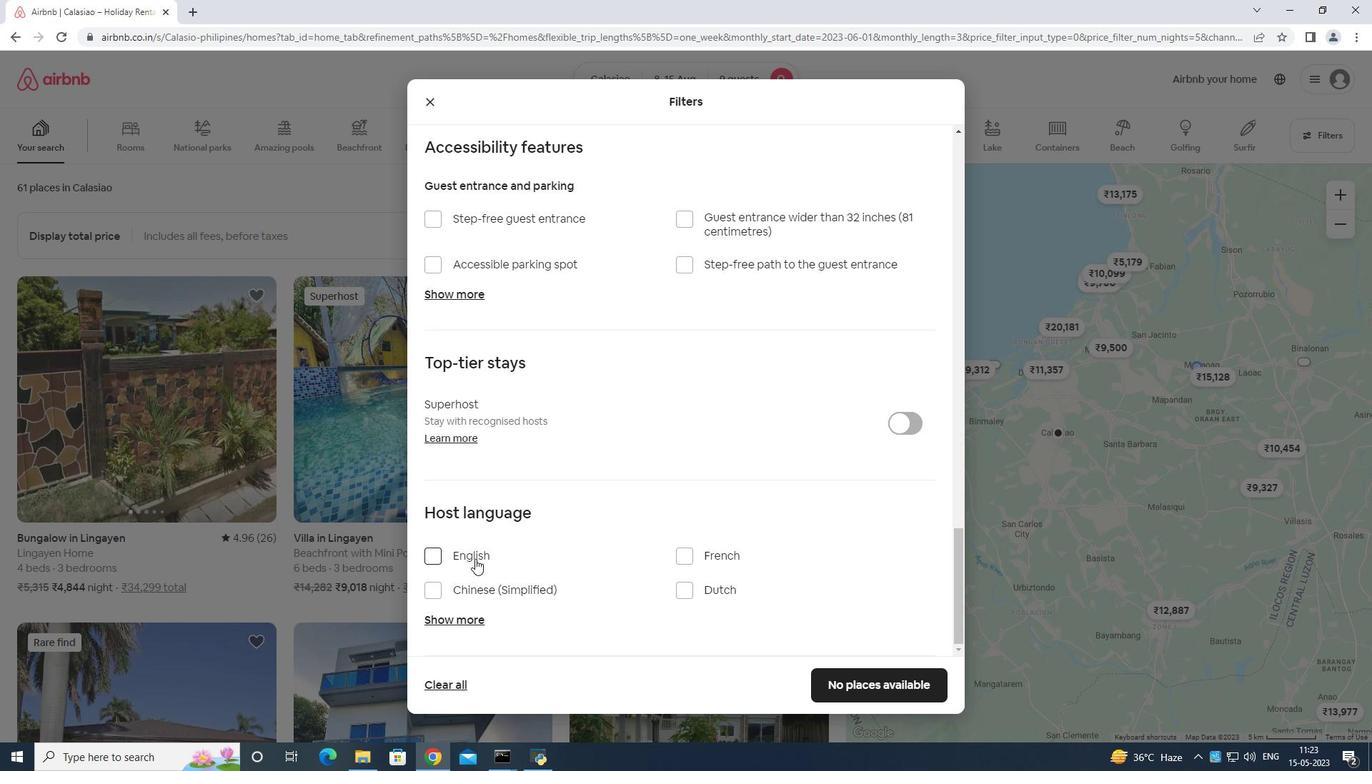 
Action: Mouse moved to (433, 563)
Screenshot: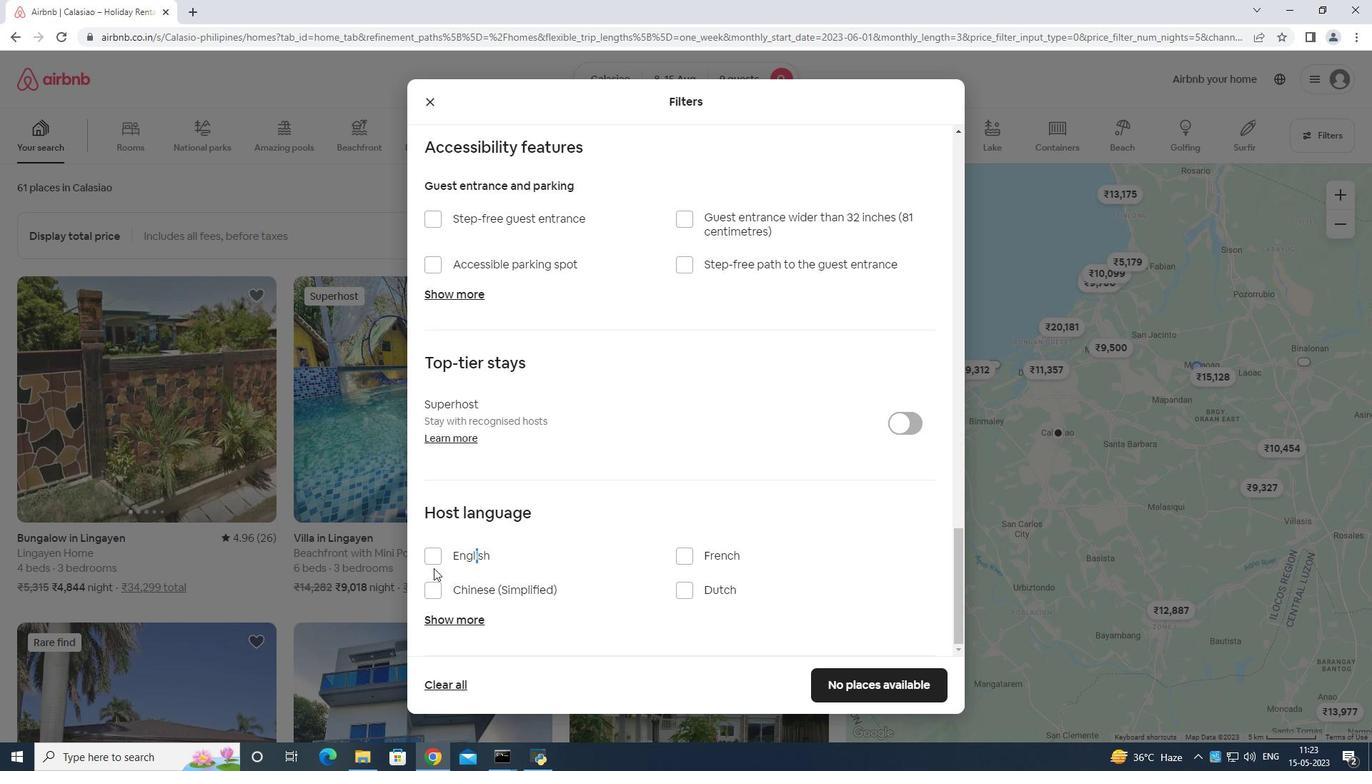 
Action: Mouse pressed left at (433, 563)
Screenshot: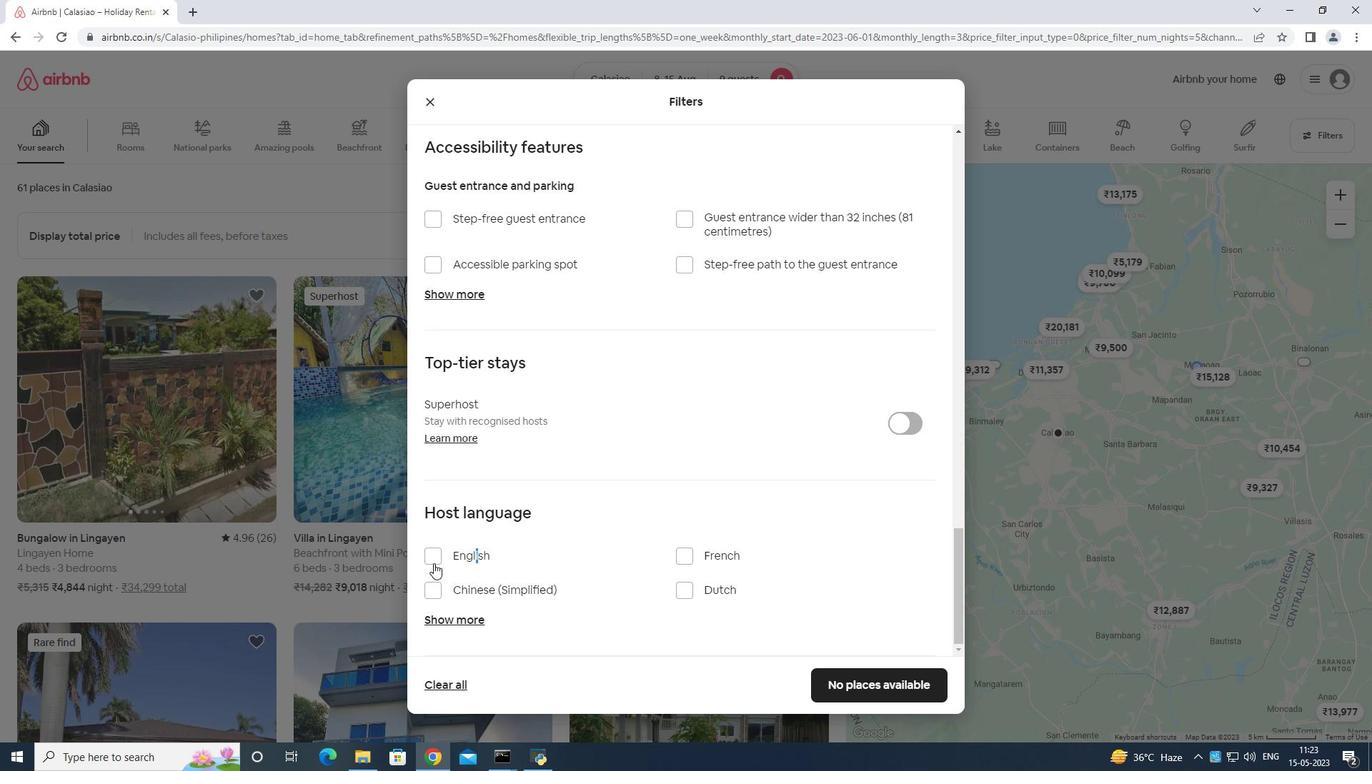 
Action: Mouse moved to (851, 680)
Screenshot: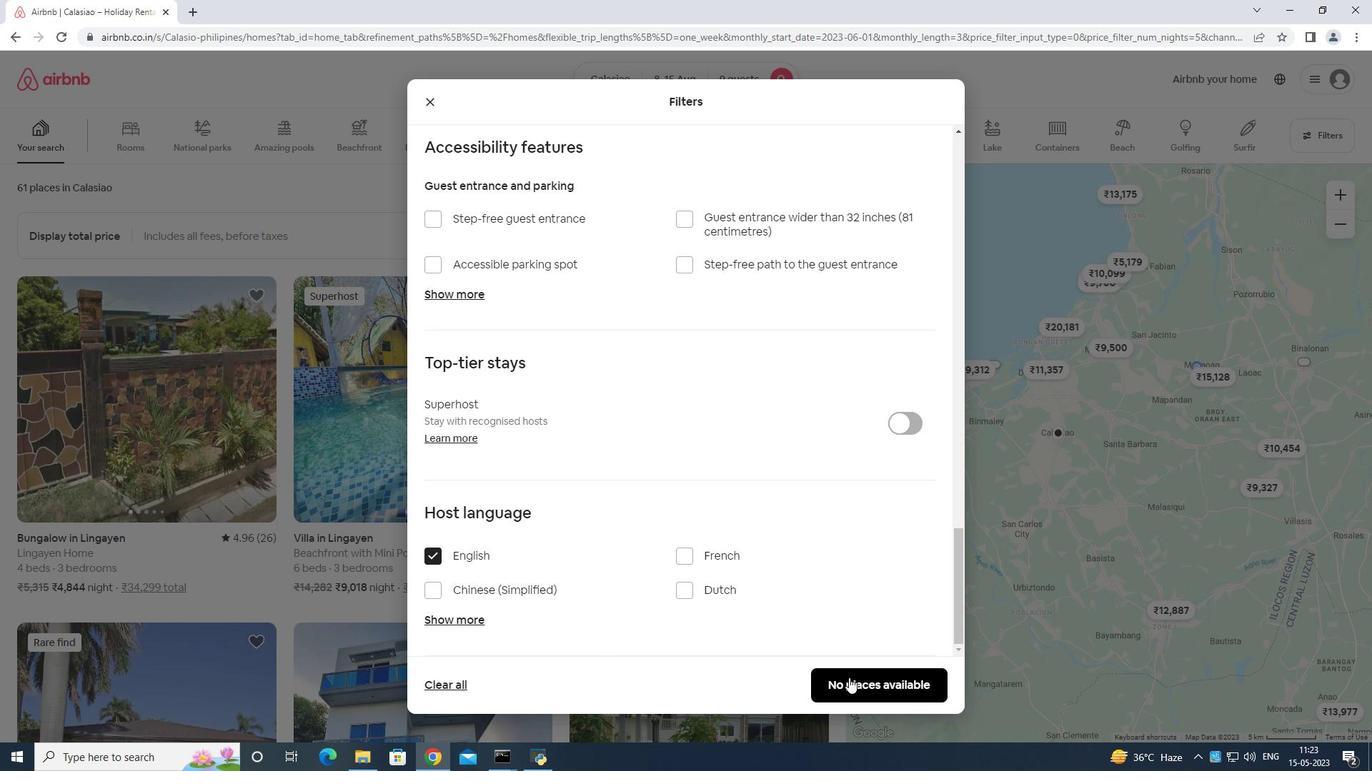 
Action: Mouse pressed left at (851, 680)
Screenshot: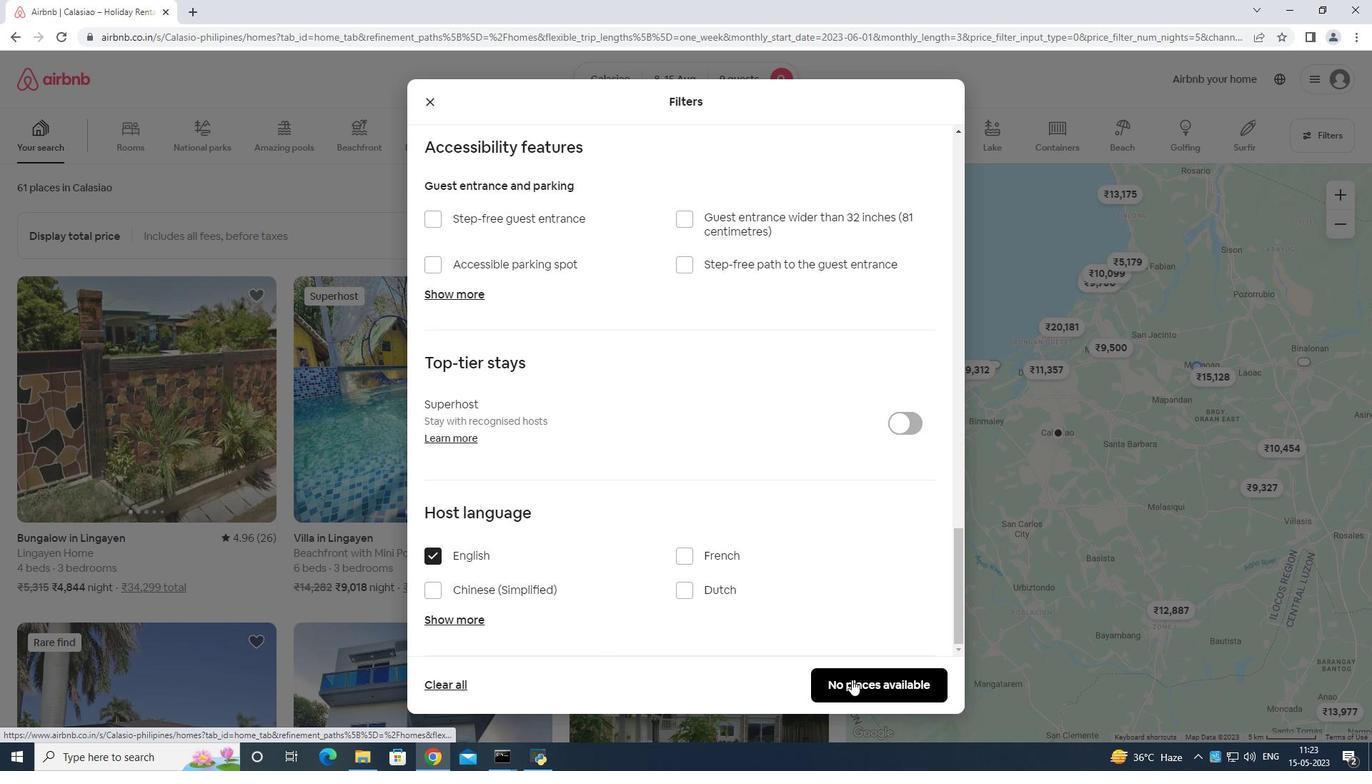 
